 Task: Purchase e-books from Amazon and proceed to checkout.
Action: Mouse moved to (198, 226)
Screenshot: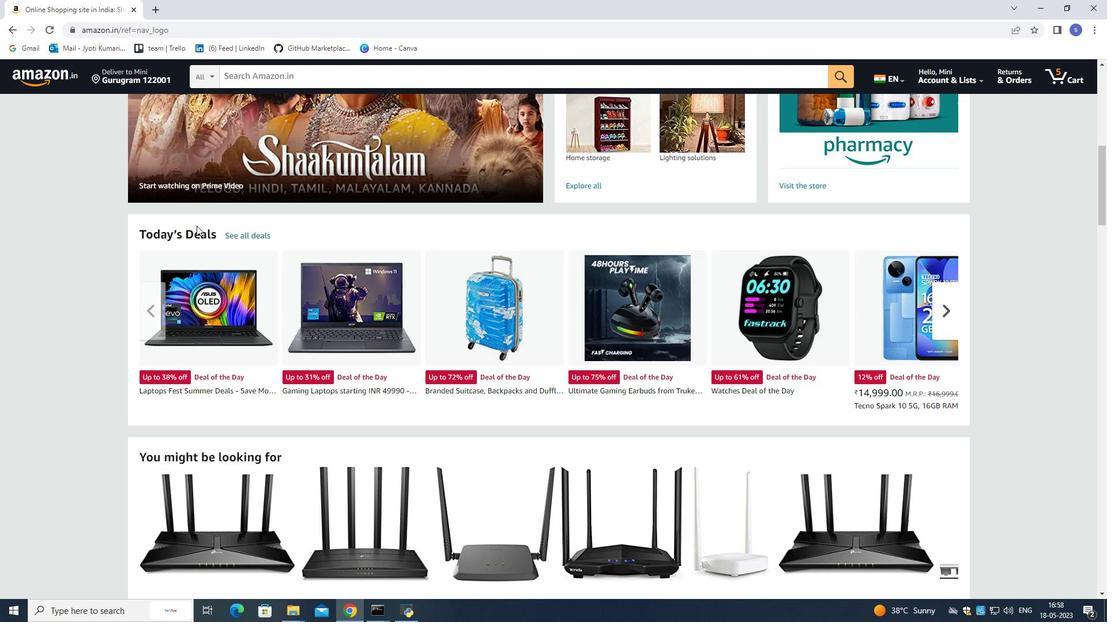 
Action: Mouse scrolled (198, 226) with delta (0, 0)
Screenshot: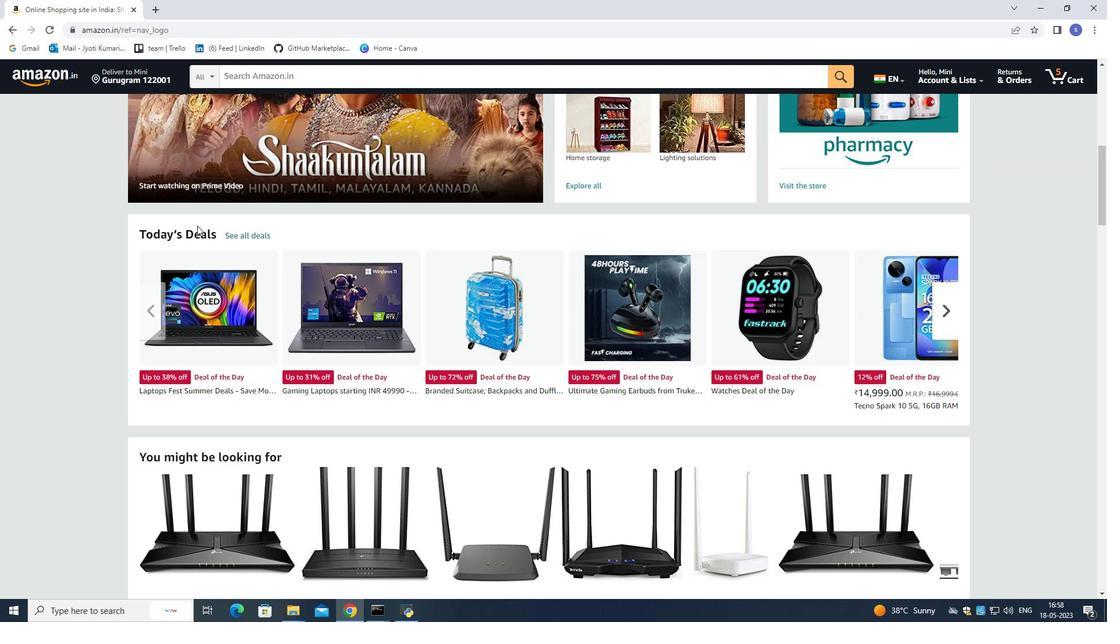 
Action: Mouse moved to (198, 226)
Screenshot: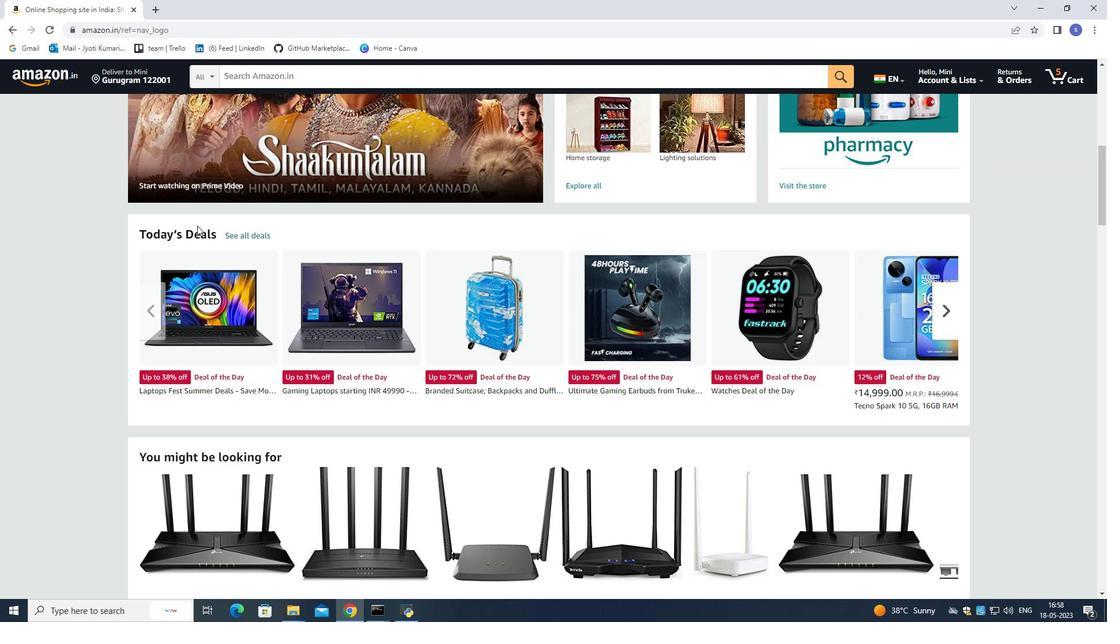
Action: Mouse scrolled (198, 226) with delta (0, 0)
Screenshot: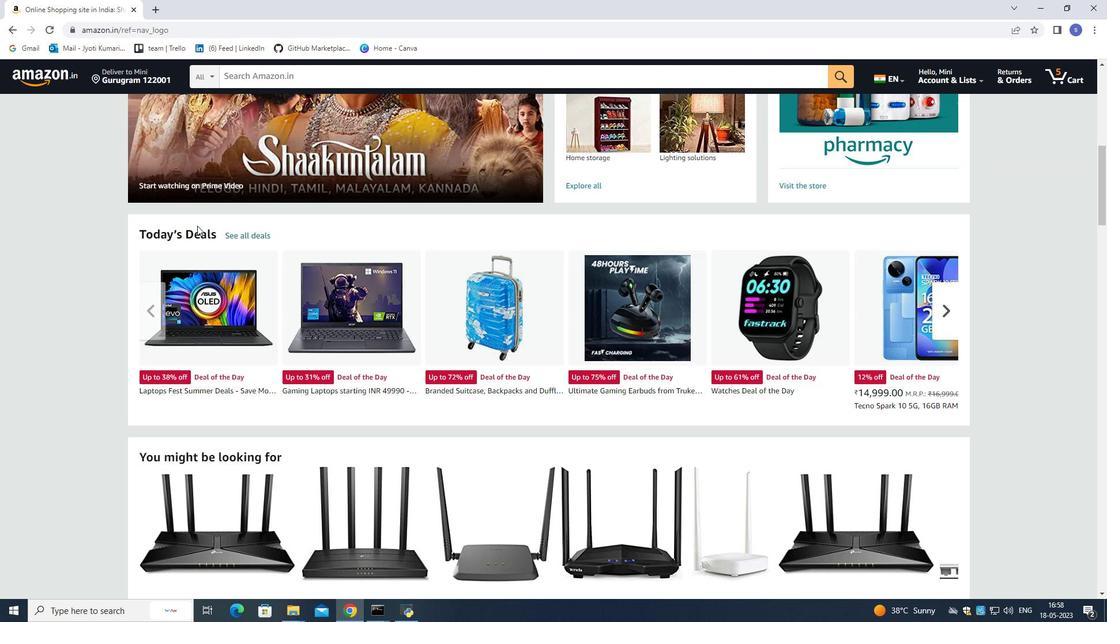 
Action: Mouse scrolled (198, 226) with delta (0, 0)
Screenshot: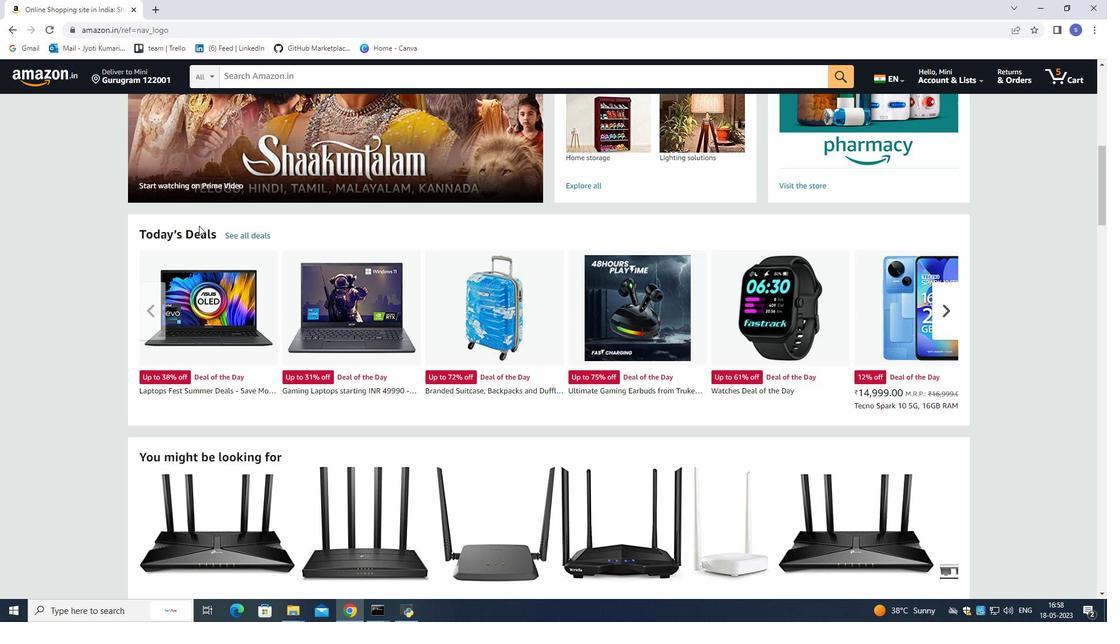 
Action: Mouse moved to (199, 225)
Screenshot: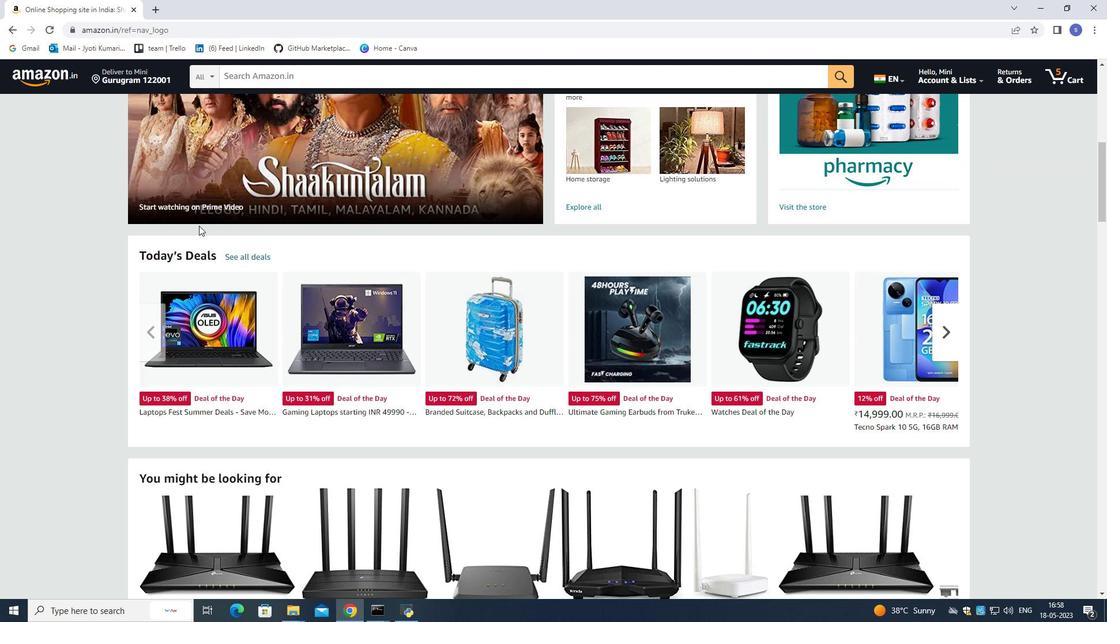 
Action: Mouse scrolled (199, 226) with delta (0, 0)
Screenshot: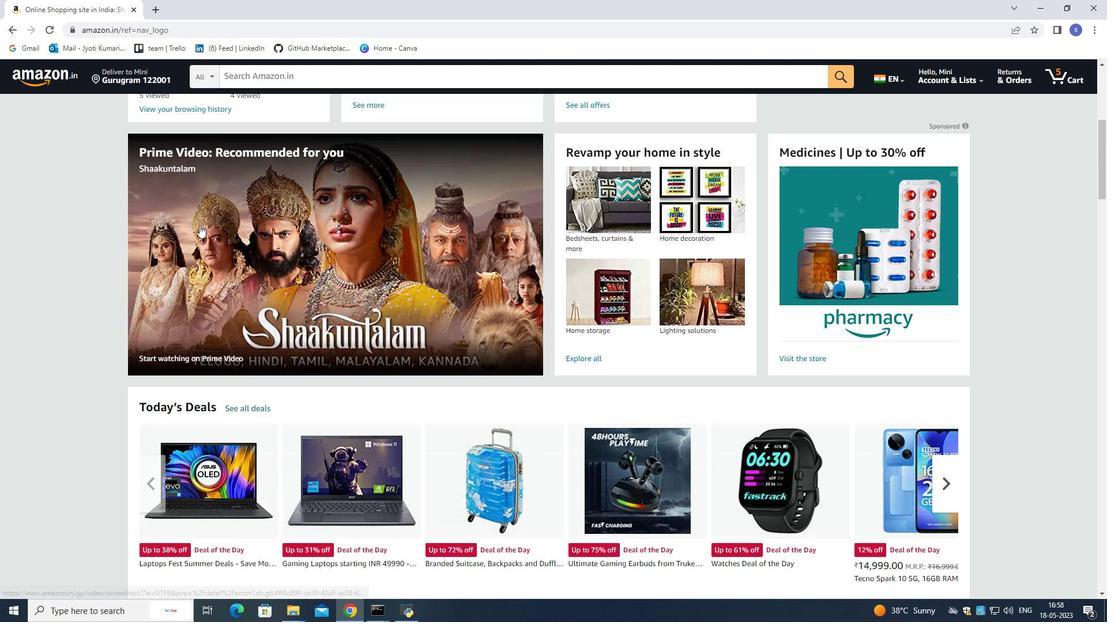
Action: Mouse moved to (200, 224)
Screenshot: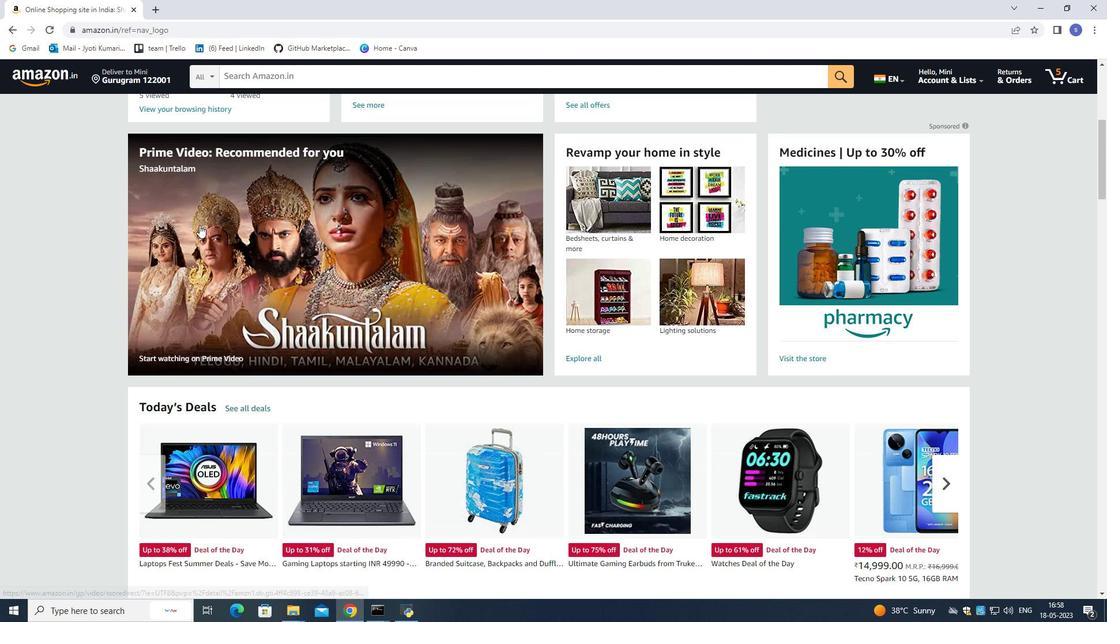 
Action: Mouse scrolled (200, 225) with delta (0, 0)
Screenshot: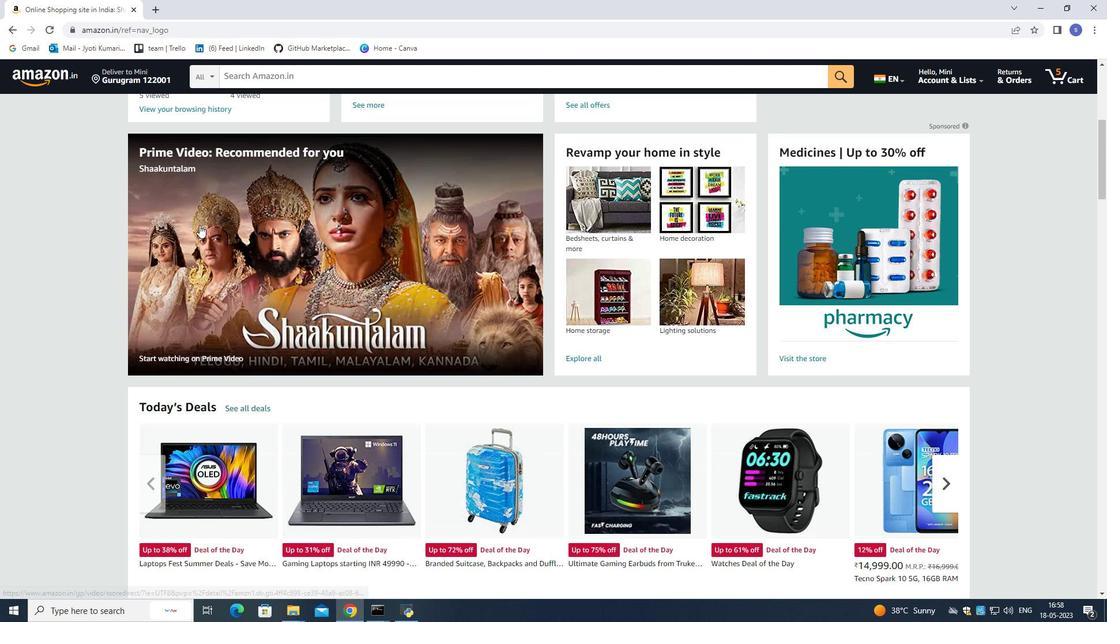 
Action: Mouse scrolled (200, 225) with delta (0, 0)
Screenshot: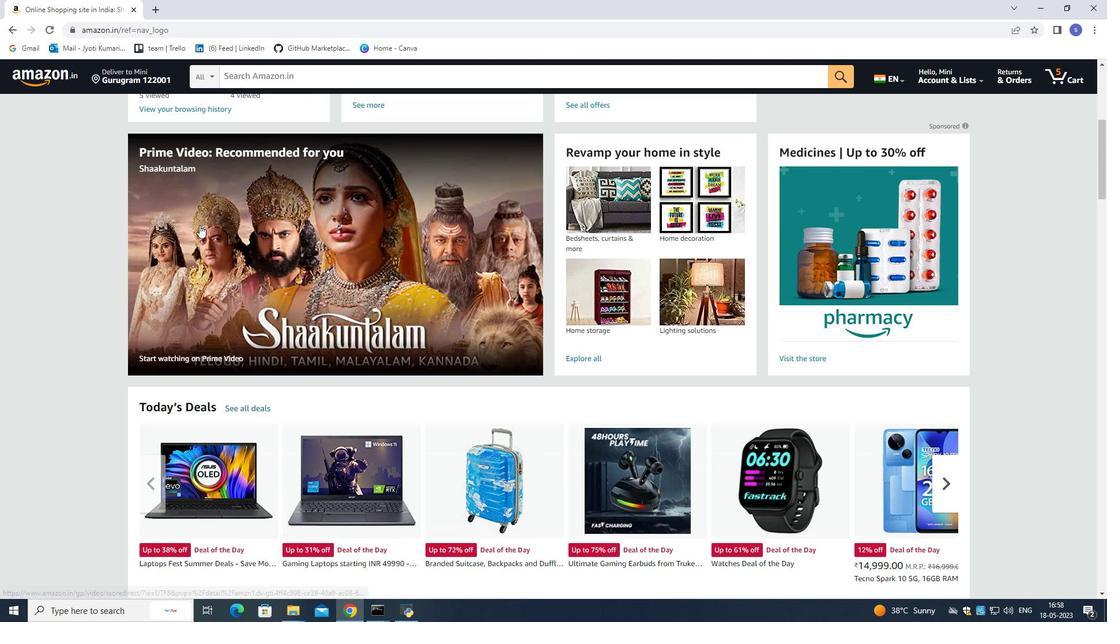 
Action: Mouse scrolled (200, 225) with delta (0, 0)
Screenshot: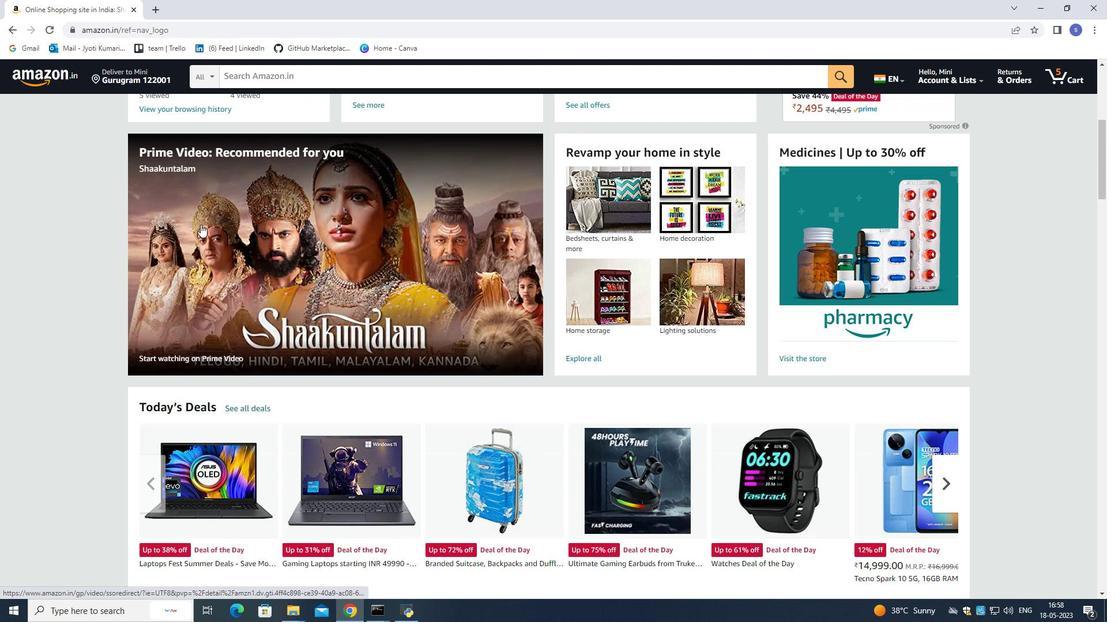 
Action: Mouse scrolled (200, 225) with delta (0, 0)
Screenshot: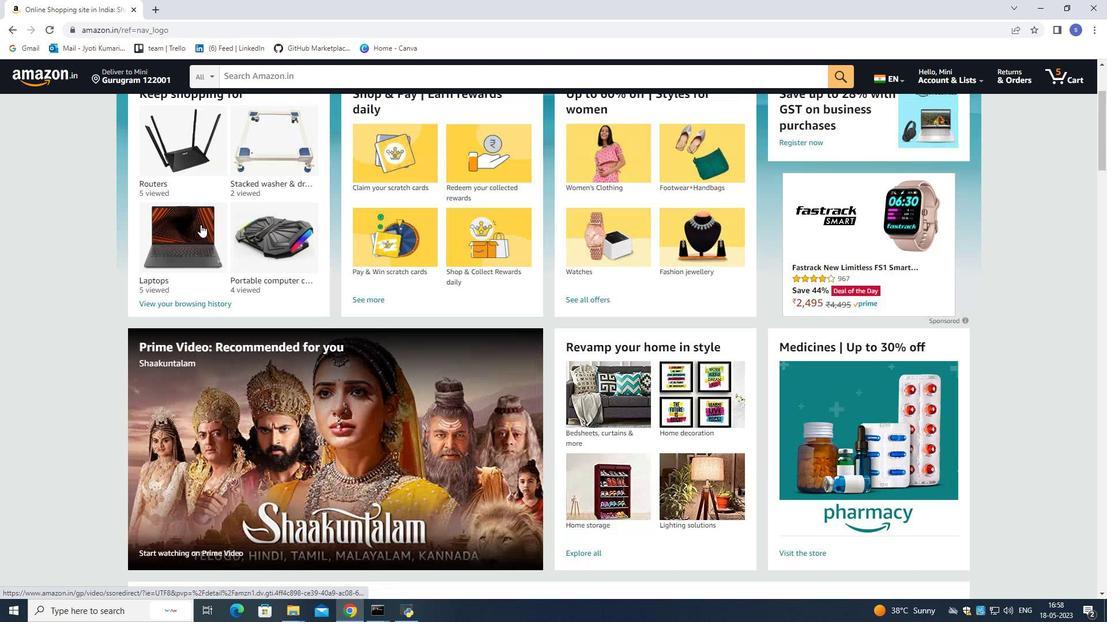 
Action: Mouse moved to (200, 224)
Screenshot: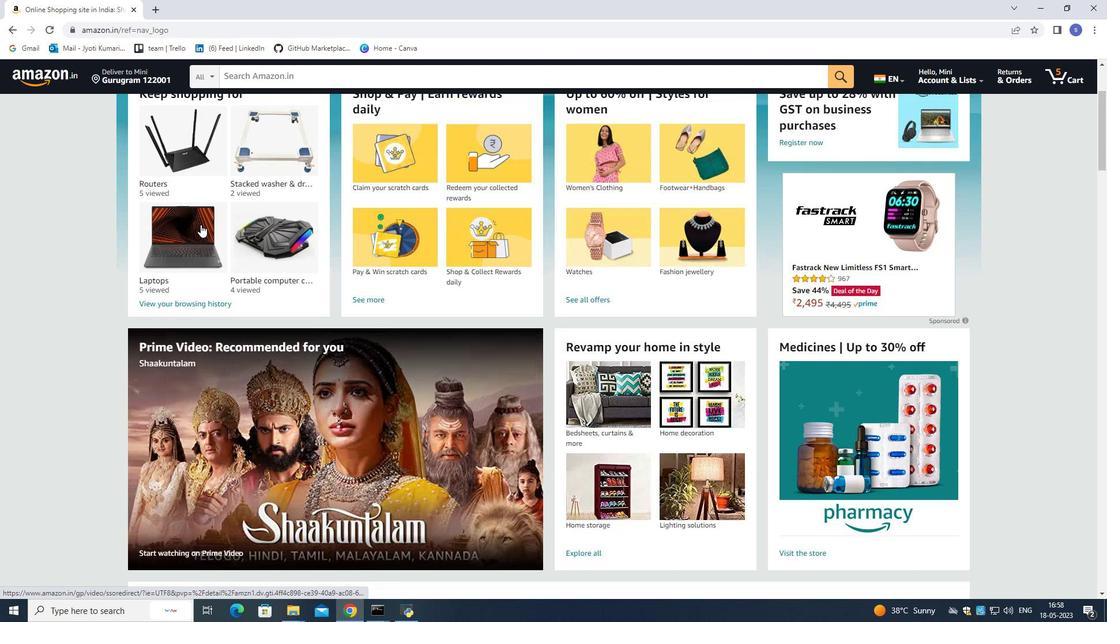 
Action: Mouse scrolled (200, 224) with delta (0, 0)
Screenshot: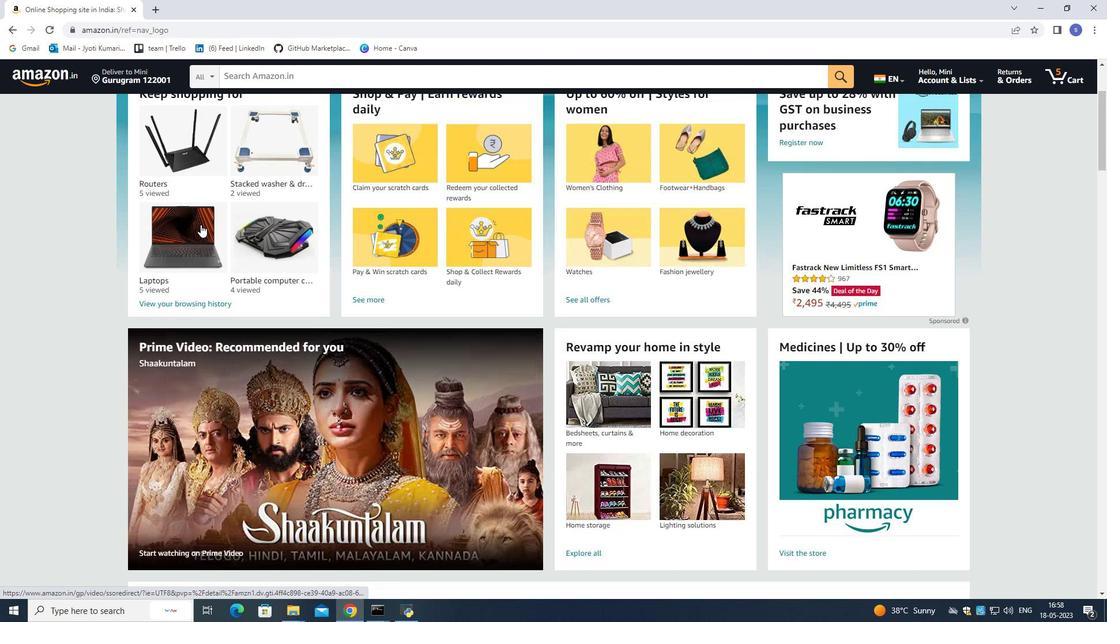 
Action: Mouse scrolled (200, 224) with delta (0, 0)
Screenshot: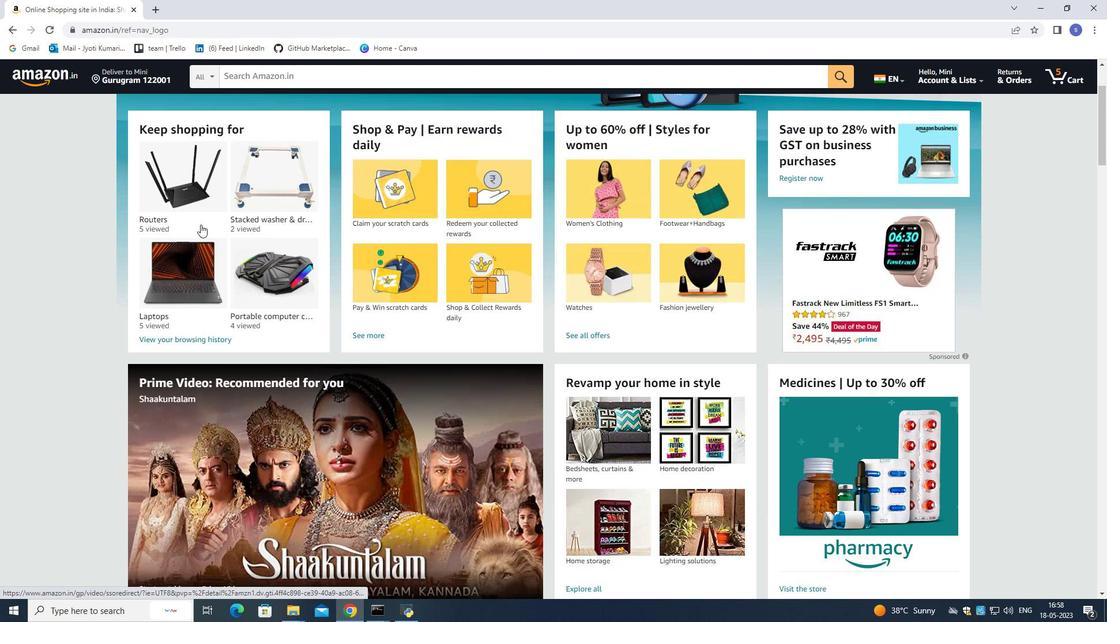 
Action: Mouse moved to (201, 223)
Screenshot: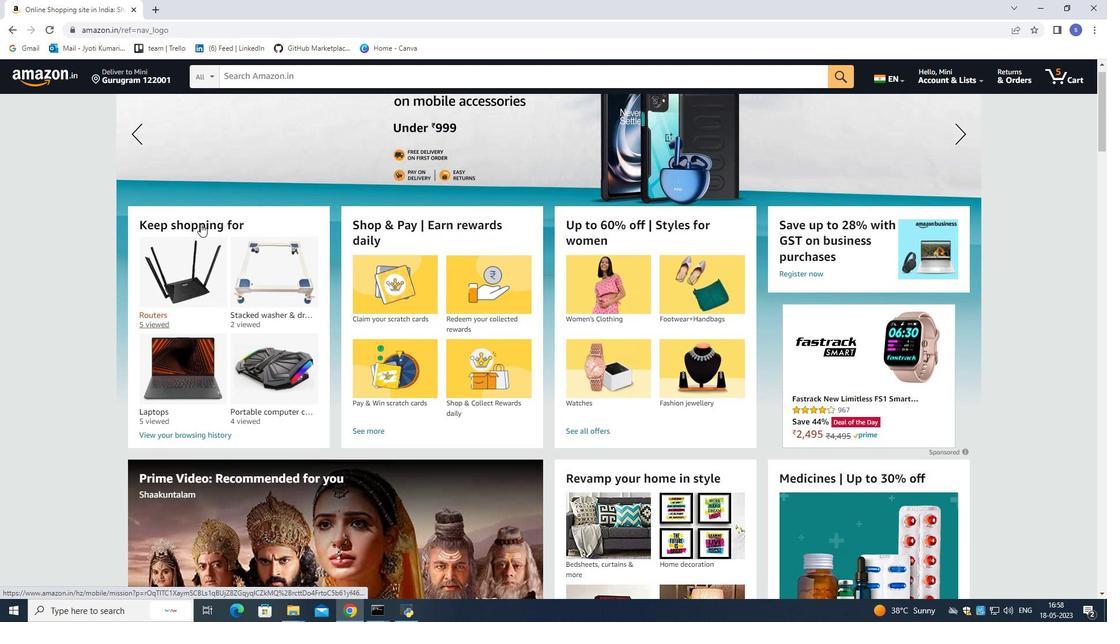 
Action: Mouse scrolled (201, 224) with delta (0, 0)
Screenshot: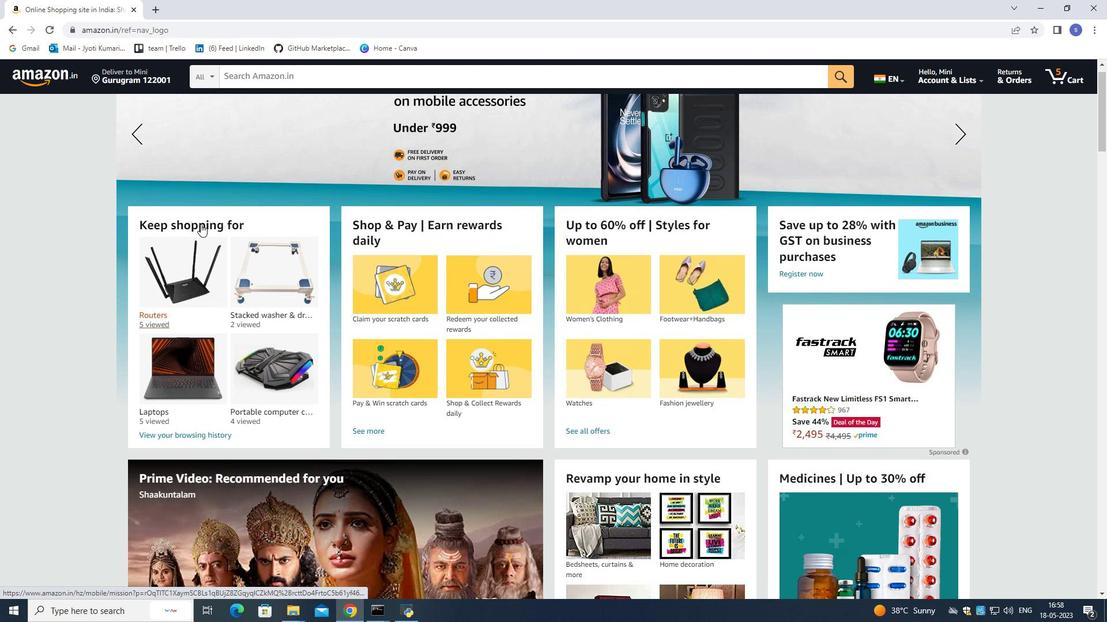 
Action: Mouse moved to (201, 222)
Screenshot: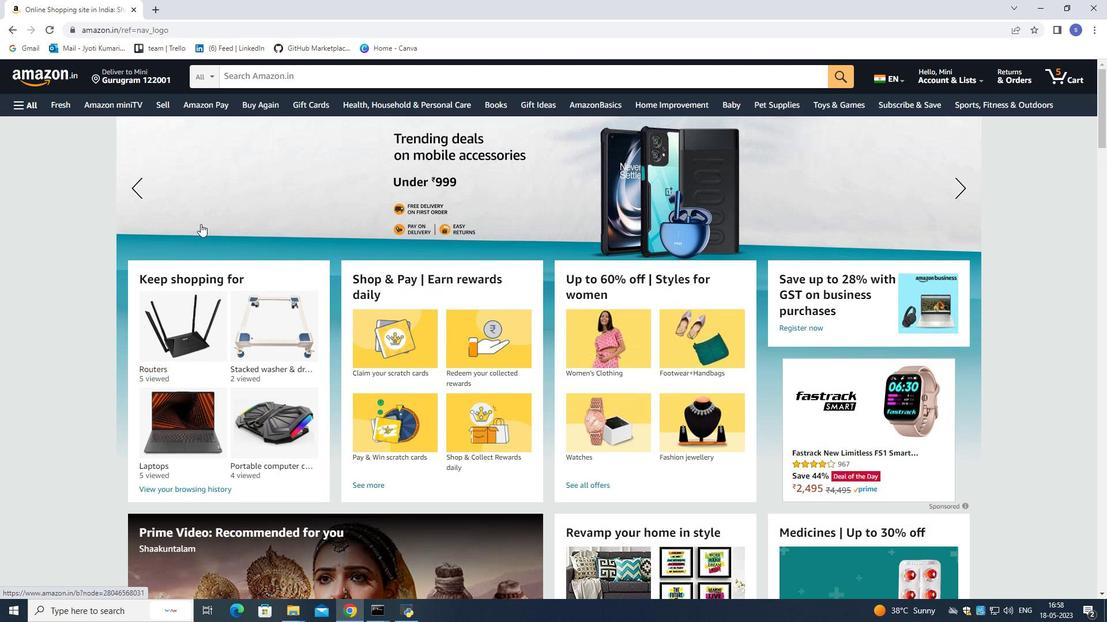 
Action: Mouse scrolled (201, 223) with delta (0, 0)
Screenshot: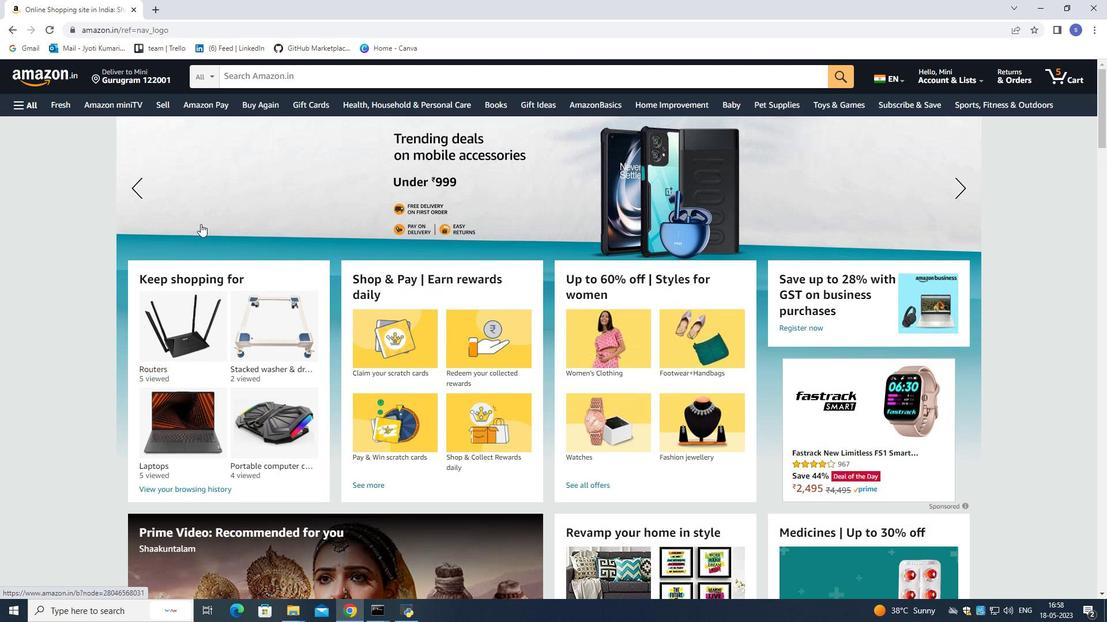 
Action: Mouse moved to (201, 220)
Screenshot: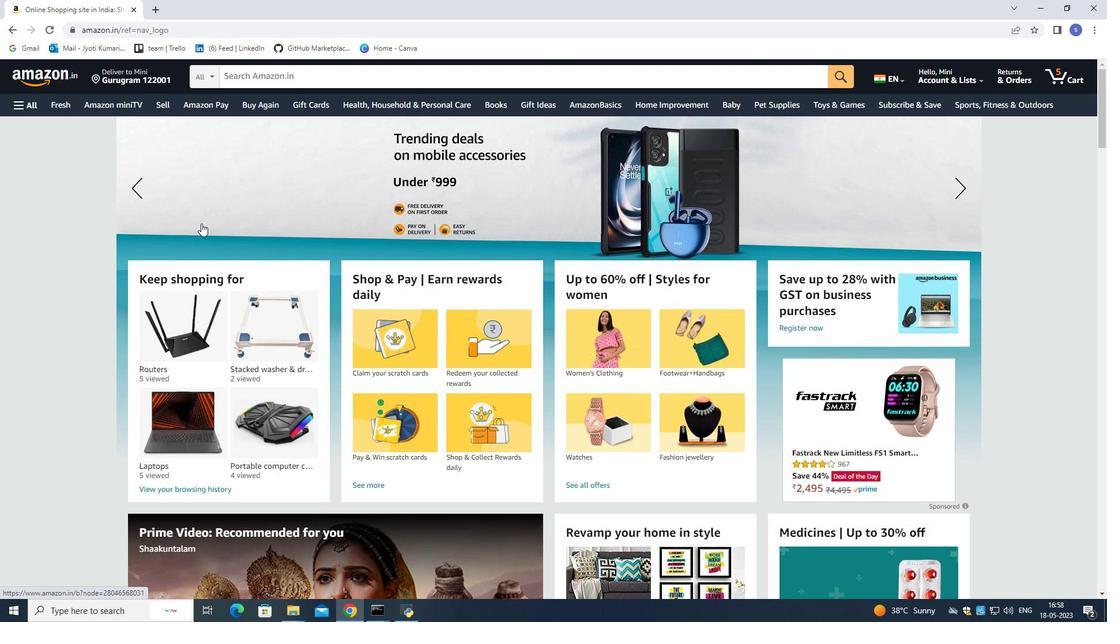
Action: Mouse scrolled (201, 221) with delta (0, 0)
Screenshot: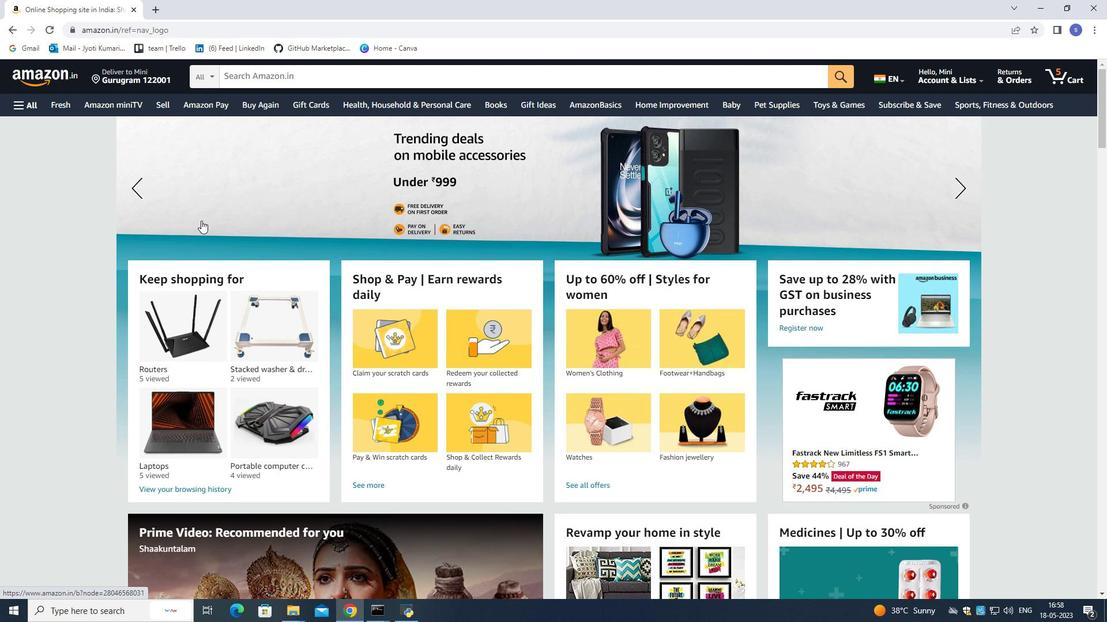 
Action: Mouse scrolled (201, 221) with delta (0, 0)
Screenshot: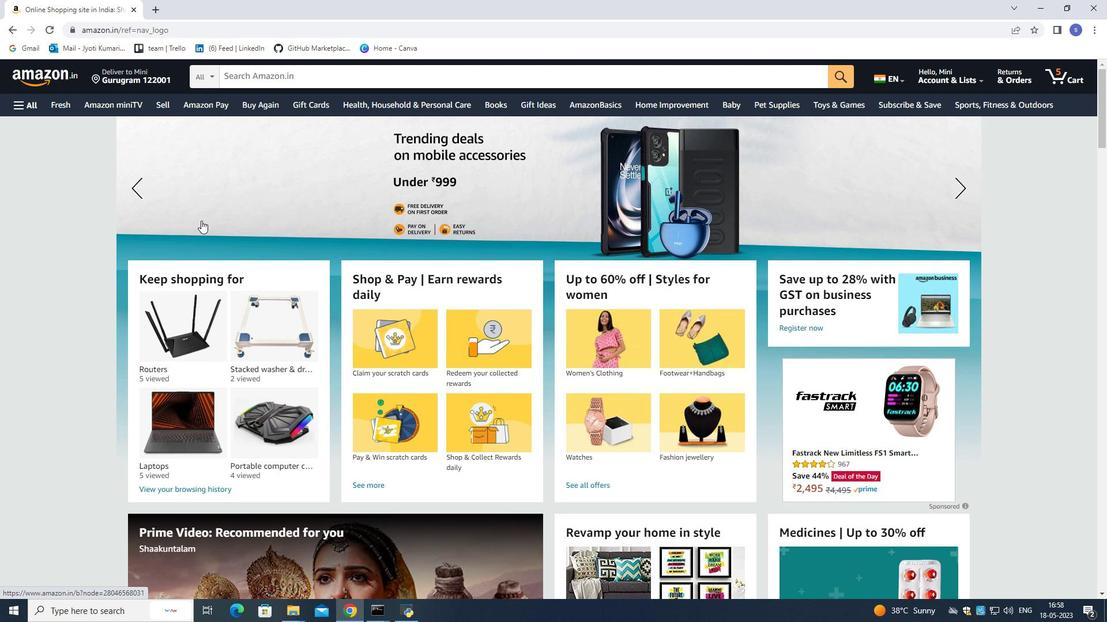 
Action: Mouse moved to (491, 102)
Screenshot: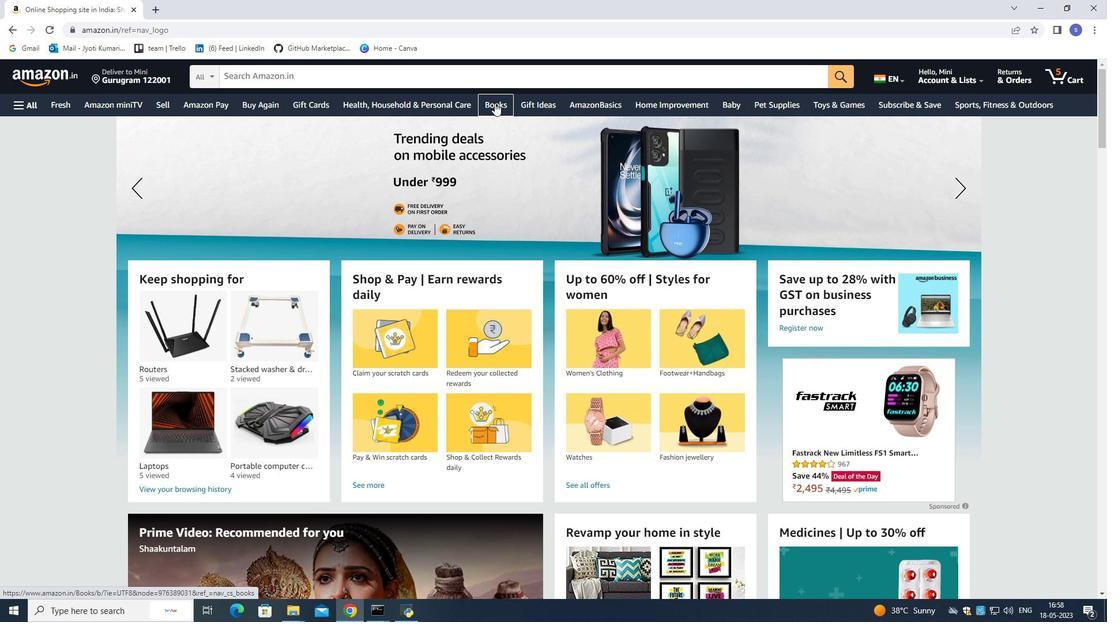 
Action: Mouse pressed left at (491, 102)
Screenshot: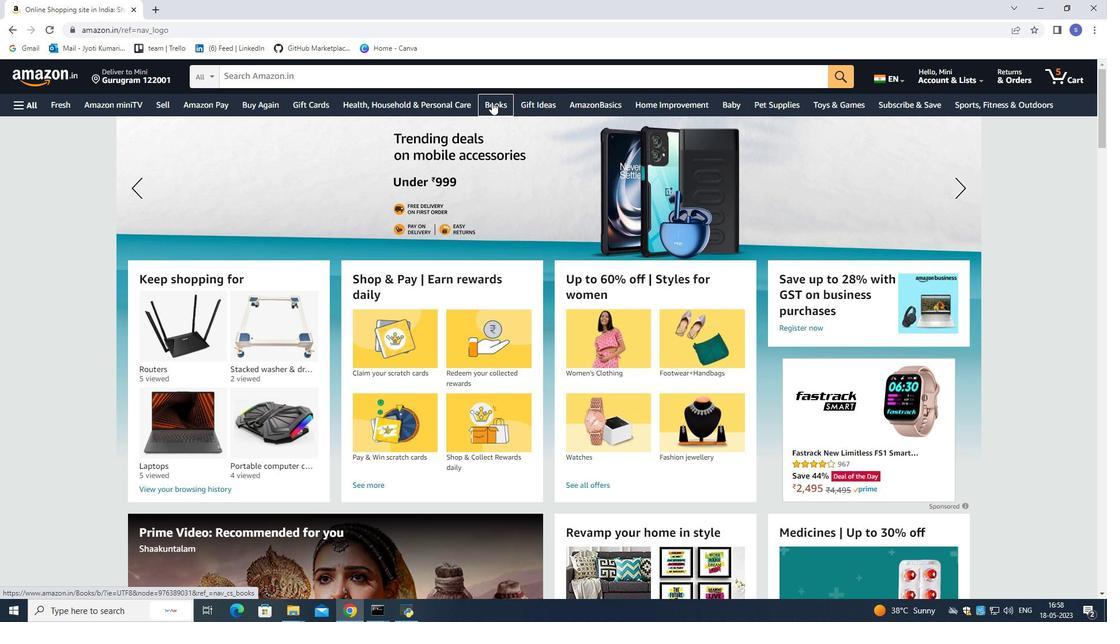 
Action: Mouse moved to (440, 324)
Screenshot: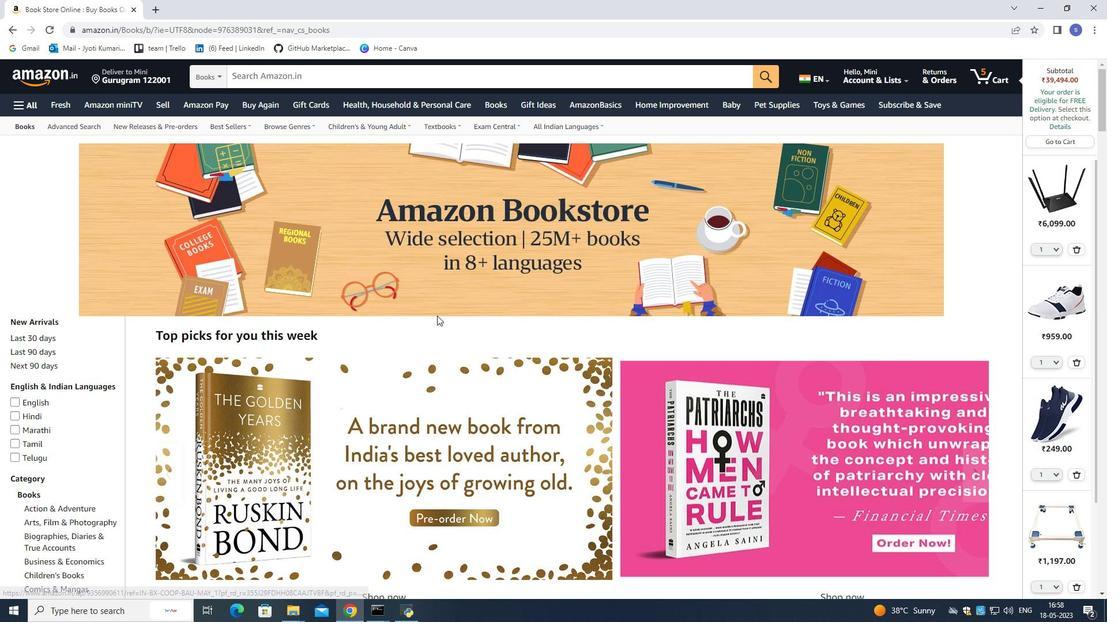 
Action: Mouse scrolled (440, 323) with delta (0, 0)
Screenshot: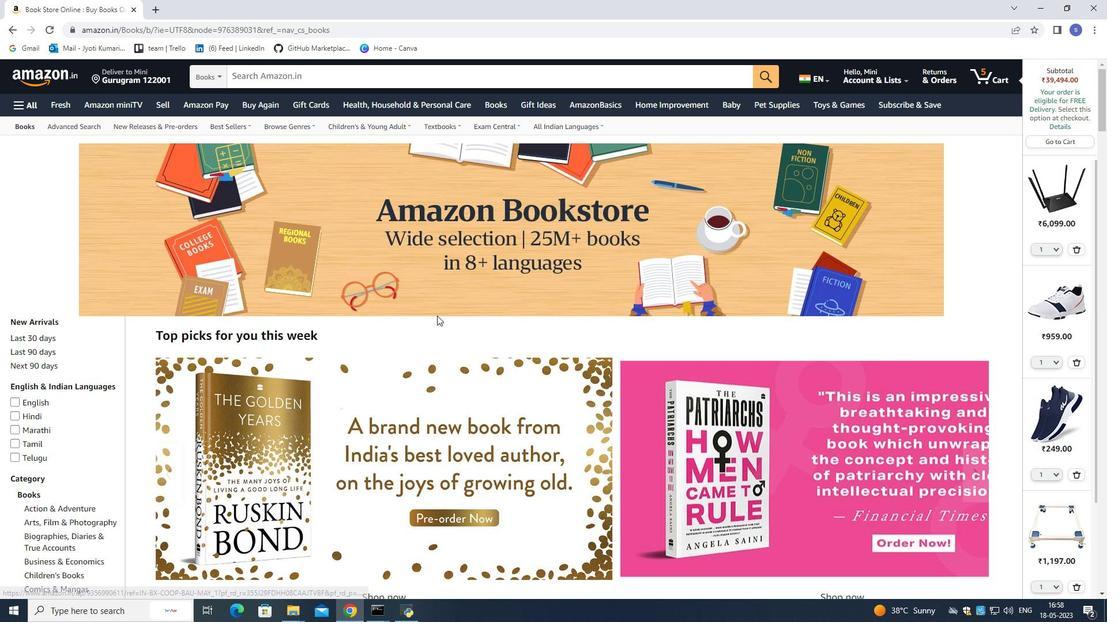 
Action: Mouse moved to (441, 326)
Screenshot: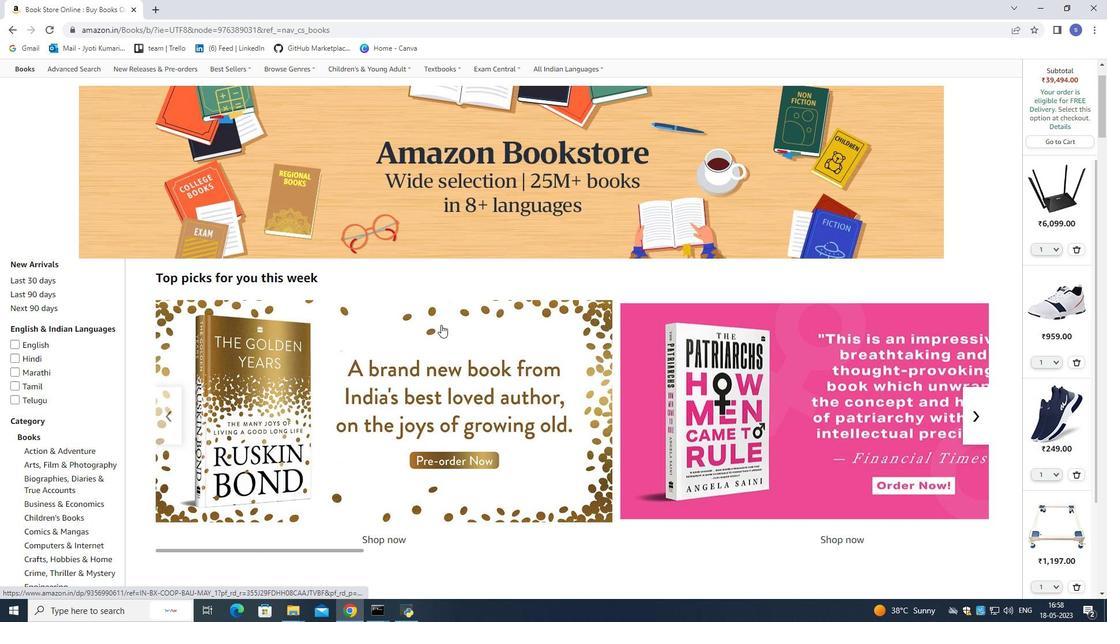 
Action: Mouse scrolled (441, 325) with delta (0, 0)
Screenshot: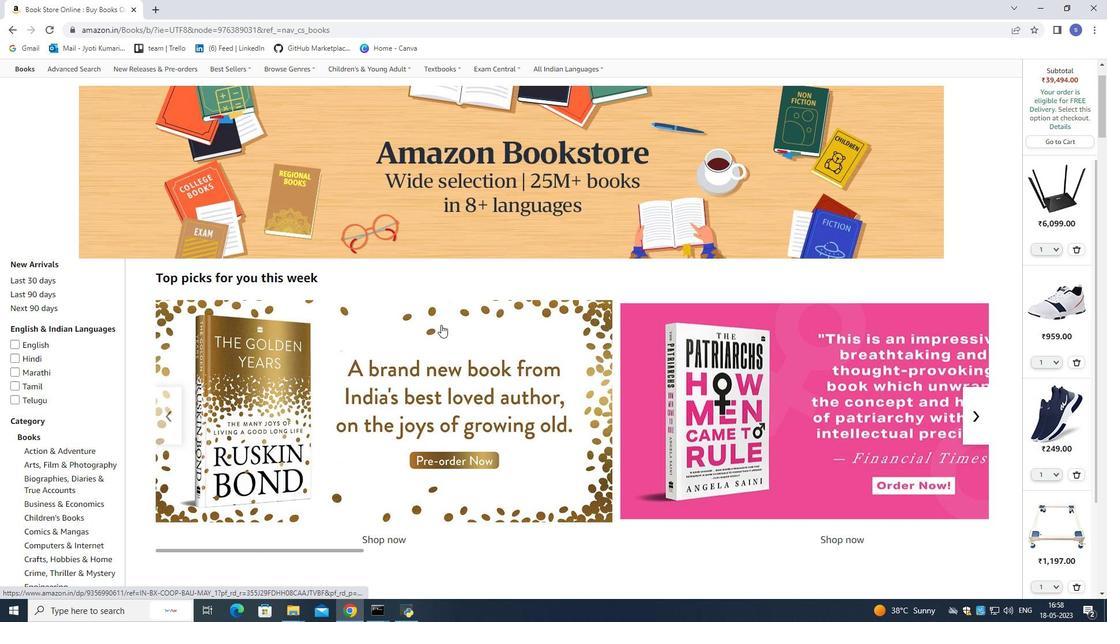 
Action: Mouse moved to (441, 326)
Screenshot: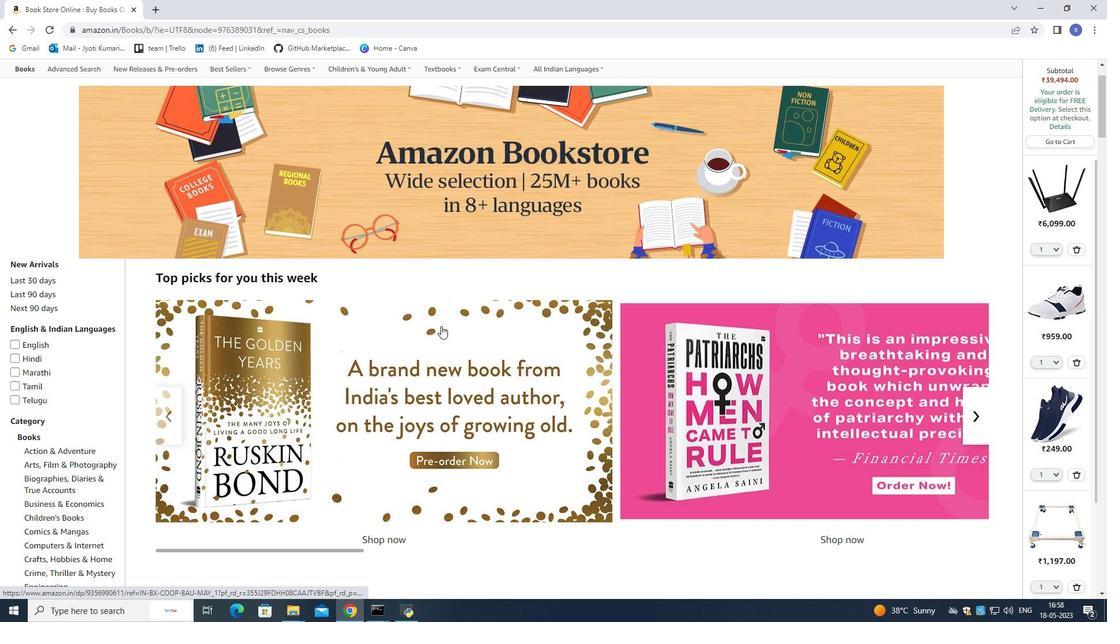 
Action: Mouse scrolled (441, 326) with delta (0, 0)
Screenshot: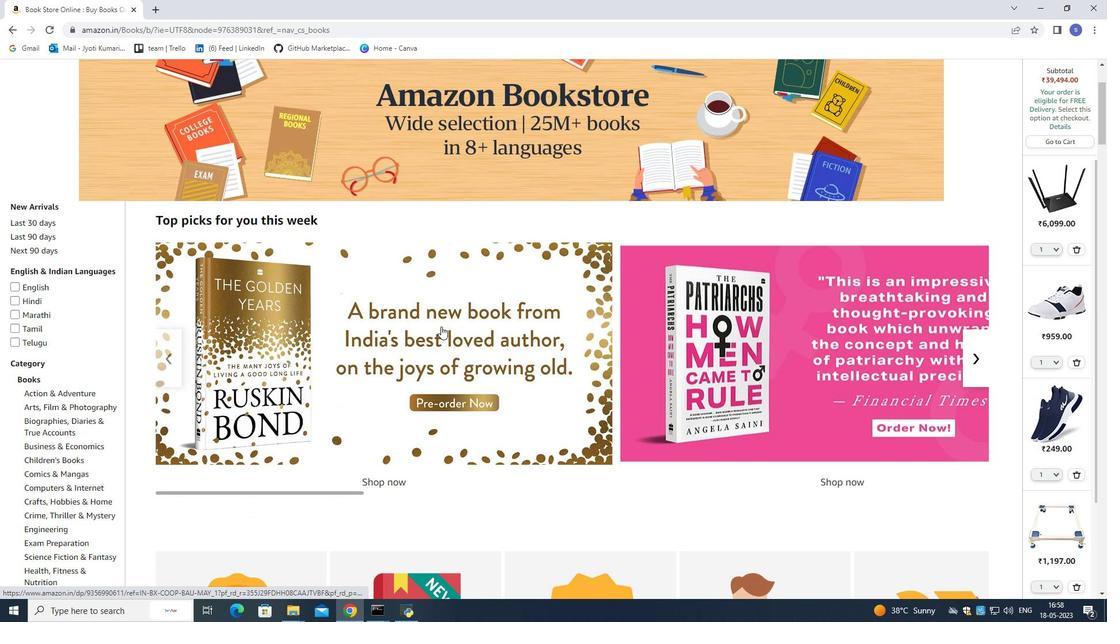 
Action: Mouse moved to (441, 327)
Screenshot: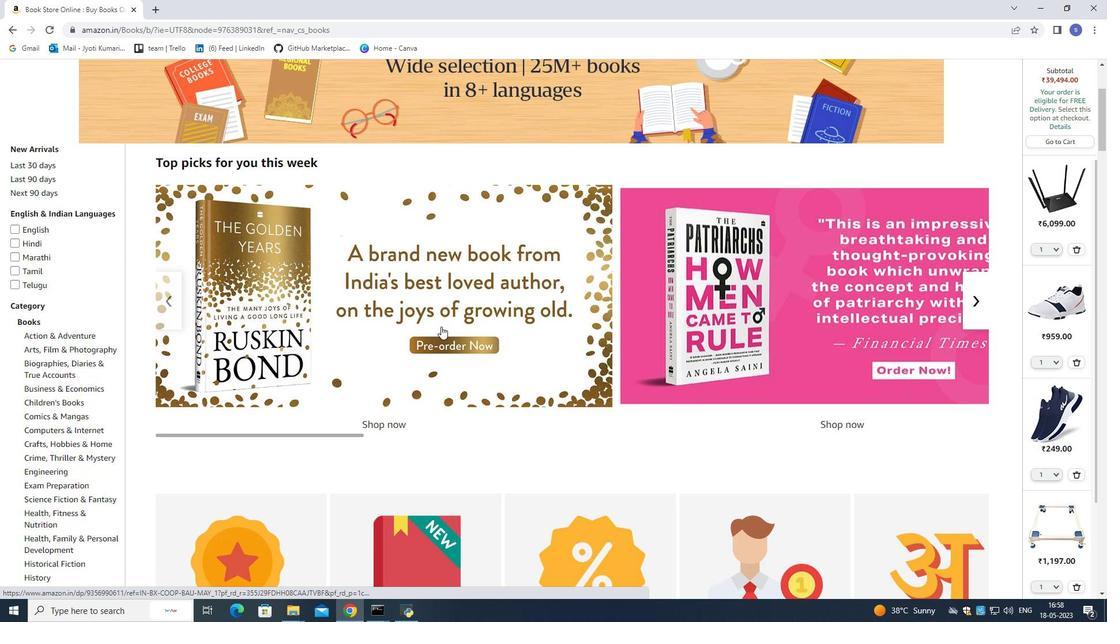 
Action: Mouse scrolled (441, 326) with delta (0, 0)
Screenshot: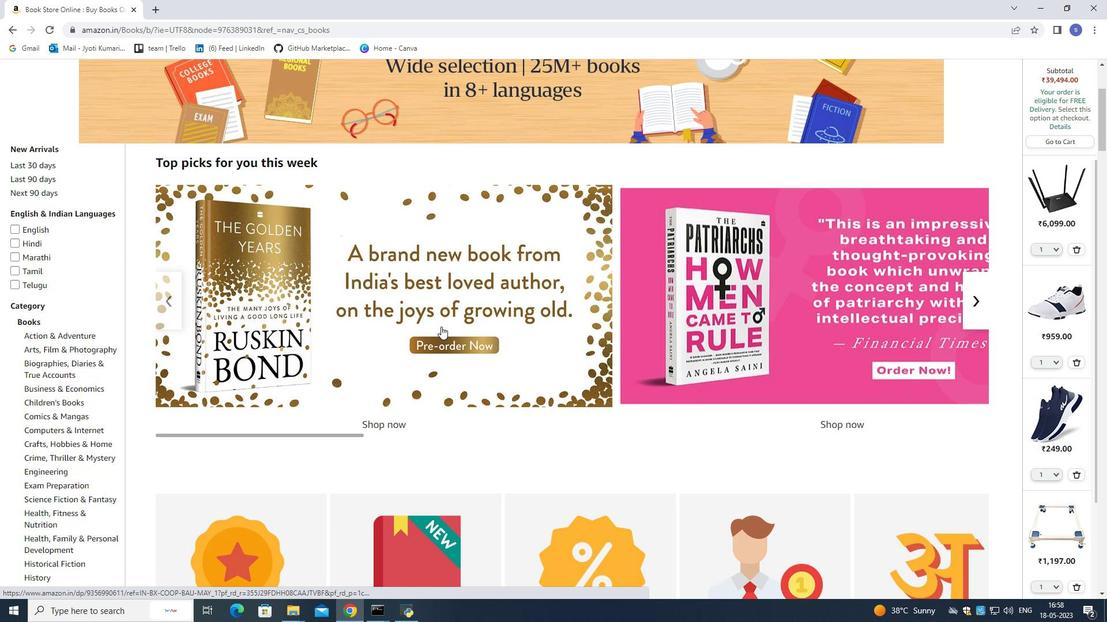 
Action: Mouse moved to (440, 345)
Screenshot: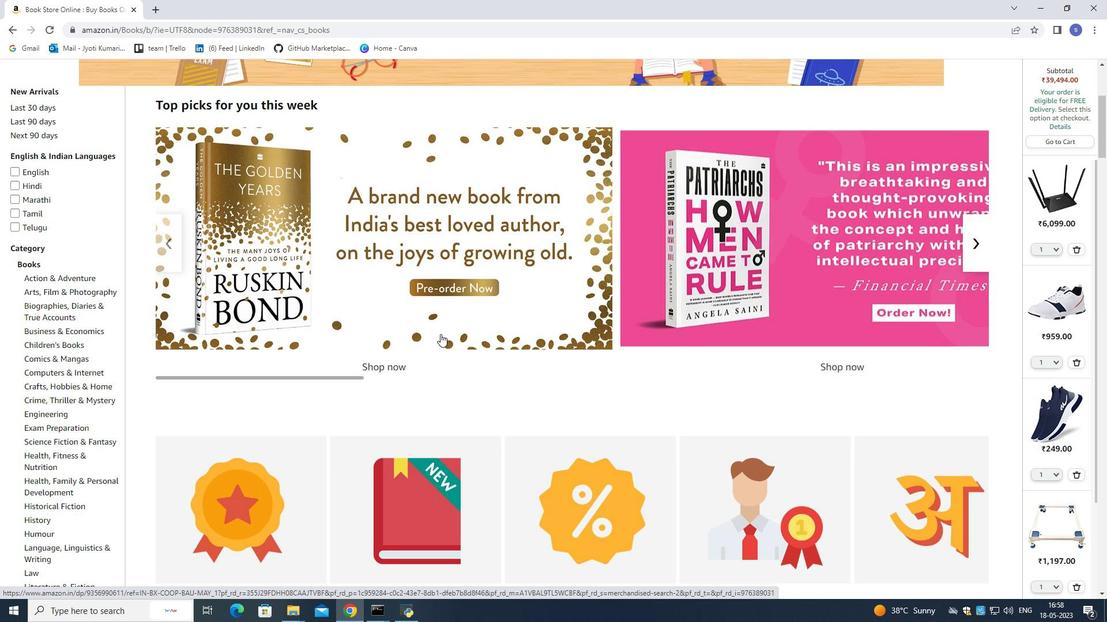 
Action: Mouse scrolled (440, 344) with delta (0, 0)
Screenshot: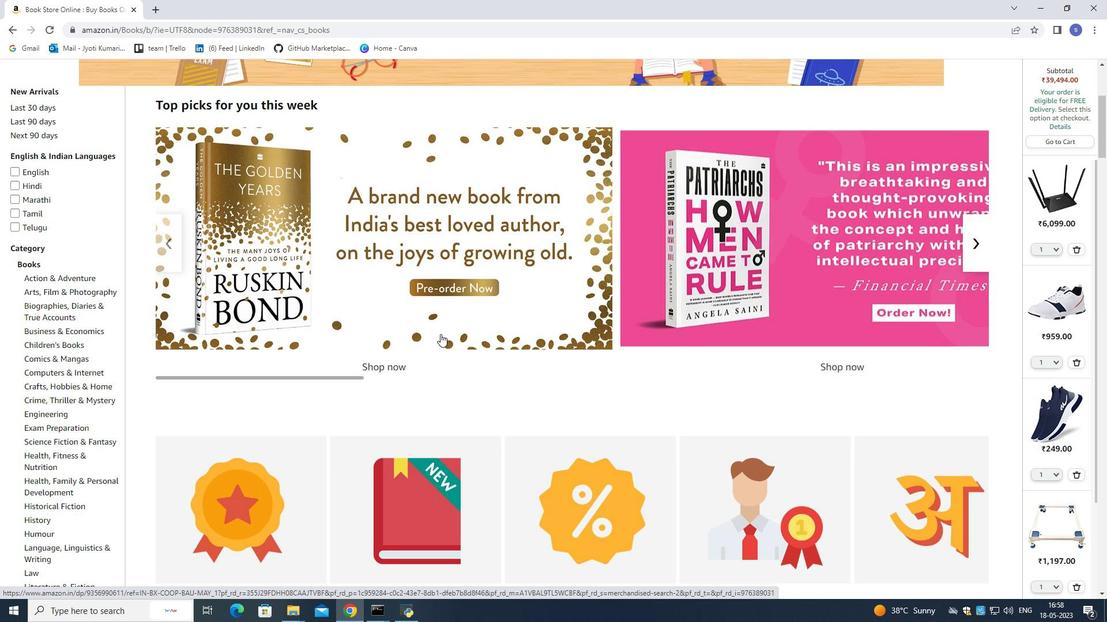 
Action: Mouse moved to (401, 352)
Screenshot: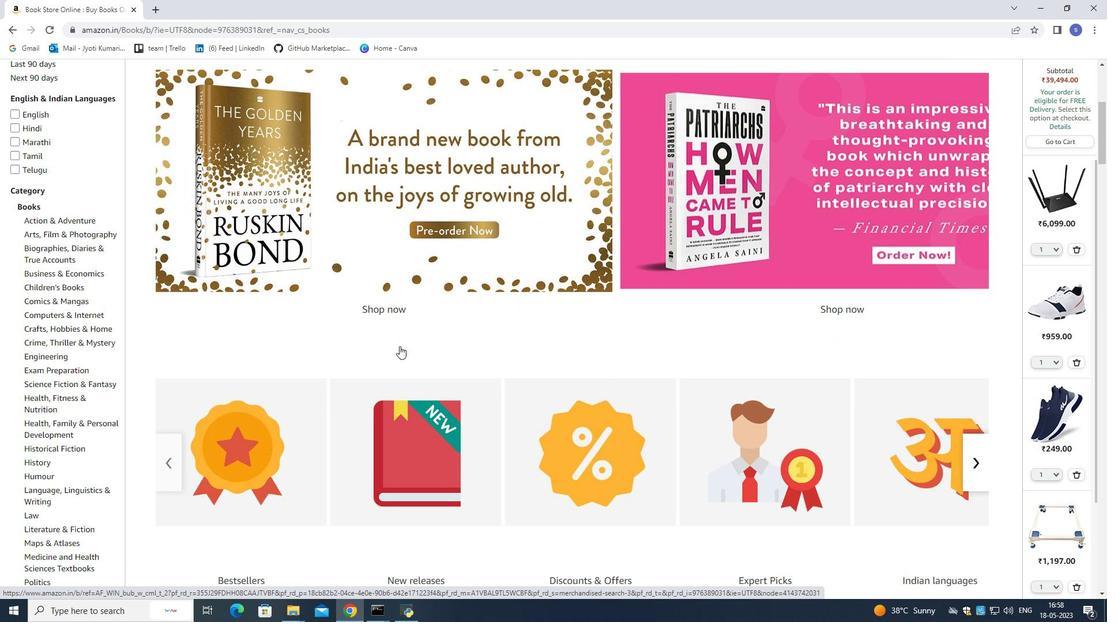
Action: Mouse scrolled (401, 351) with delta (0, 0)
Screenshot: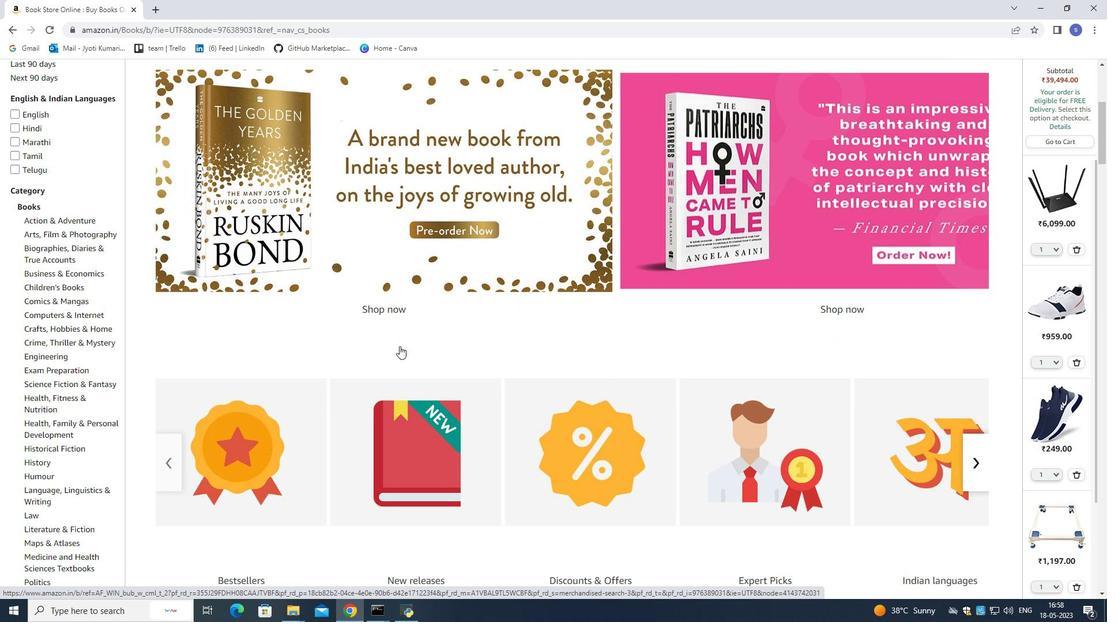 
Action: Mouse moved to (412, 360)
Screenshot: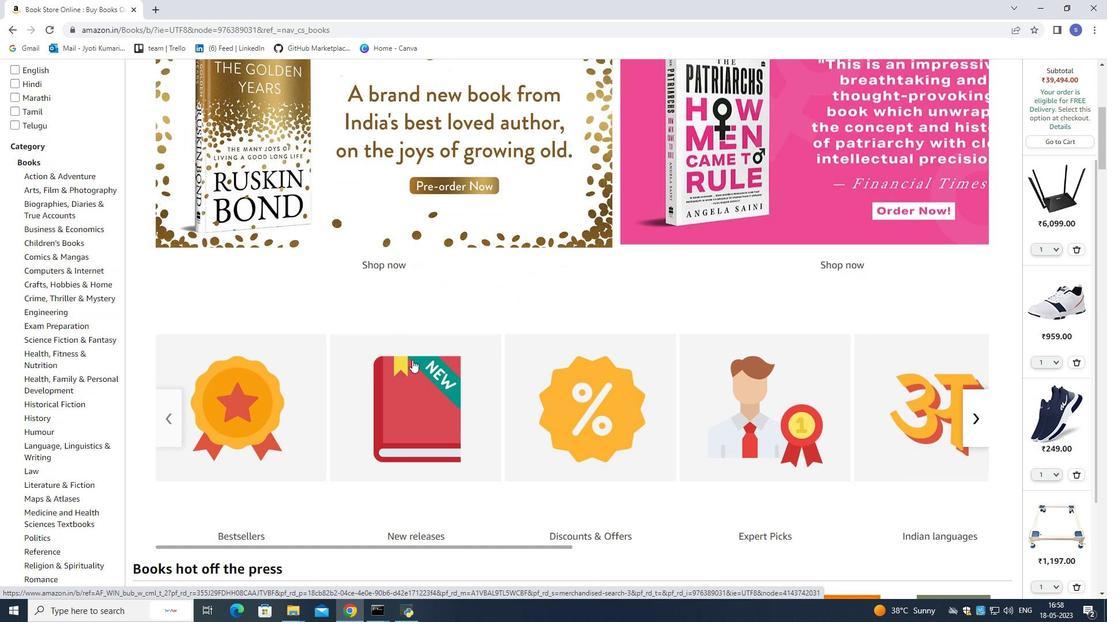 
Action: Mouse scrolled (412, 359) with delta (0, 0)
Screenshot: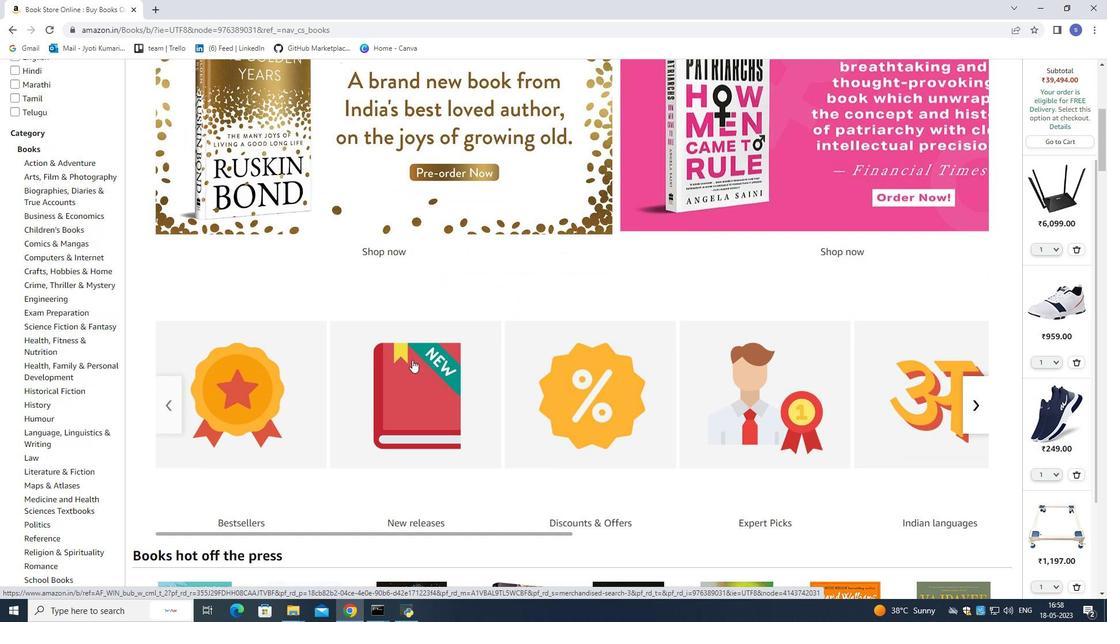 
Action: Mouse scrolled (412, 359) with delta (0, 0)
Screenshot: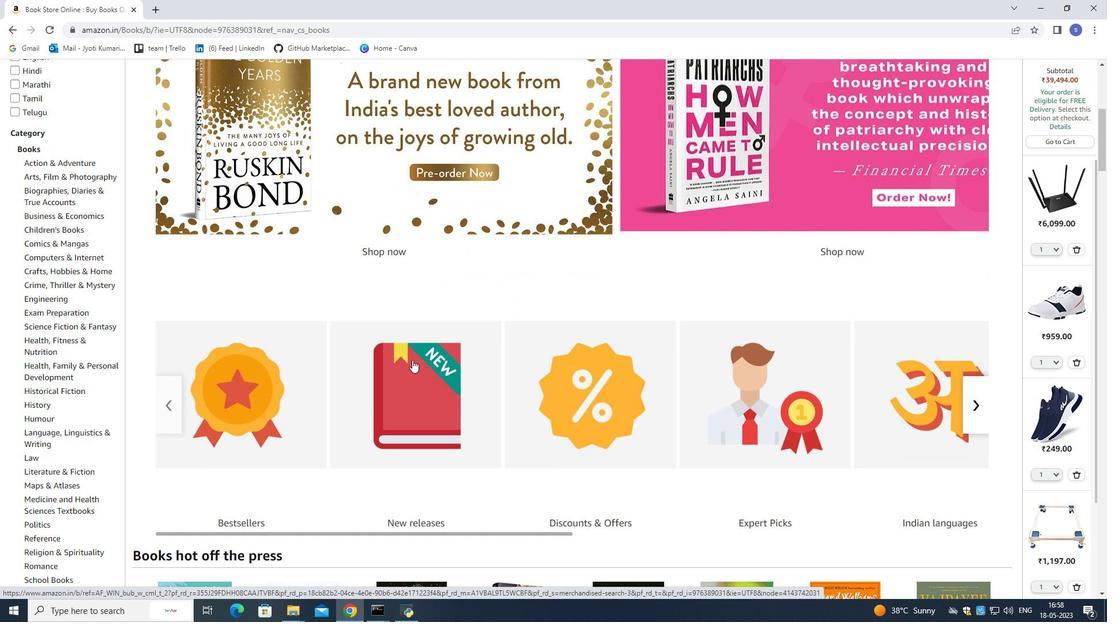 
Action: Mouse moved to (414, 360)
Screenshot: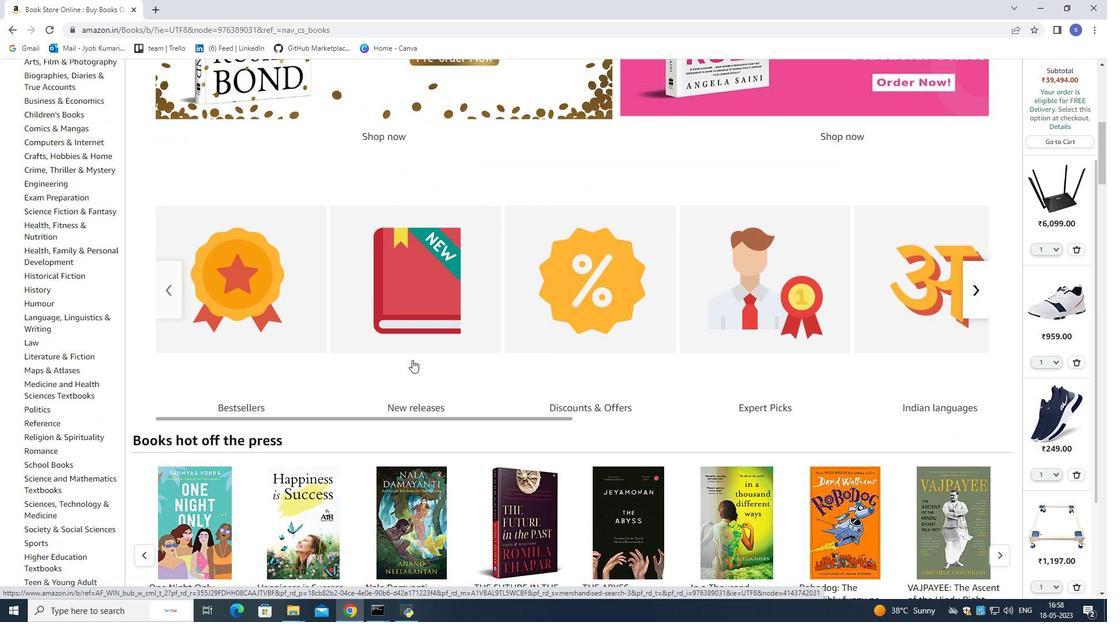 
Action: Mouse scrolled (414, 359) with delta (0, 0)
Screenshot: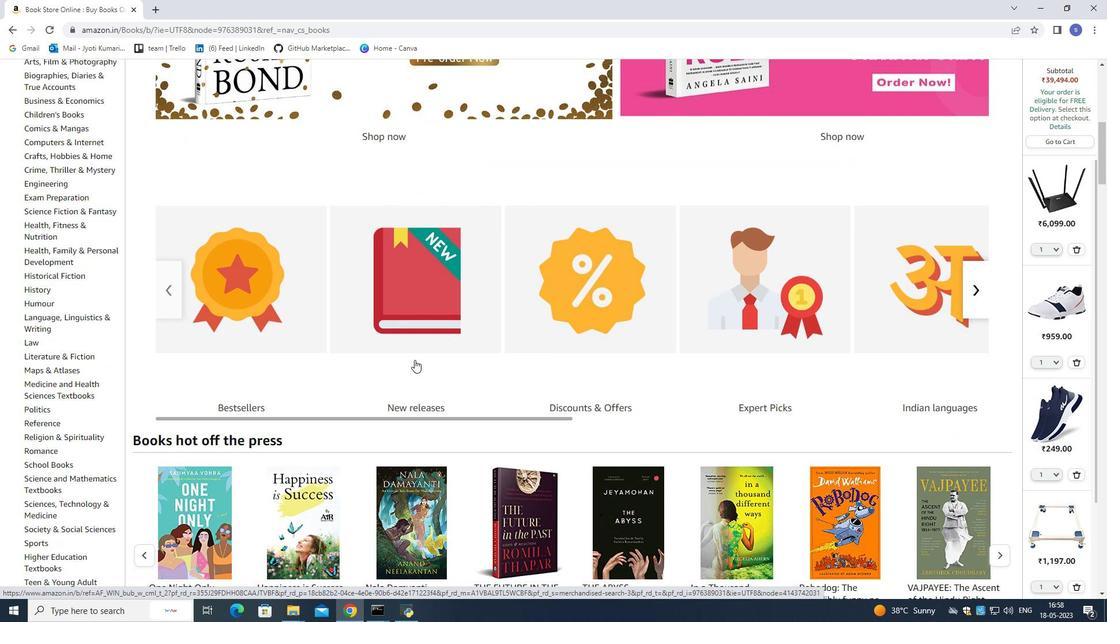 
Action: Mouse scrolled (414, 359) with delta (0, 0)
Screenshot: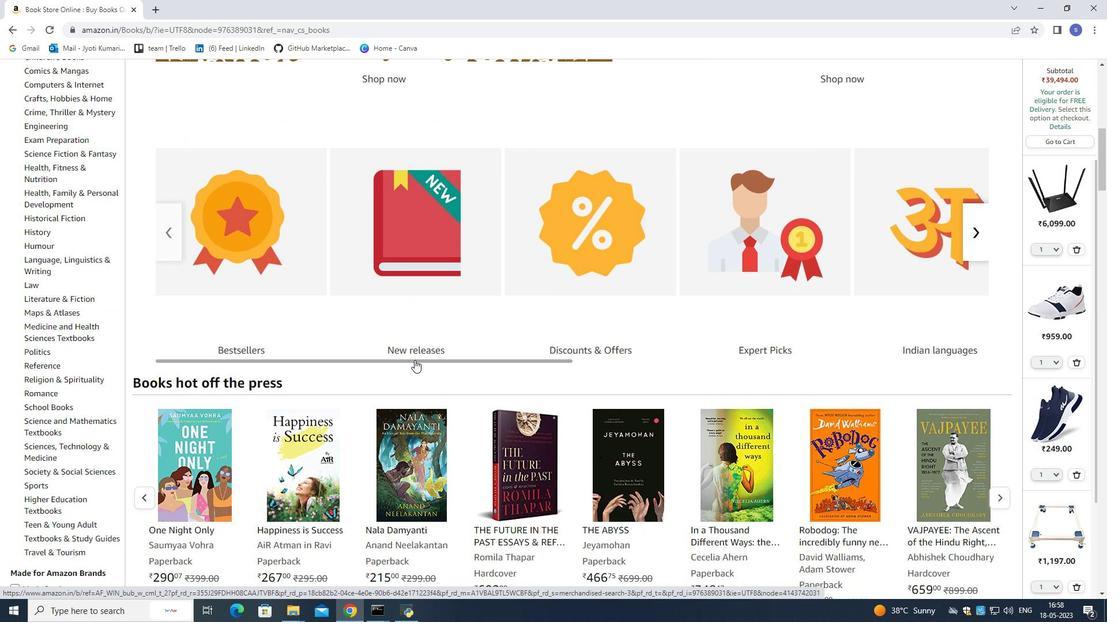 
Action: Mouse scrolled (414, 359) with delta (0, 0)
Screenshot: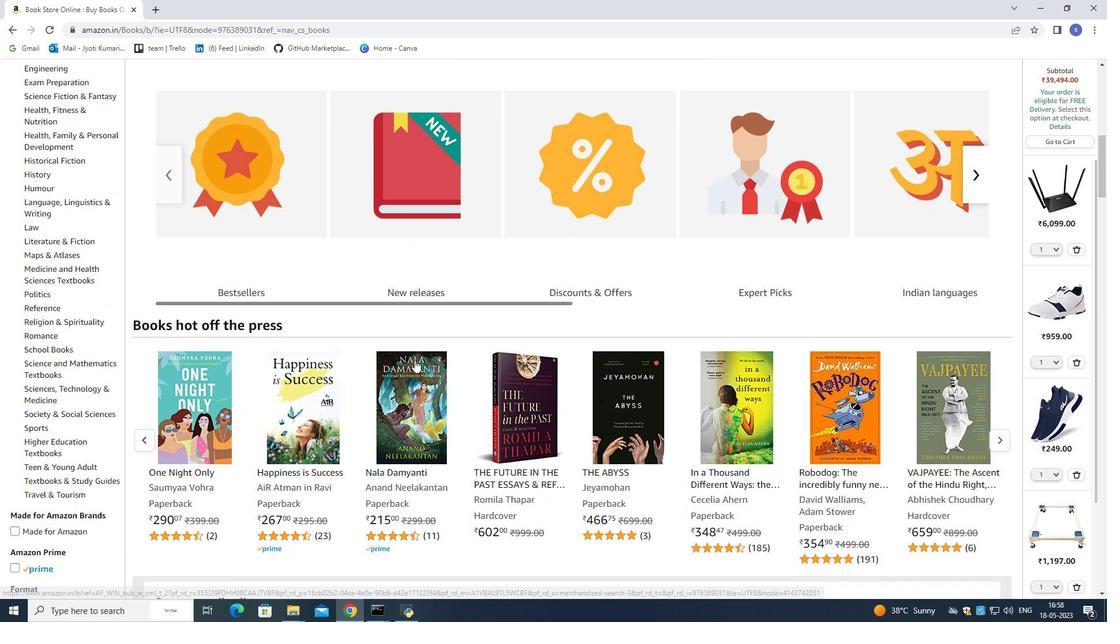 
Action: Mouse scrolled (414, 359) with delta (0, 0)
Screenshot: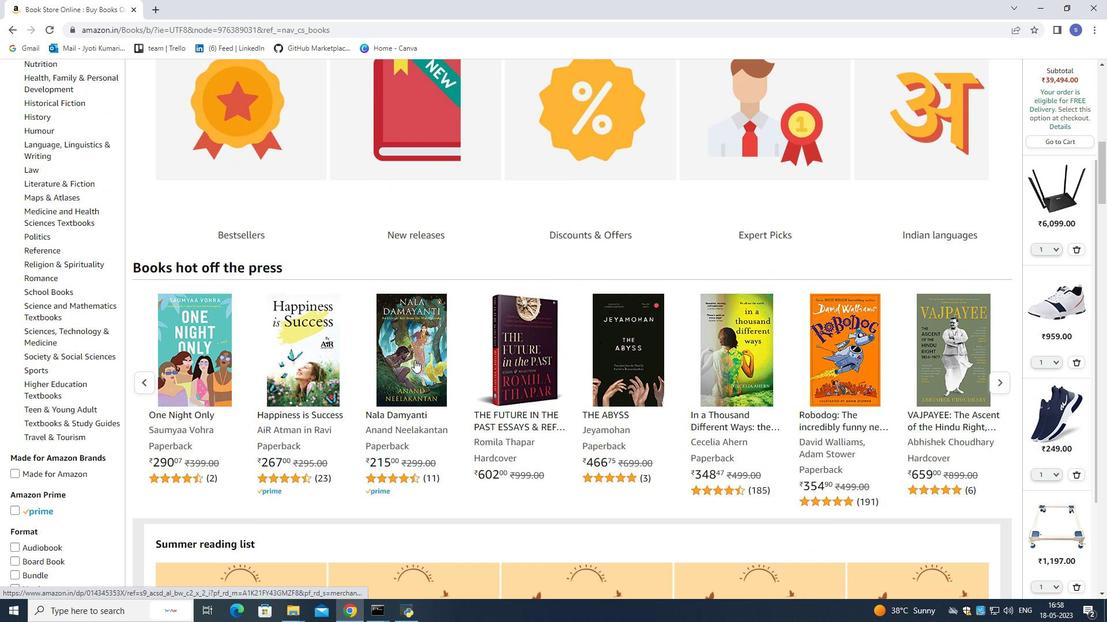 
Action: Mouse scrolled (414, 361) with delta (0, 0)
Screenshot: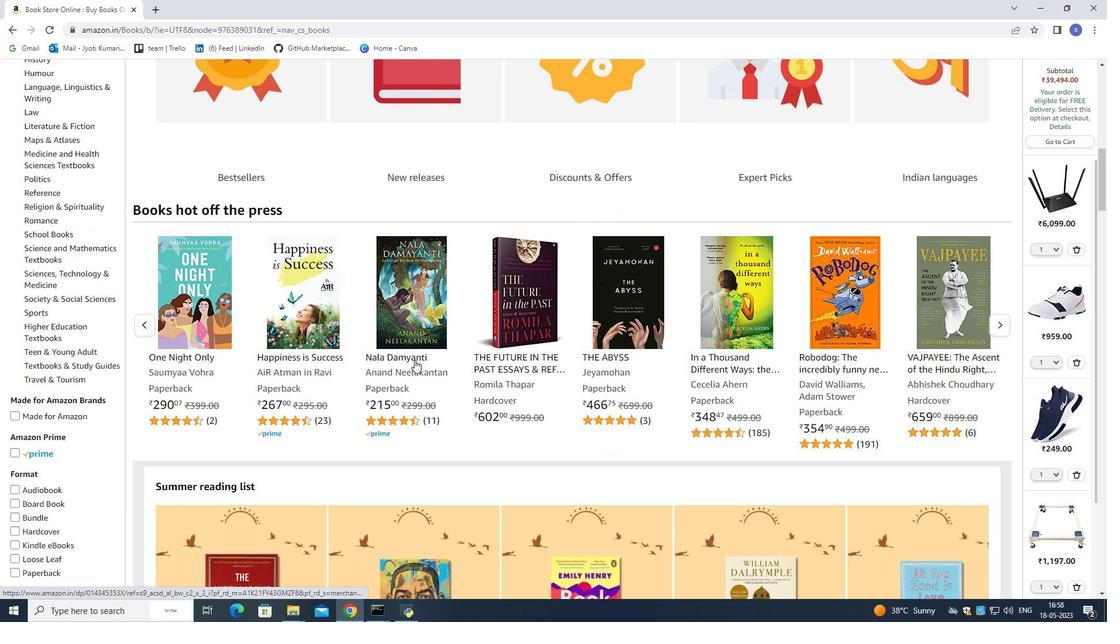 
Action: Mouse scrolled (414, 361) with delta (0, 0)
Screenshot: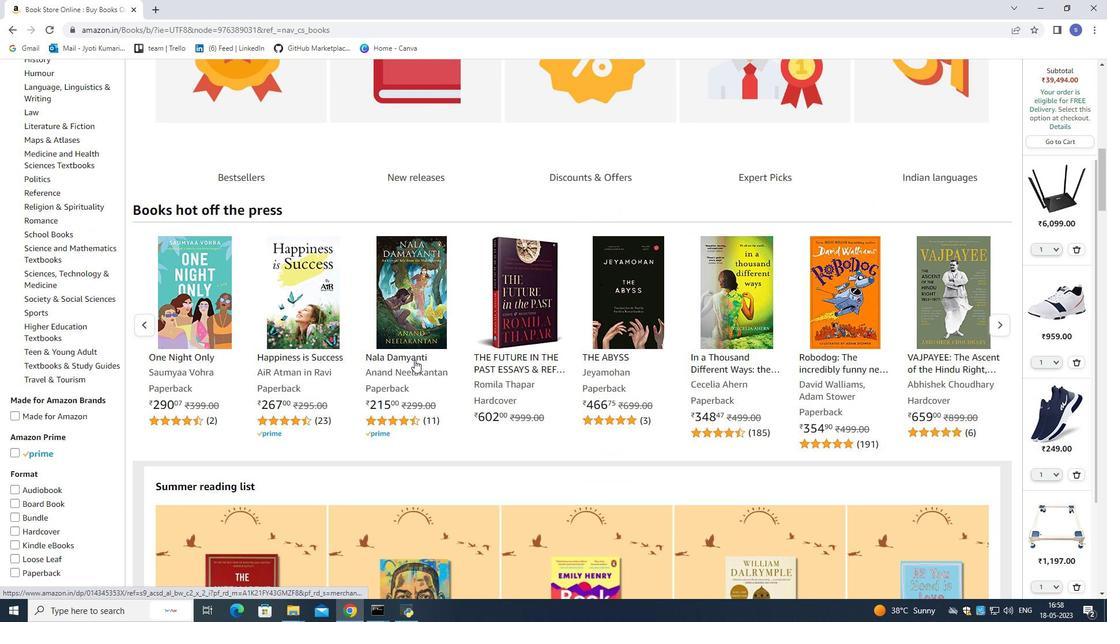 
Action: Mouse scrolled (414, 361) with delta (0, 0)
Screenshot: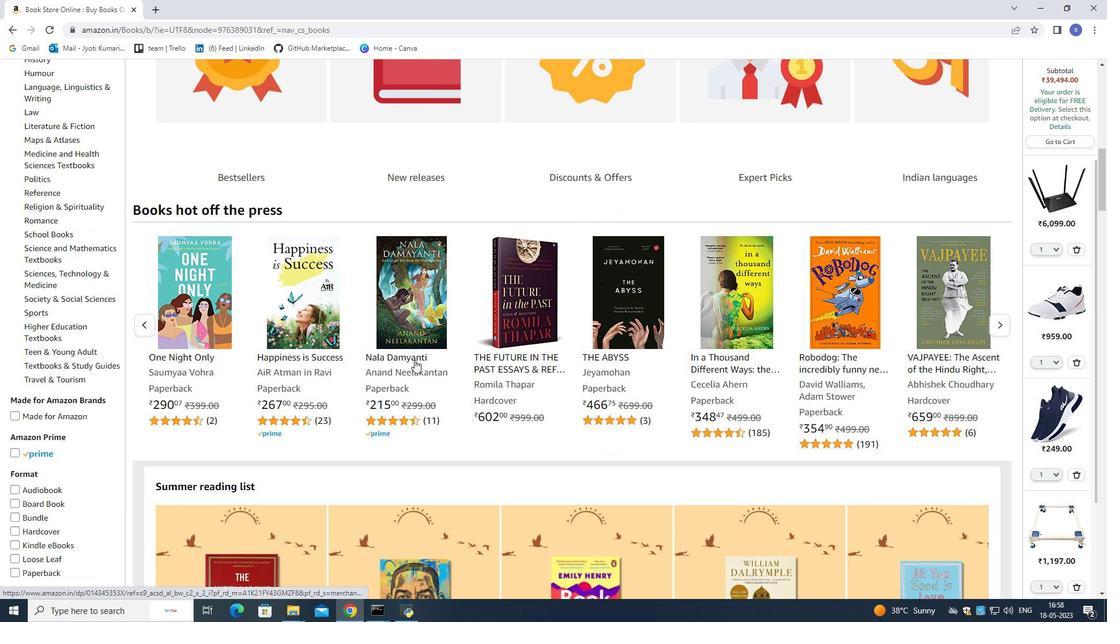 
Action: Mouse moved to (414, 359)
Screenshot: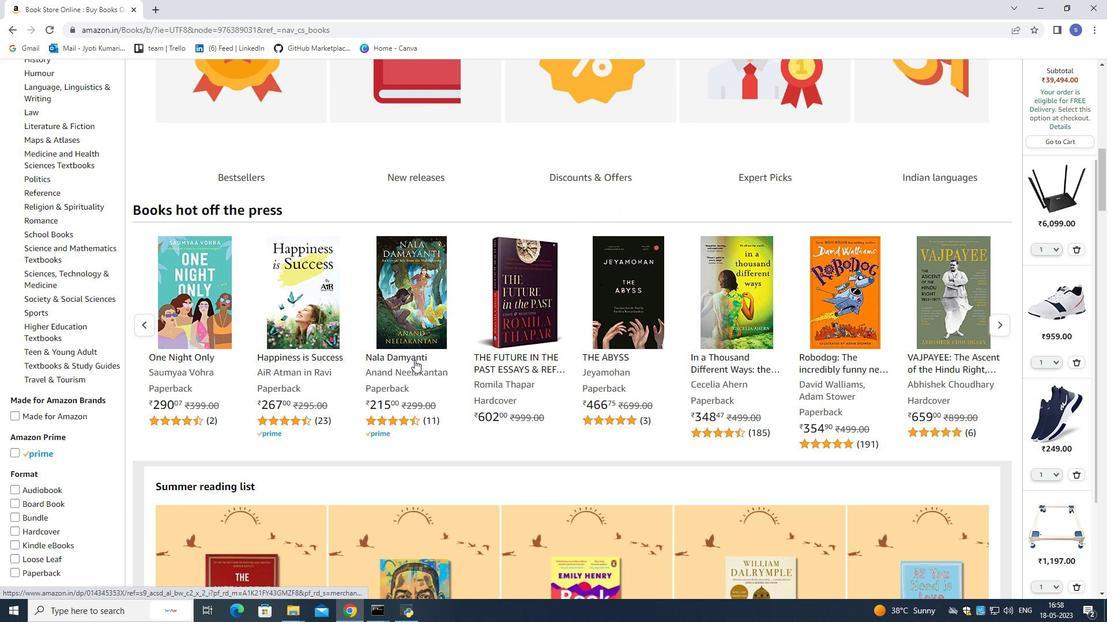 
Action: Mouse scrolled (414, 360) with delta (0, 0)
Screenshot: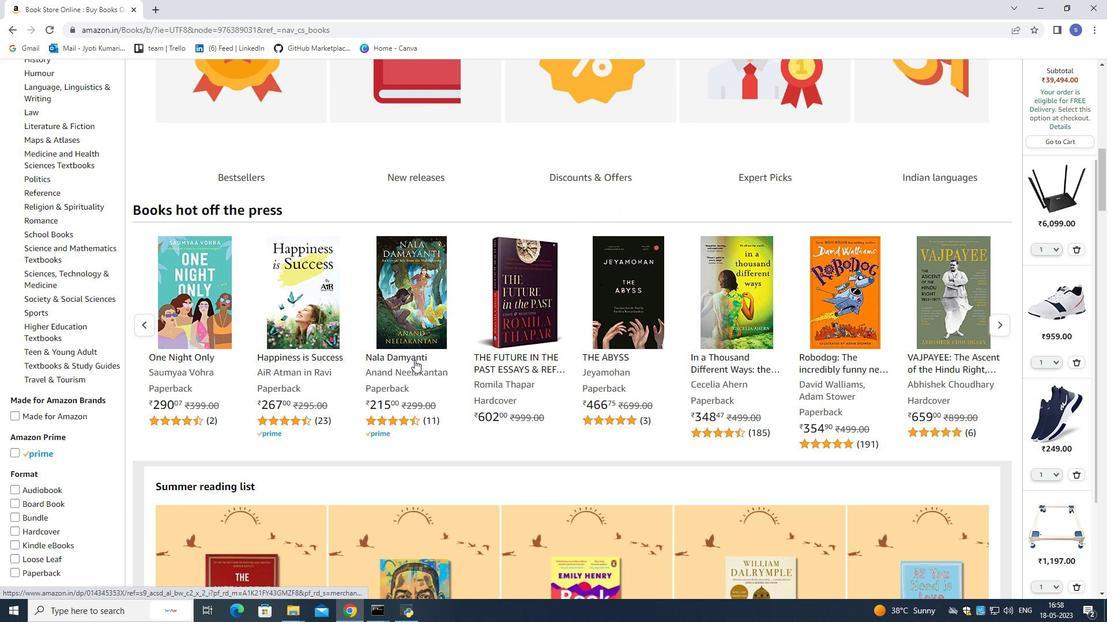 
Action: Mouse moved to (415, 358)
Screenshot: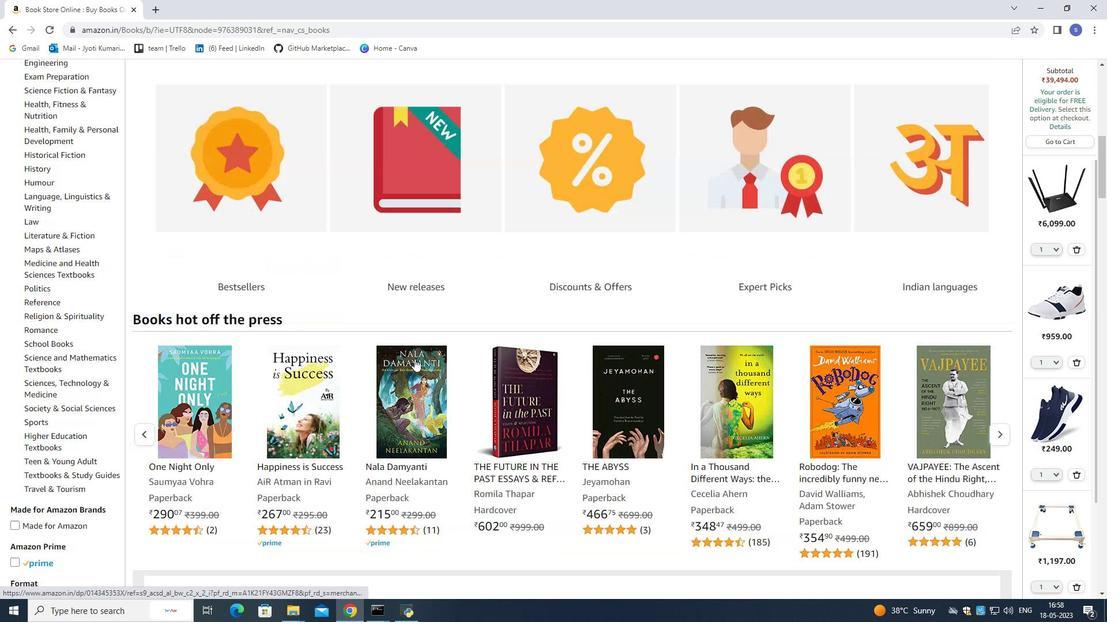 
Action: Mouse scrolled (415, 359) with delta (0, 0)
Screenshot: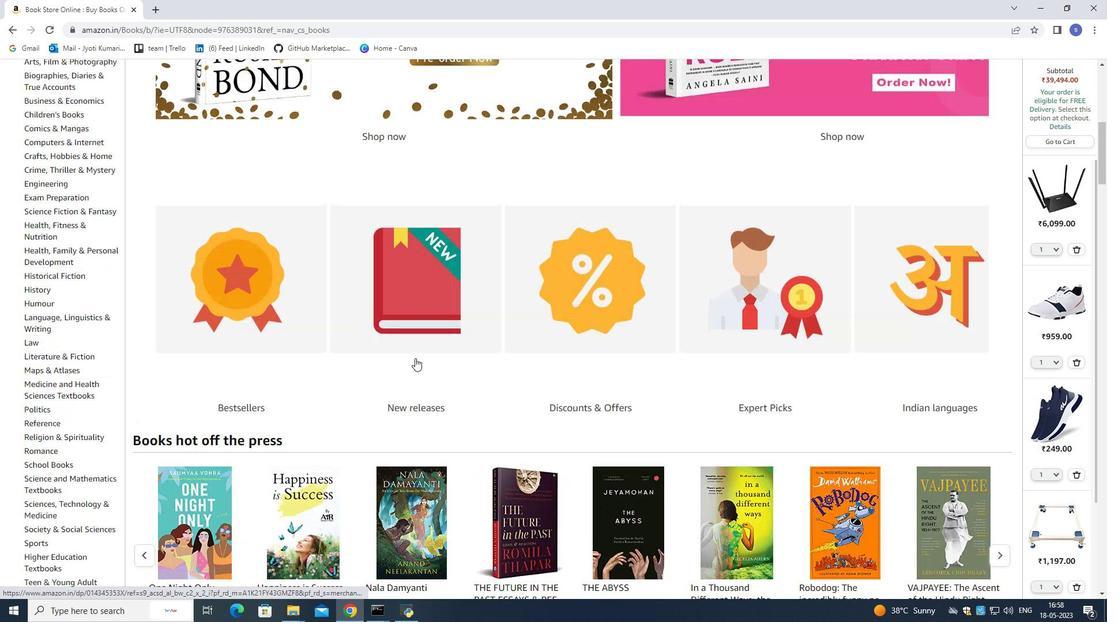 
Action: Mouse scrolled (415, 359) with delta (0, 0)
Screenshot: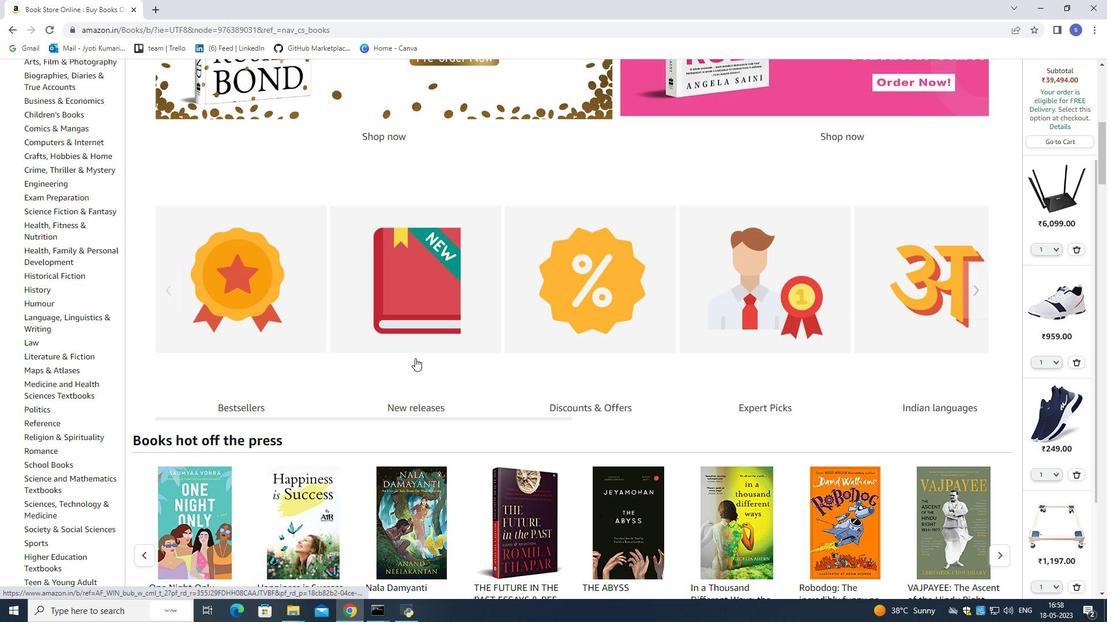 
Action: Mouse scrolled (415, 359) with delta (0, 0)
Screenshot: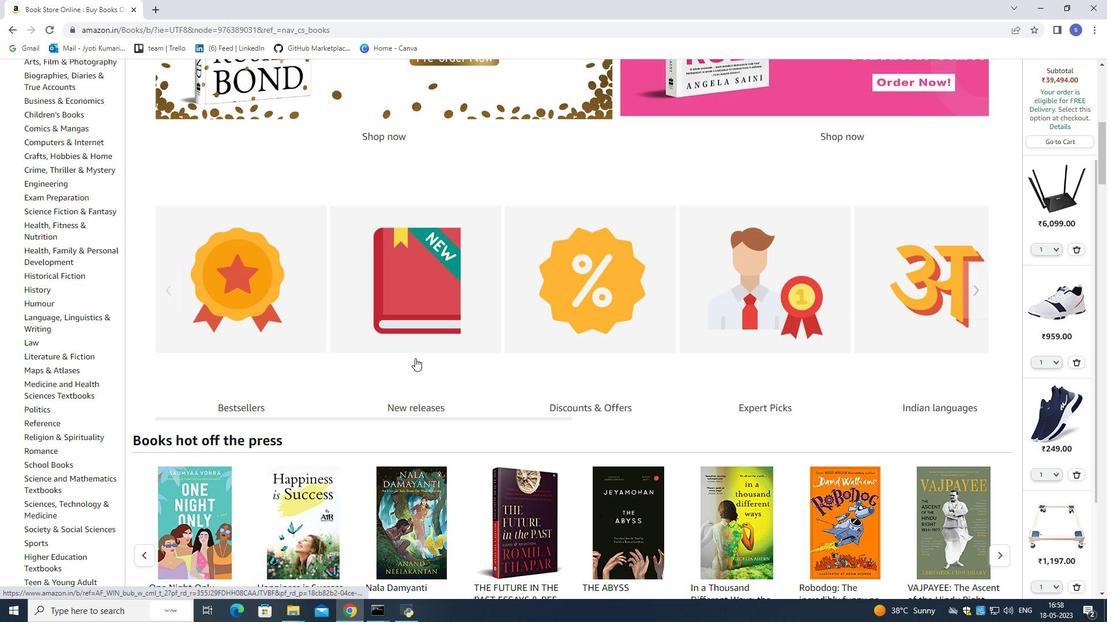 
Action: Mouse scrolled (415, 359) with delta (0, 0)
Screenshot: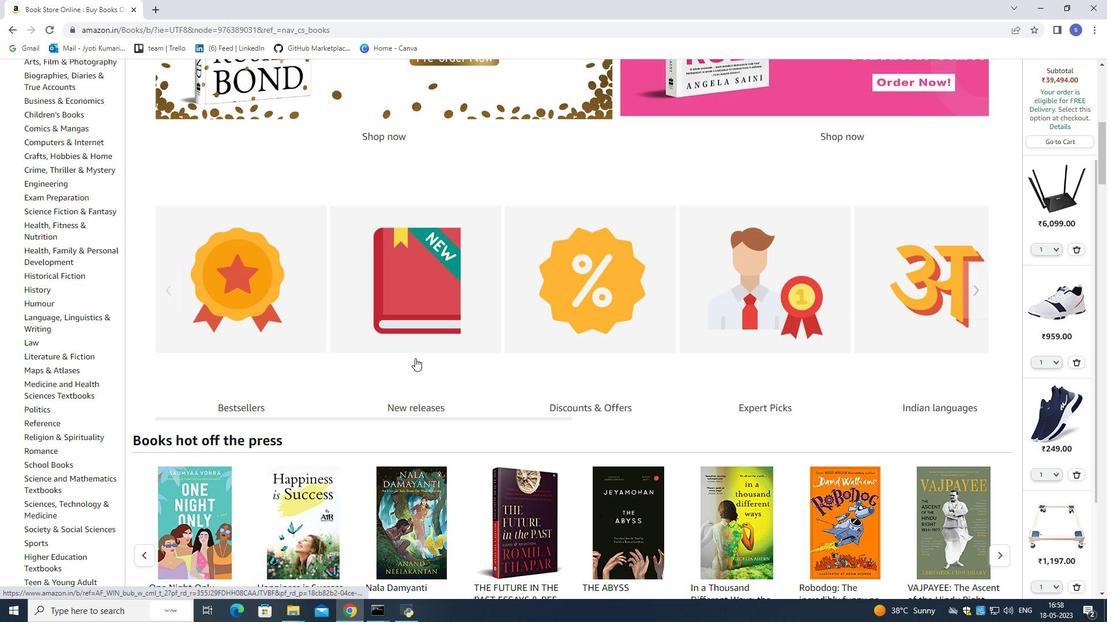 
Action: Mouse scrolled (415, 359) with delta (0, 0)
Screenshot: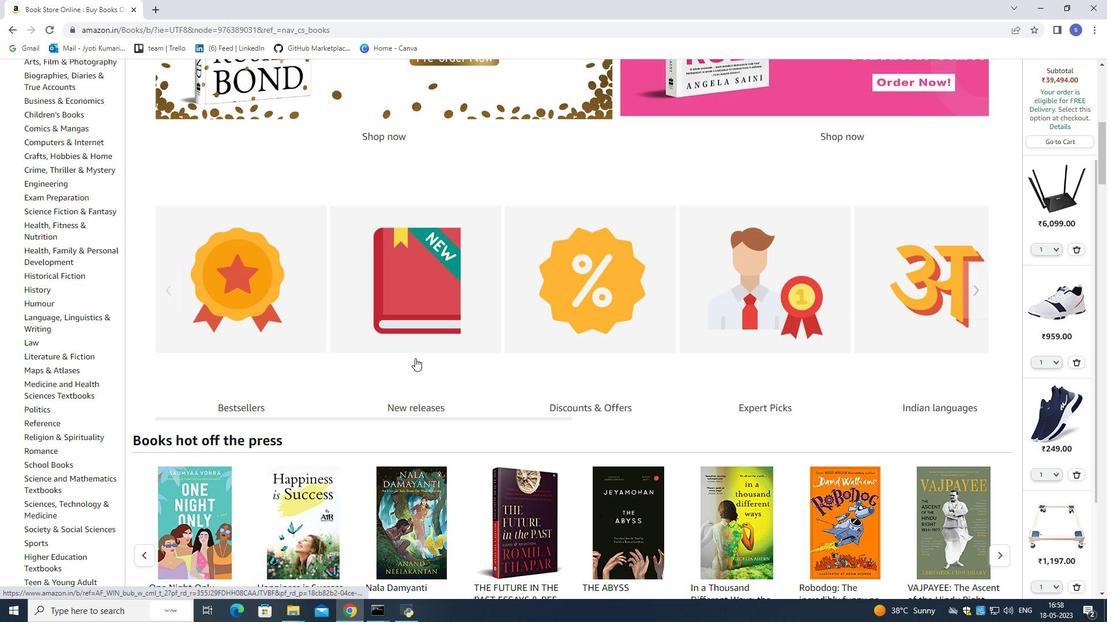 
Action: Mouse moved to (415, 358)
Screenshot: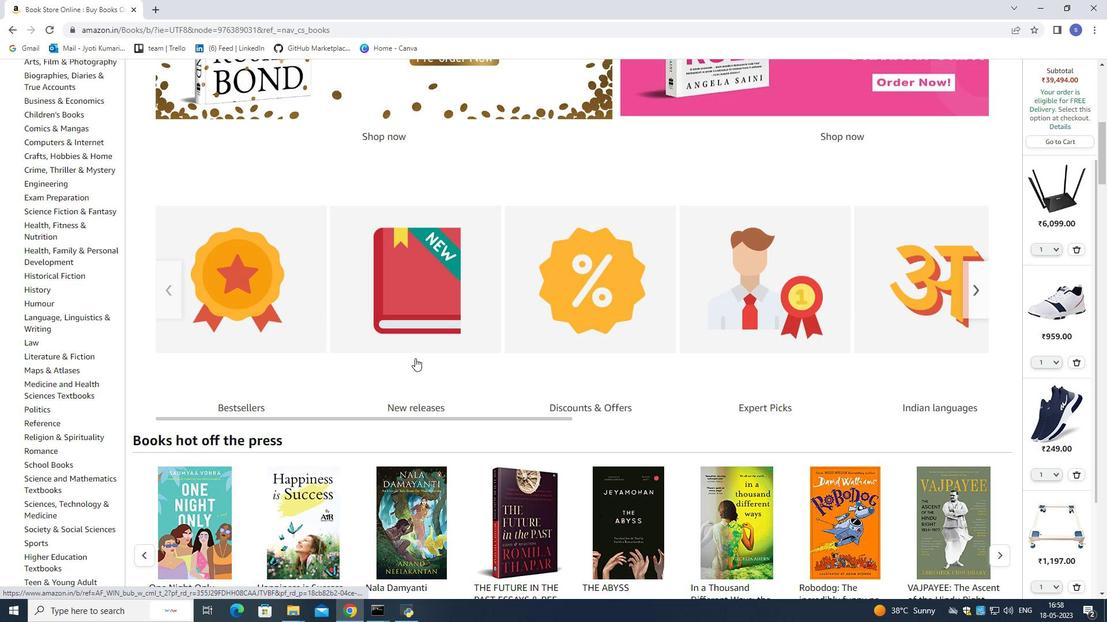 
Action: Mouse scrolled (415, 358) with delta (0, 0)
Screenshot: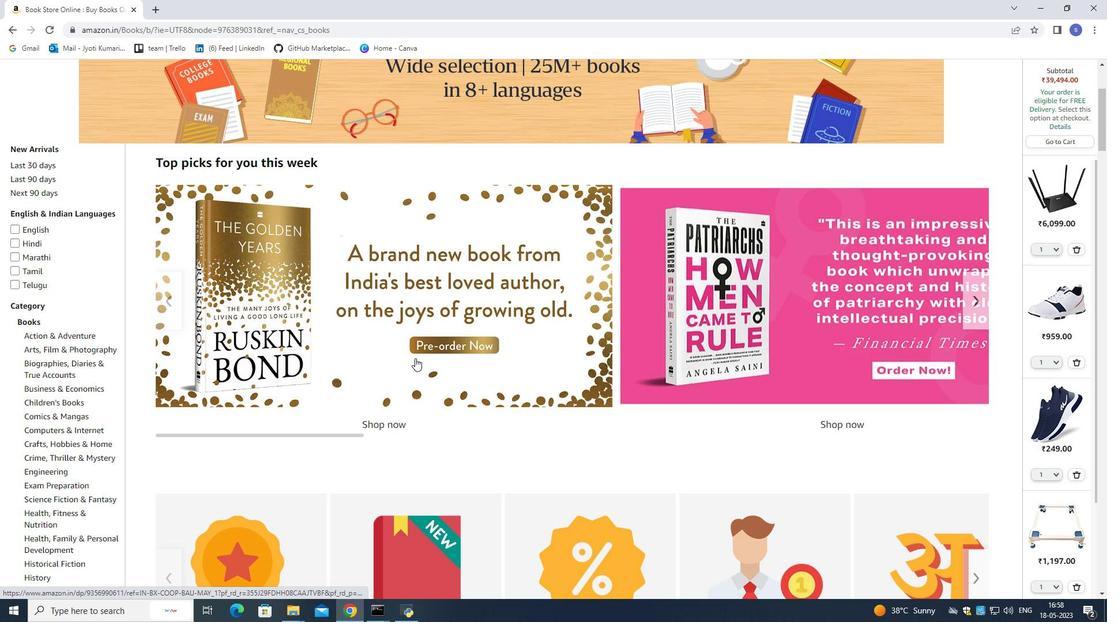 
Action: Mouse scrolled (415, 358) with delta (0, 0)
Screenshot: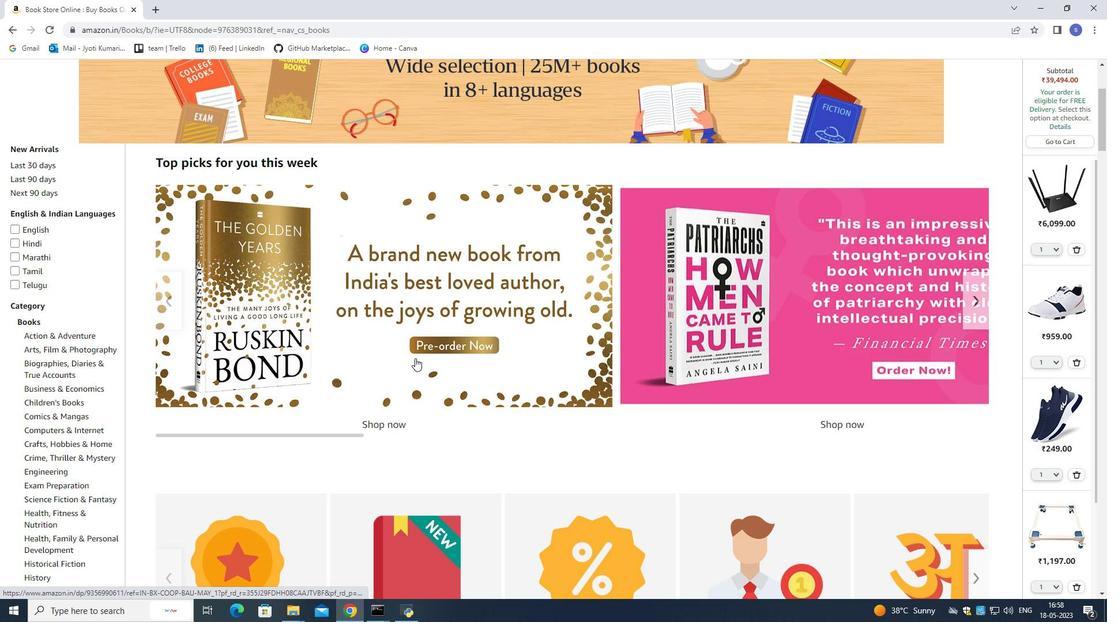 
Action: Mouse scrolled (415, 358) with delta (0, 0)
Screenshot: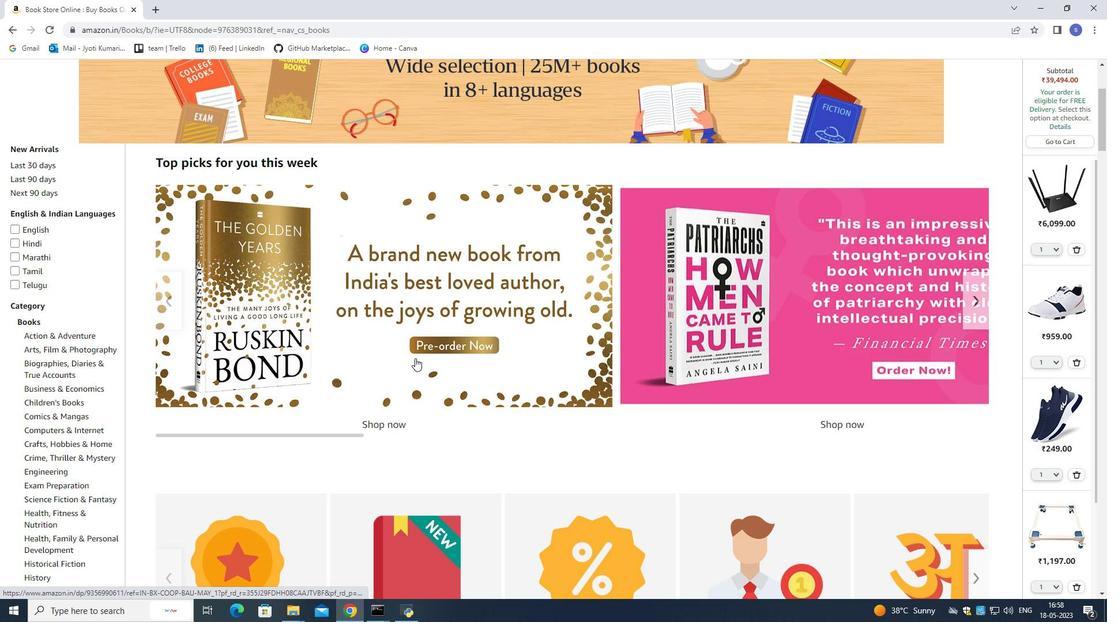 
Action: Mouse scrolled (415, 358) with delta (0, 0)
Screenshot: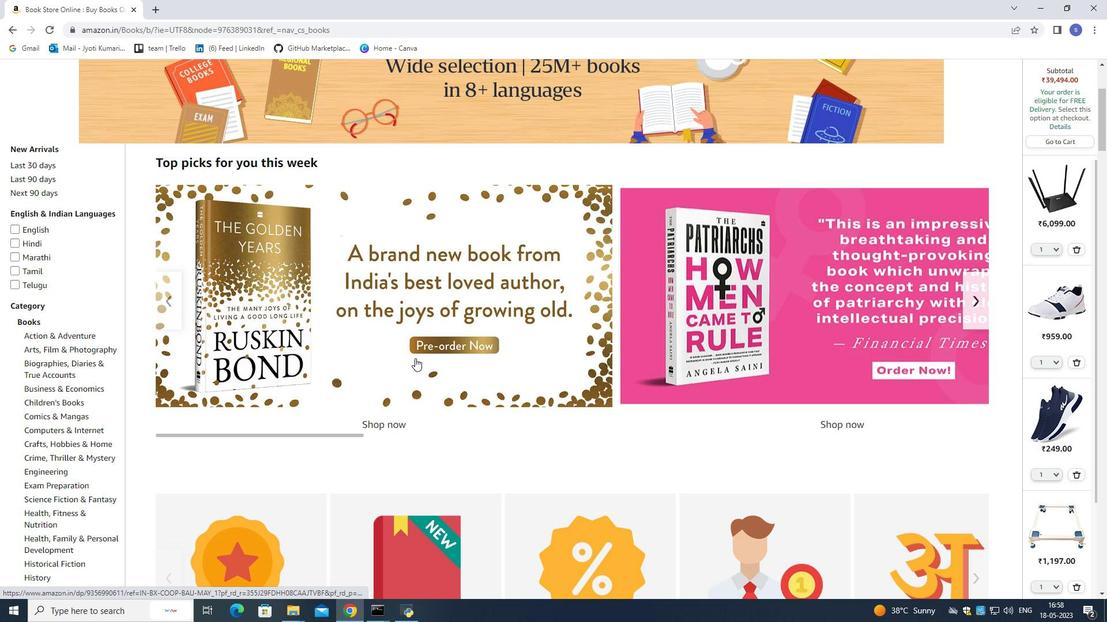 
Action: Mouse scrolled (415, 358) with delta (0, 0)
Screenshot: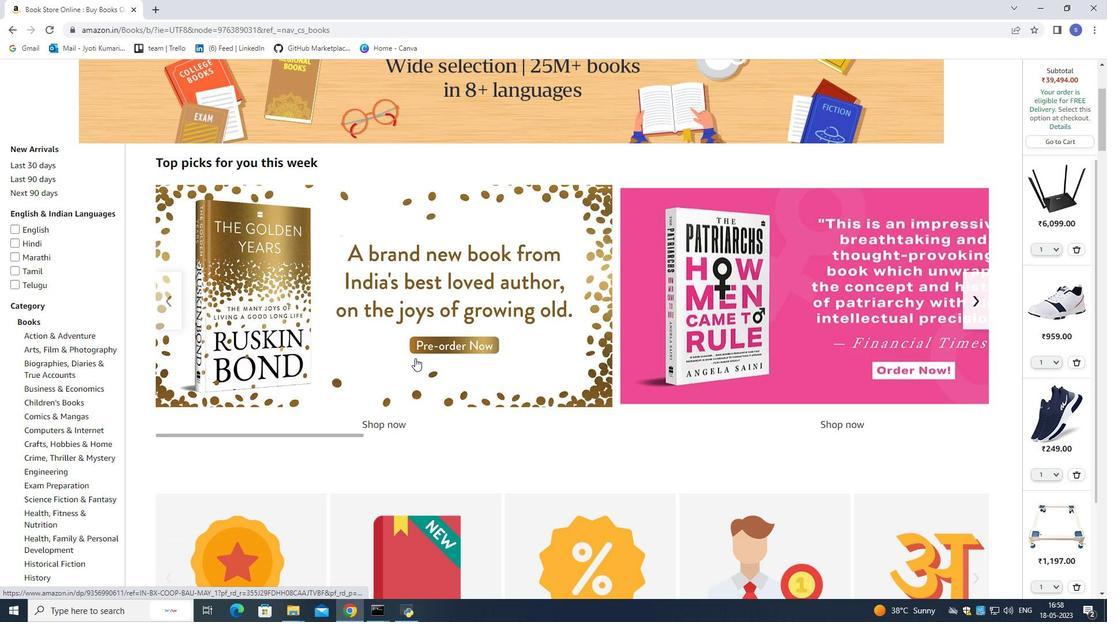 
Action: Mouse moved to (415, 357)
Screenshot: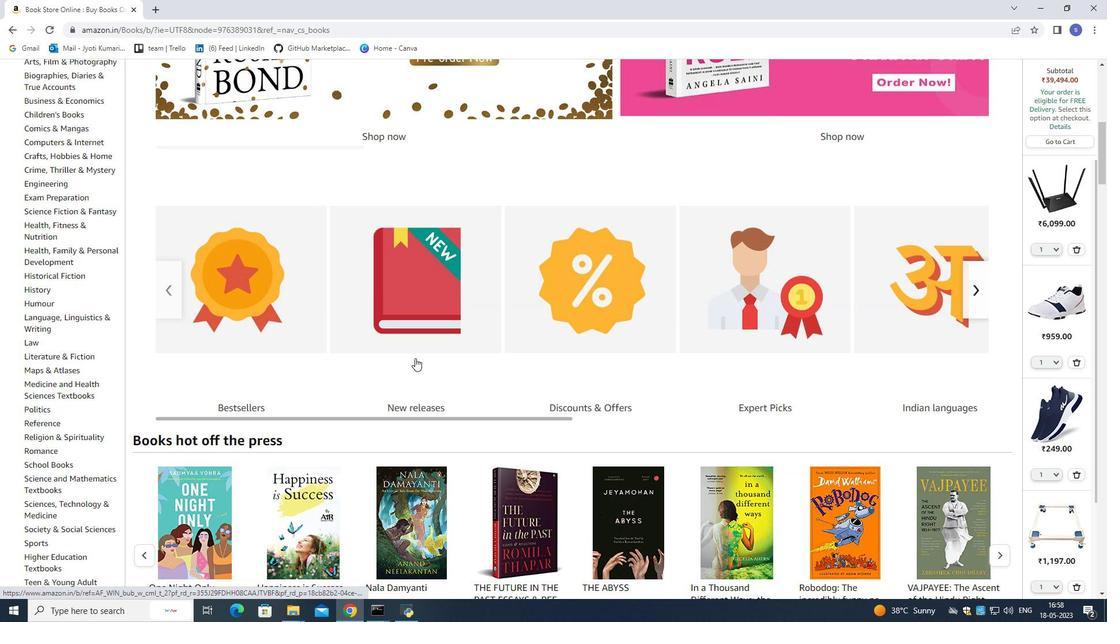 
Action: Mouse scrolled (415, 356) with delta (0, 0)
Screenshot: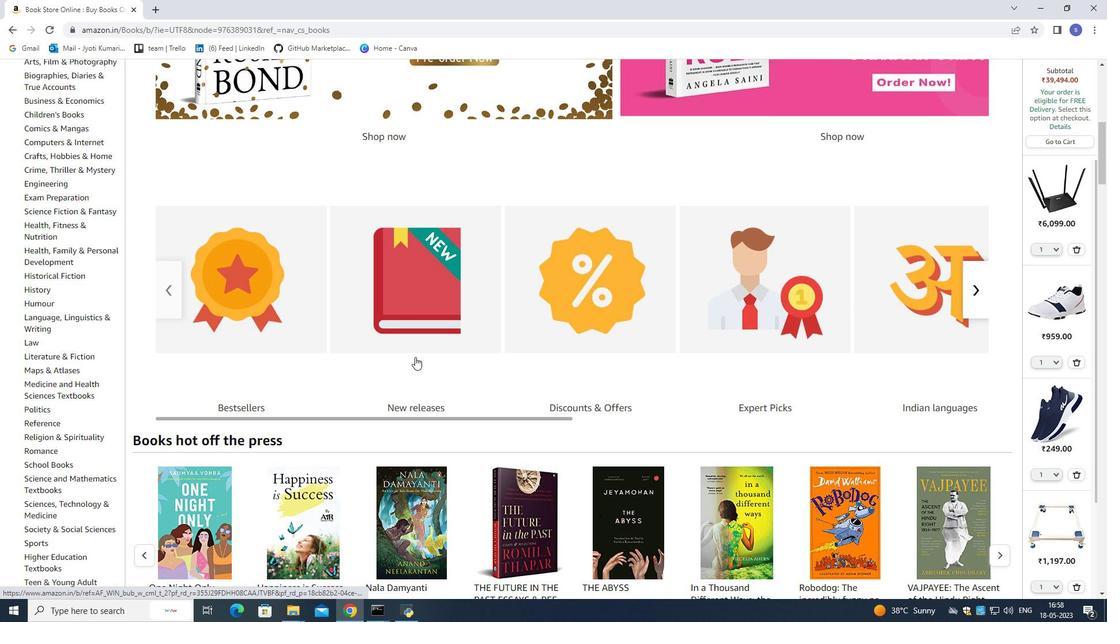 
Action: Mouse scrolled (415, 356) with delta (0, 0)
Screenshot: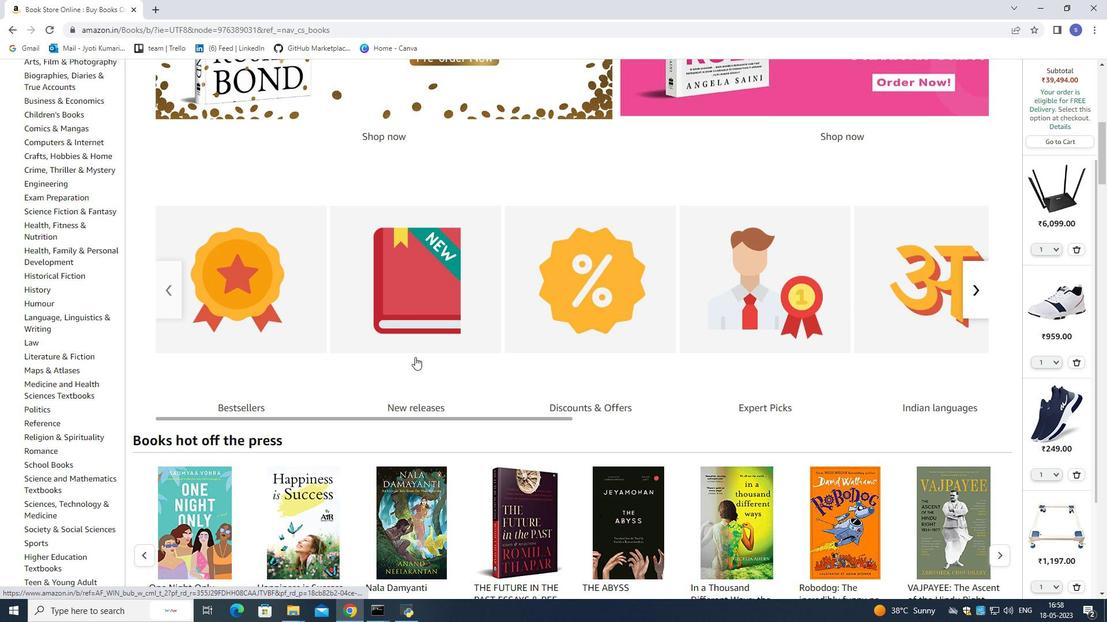 
Action: Mouse scrolled (415, 356) with delta (0, 0)
Screenshot: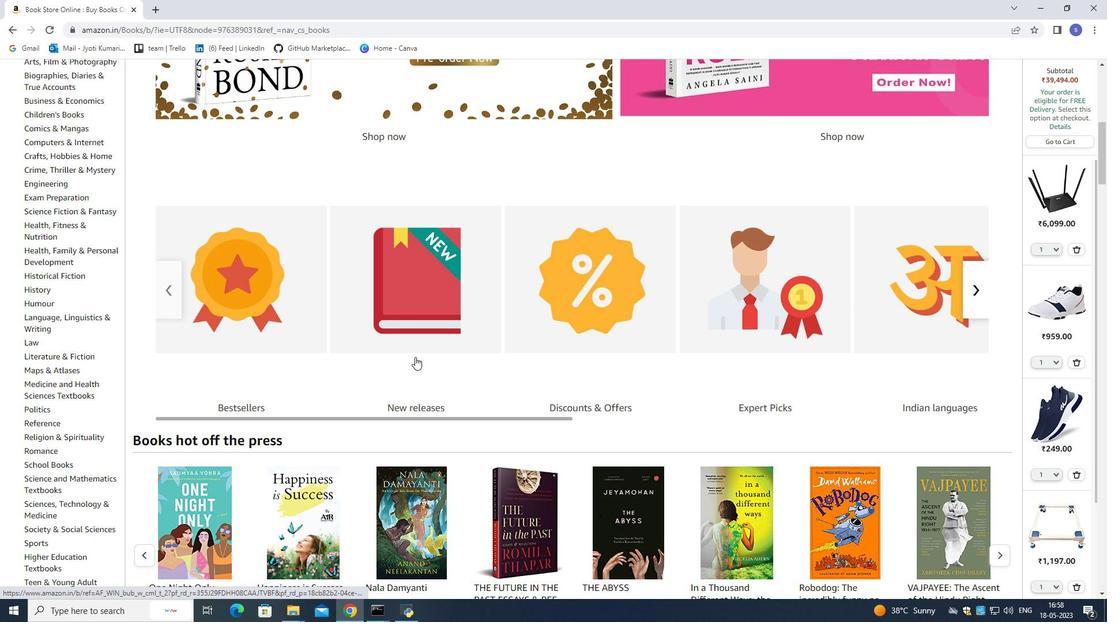
Action: Mouse scrolled (415, 356) with delta (0, 0)
Screenshot: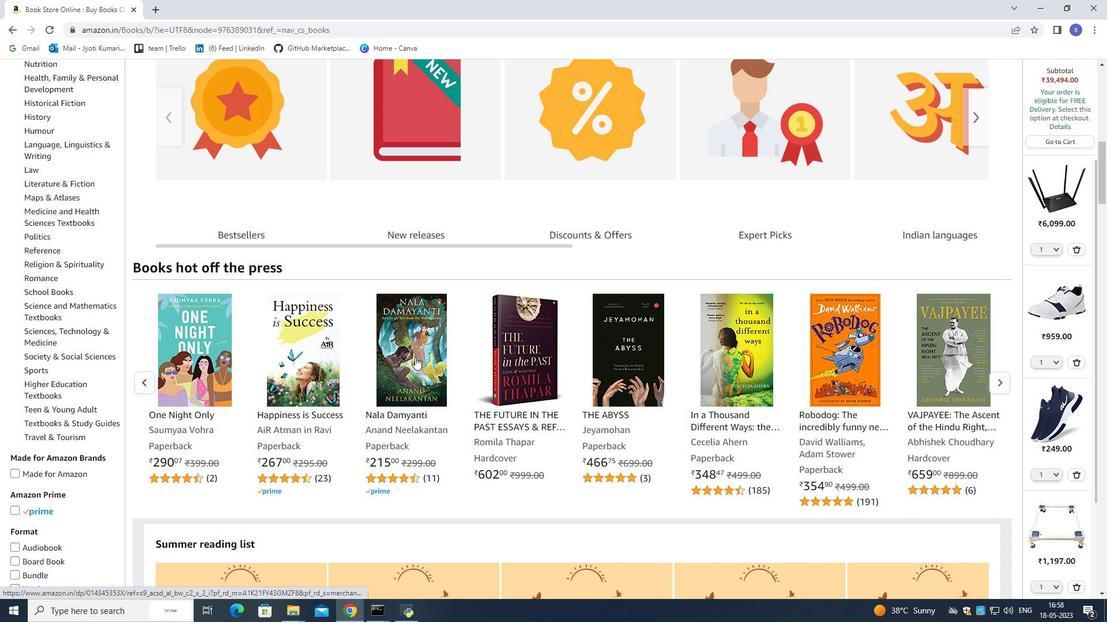 
Action: Mouse scrolled (415, 356) with delta (0, 0)
Screenshot: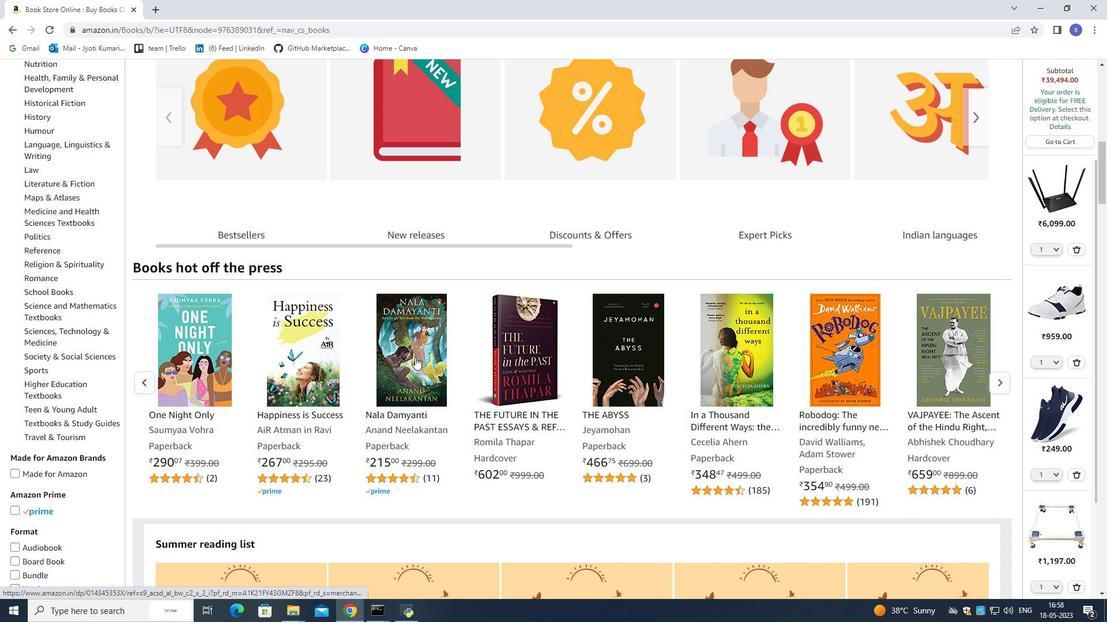 
Action: Mouse scrolled (415, 356) with delta (0, 0)
Screenshot: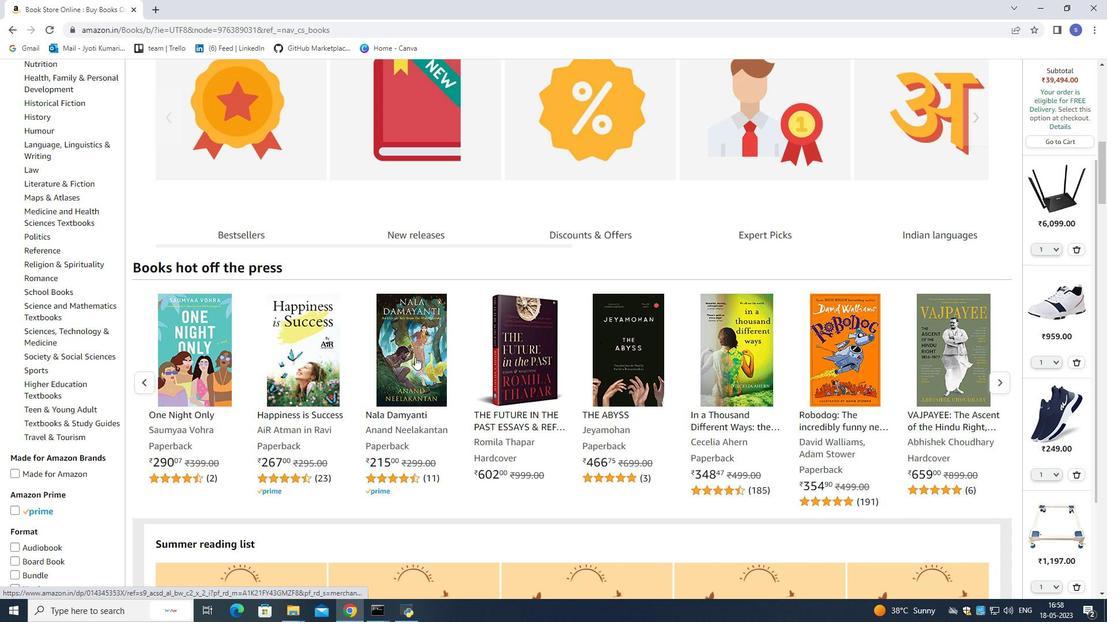 
Action: Mouse moved to (416, 359)
Screenshot: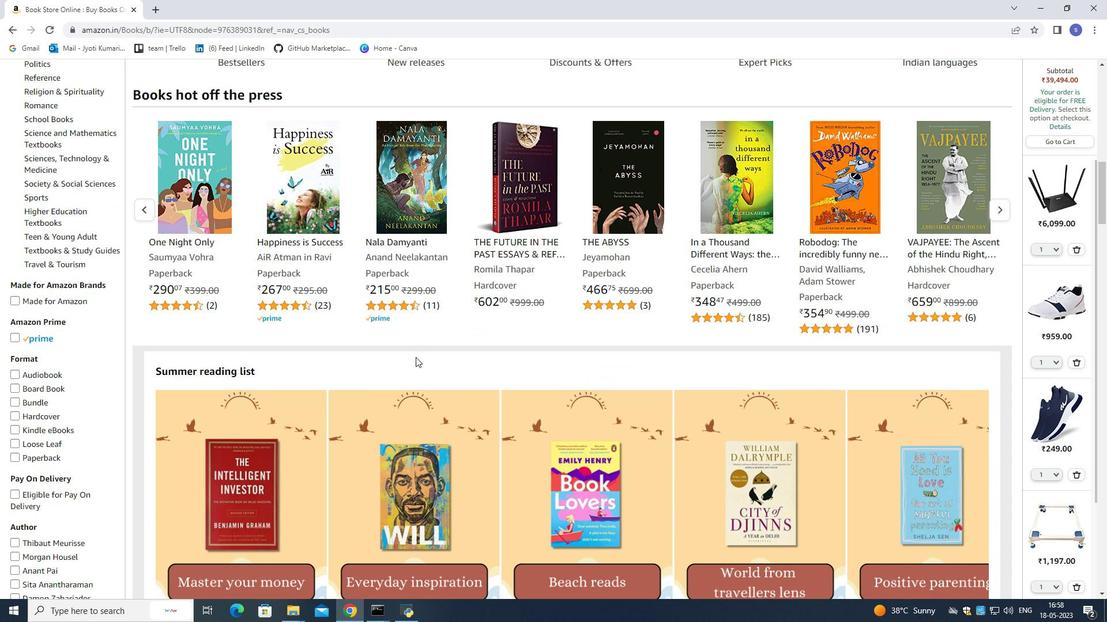 
Action: Mouse scrolled (416, 359) with delta (0, 0)
Screenshot: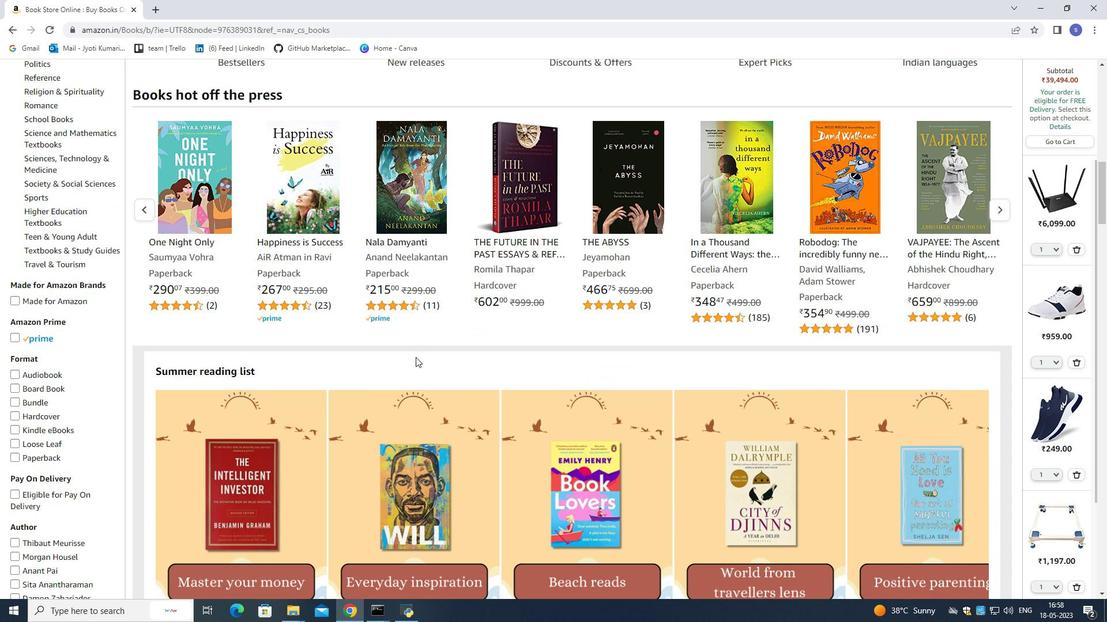 
Action: Mouse moved to (416, 360)
Screenshot: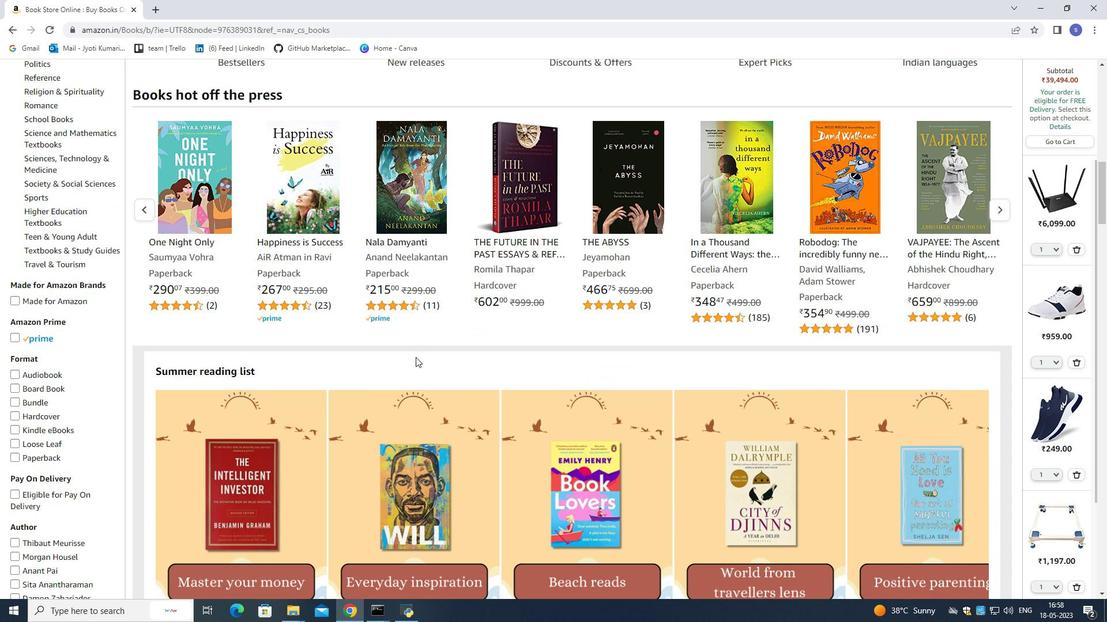 
Action: Mouse scrolled (416, 359) with delta (0, 0)
Screenshot: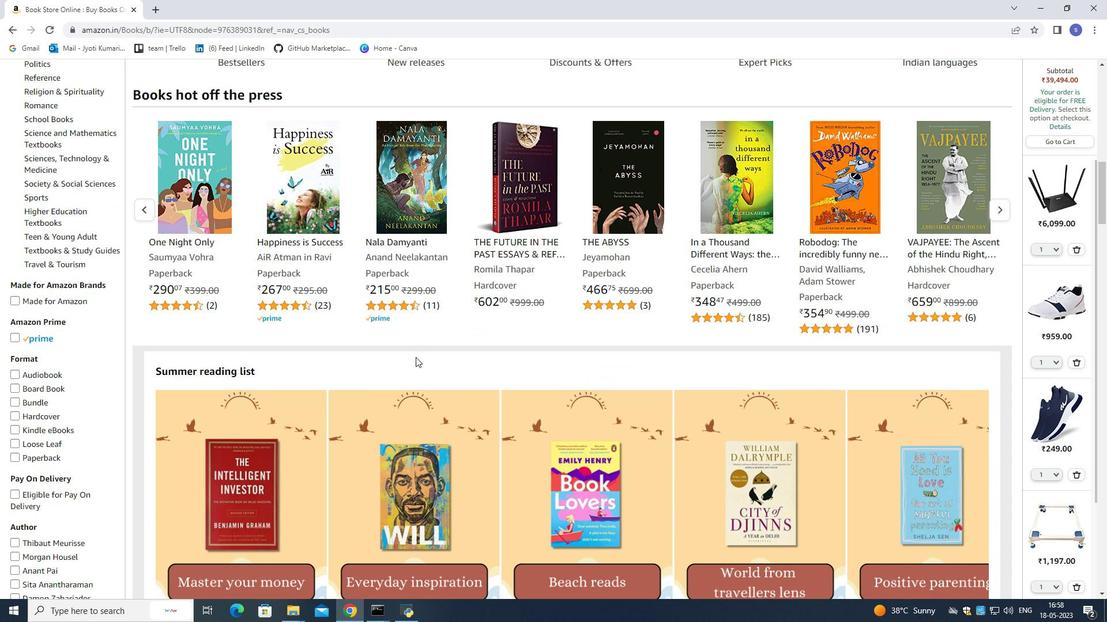 
Action: Mouse scrolled (416, 359) with delta (0, 0)
Screenshot: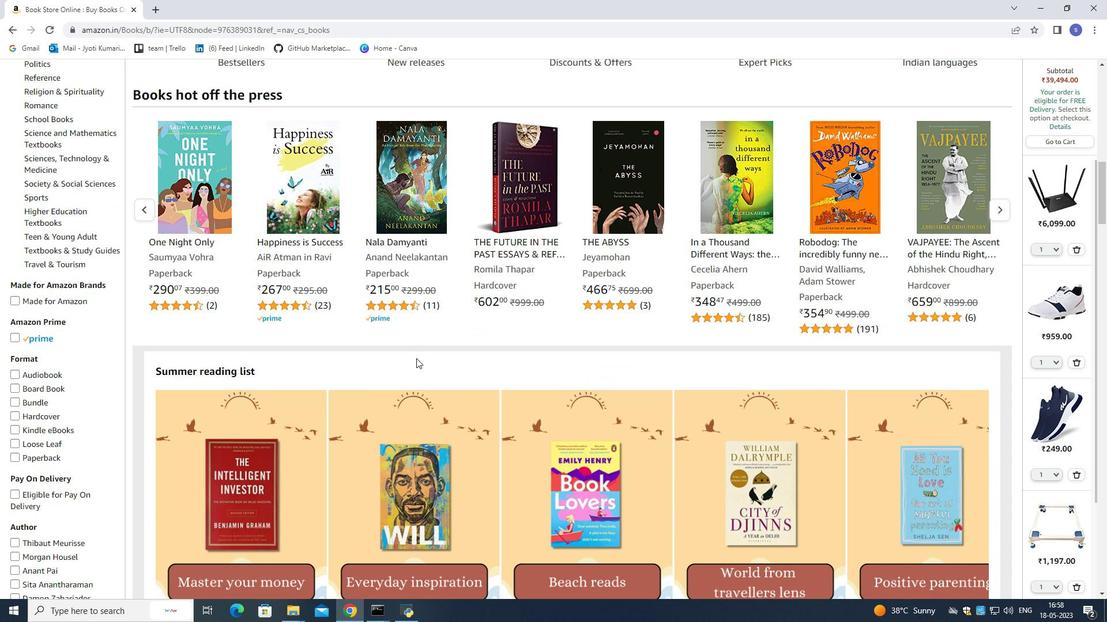 
Action: Mouse moved to (416, 360)
Screenshot: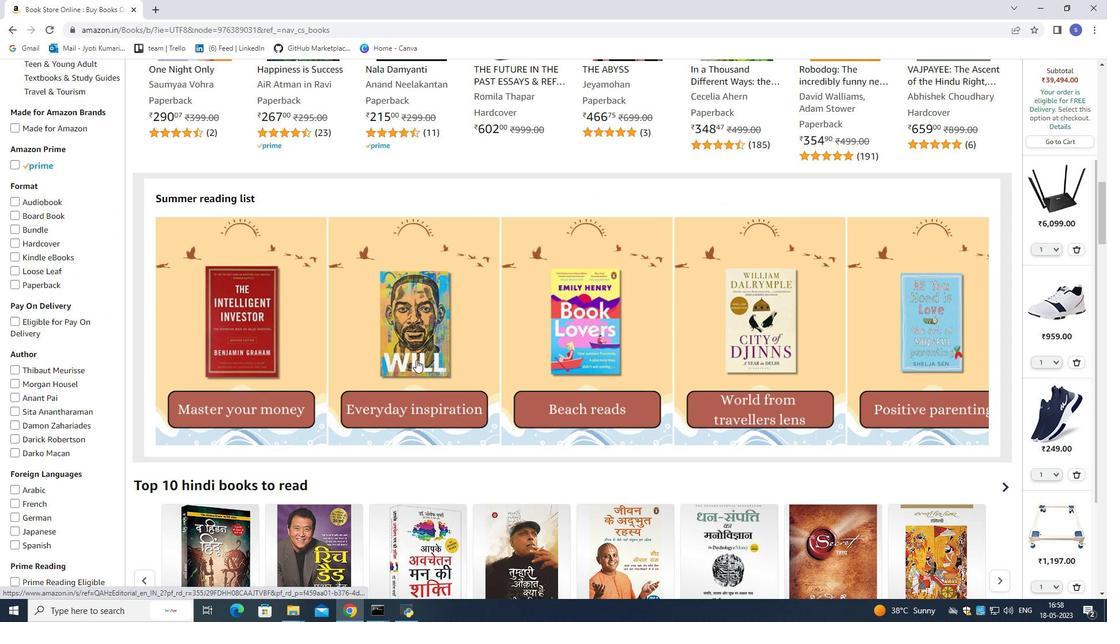 
Action: Mouse scrolled (416, 359) with delta (0, 0)
Screenshot: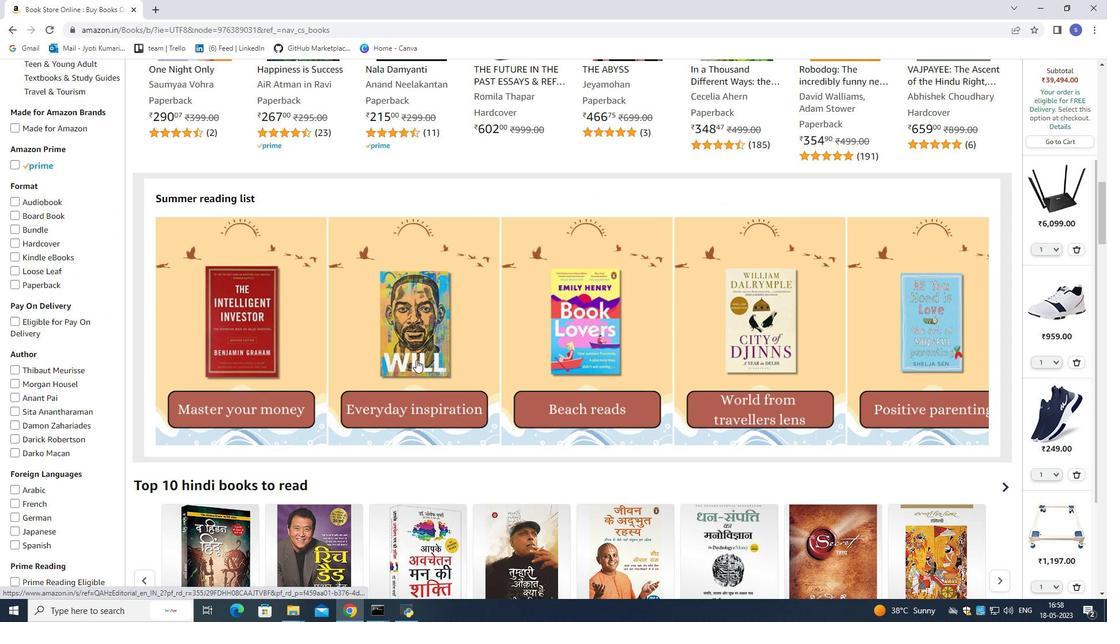 
Action: Mouse scrolled (416, 359) with delta (0, 0)
Screenshot: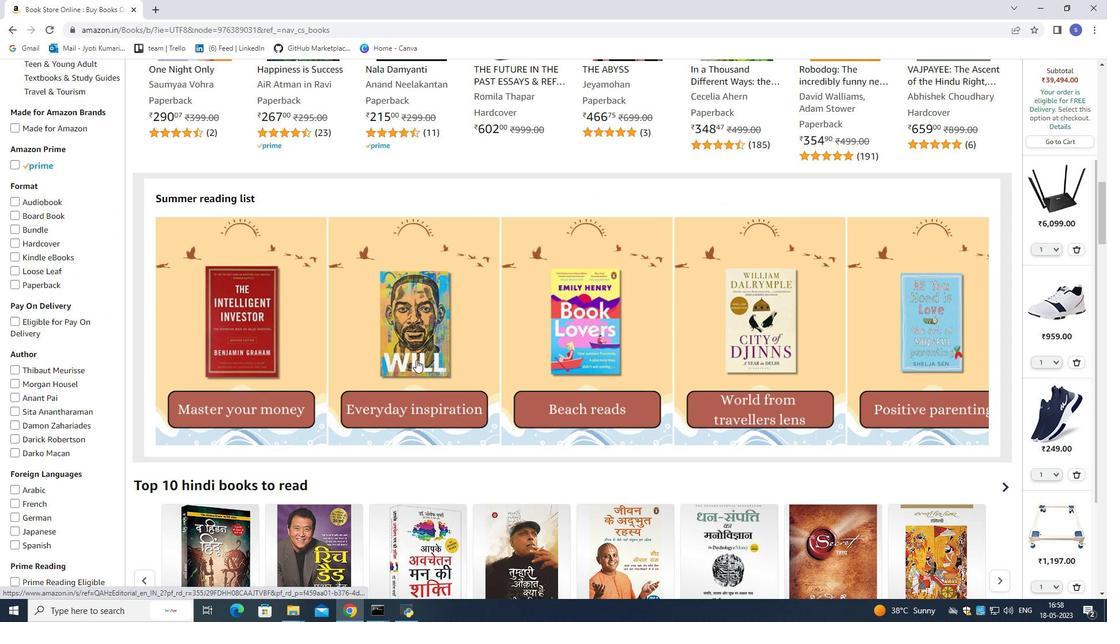 
Action: Mouse scrolled (416, 359) with delta (0, 0)
Screenshot: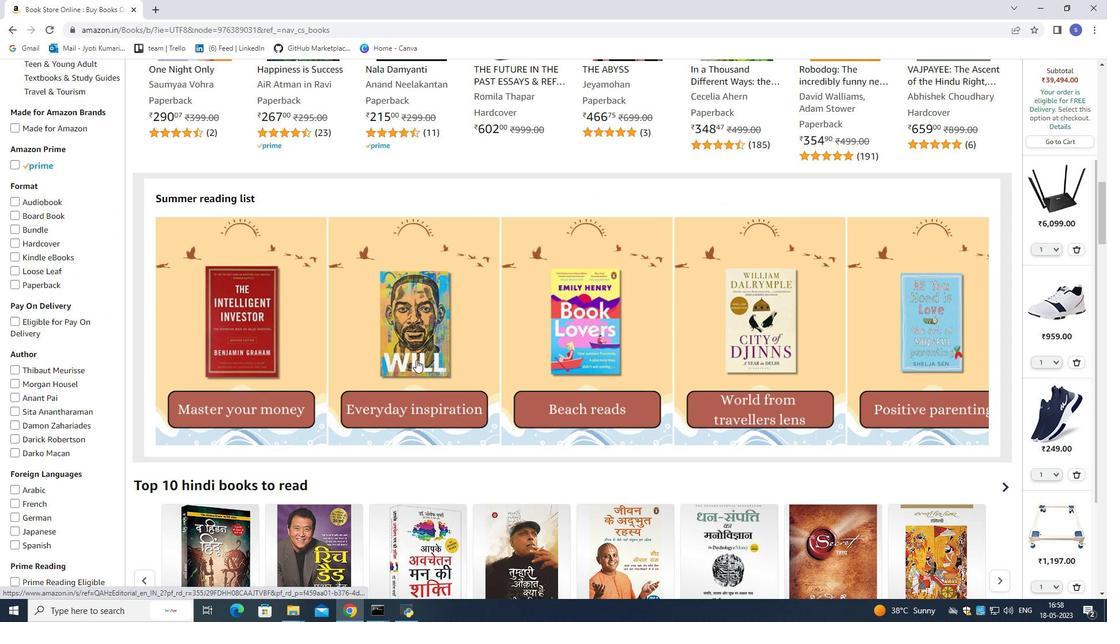 
Action: Mouse scrolled (416, 359) with delta (0, 0)
Screenshot: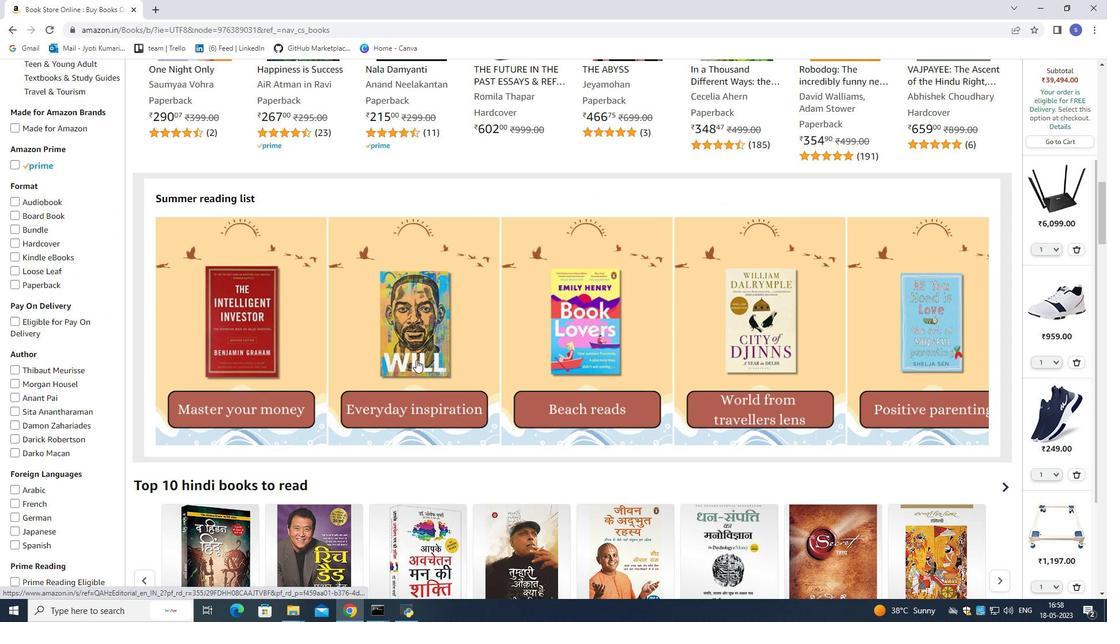 
Action: Mouse moved to (418, 355)
Screenshot: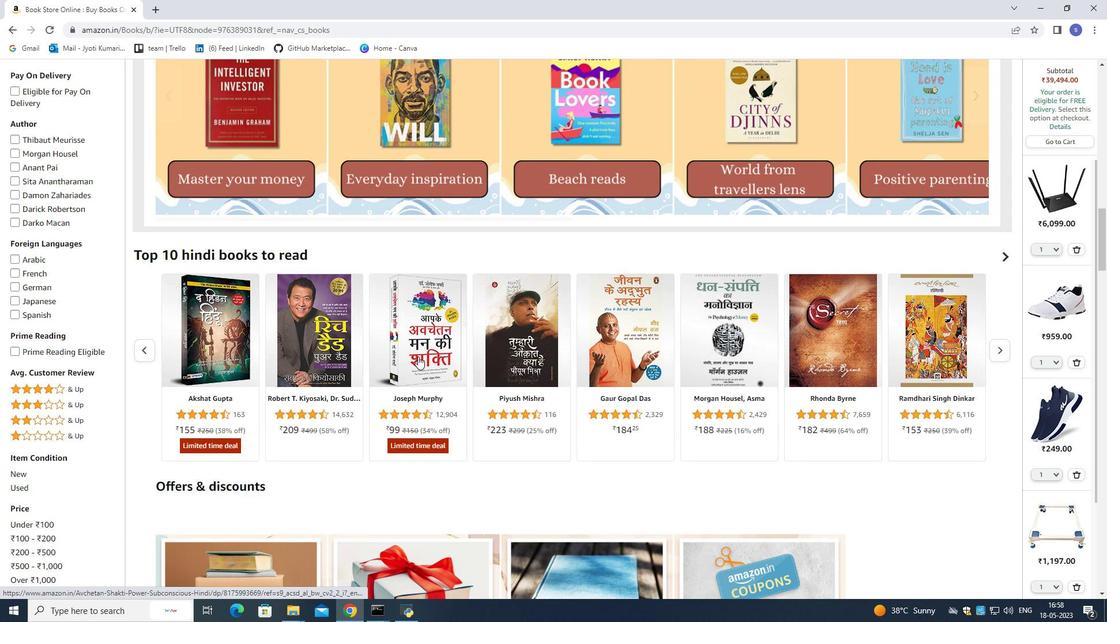
Action: Mouse scrolled (418, 355) with delta (0, 0)
Screenshot: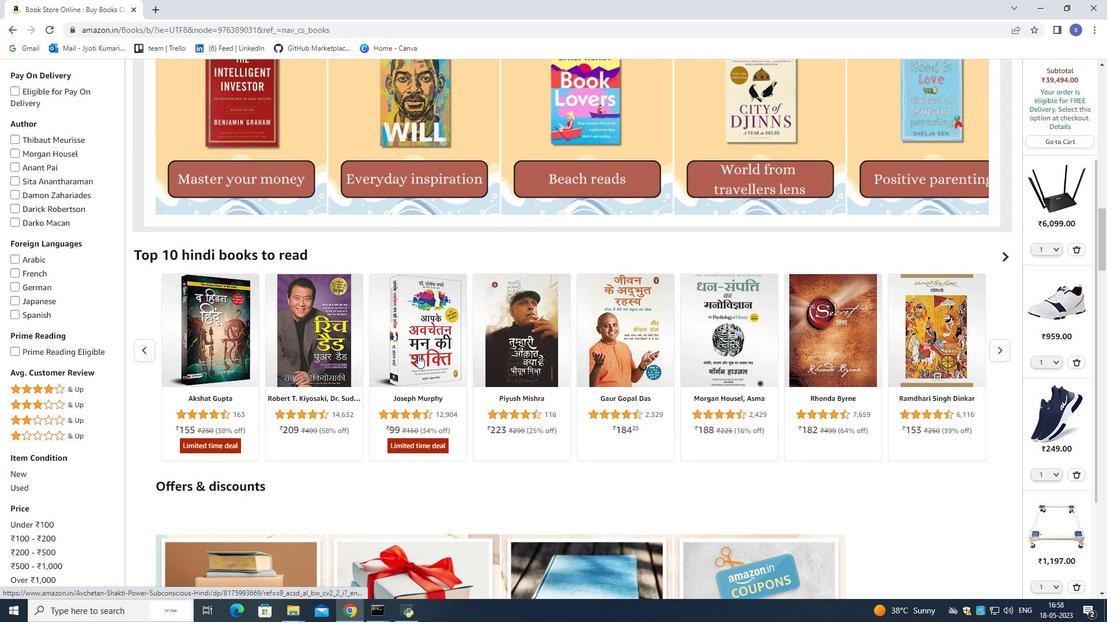 
Action: Mouse moved to (419, 355)
Screenshot: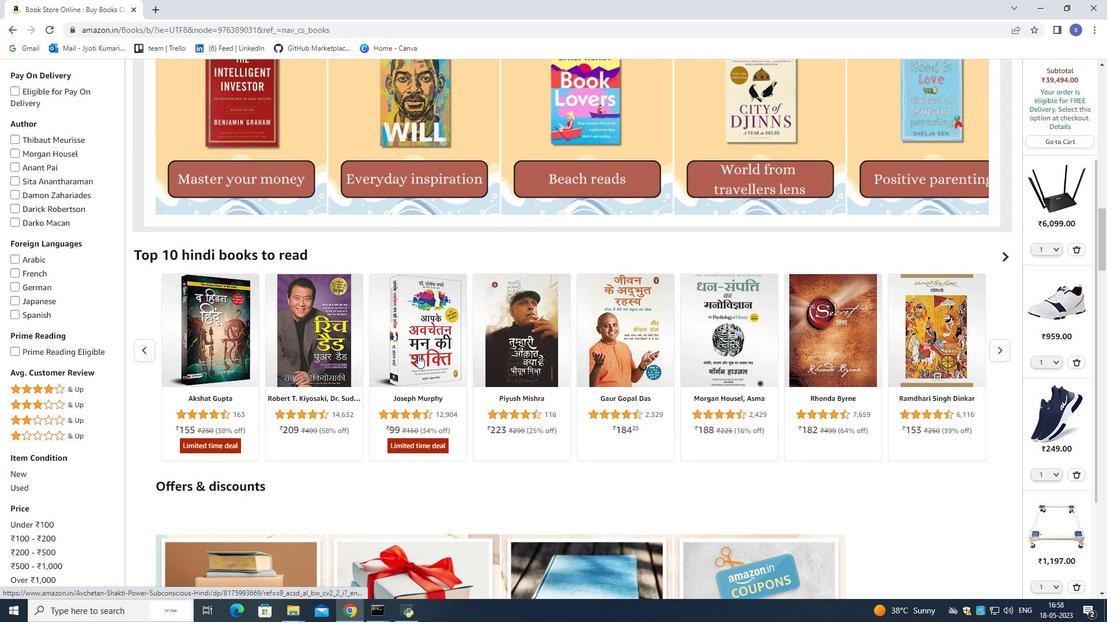 
Action: Mouse scrolled (419, 355) with delta (0, 0)
Screenshot: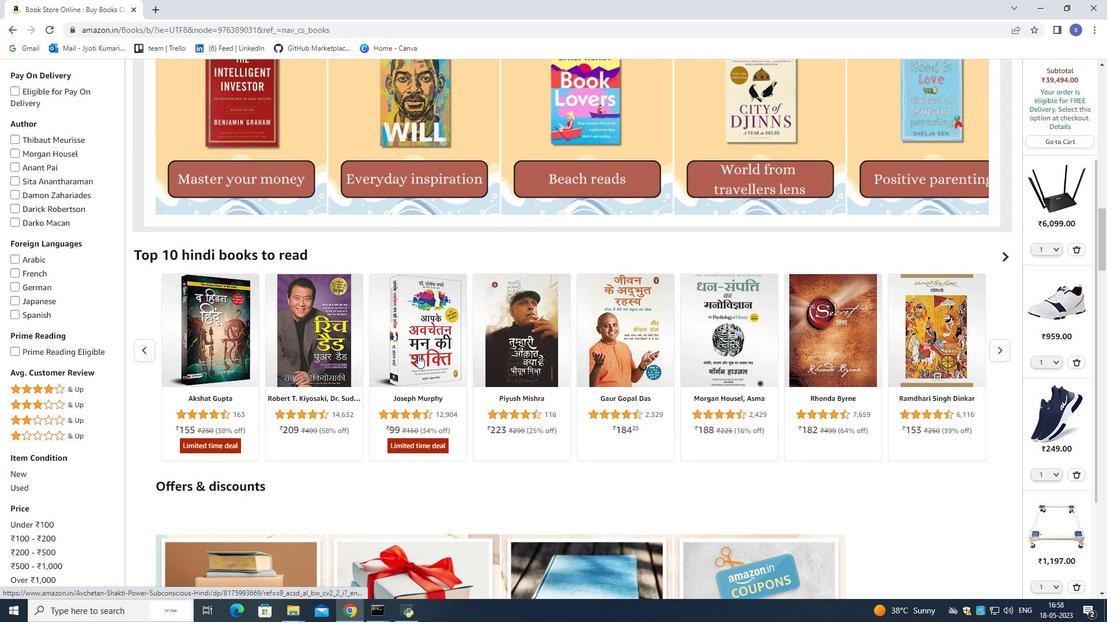 
Action: Mouse moved to (422, 360)
Screenshot: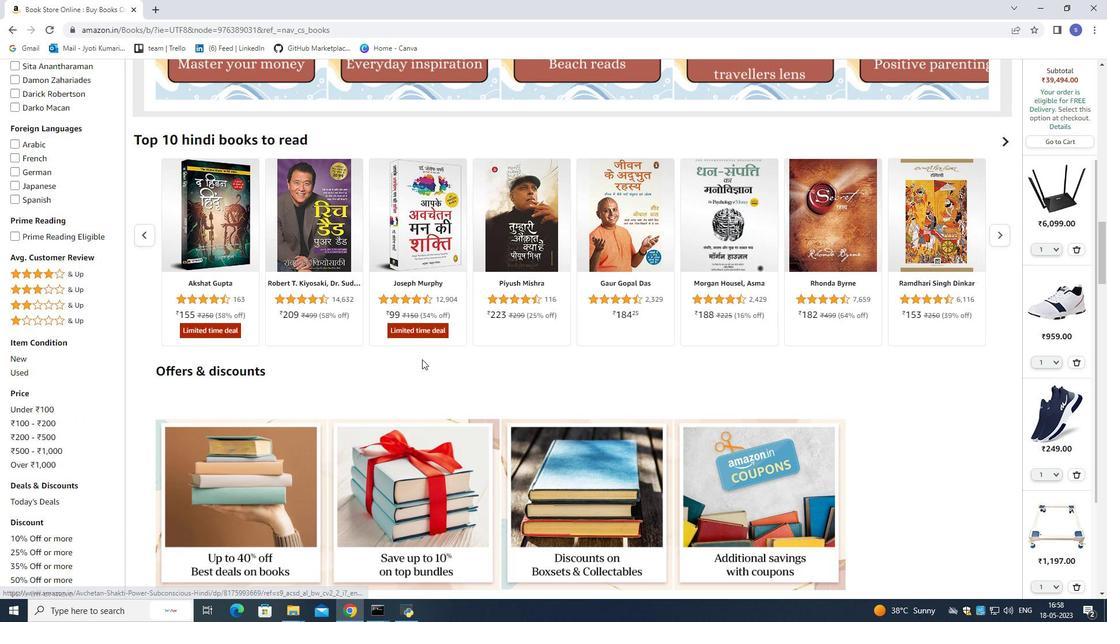 
Action: Mouse scrolled (422, 359) with delta (0, 0)
Screenshot: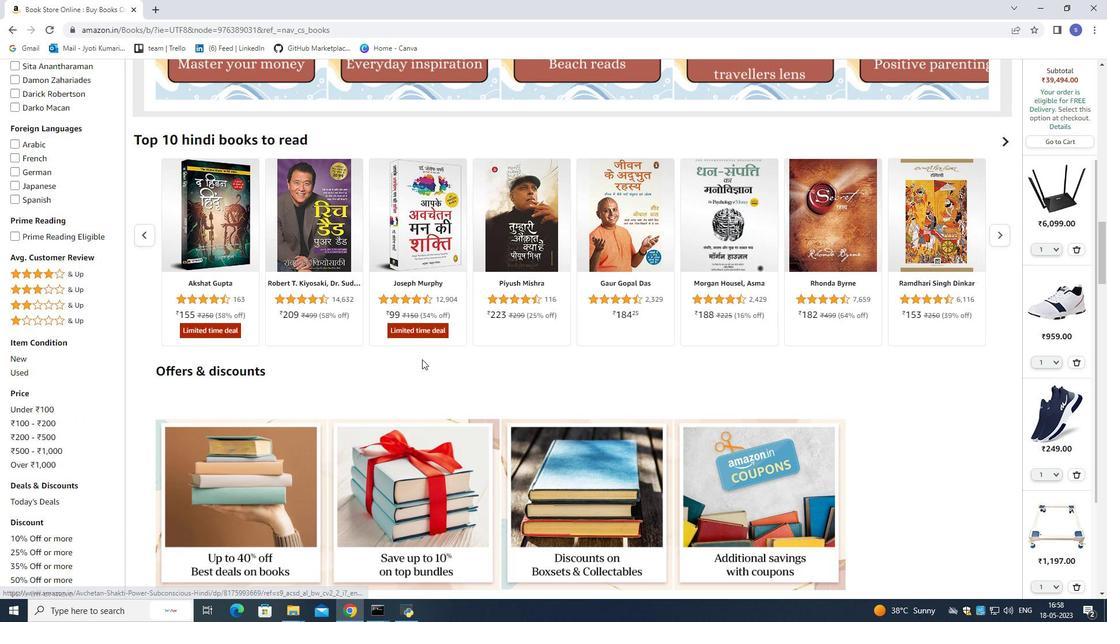 
Action: Mouse moved to (422, 361)
Screenshot: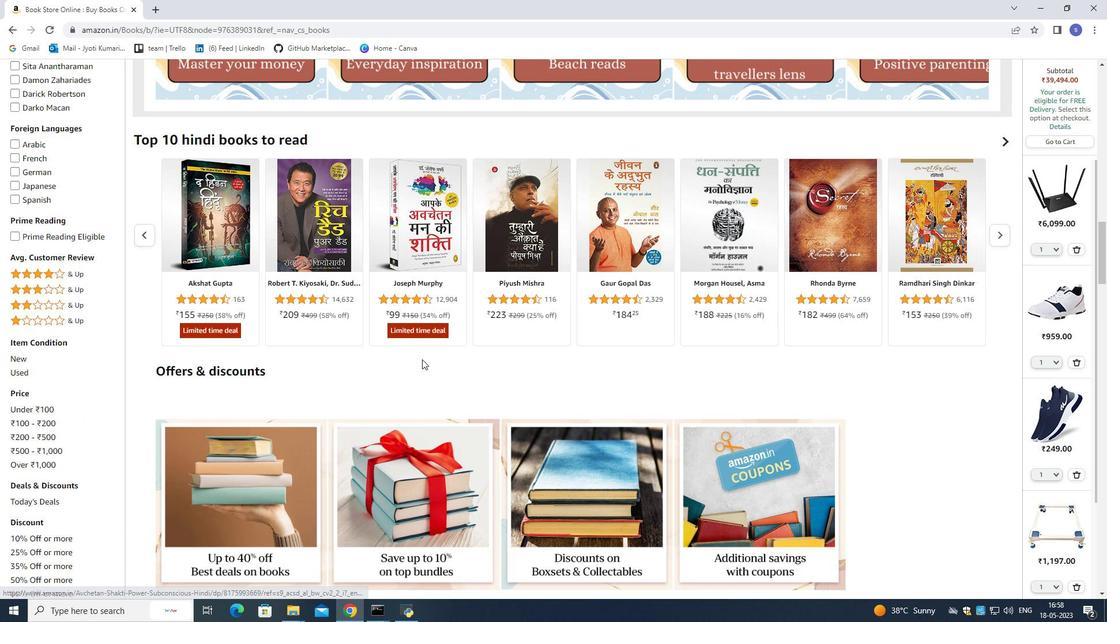 
Action: Mouse scrolled (422, 360) with delta (0, 0)
Screenshot: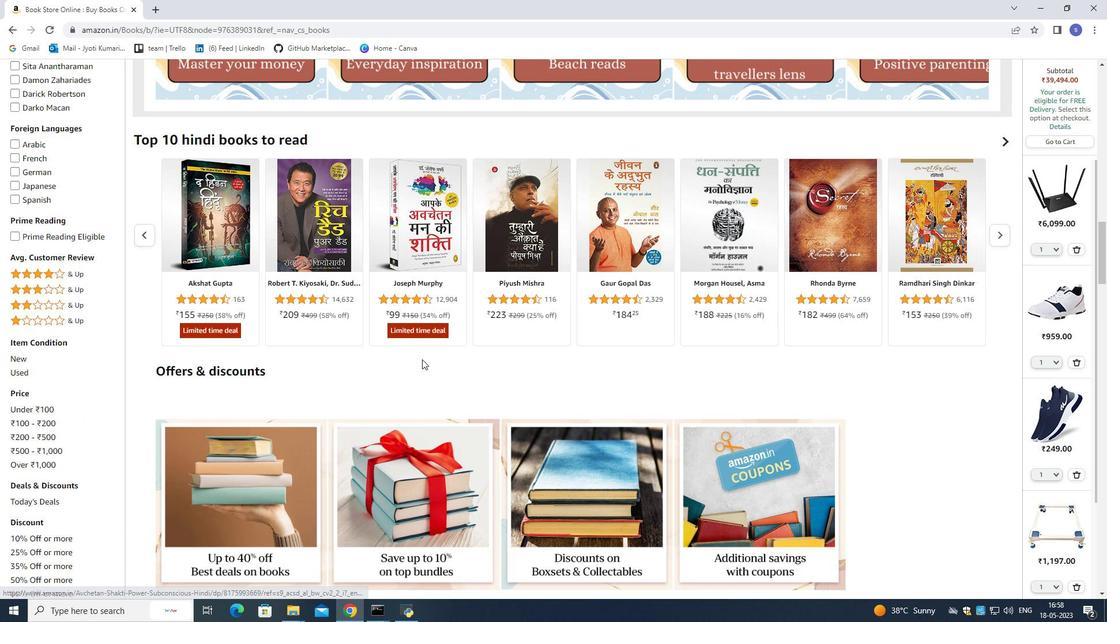 
Action: Mouse moved to (423, 362)
Screenshot: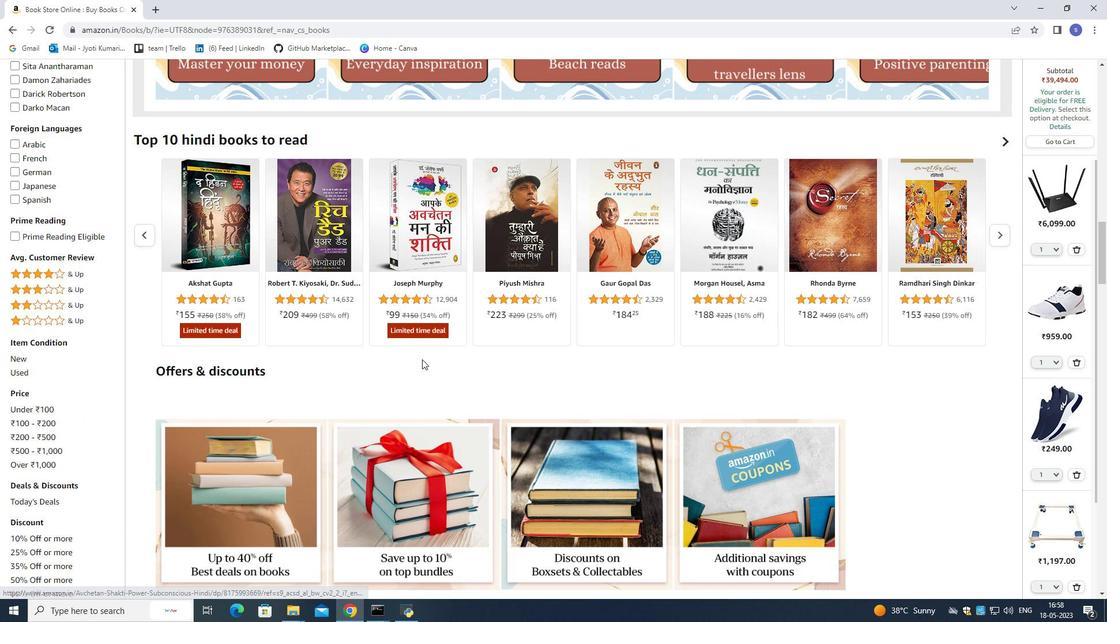 
Action: Mouse scrolled (423, 362) with delta (0, 0)
Screenshot: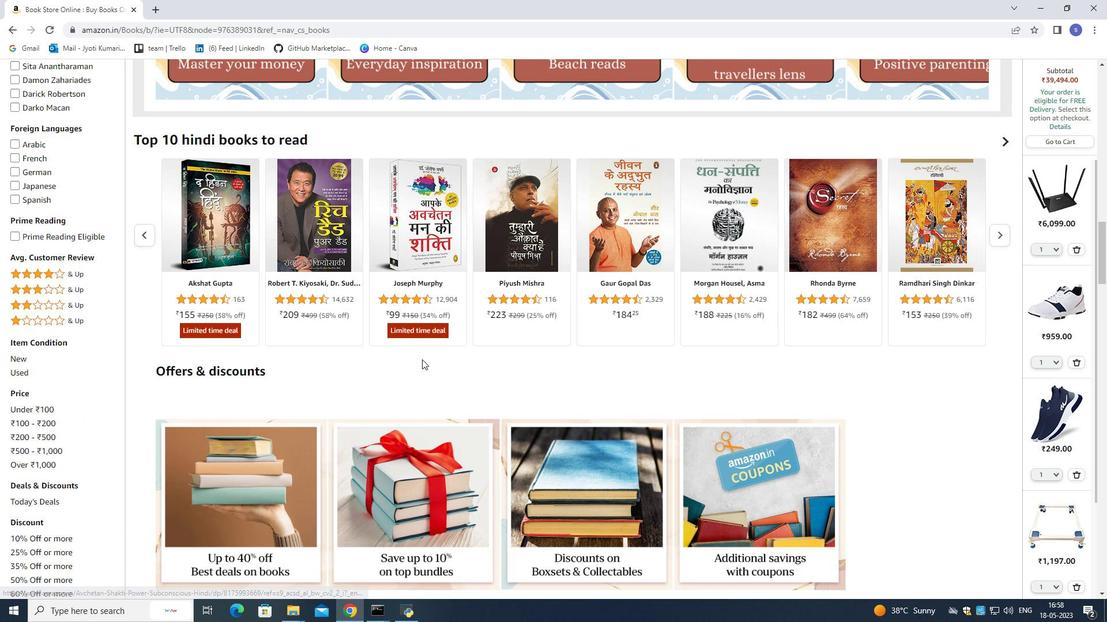 
Action: Mouse moved to (425, 377)
Screenshot: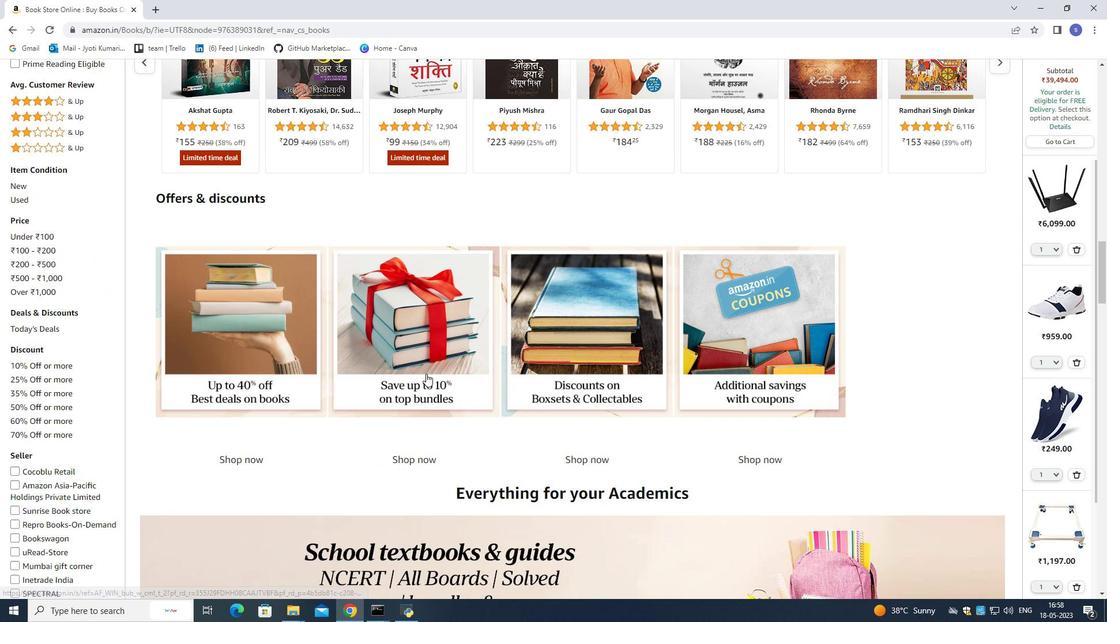 
Action: Mouse scrolled (425, 376) with delta (0, 0)
Screenshot: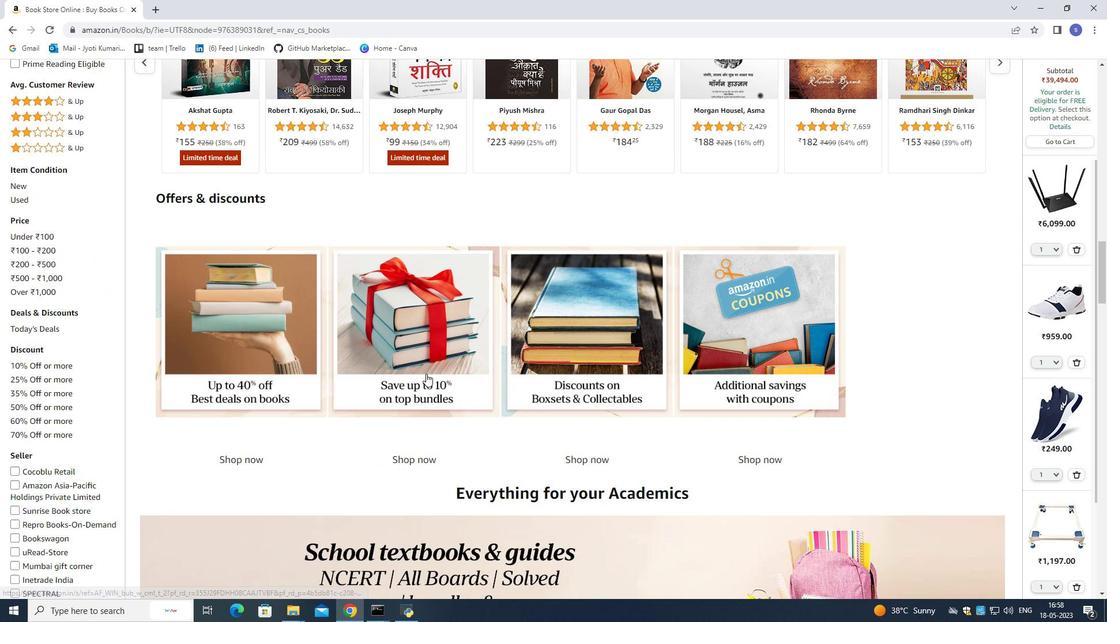 
Action: Mouse moved to (425, 377)
Screenshot: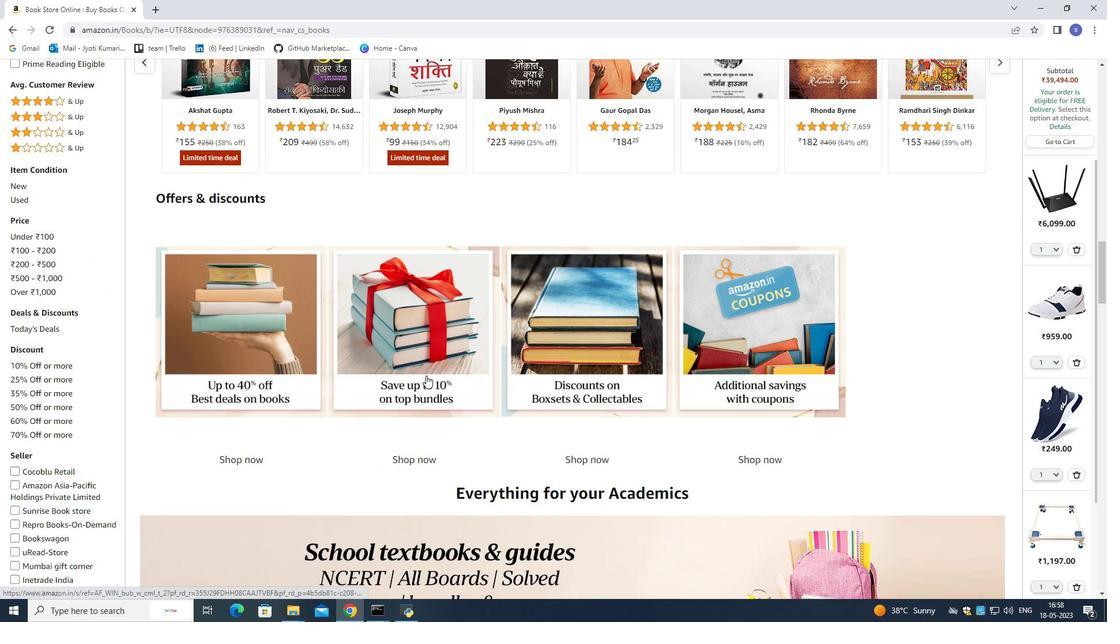 
Action: Mouse scrolled (425, 377) with delta (0, 0)
Screenshot: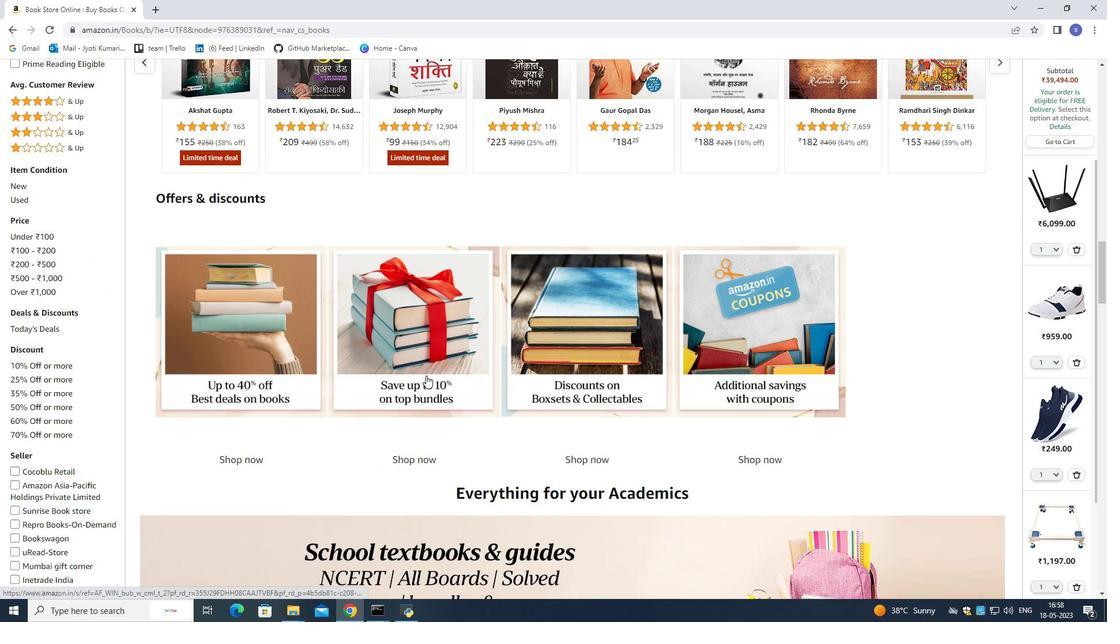 
Action: Mouse moved to (423, 381)
Screenshot: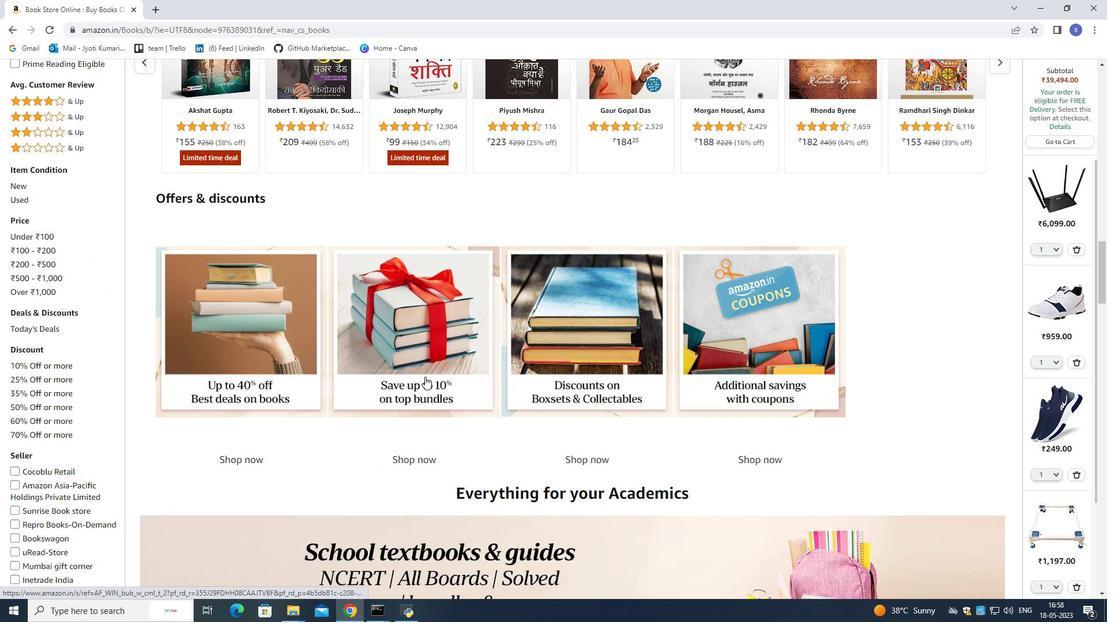 
Action: Mouse scrolled (423, 380) with delta (0, 0)
Screenshot: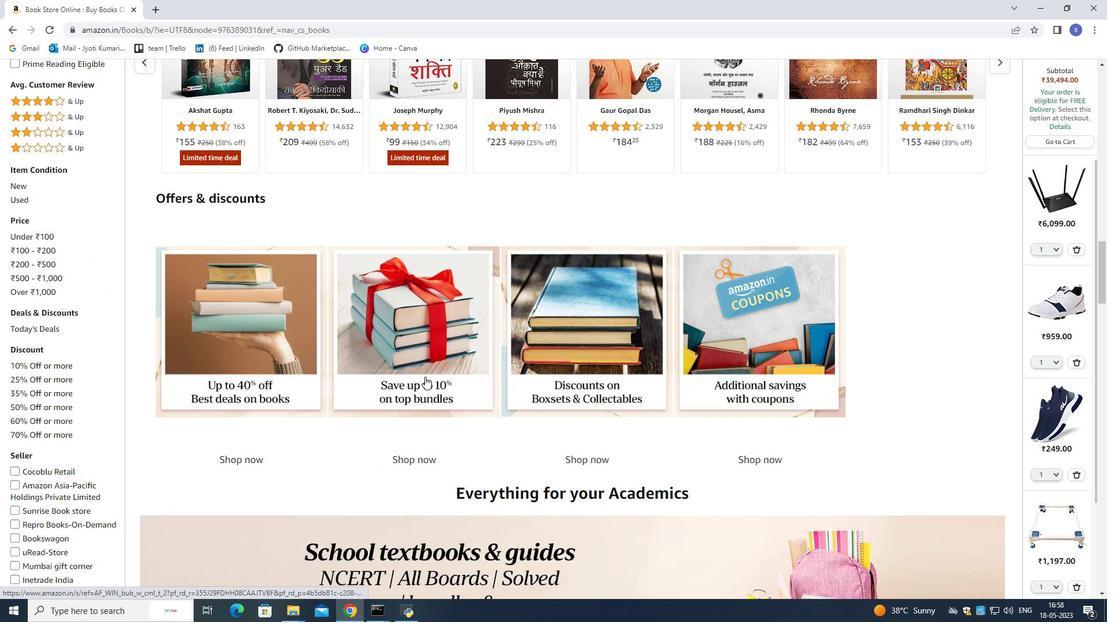 
Action: Mouse moved to (423, 390)
Screenshot: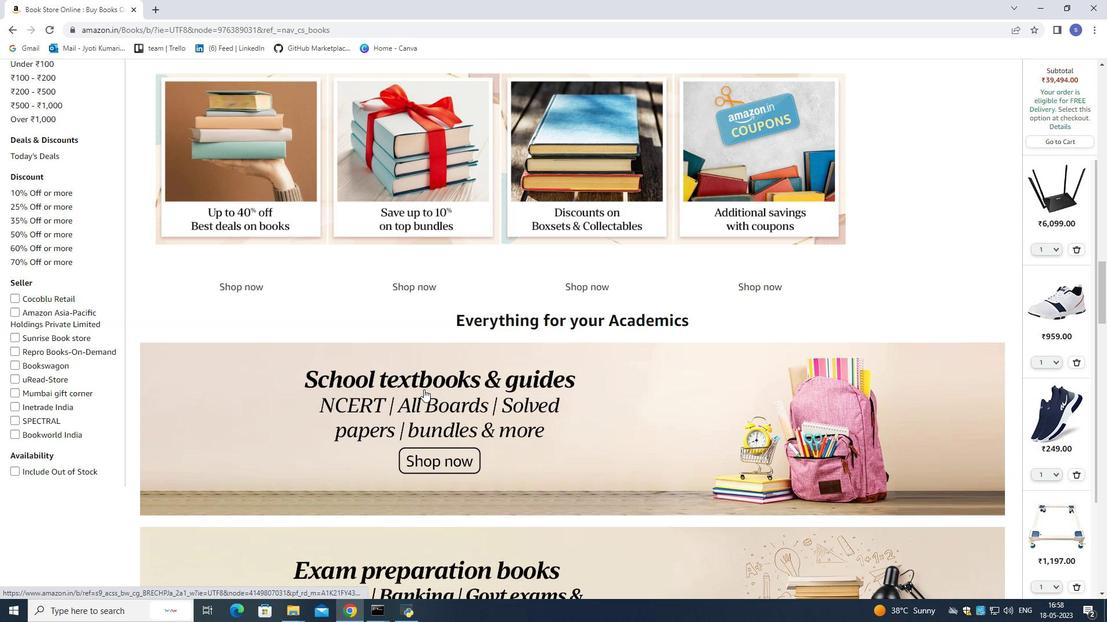 
Action: Mouse scrolled (423, 389) with delta (0, 0)
Screenshot: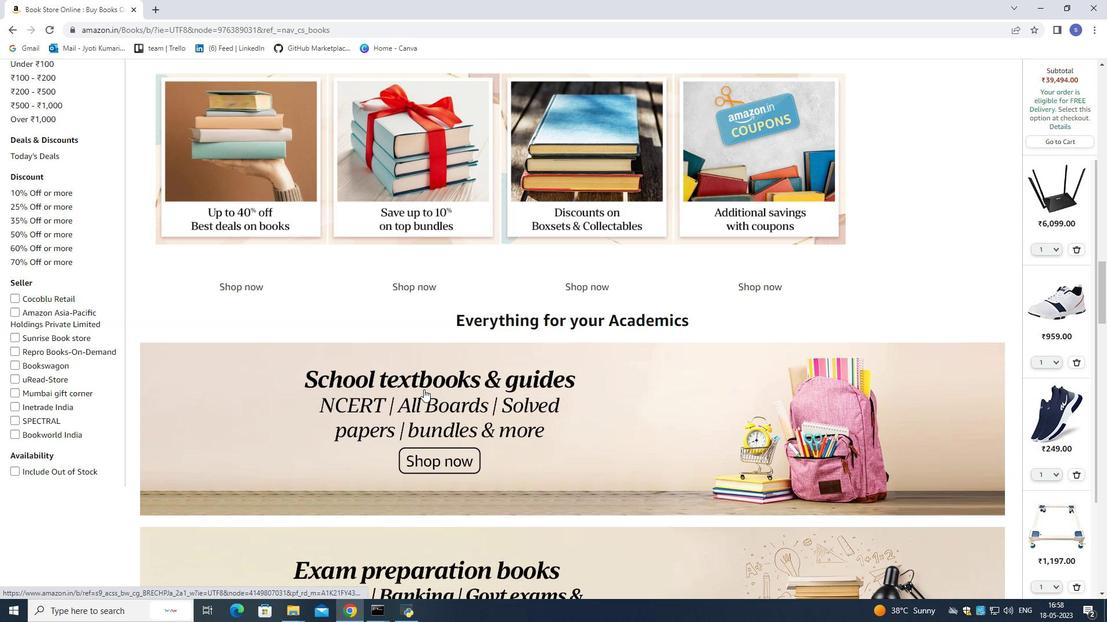 
Action: Mouse moved to (423, 390)
Screenshot: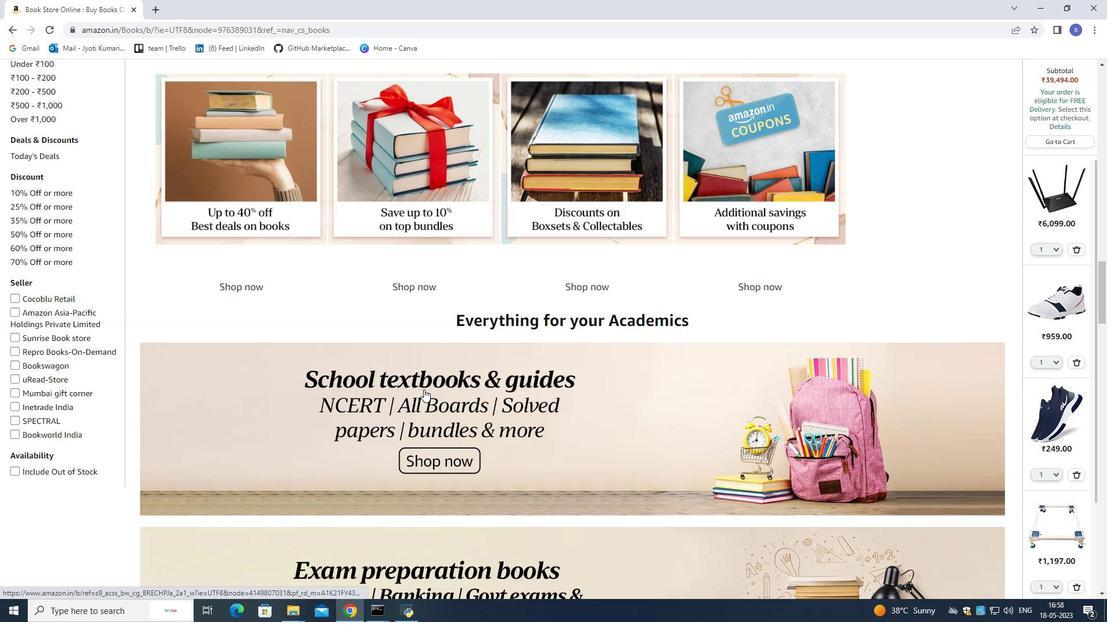 
Action: Mouse scrolled (423, 389) with delta (0, 0)
Screenshot: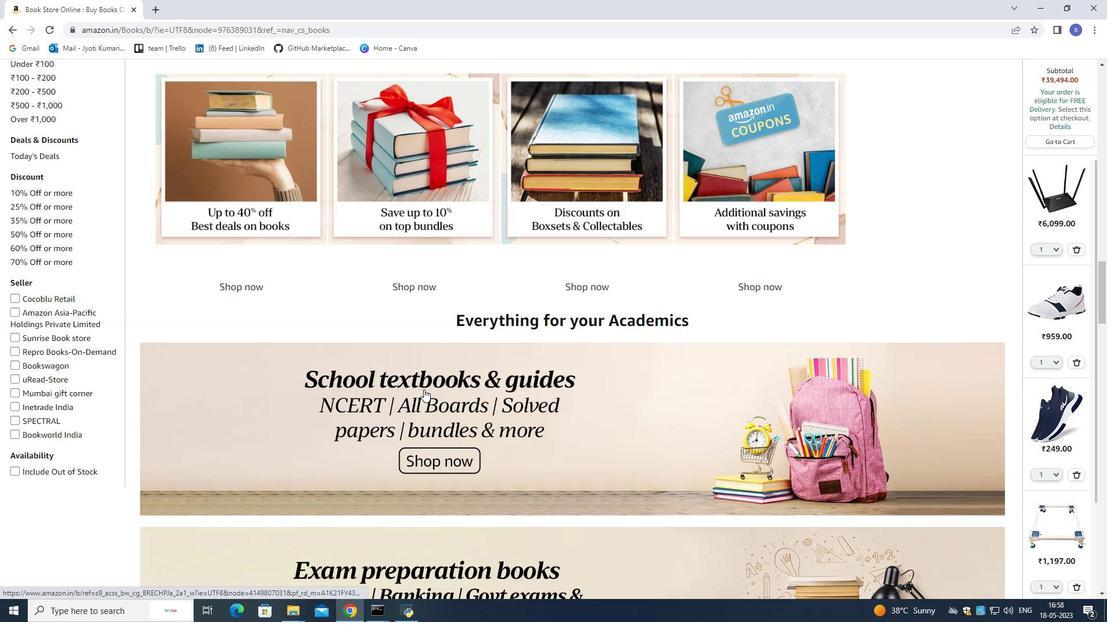 
Action: Mouse moved to (421, 379)
Screenshot: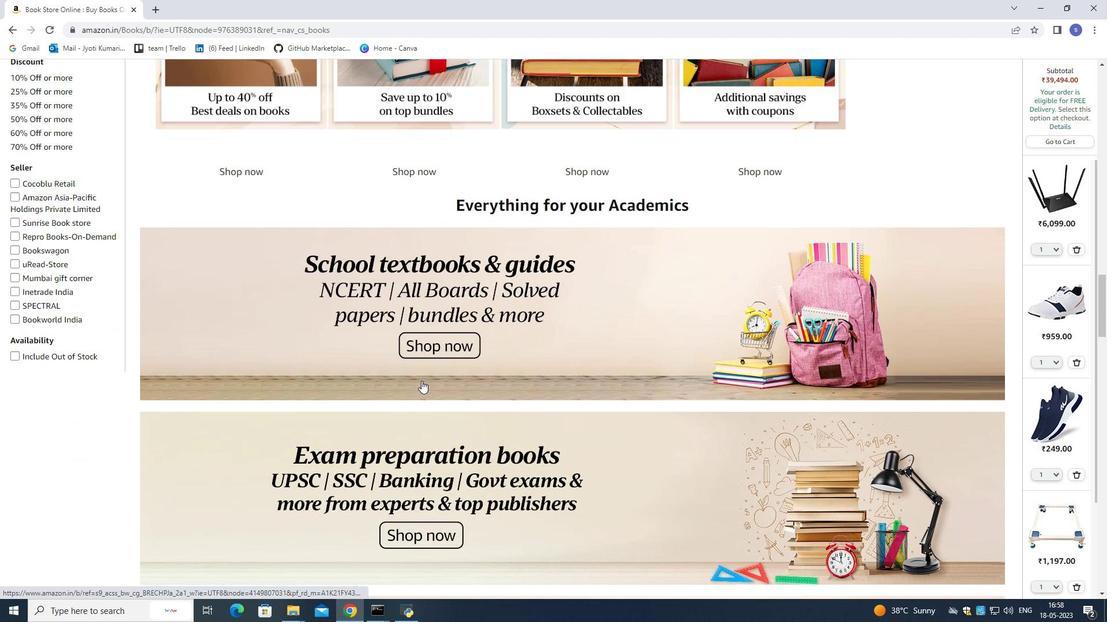 
Action: Mouse scrolled (421, 378) with delta (0, 0)
Screenshot: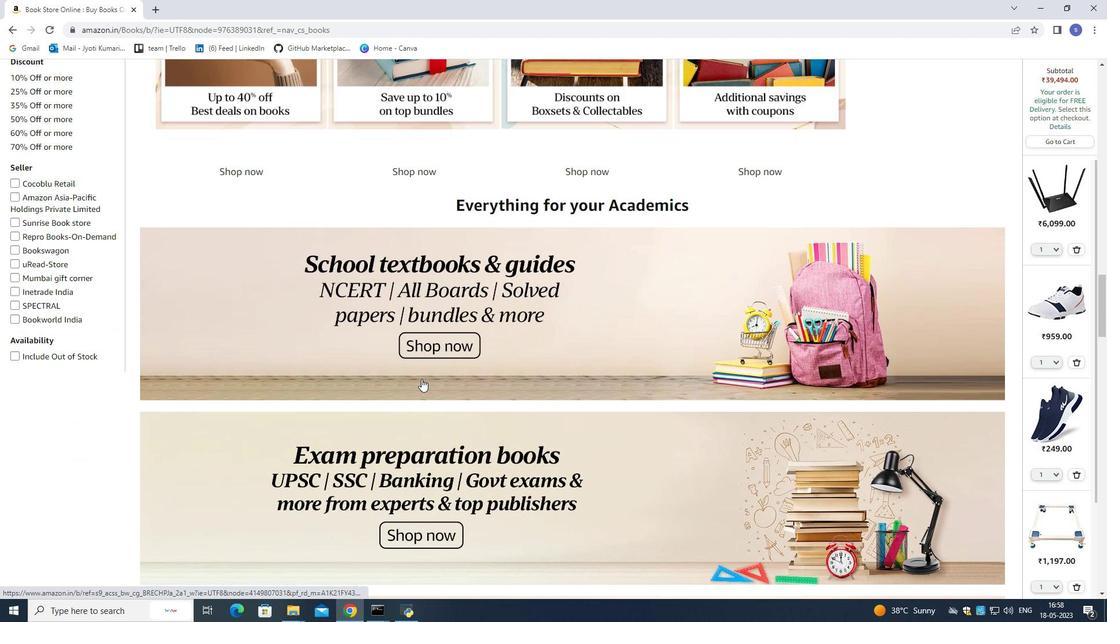
Action: Mouse scrolled (421, 378) with delta (0, 0)
Screenshot: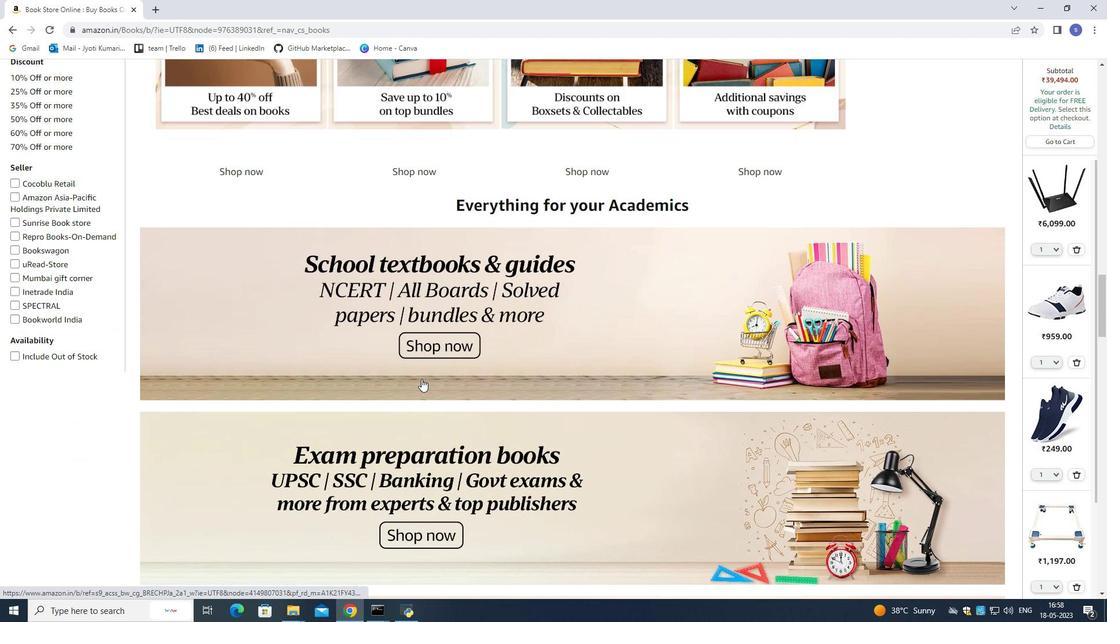 
Action: Mouse moved to (416, 379)
Screenshot: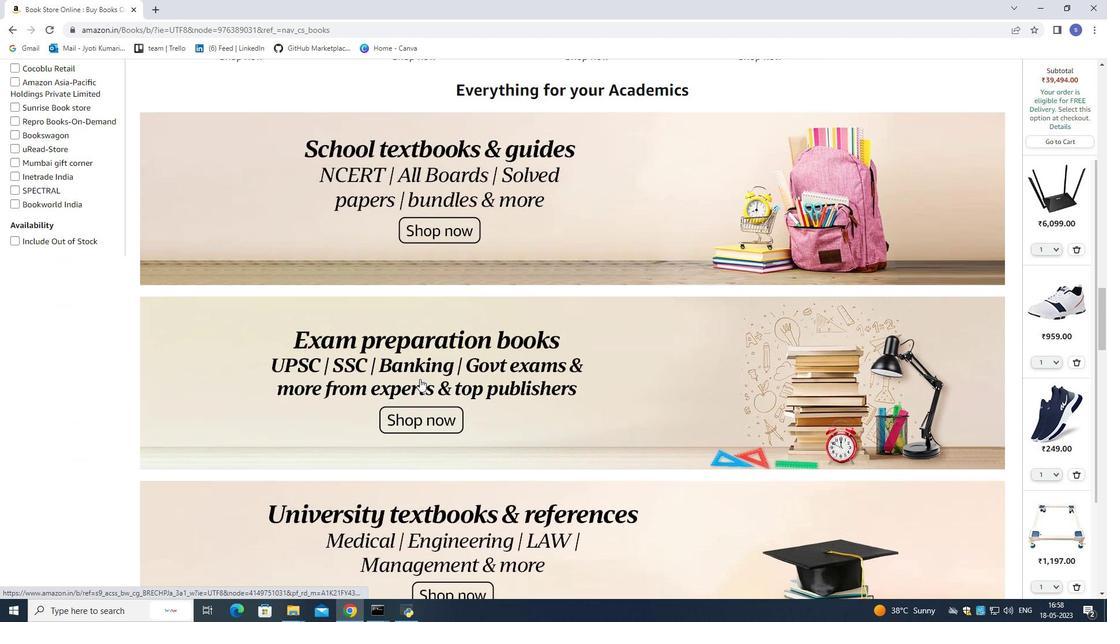 
Action: Mouse scrolled (416, 378) with delta (0, 0)
Screenshot: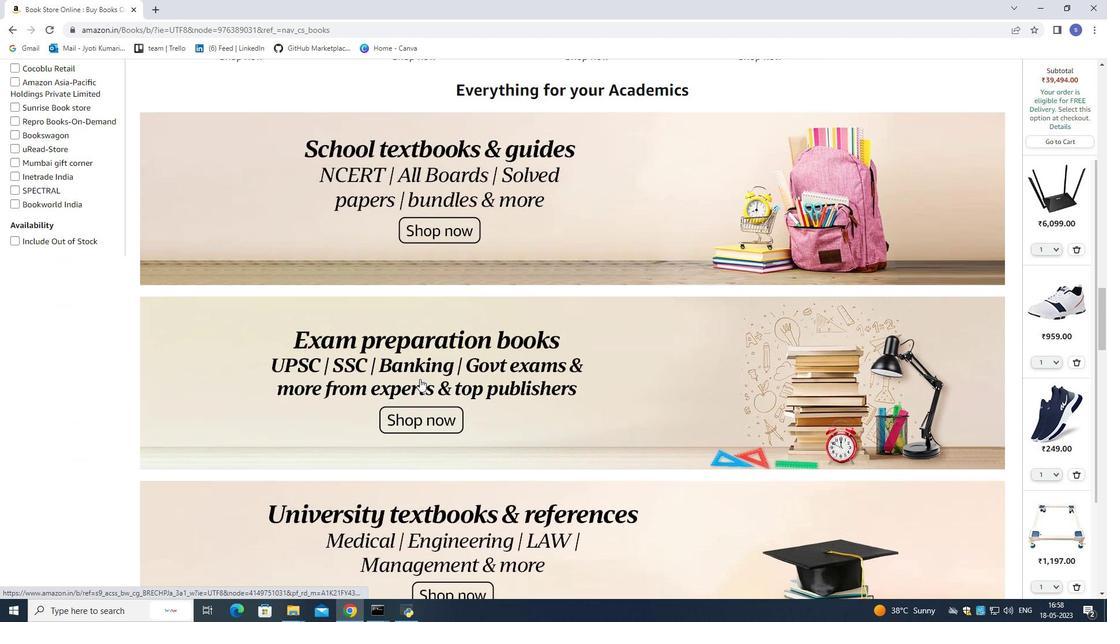 
Action: Mouse scrolled (416, 378) with delta (0, 0)
Screenshot: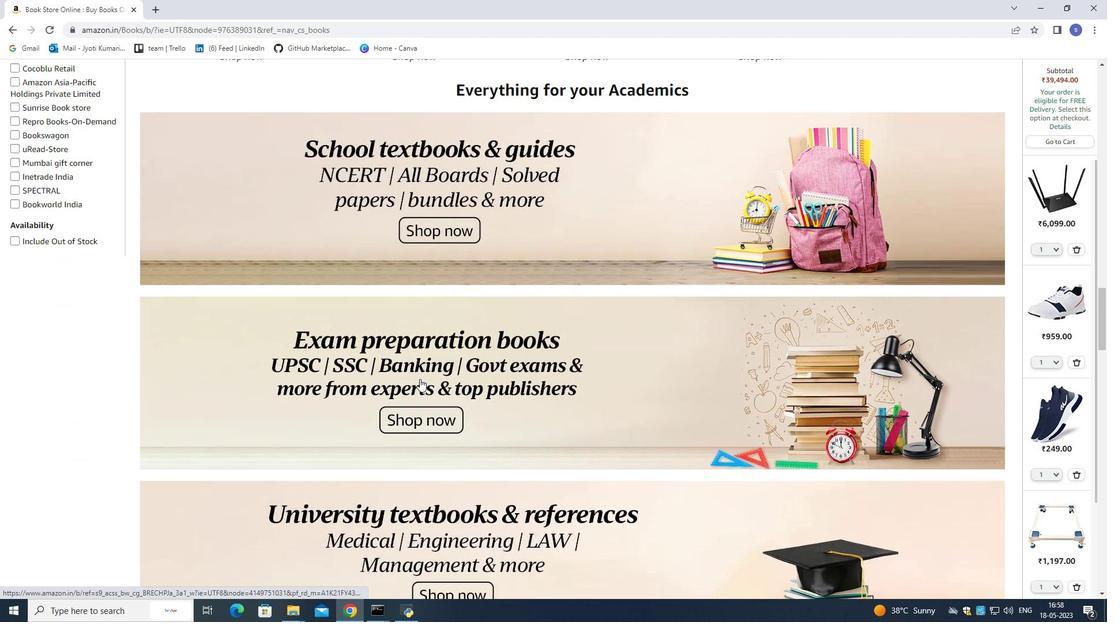 
Action: Mouse scrolled (416, 378) with delta (0, 0)
Screenshot: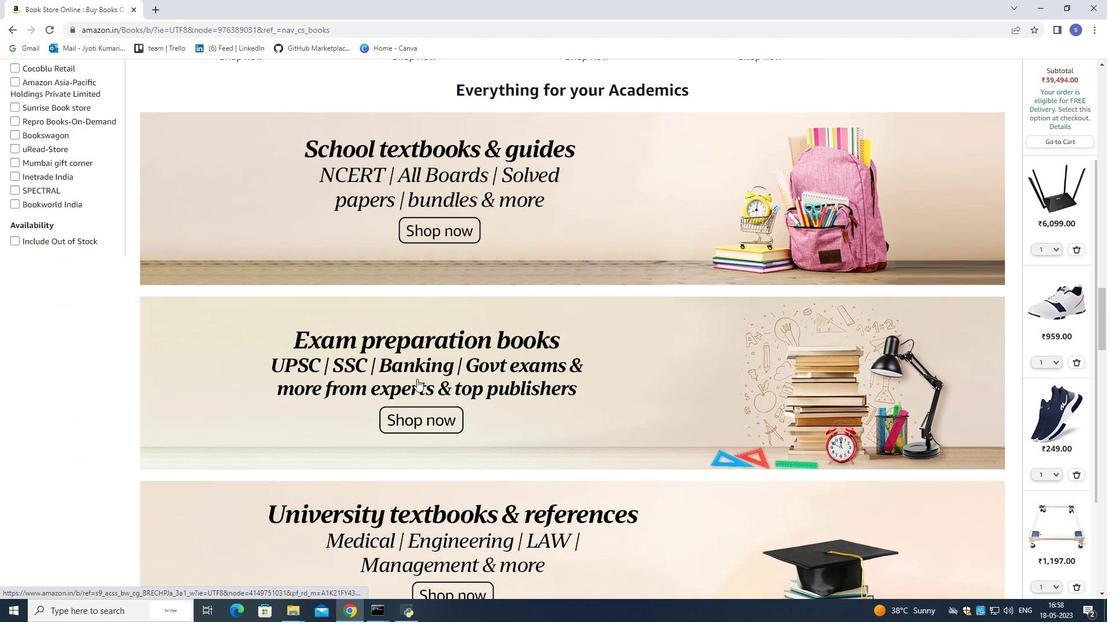 
Action: Mouse moved to (415, 378)
Screenshot: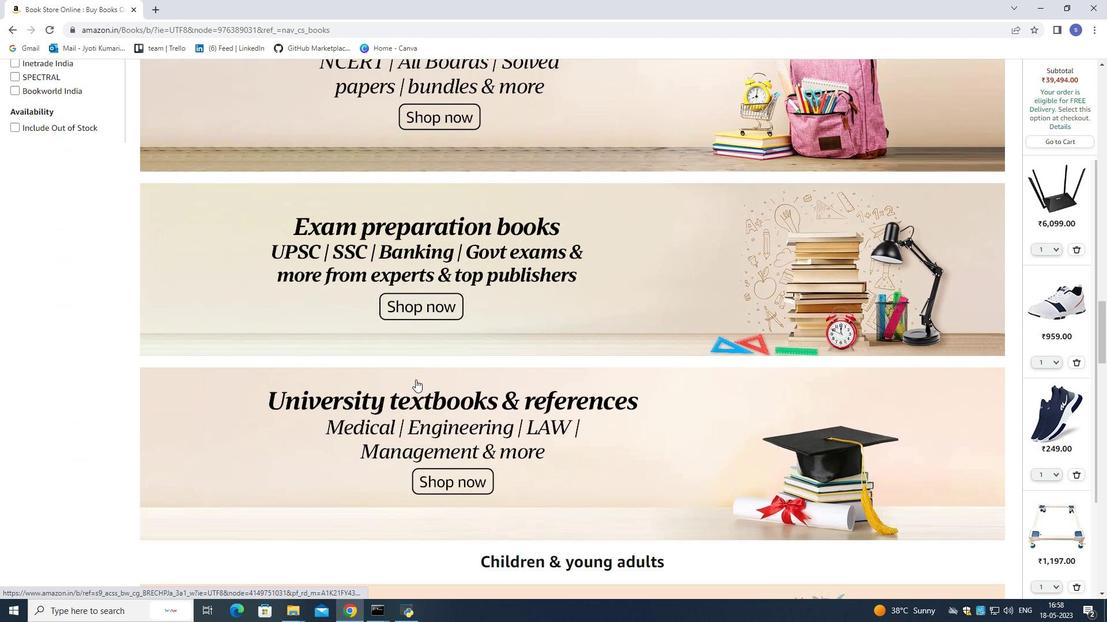 
Action: Mouse scrolled (415, 378) with delta (0, 0)
Screenshot: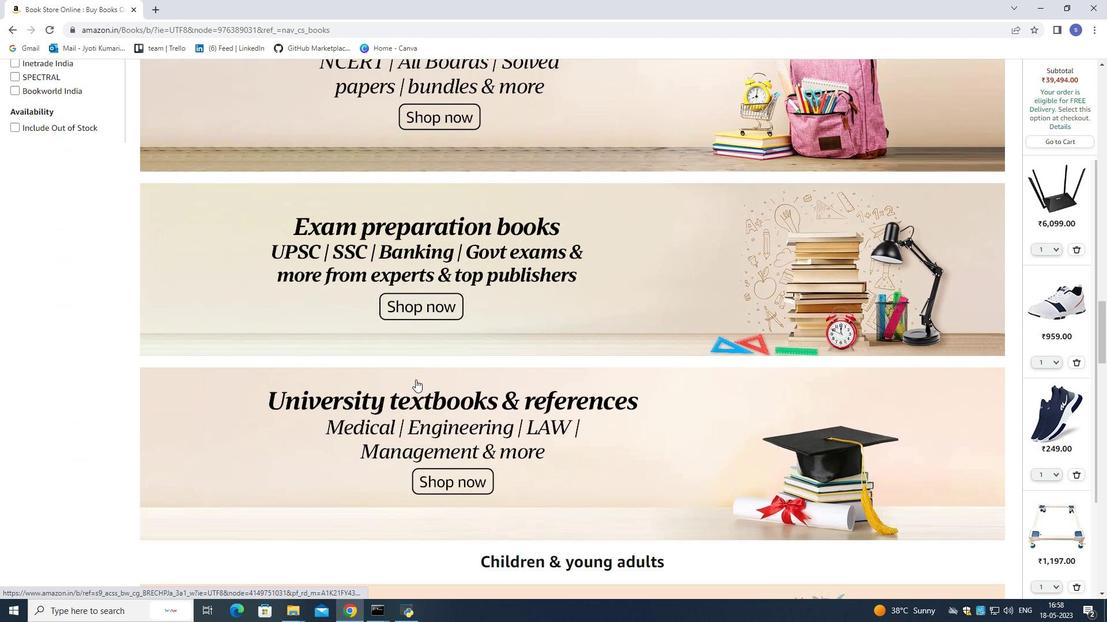 
Action: Mouse scrolled (415, 378) with delta (0, 0)
Screenshot: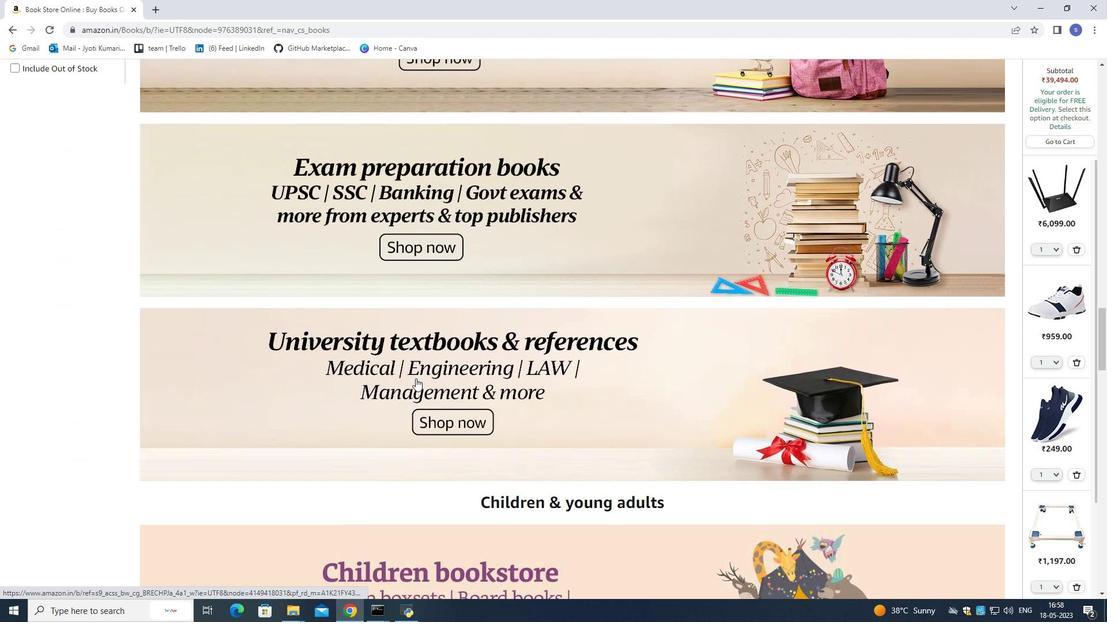 
Action: Mouse moved to (414, 378)
Screenshot: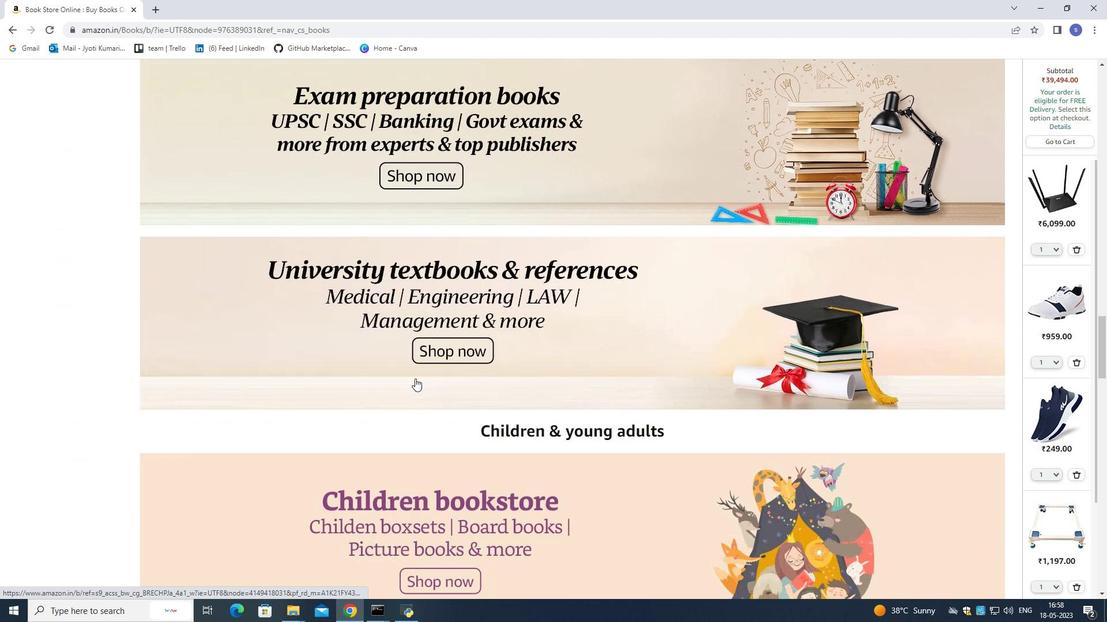 
Action: Mouse scrolled (414, 377) with delta (0, 0)
Screenshot: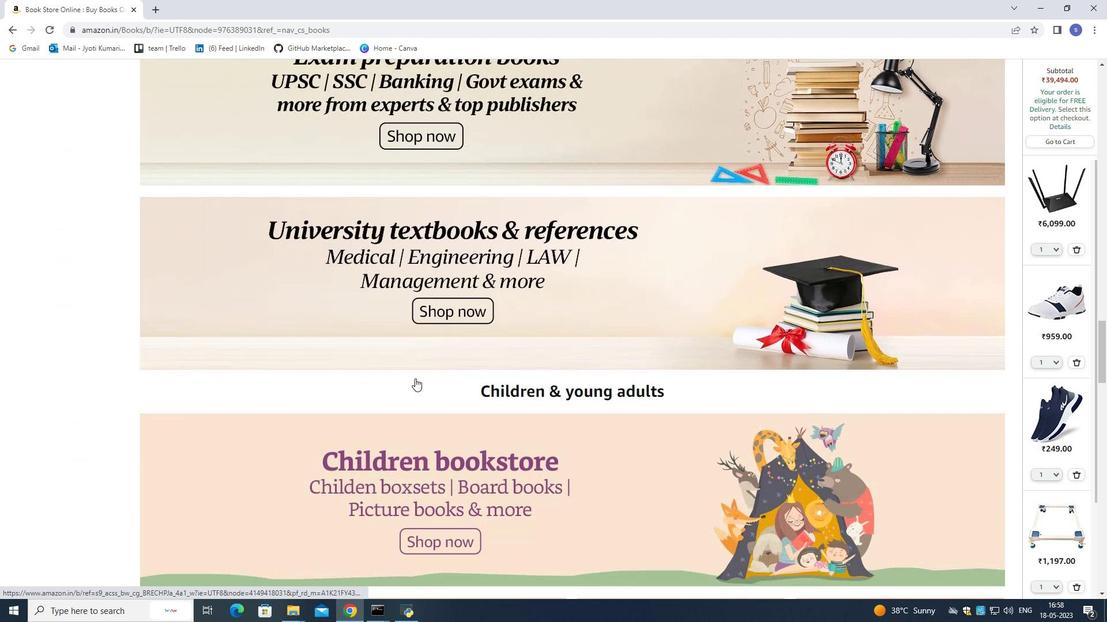 
Action: Mouse moved to (410, 376)
Screenshot: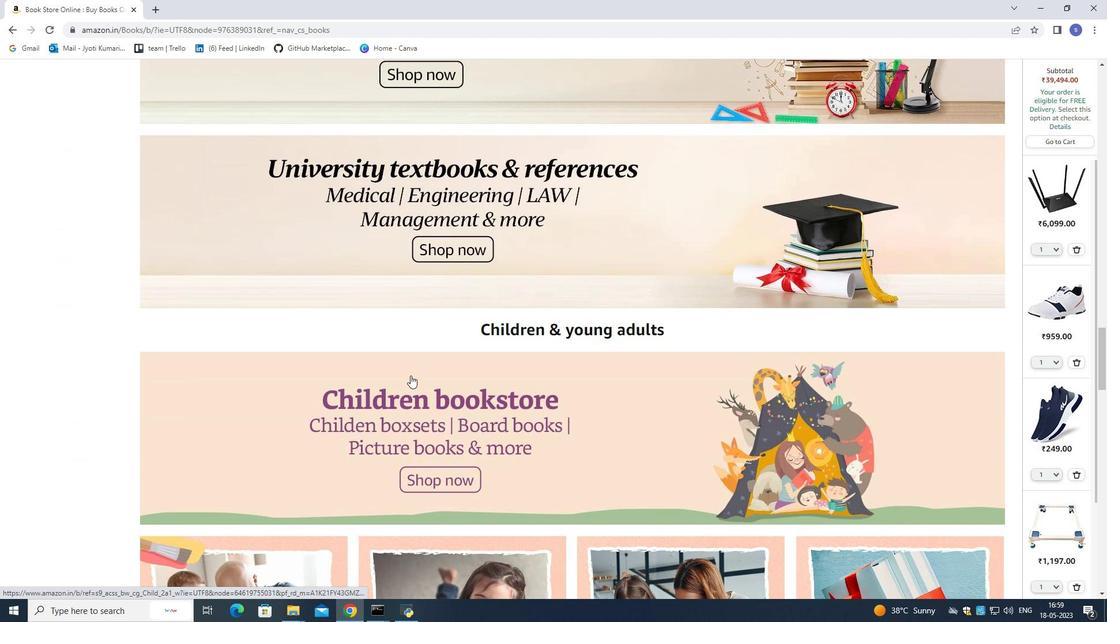 
Action: Mouse scrolled (410, 375) with delta (0, 0)
Screenshot: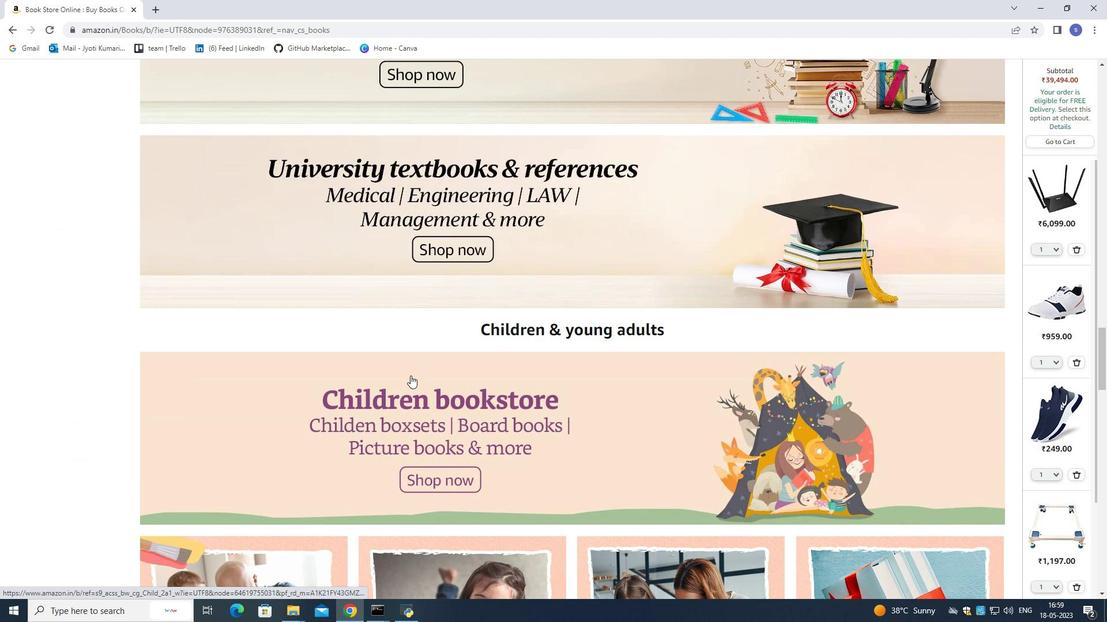 
Action: Mouse scrolled (410, 375) with delta (0, 0)
Screenshot: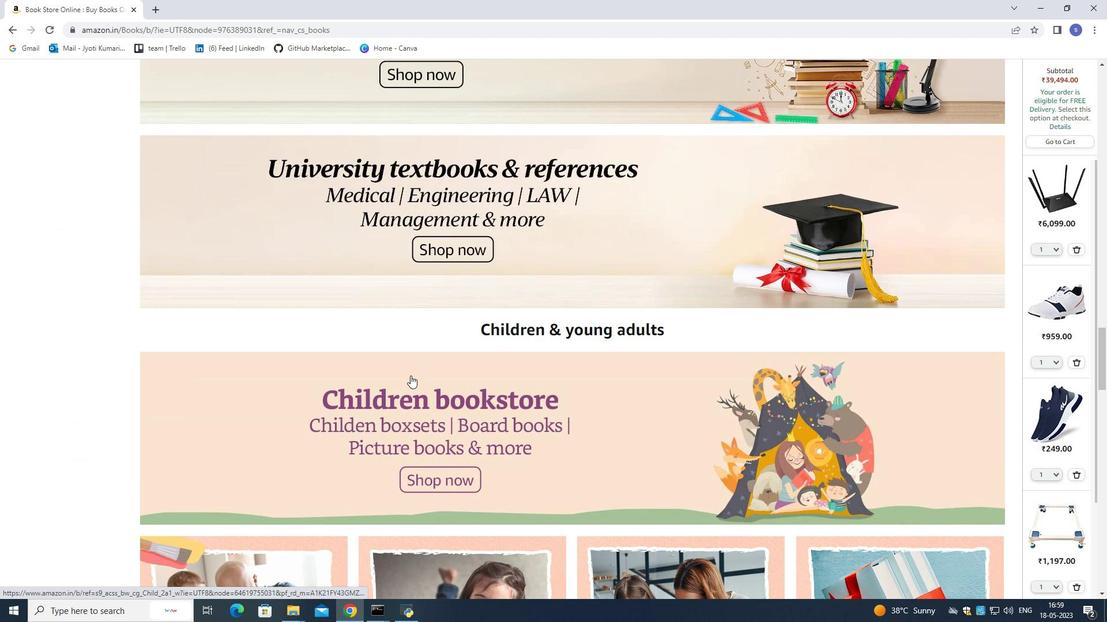 
Action: Mouse scrolled (410, 375) with delta (0, 0)
Screenshot: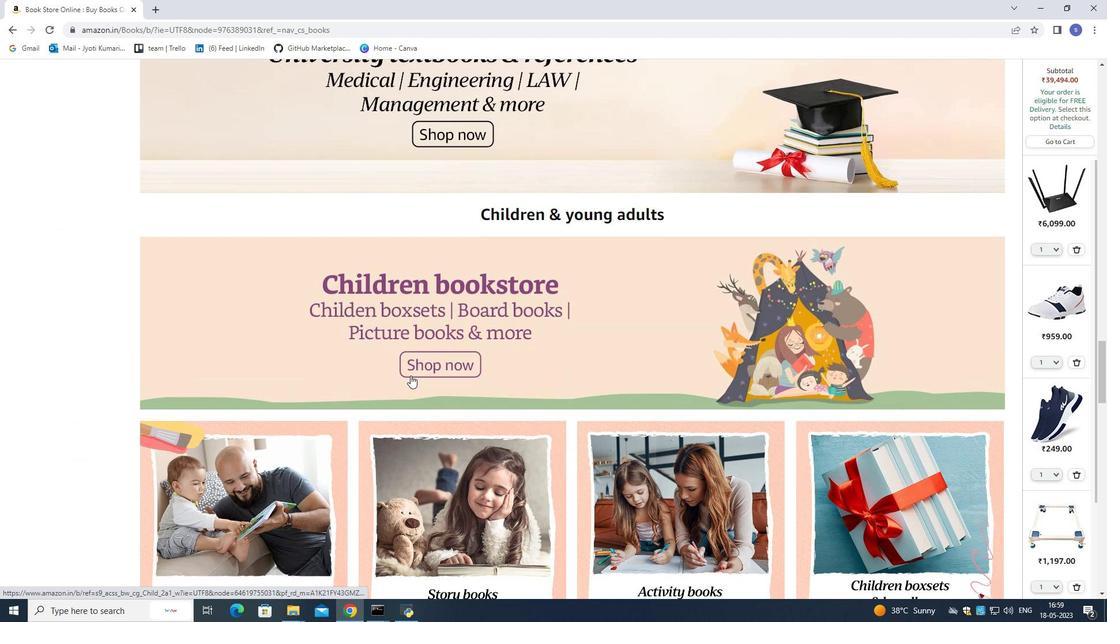 
Action: Mouse scrolled (410, 375) with delta (0, 0)
Screenshot: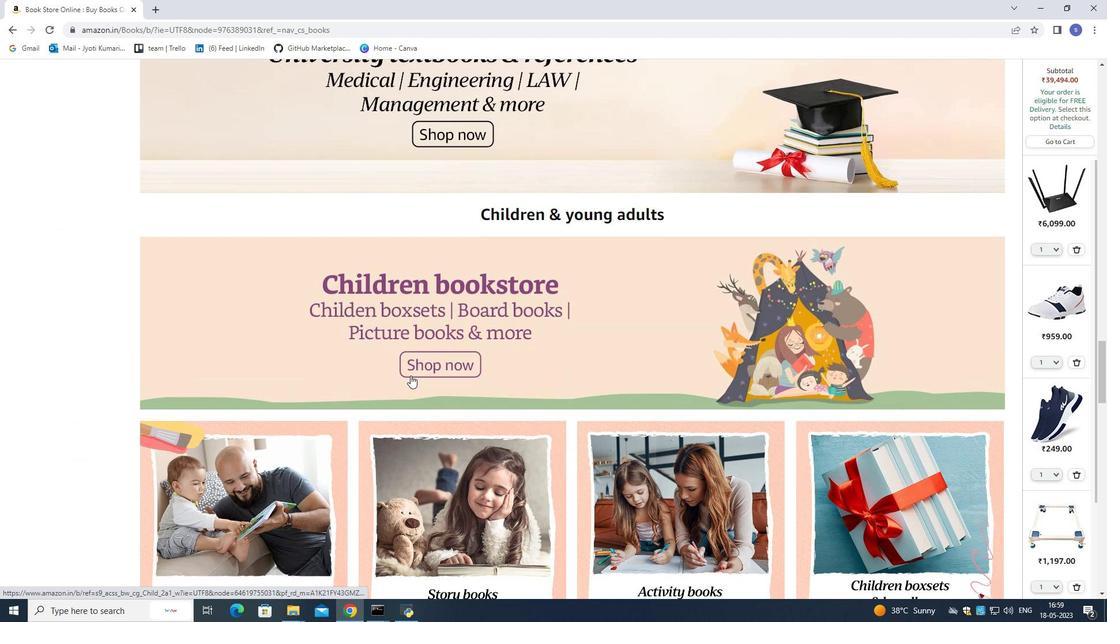 
Action: Mouse moved to (409, 376)
Screenshot: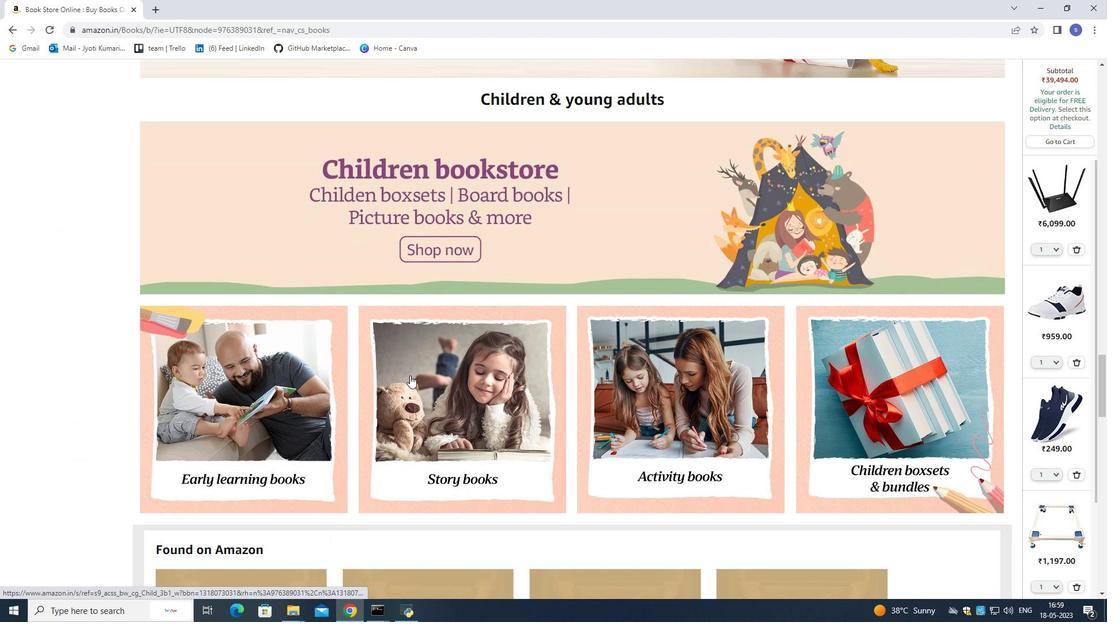 
Action: Mouse scrolled (409, 375) with delta (0, 0)
Screenshot: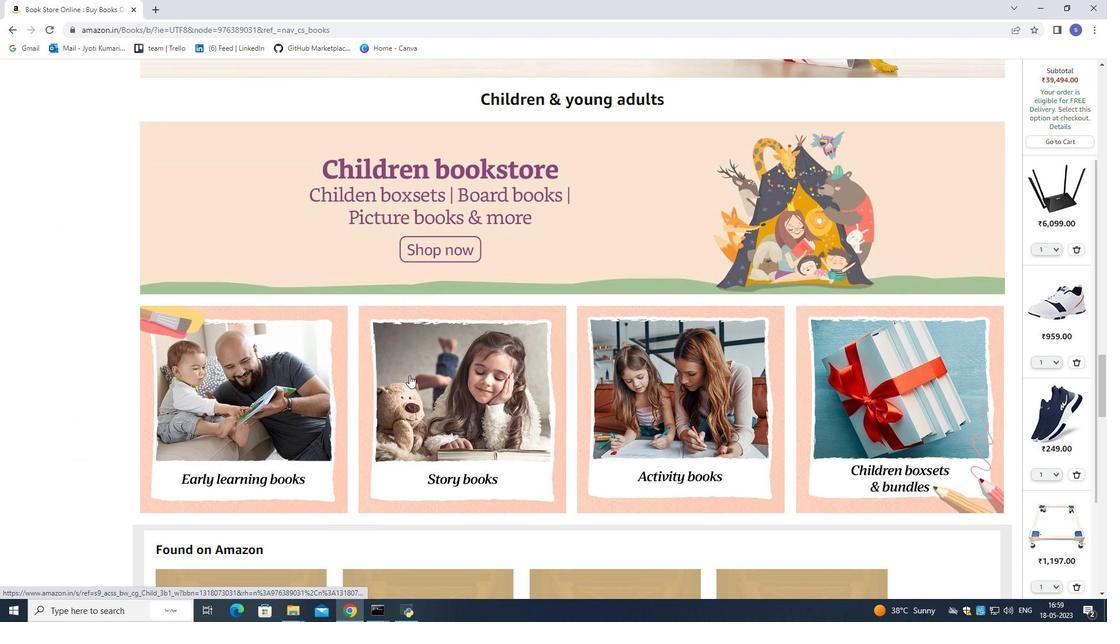 
Action: Mouse scrolled (409, 375) with delta (0, 0)
Screenshot: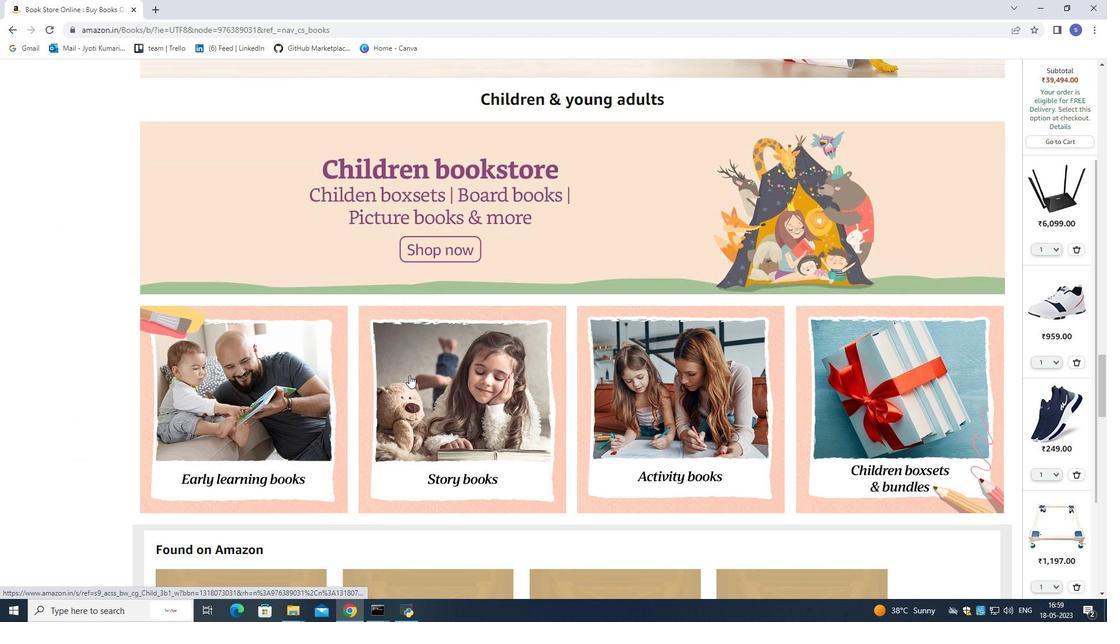 
Action: Mouse moved to (409, 377)
Screenshot: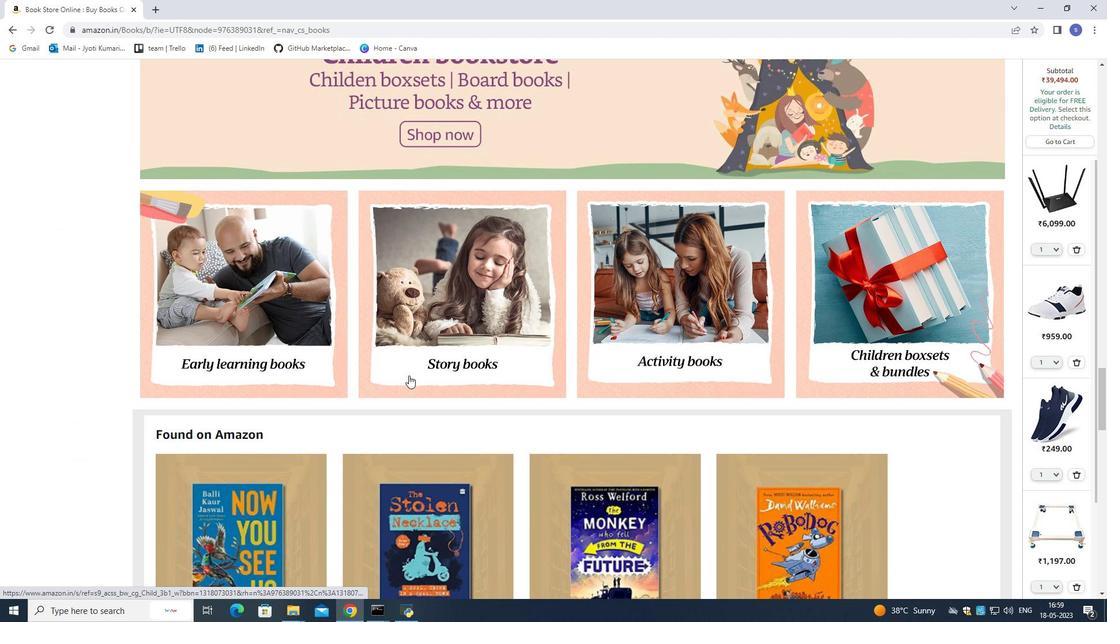 
Action: Mouse scrolled (409, 376) with delta (0, 0)
Screenshot: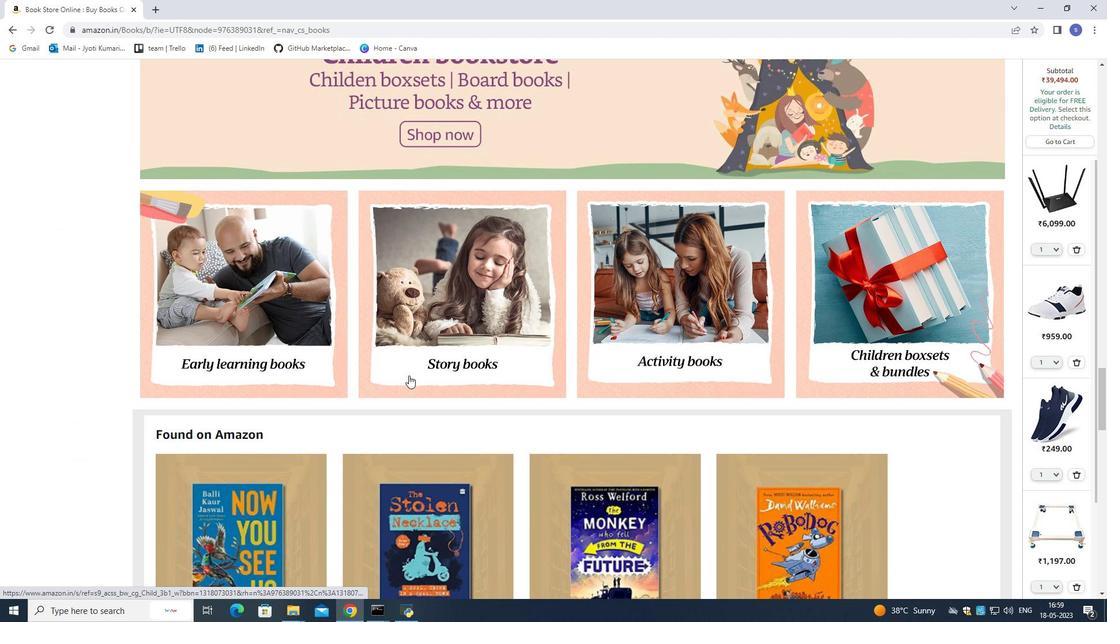 
Action: Mouse moved to (409, 378)
Screenshot: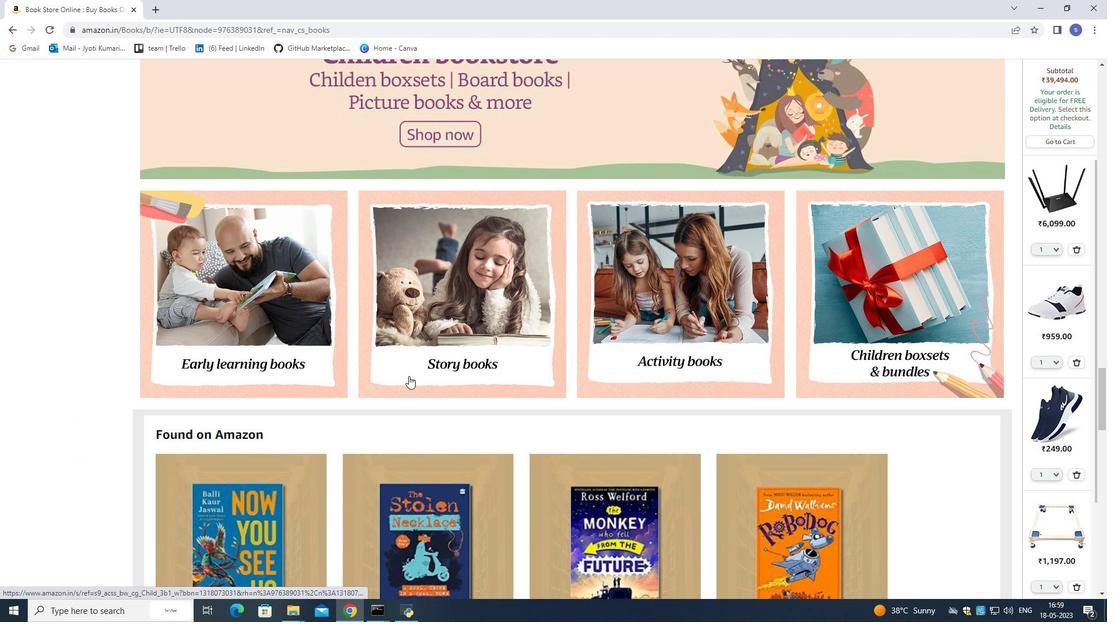 
Action: Mouse scrolled (409, 377) with delta (0, 0)
Screenshot: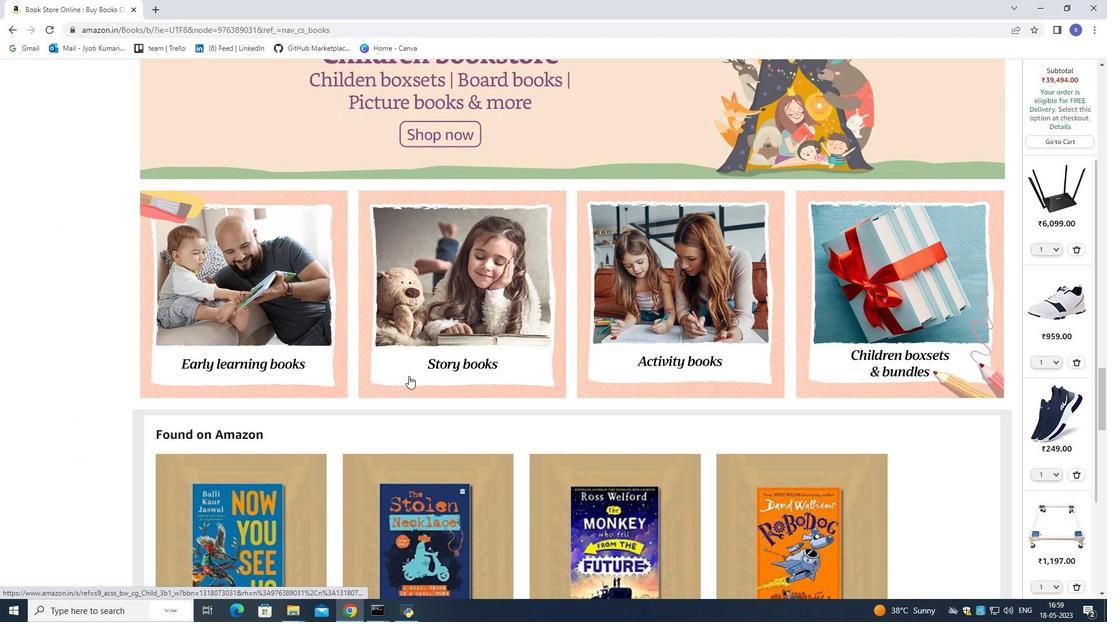 
Action: Mouse moved to (414, 381)
Screenshot: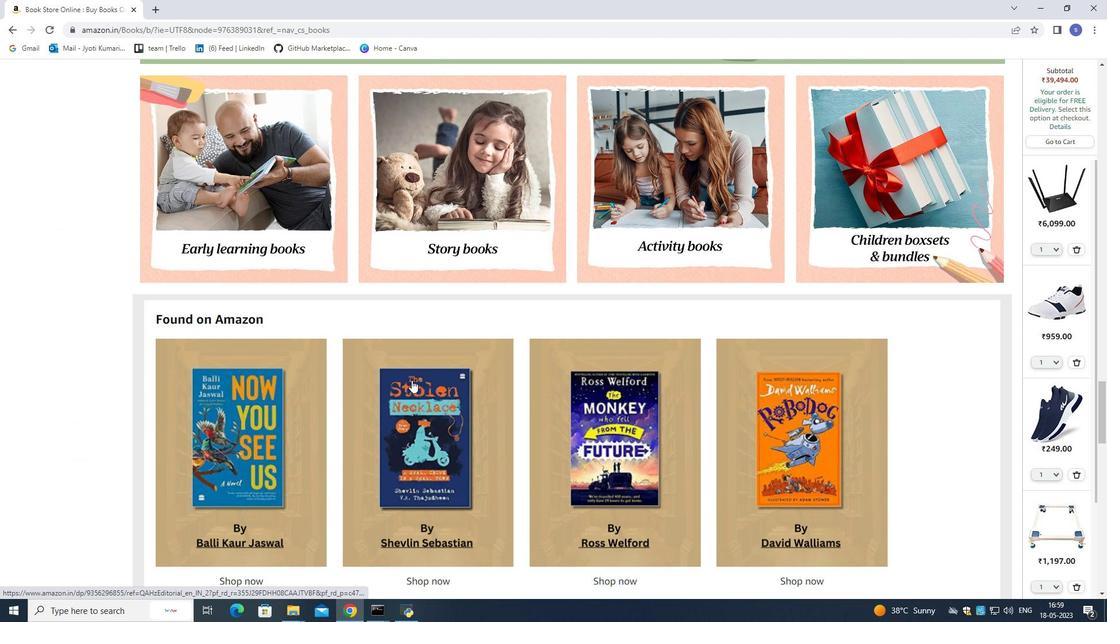 
Action: Mouse scrolled (414, 381) with delta (0, 0)
Screenshot: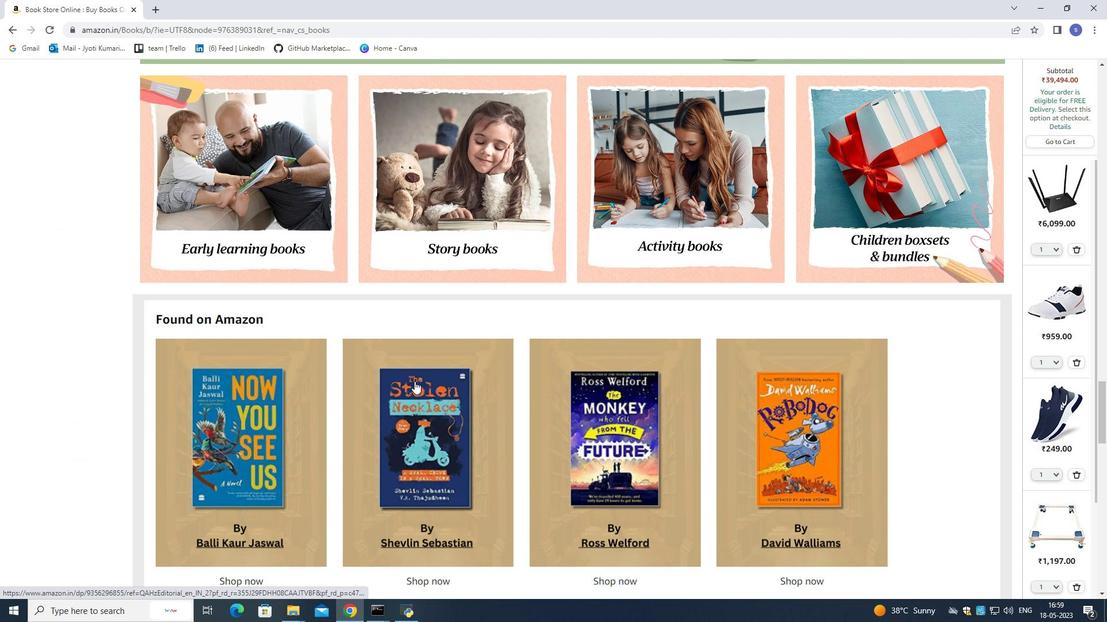 
Action: Mouse moved to (414, 381)
Screenshot: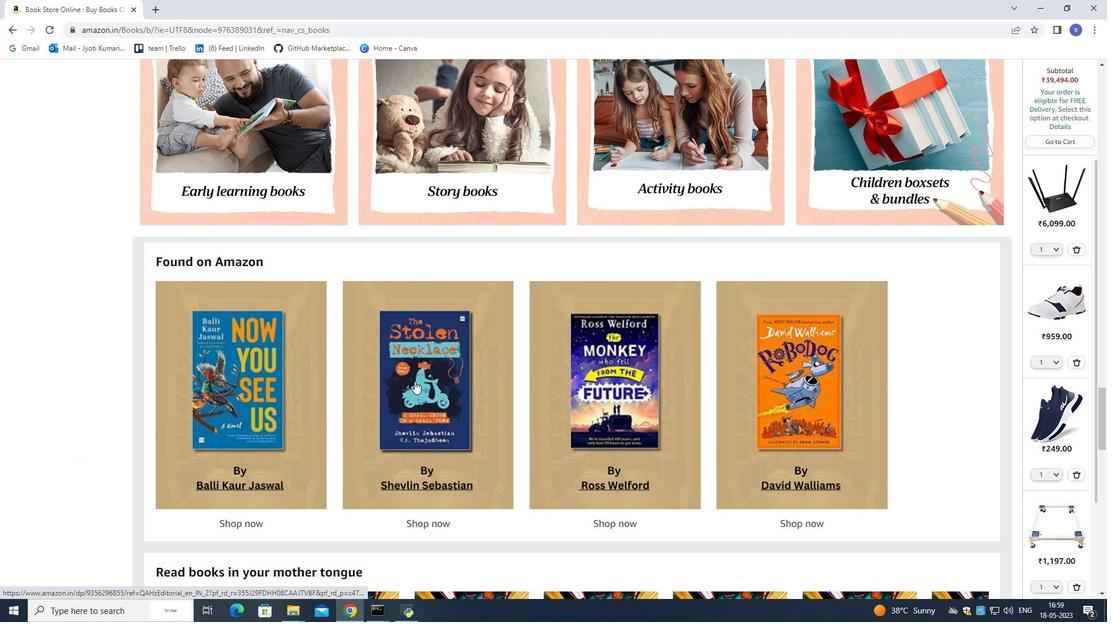 
Action: Mouse scrolled (414, 381) with delta (0, 0)
Screenshot: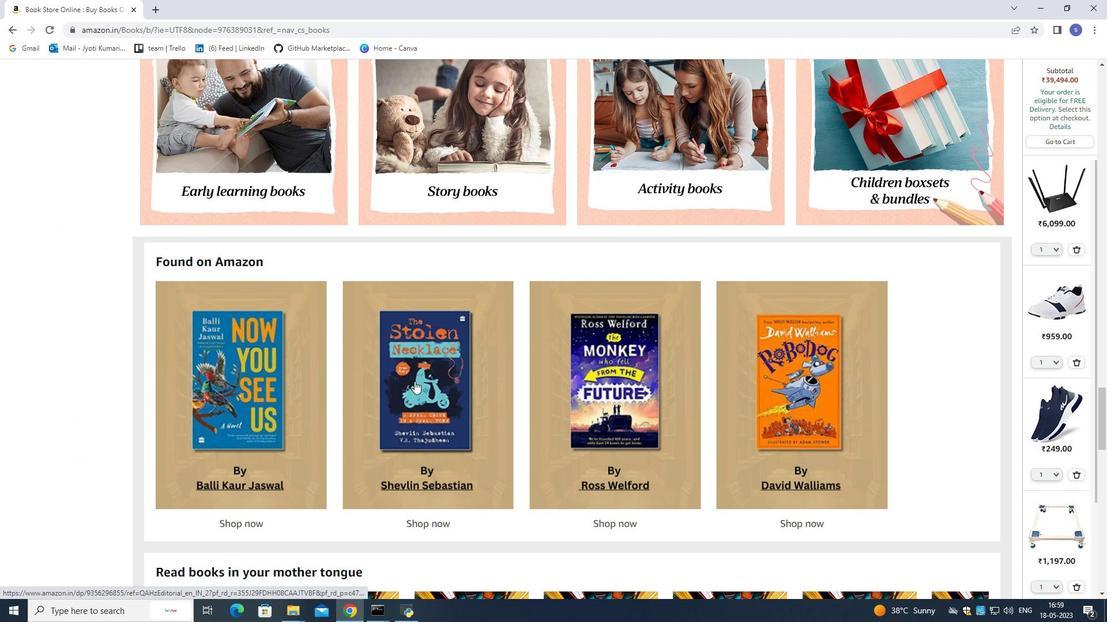 
Action: Mouse scrolled (414, 381) with delta (0, 0)
Screenshot: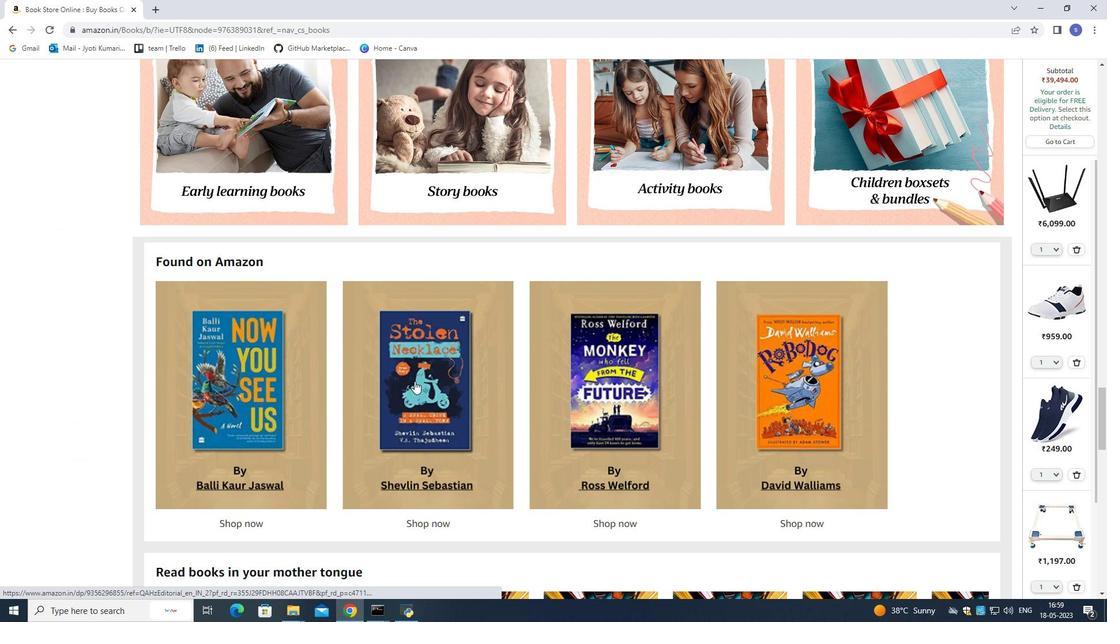 
Action: Mouse scrolled (414, 381) with delta (0, 0)
Screenshot: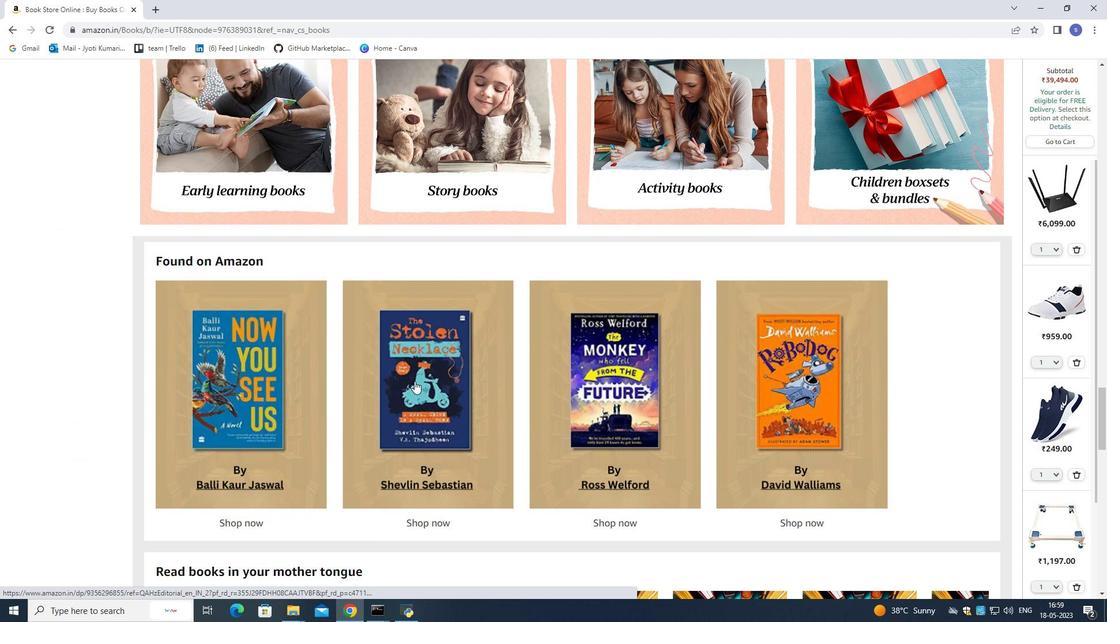 
Action: Mouse scrolled (414, 381) with delta (0, 0)
Screenshot: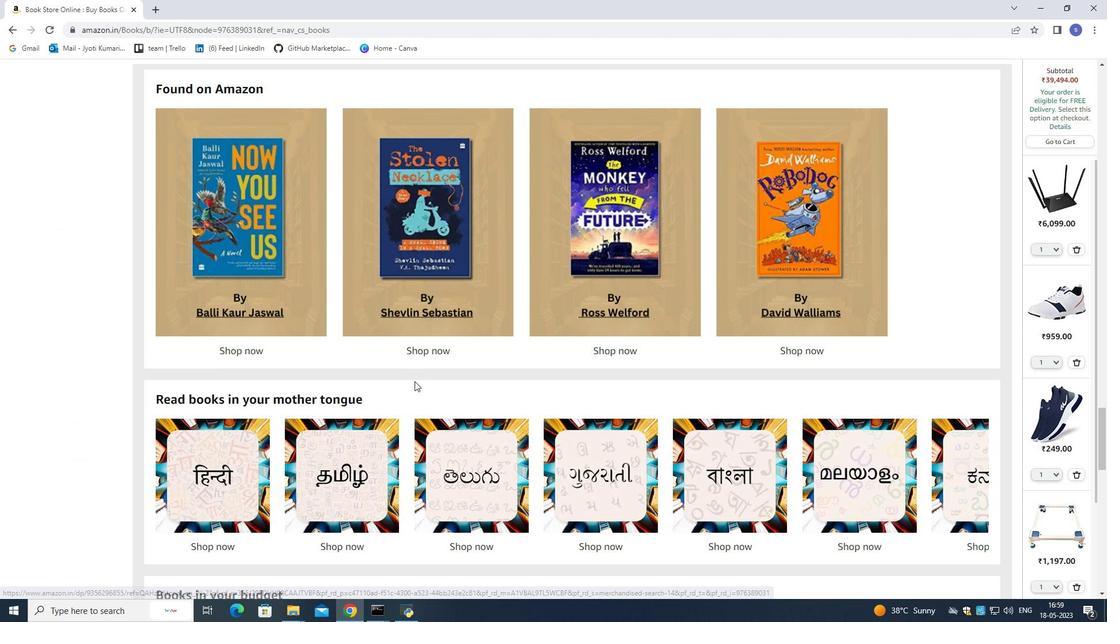 
Action: Mouse scrolled (414, 381) with delta (0, 0)
Screenshot: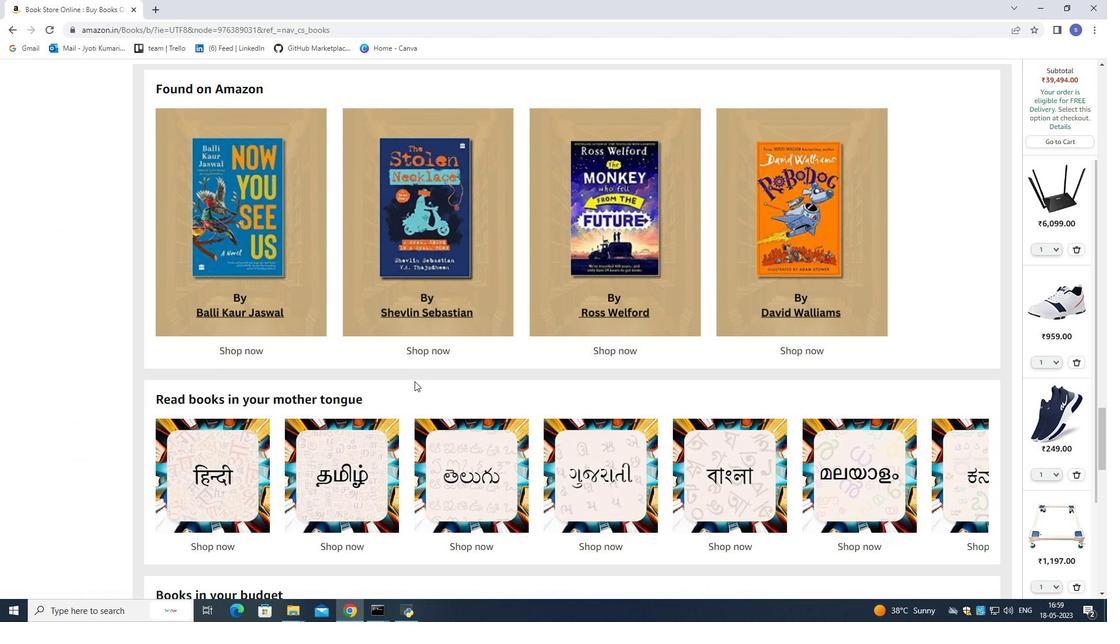 
Action: Mouse moved to (414, 377)
Screenshot: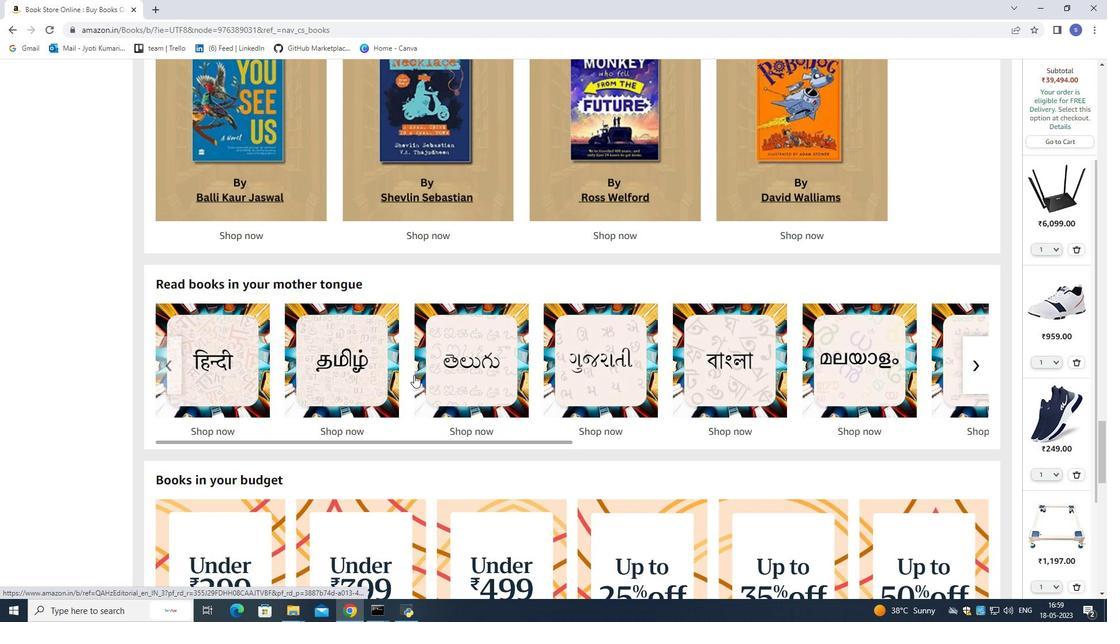 
Action: Mouse scrolled (414, 376) with delta (0, 0)
Screenshot: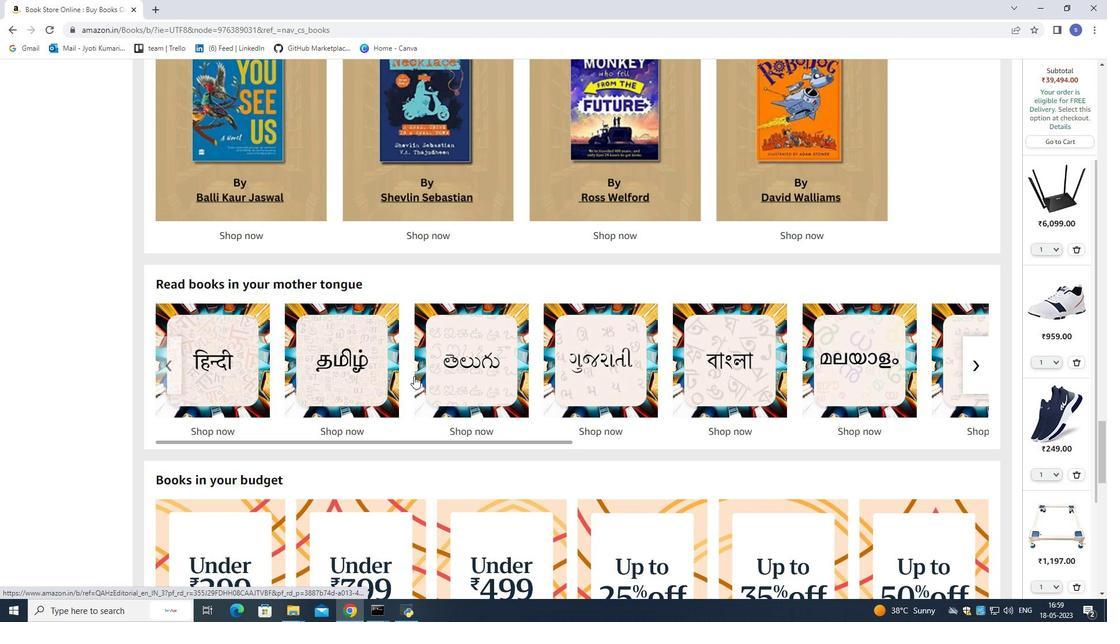 
Action: Mouse moved to (985, 314)
Screenshot: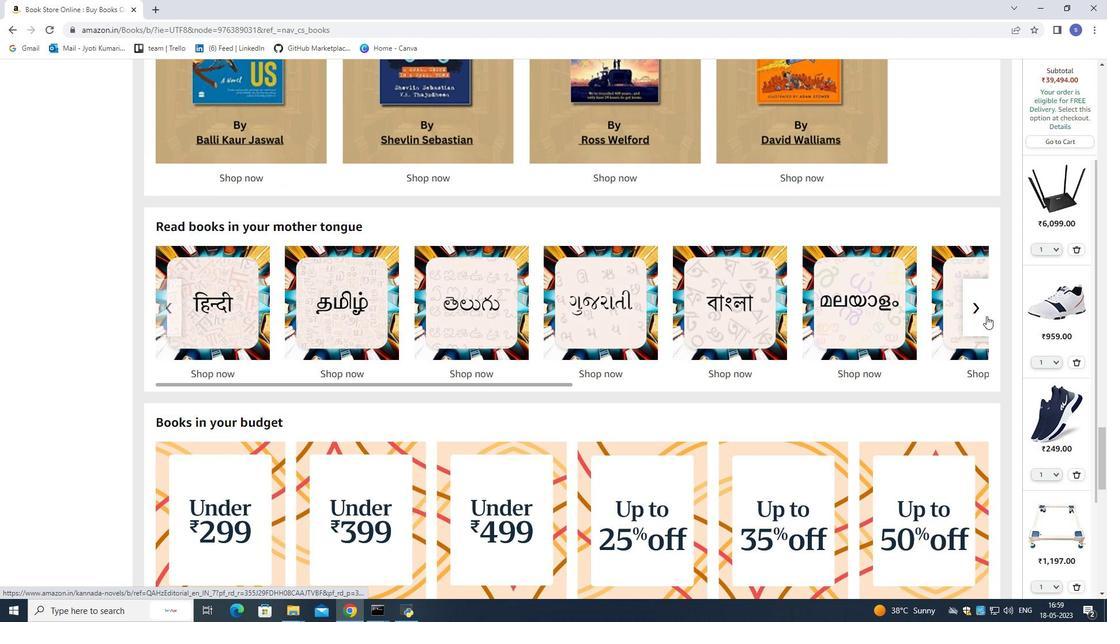 
Action: Mouse pressed left at (985, 314)
Screenshot: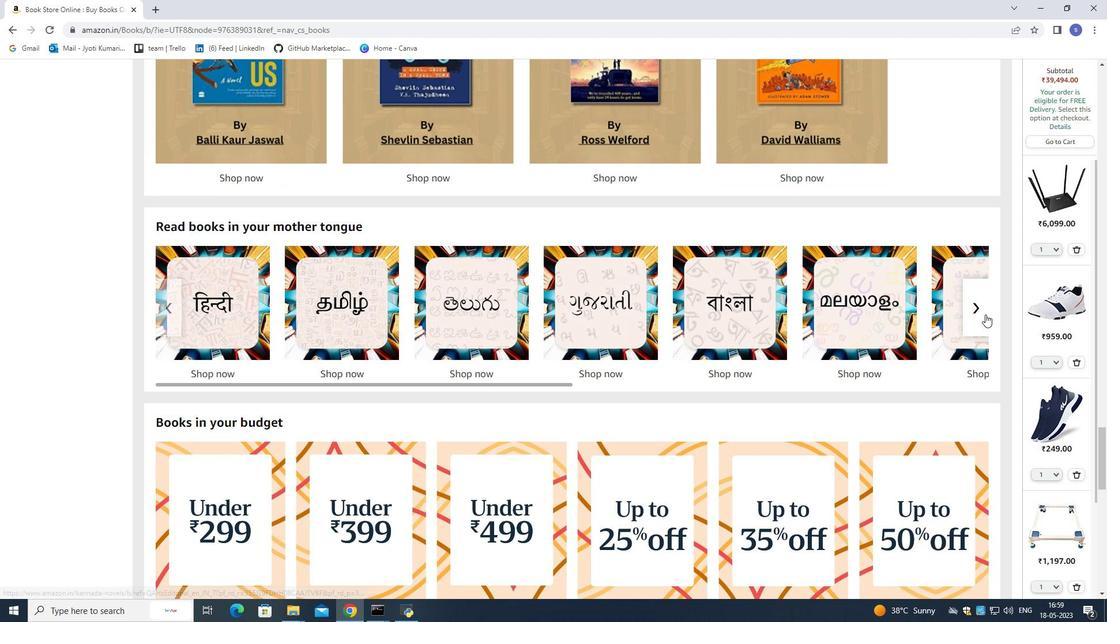 
Action: Mouse moved to (979, 311)
Screenshot: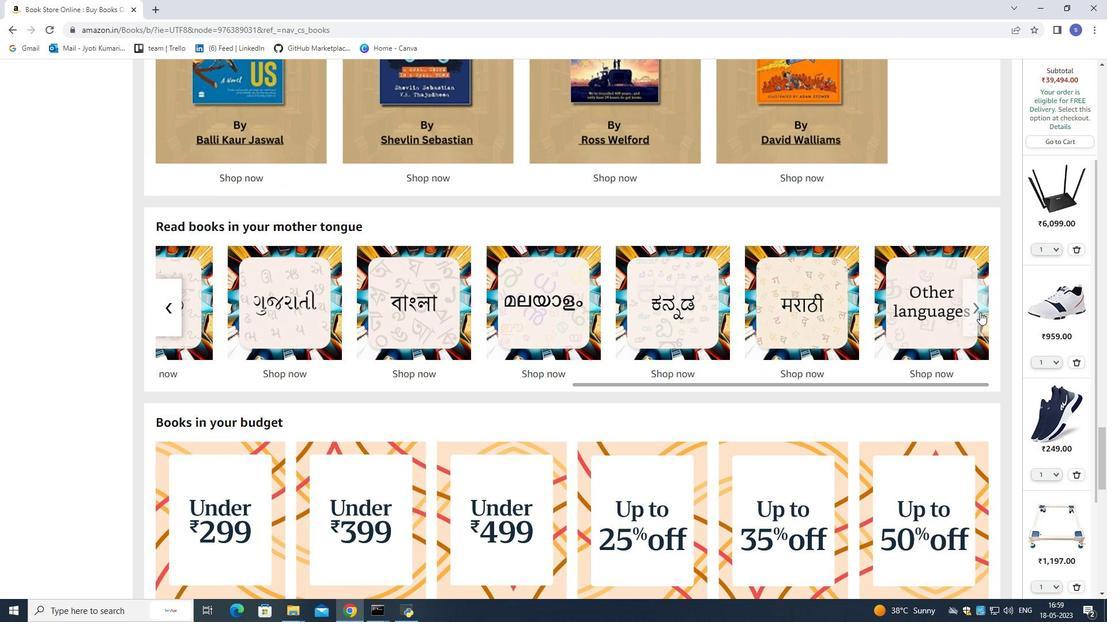 
Action: Mouse pressed left at (979, 311)
Screenshot: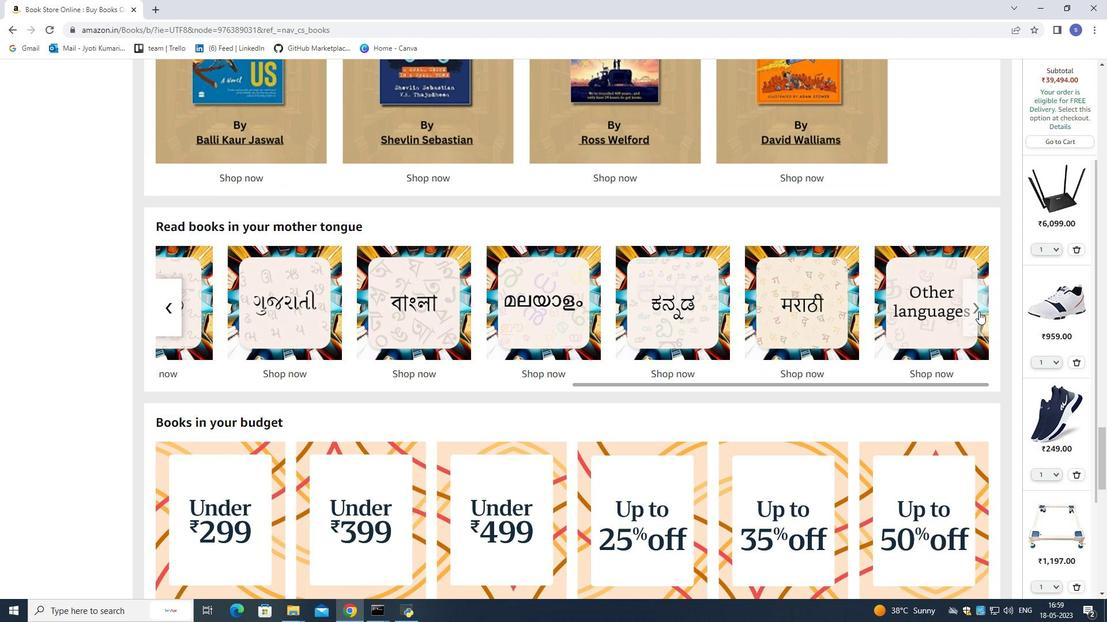 
Action: Mouse moved to (168, 310)
Screenshot: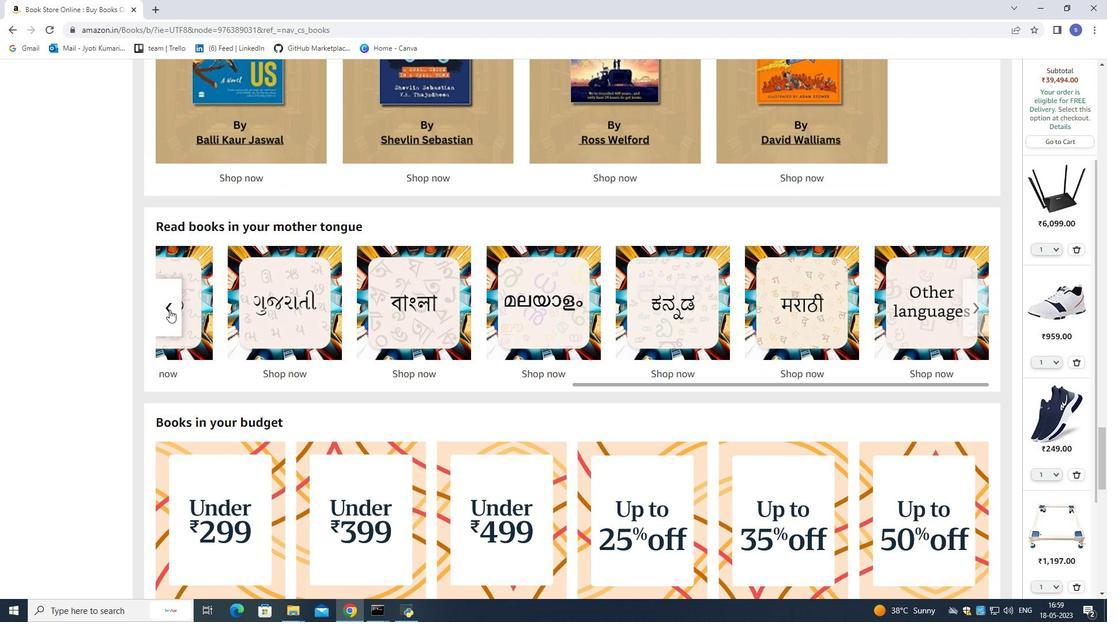 
Action: Mouse pressed left at (168, 310)
Screenshot: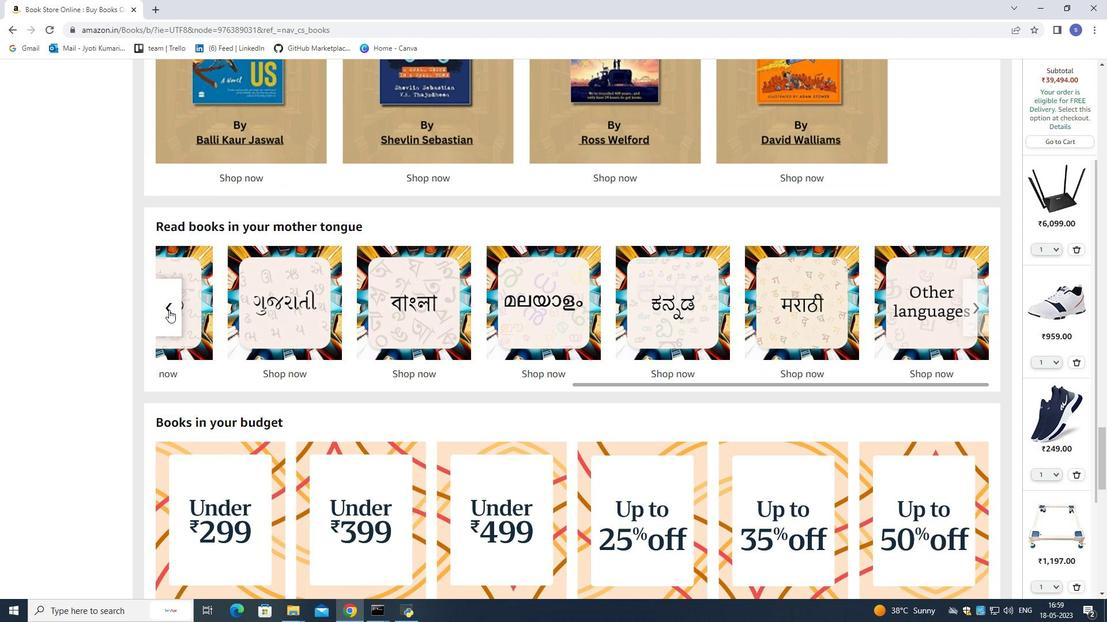 
Action: Mouse moved to (462, 395)
Screenshot: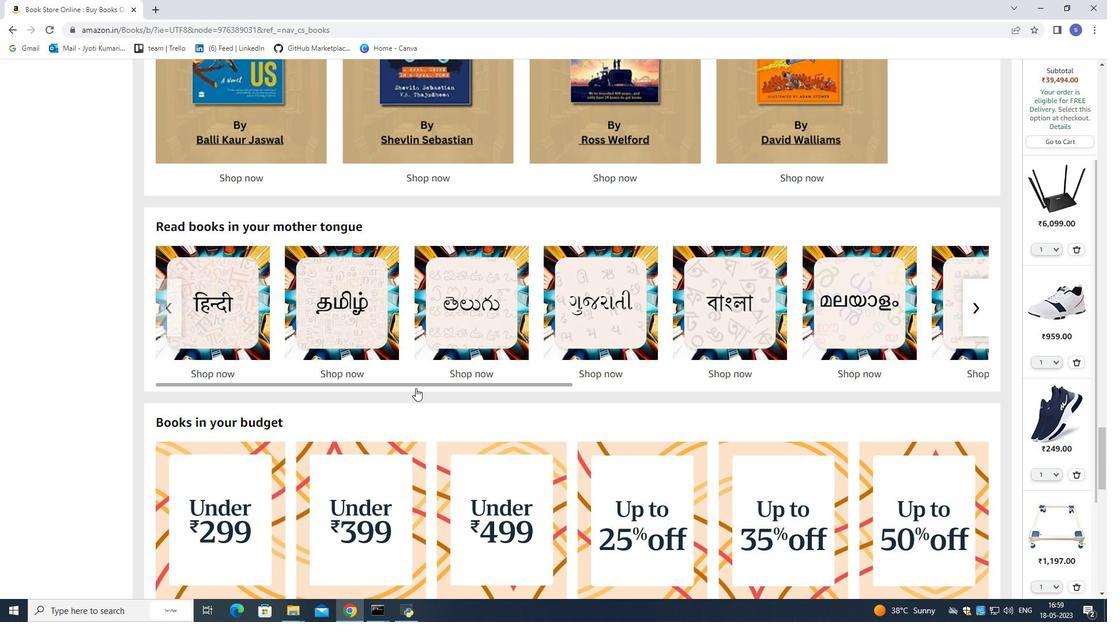 
Action: Mouse scrolled (462, 395) with delta (0, 0)
Screenshot: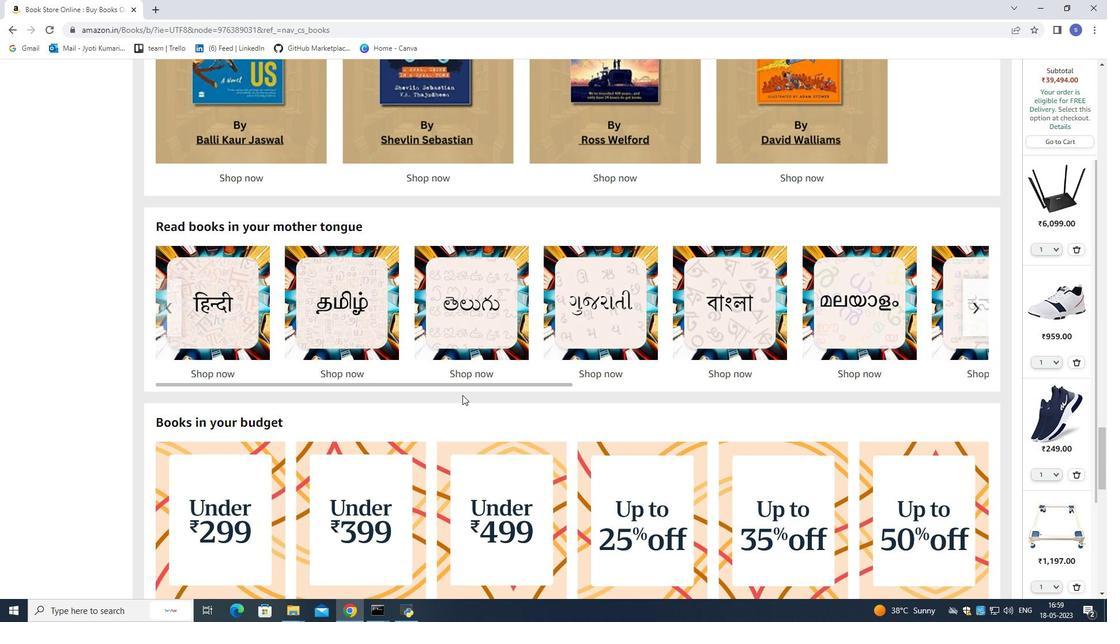
Action: Mouse moved to (463, 397)
Screenshot: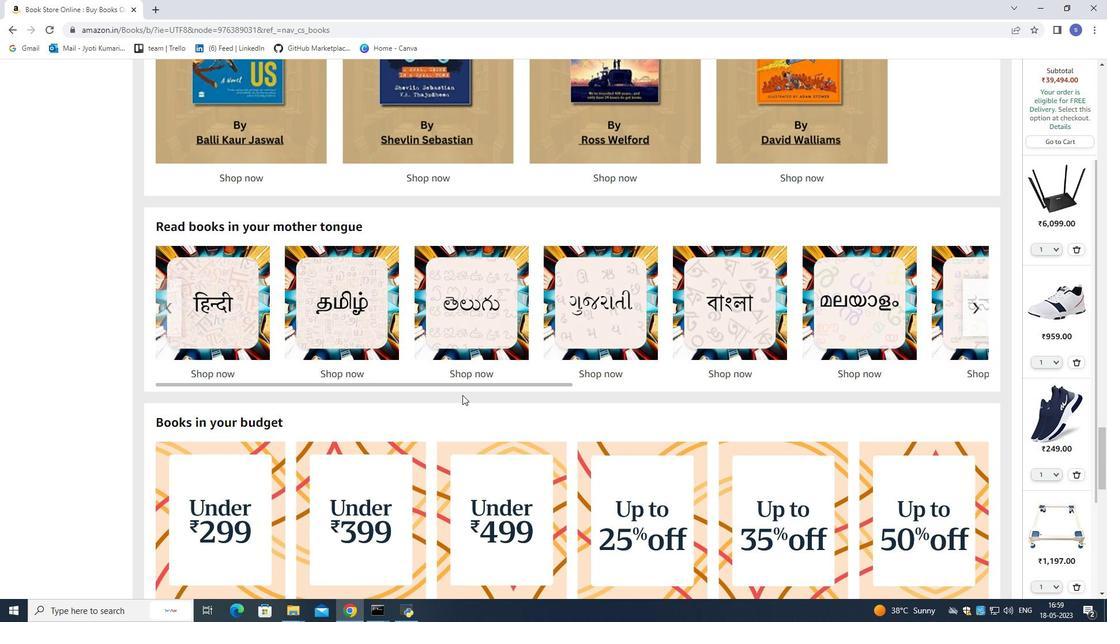 
Action: Mouse scrolled (463, 396) with delta (0, 0)
Screenshot: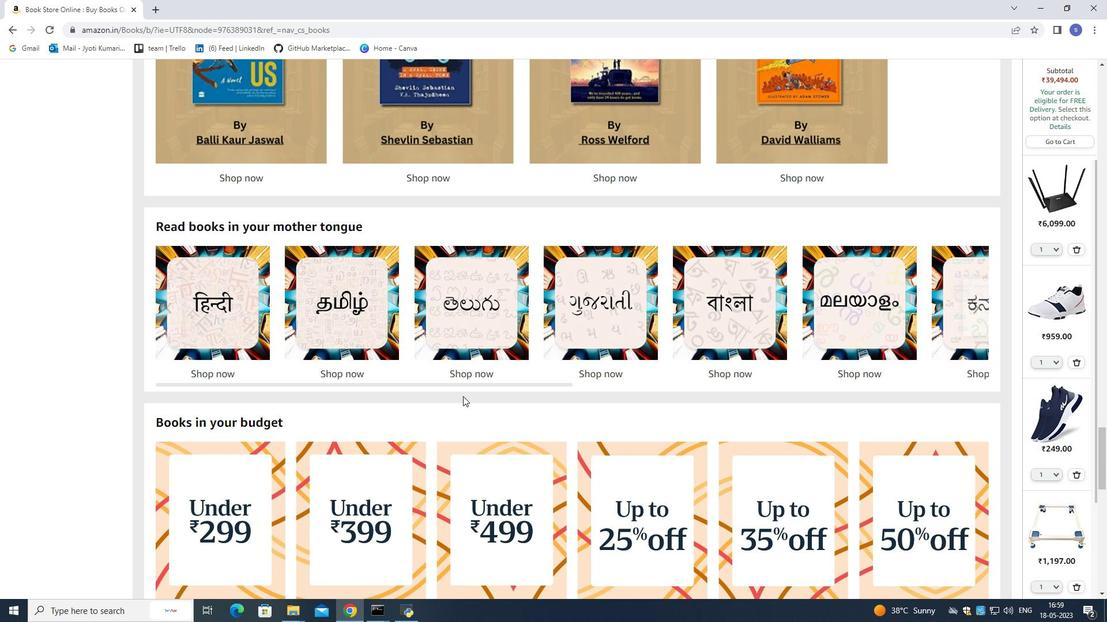 
Action: Mouse moved to (464, 397)
Screenshot: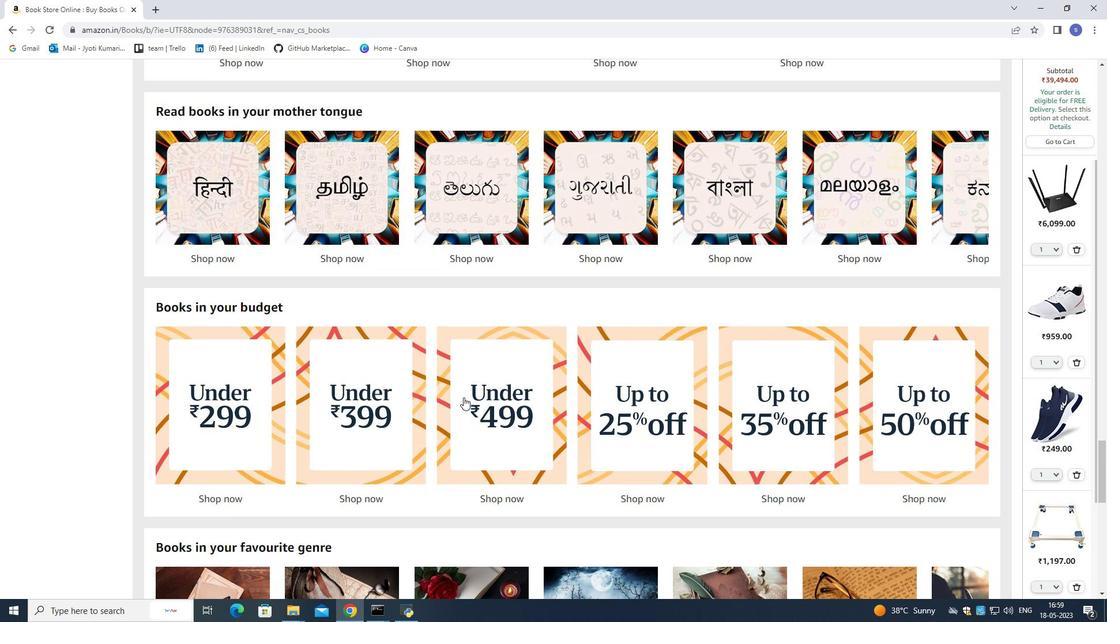 
Action: Mouse scrolled (464, 397) with delta (0, 0)
Screenshot: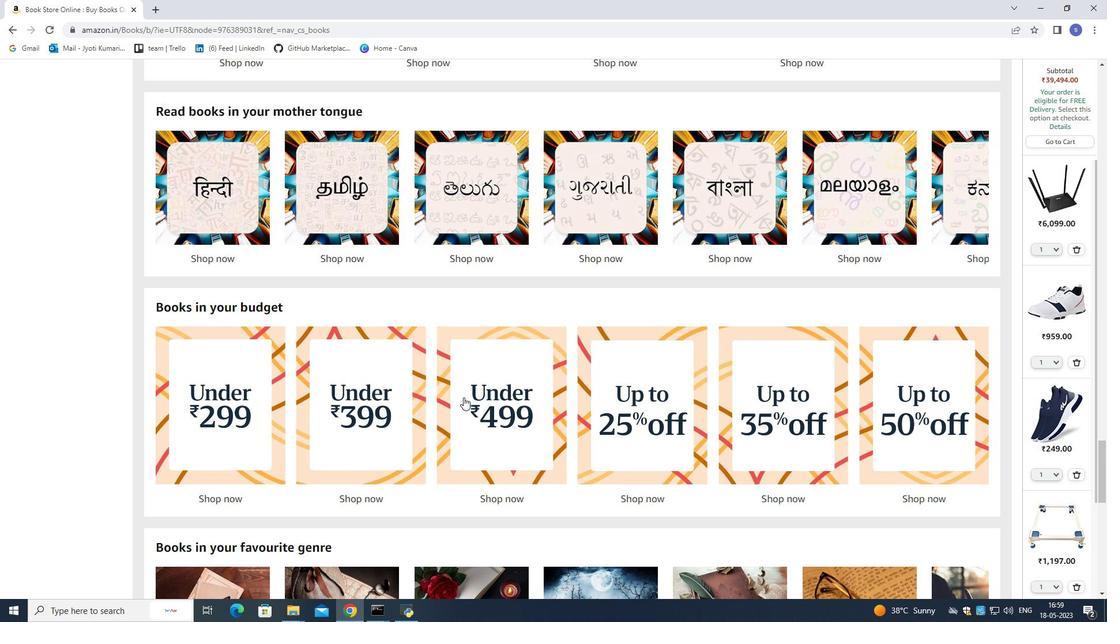 
Action: Mouse moved to (774, 364)
Screenshot: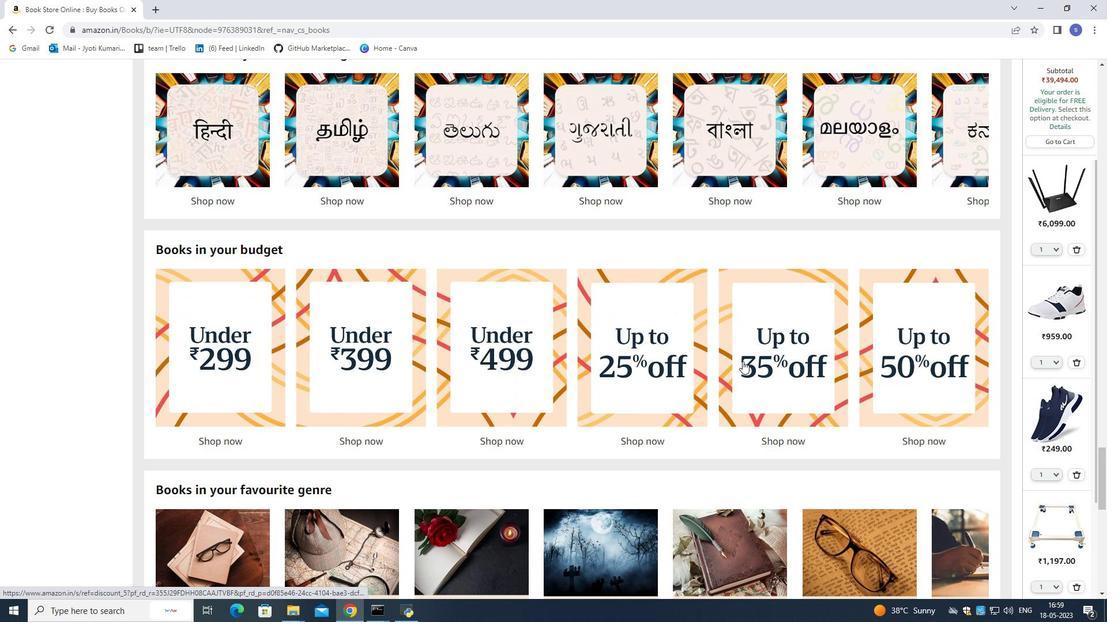 
Action: Mouse pressed left at (774, 364)
Screenshot: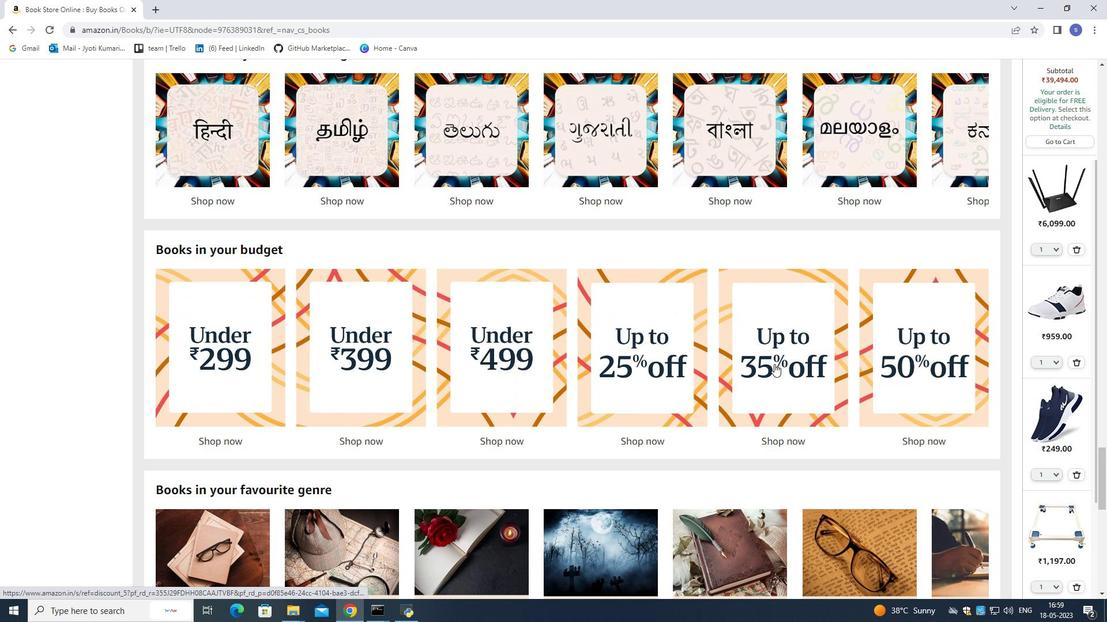 
Action: Mouse moved to (62, 421)
Screenshot: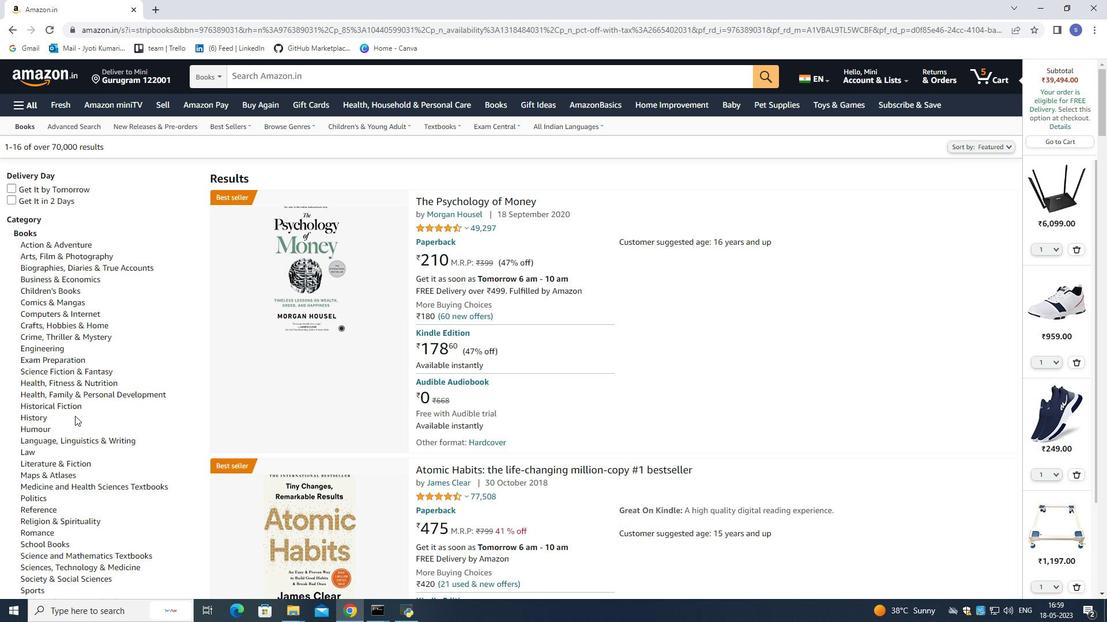 
Action: Mouse scrolled (62, 420) with delta (0, 0)
Screenshot: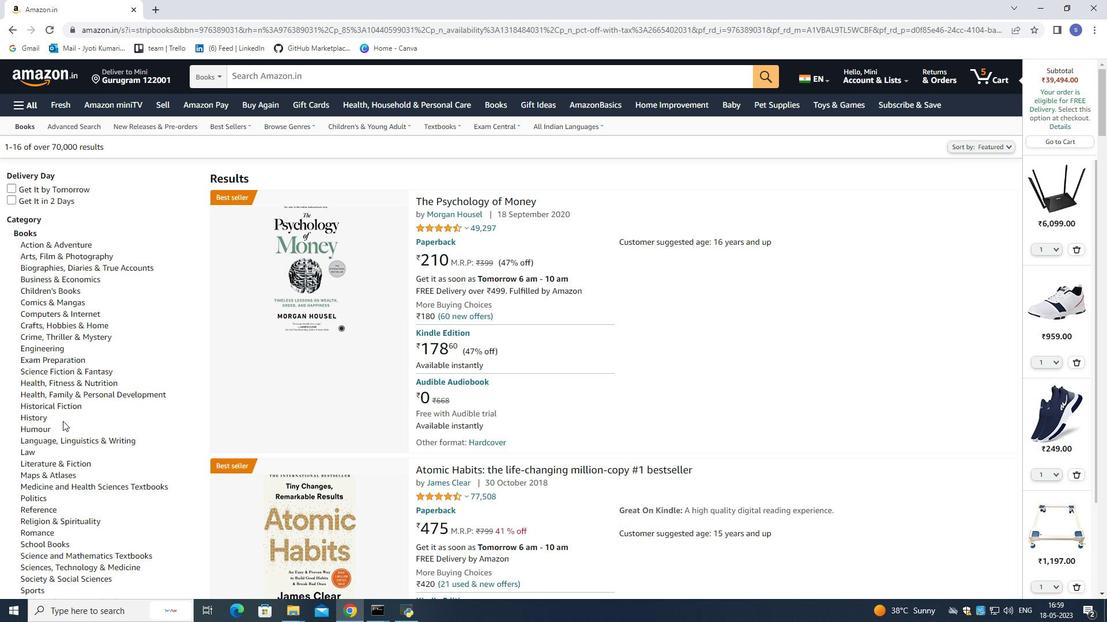 
Action: Mouse scrolled (62, 420) with delta (0, 0)
Screenshot: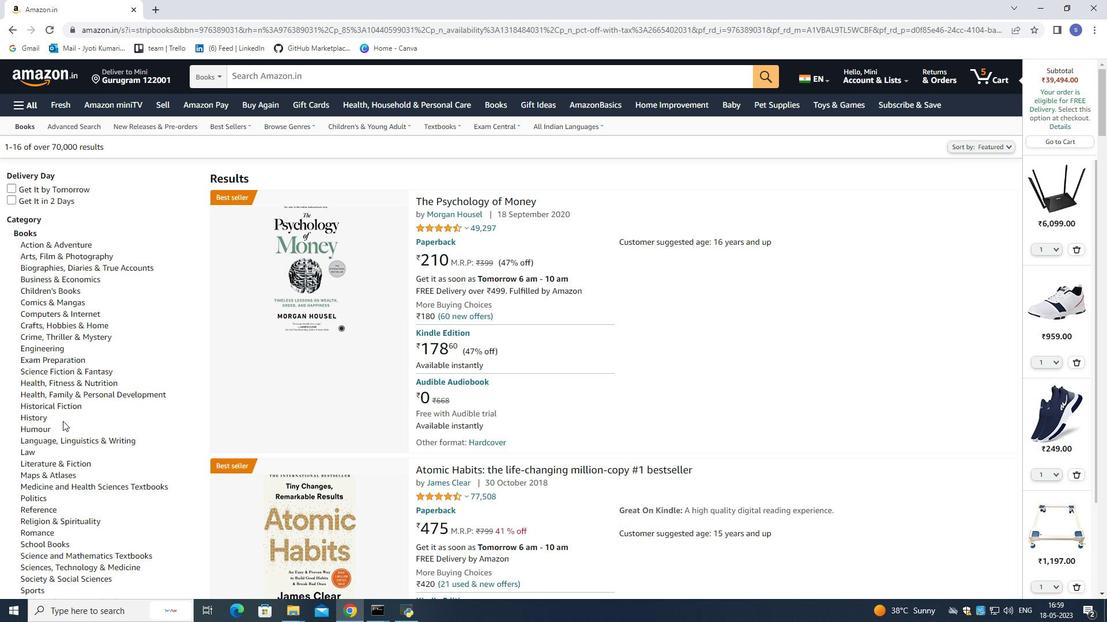 
Action: Mouse scrolled (62, 420) with delta (0, 0)
Screenshot: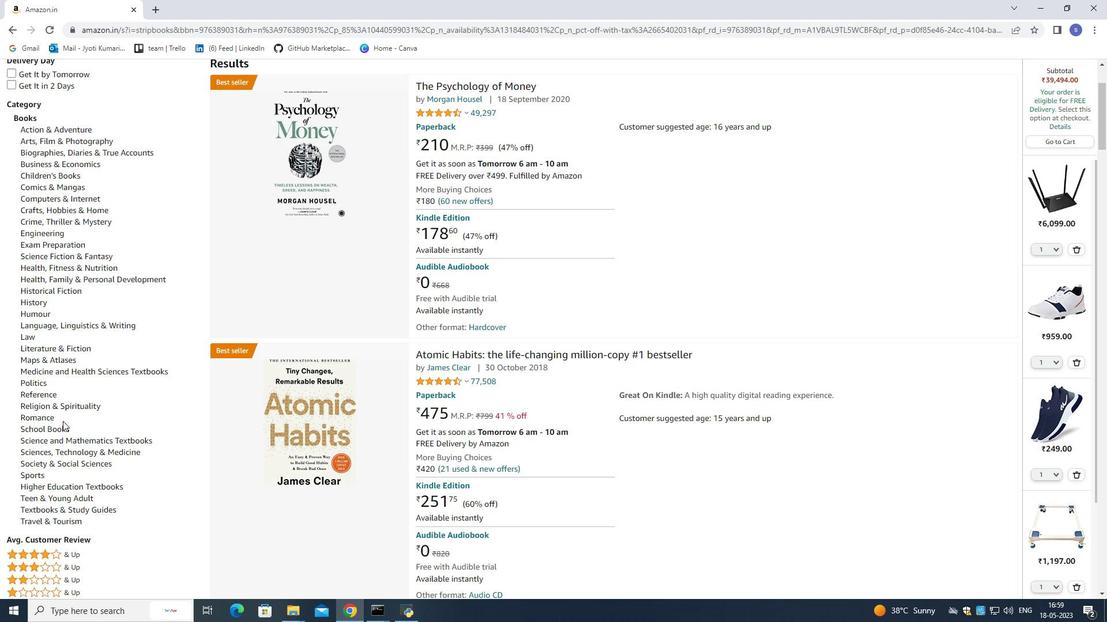 
Action: Mouse scrolled (62, 420) with delta (0, 0)
Screenshot: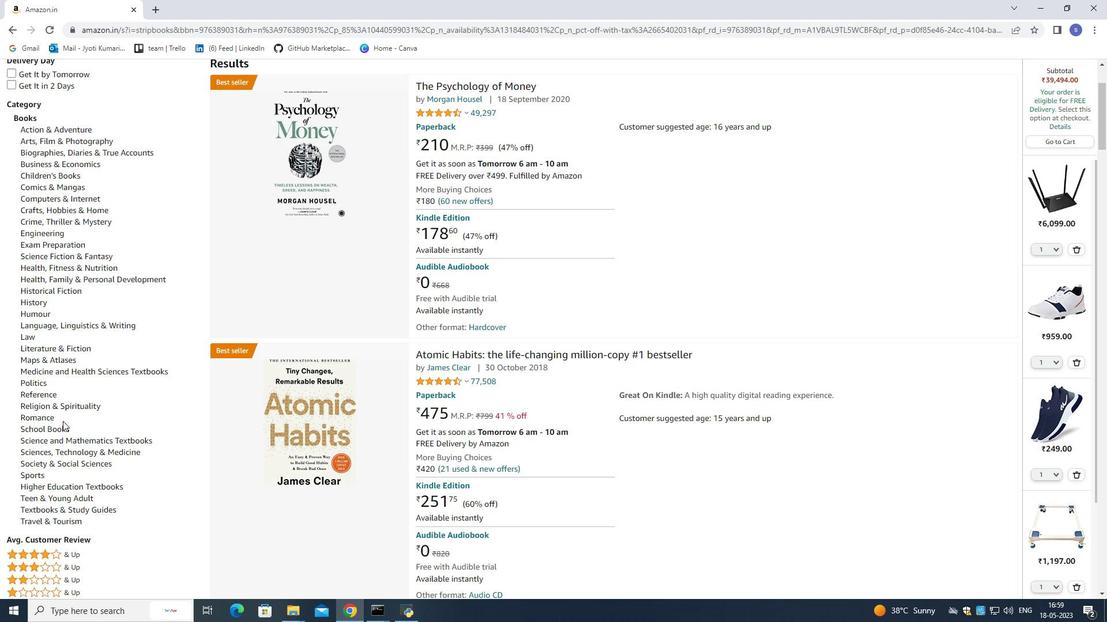 
Action: Mouse scrolled (62, 420) with delta (0, 0)
Screenshot: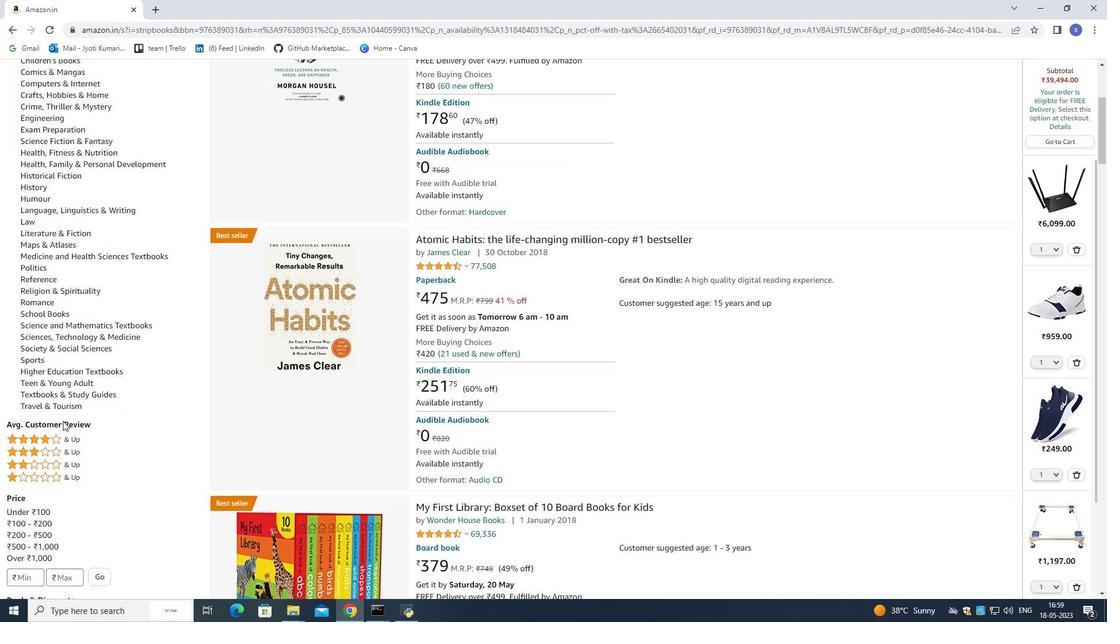 
Action: Mouse scrolled (62, 420) with delta (0, 0)
Screenshot: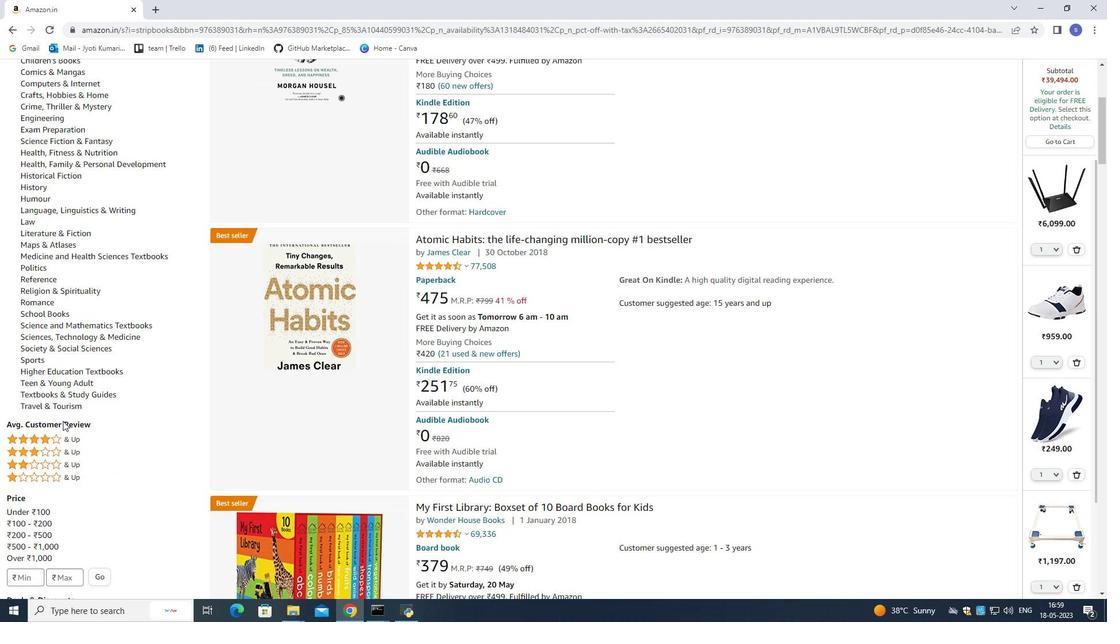 
Action: Mouse scrolled (62, 420) with delta (0, 0)
Screenshot: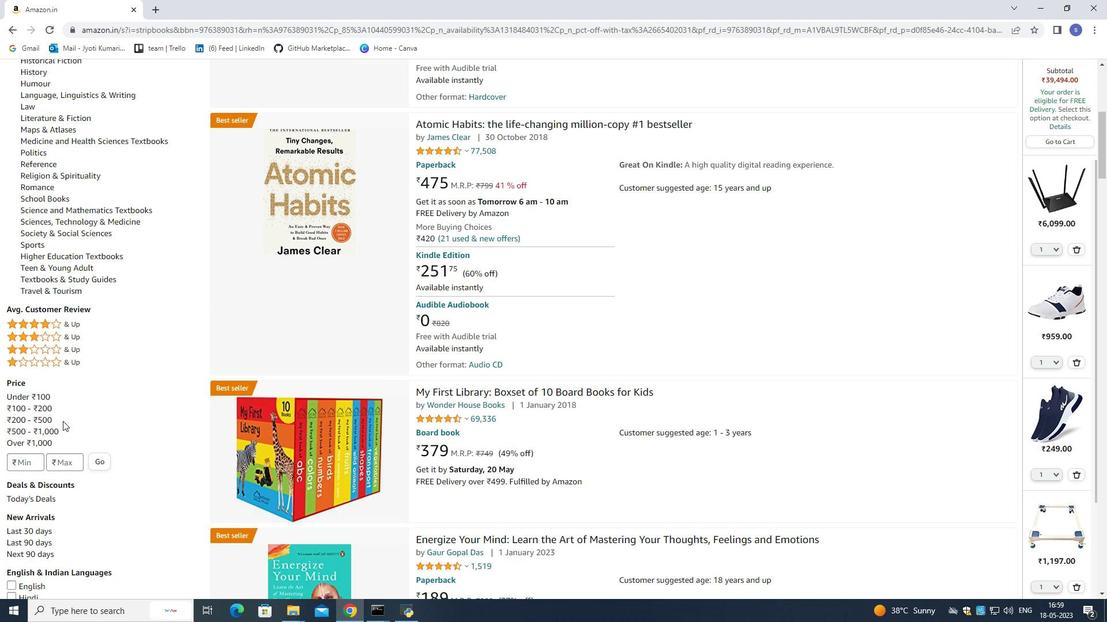 
Action: Mouse moved to (62, 420)
Screenshot: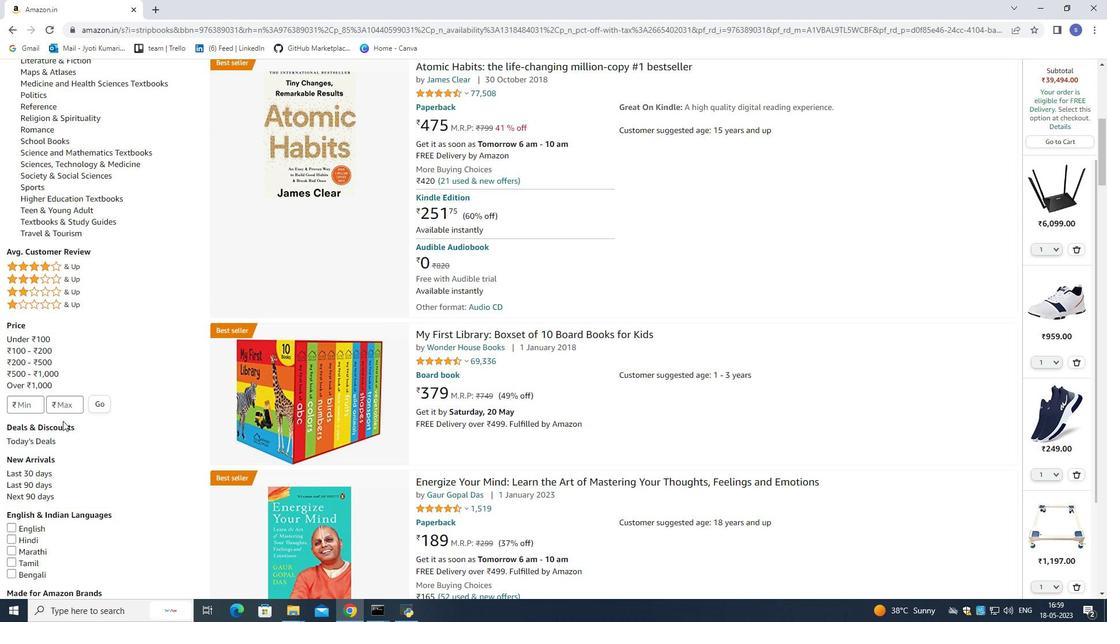 
Action: Mouse scrolled (62, 421) with delta (0, 0)
Screenshot: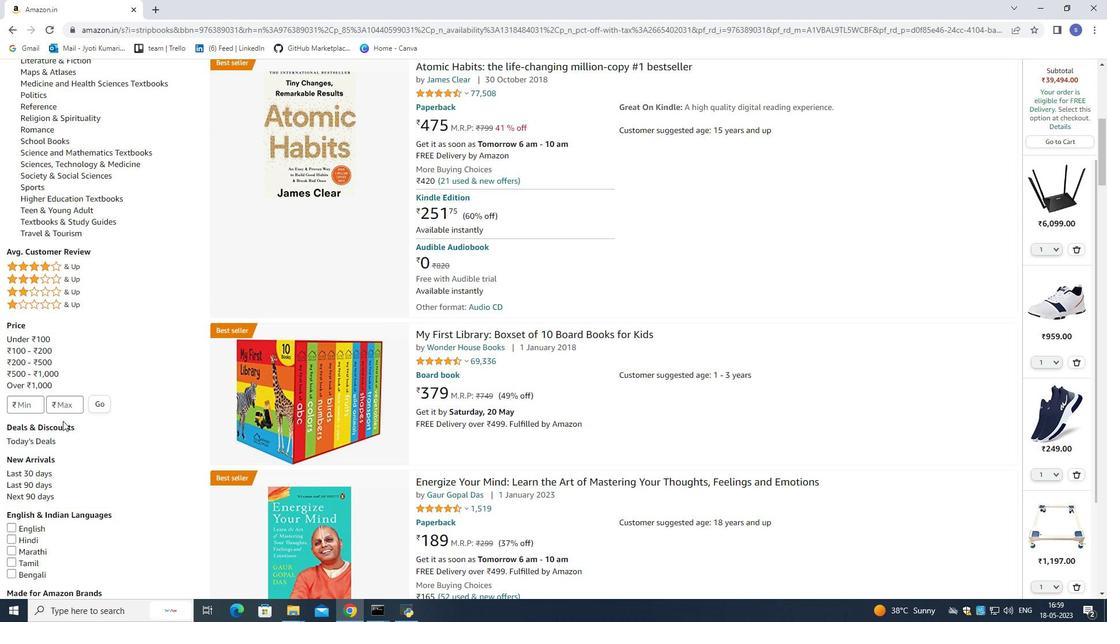 
Action: Mouse moved to (62, 420)
Screenshot: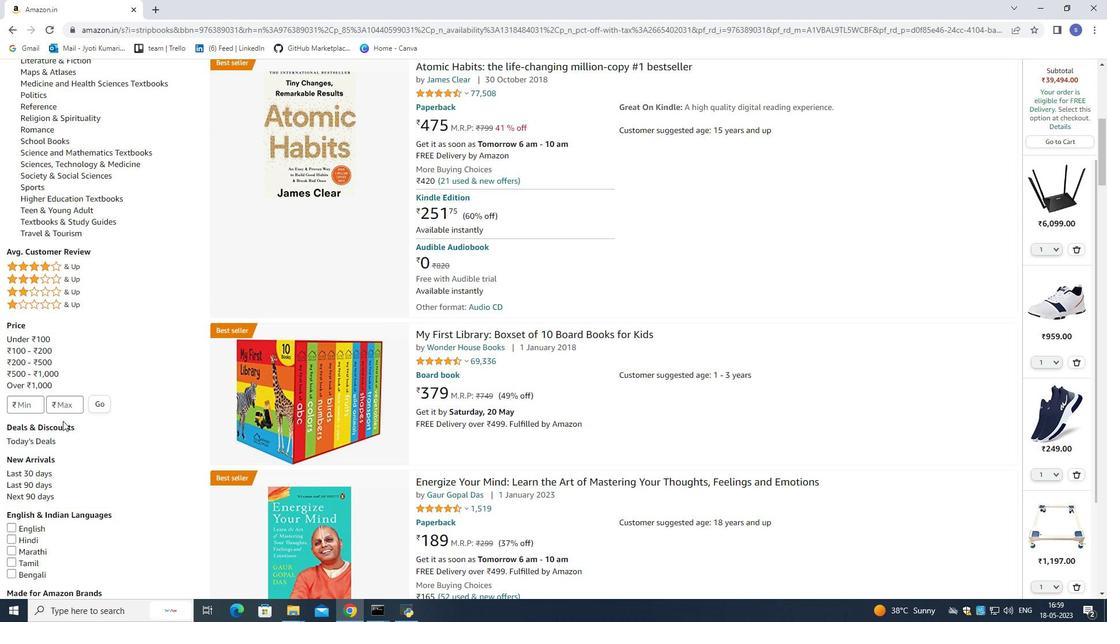 
Action: Mouse scrolled (62, 421) with delta (0, 0)
Screenshot: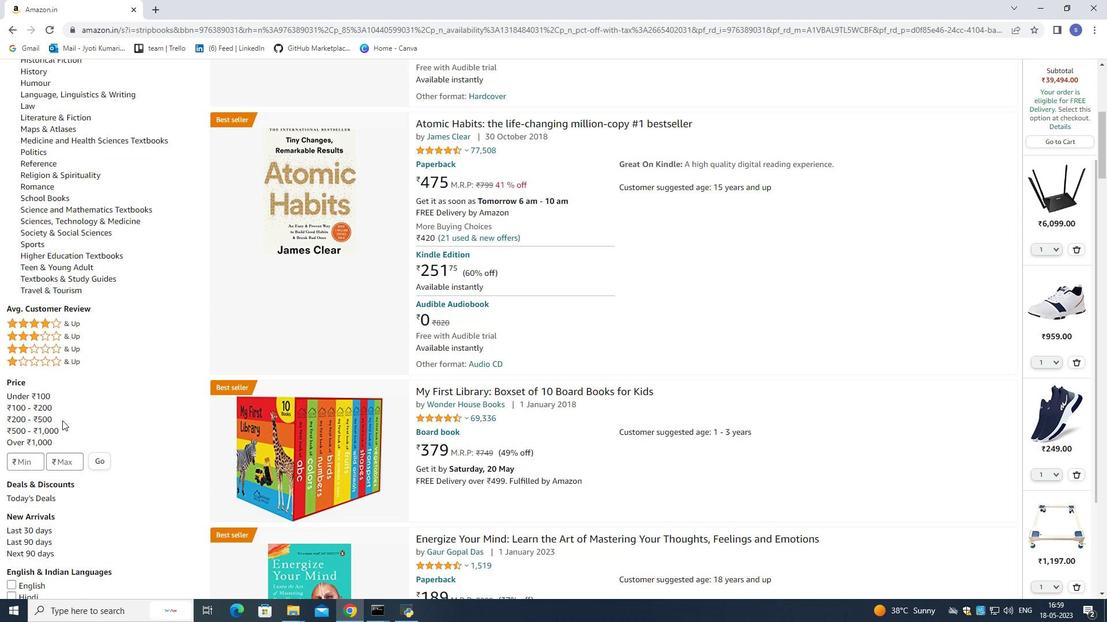 
Action: Mouse scrolled (62, 421) with delta (0, 0)
Screenshot: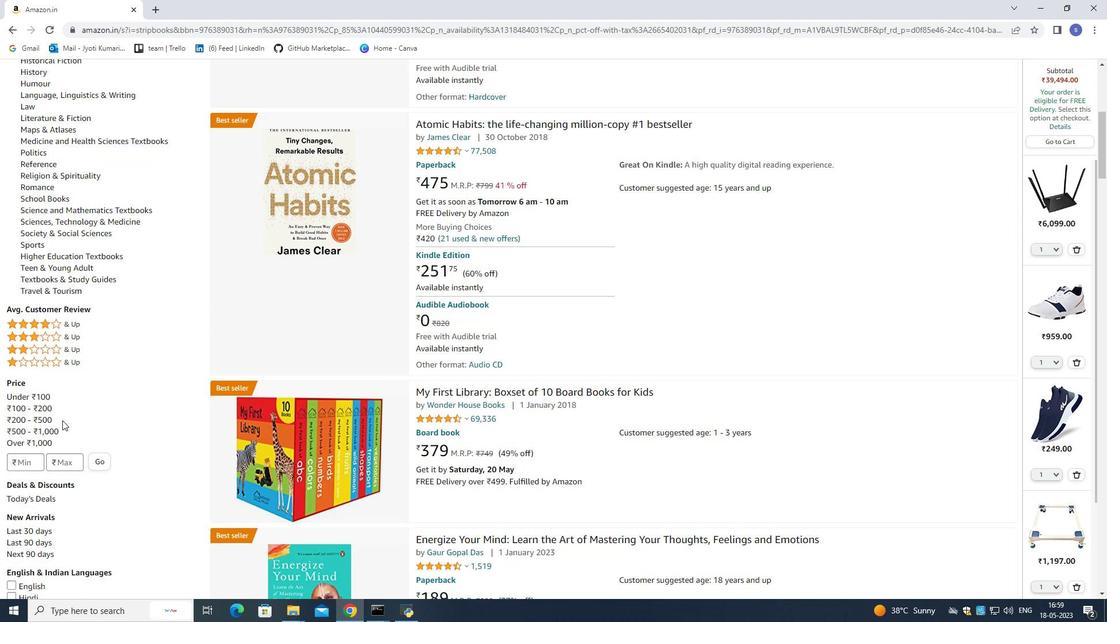 
Action: Mouse scrolled (62, 421) with delta (0, 0)
Screenshot: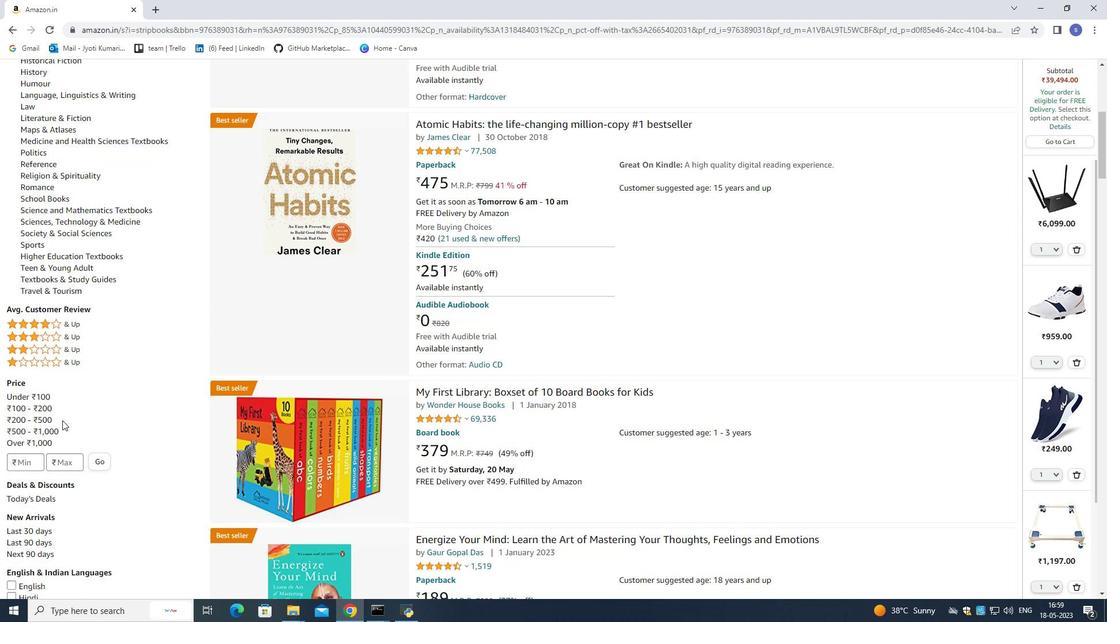 
Action: Mouse scrolled (62, 421) with delta (0, 0)
Screenshot: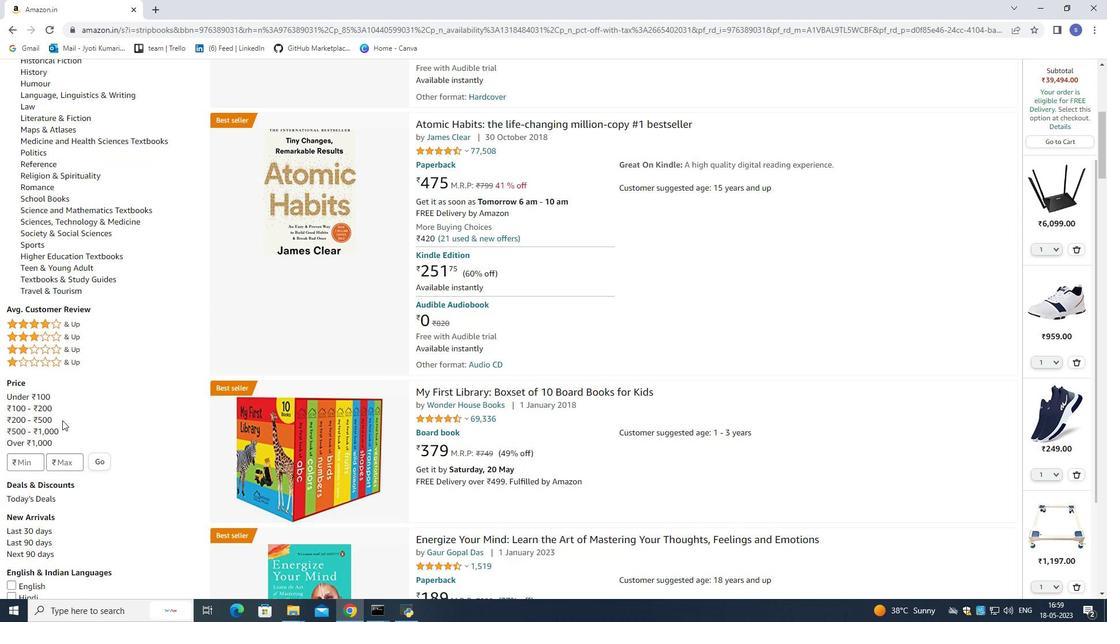 
Action: Mouse moved to (62, 420)
Screenshot: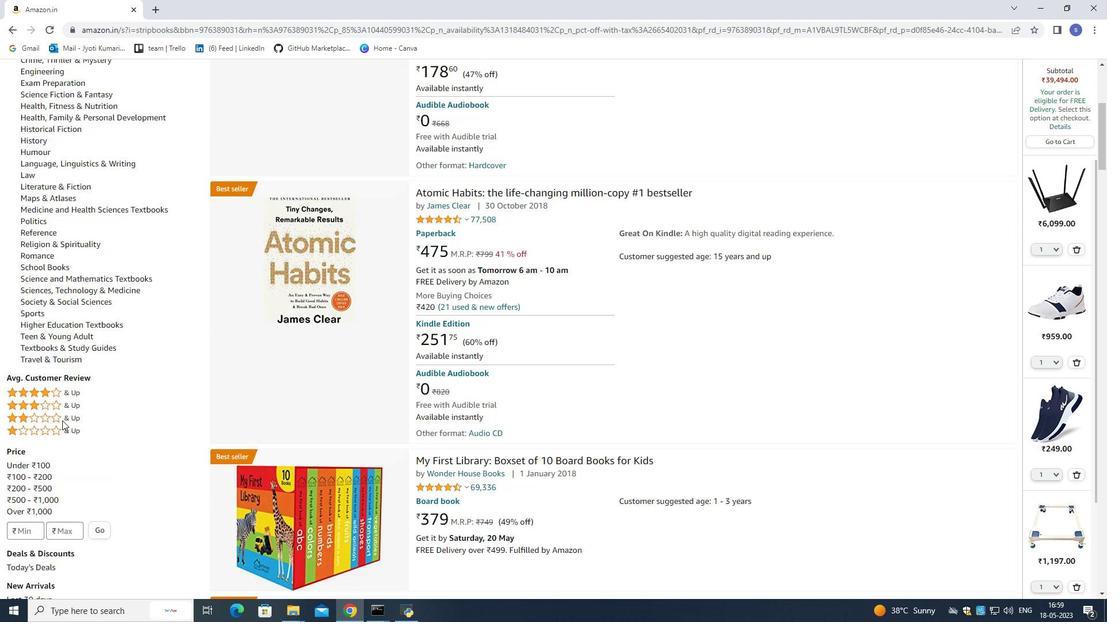 
Action: Mouse scrolled (62, 420) with delta (0, 0)
Screenshot: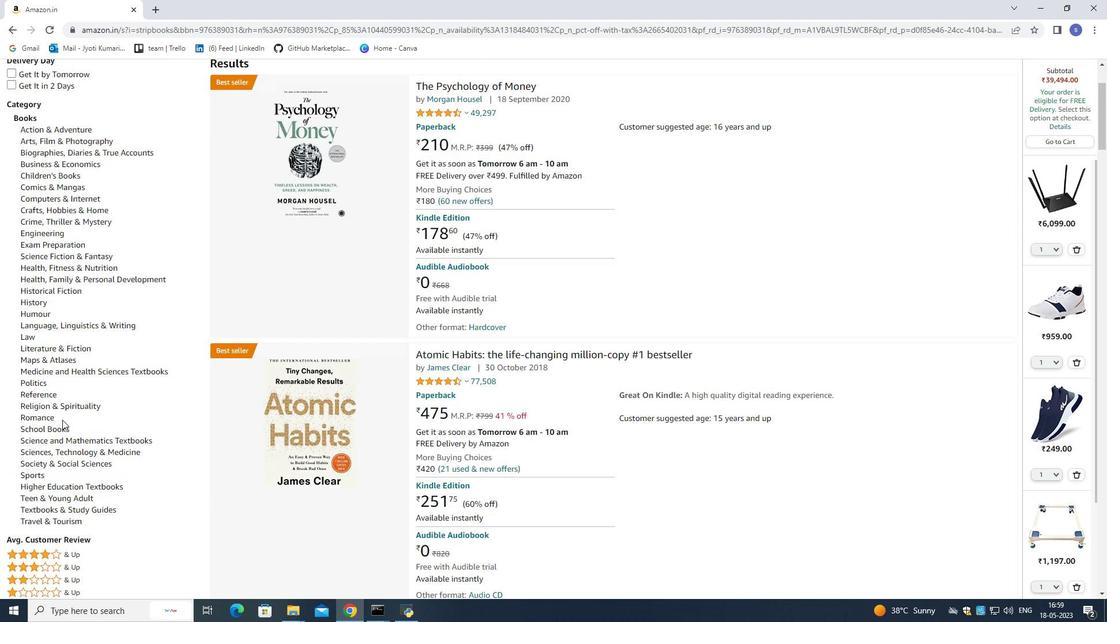 
Action: Mouse scrolled (62, 420) with delta (0, 0)
Screenshot: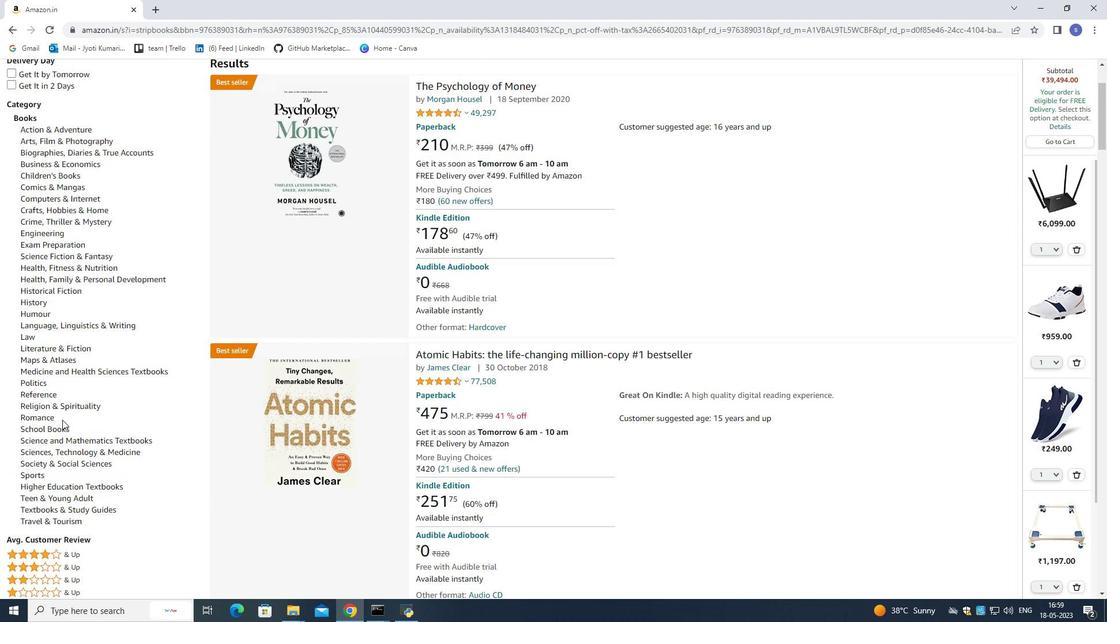 
Action: Mouse scrolled (62, 420) with delta (0, 0)
Screenshot: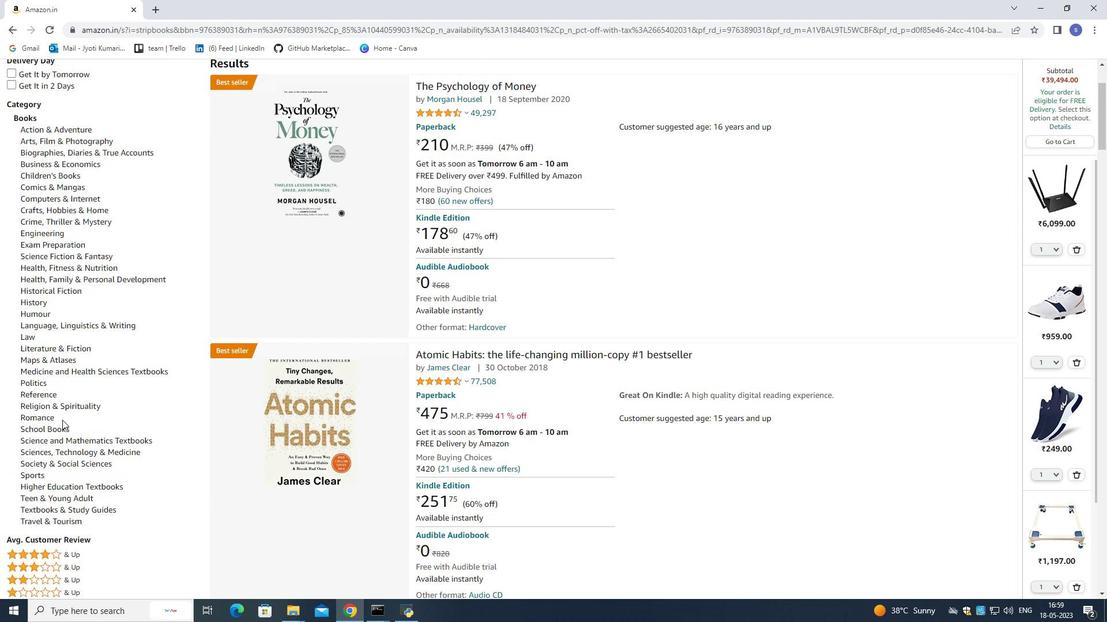 
Action: Mouse scrolled (62, 420) with delta (0, 0)
Screenshot: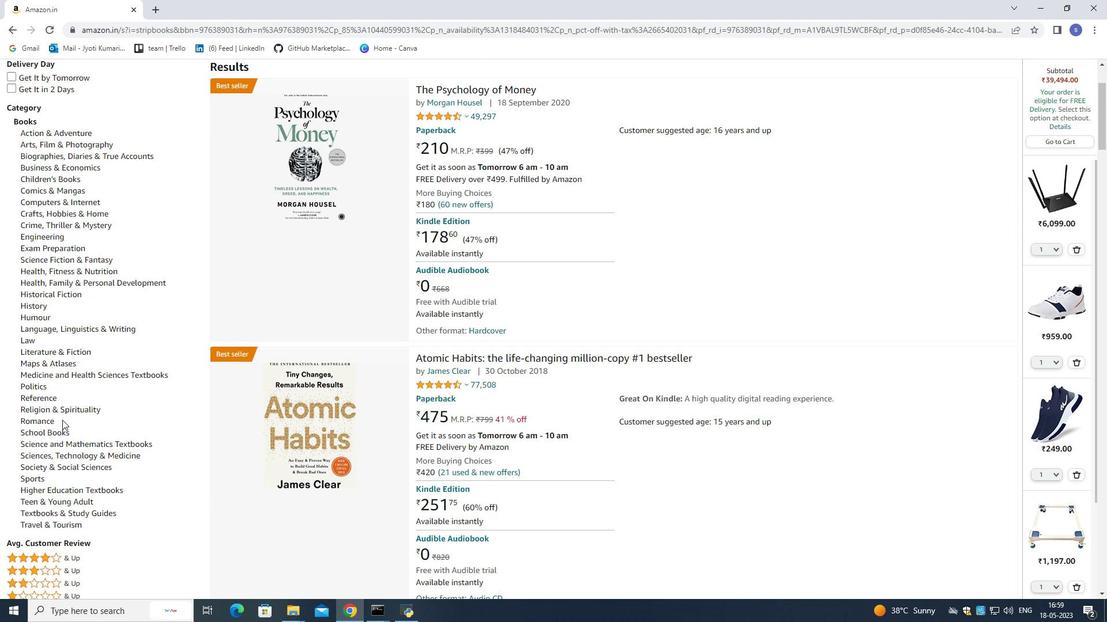 
Action: Mouse moved to (123, 566)
Screenshot: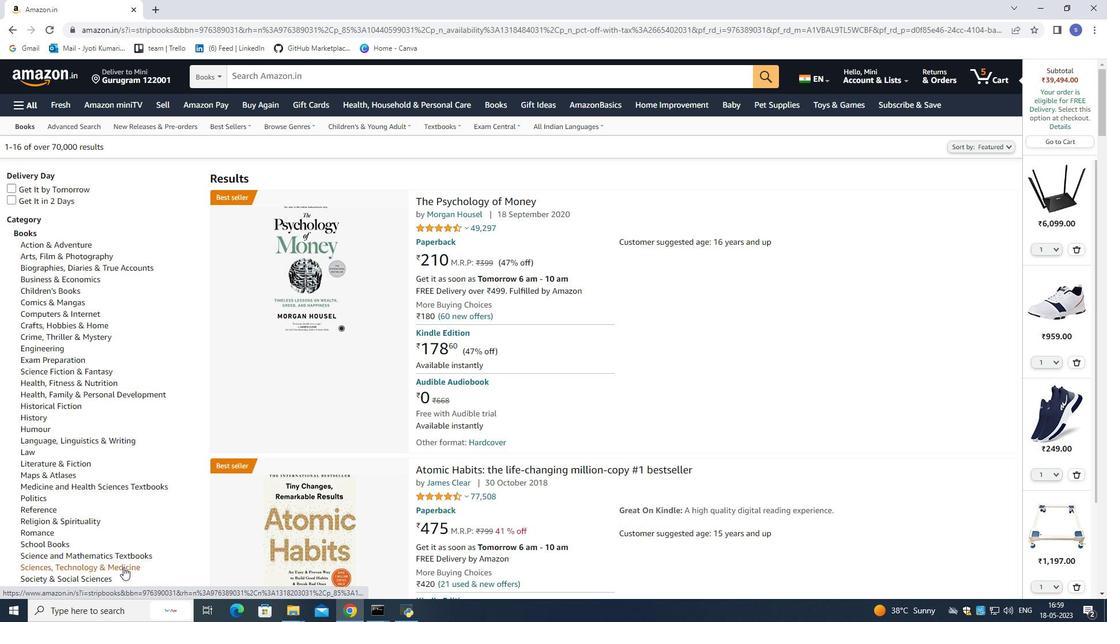 
Action: Mouse pressed left at (123, 566)
Screenshot: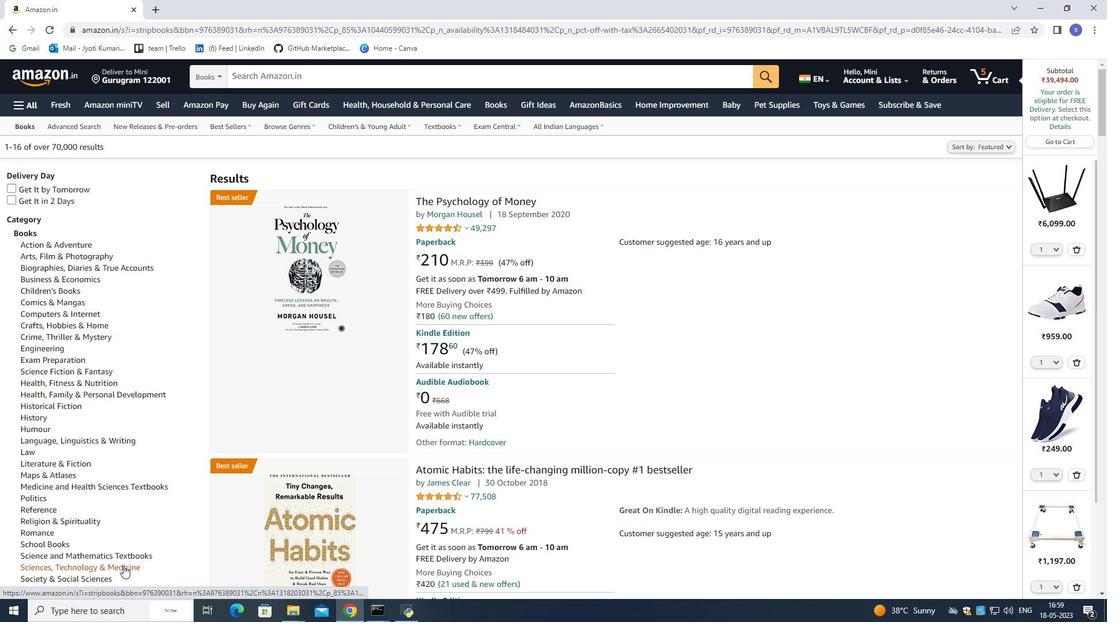 
Action: Mouse moved to (316, 294)
Screenshot: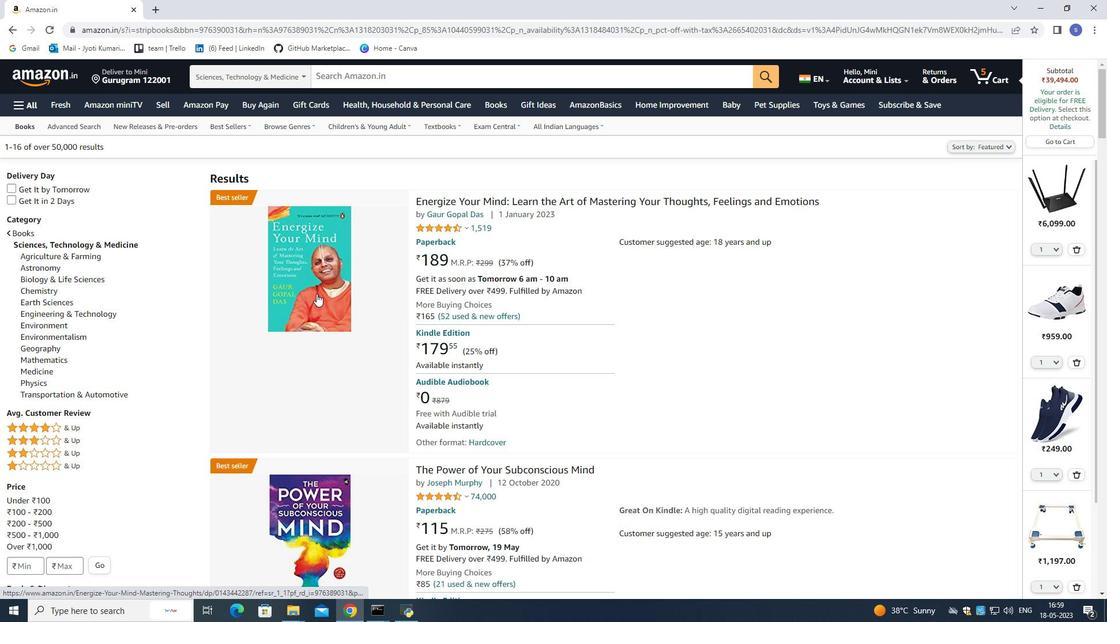 
Action: Mouse pressed left at (316, 294)
Screenshot: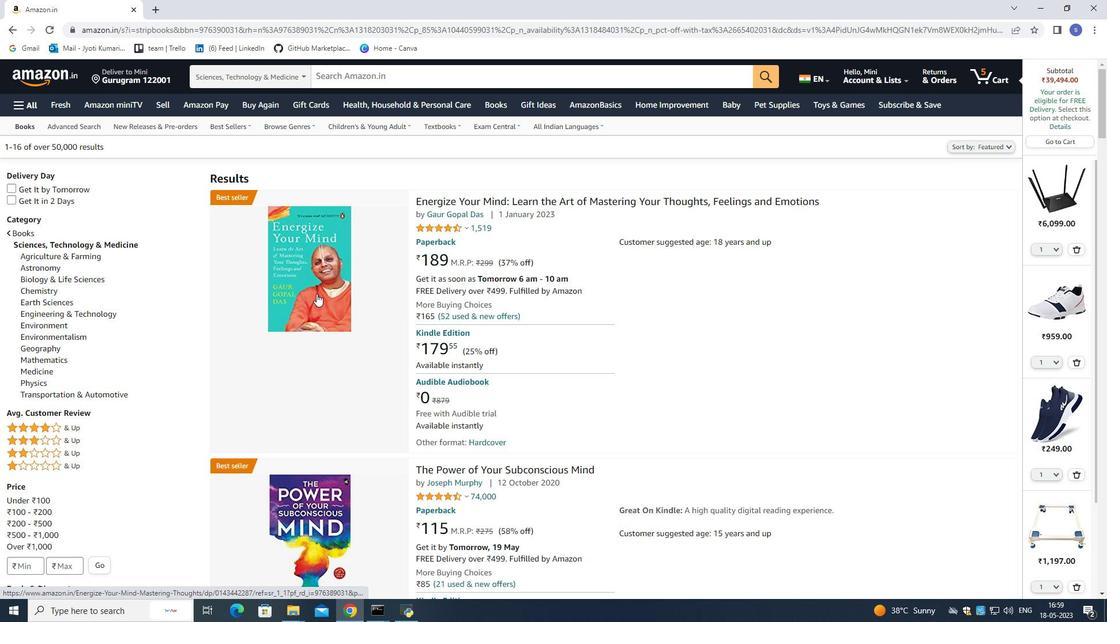 
Action: Mouse moved to (357, 432)
Screenshot: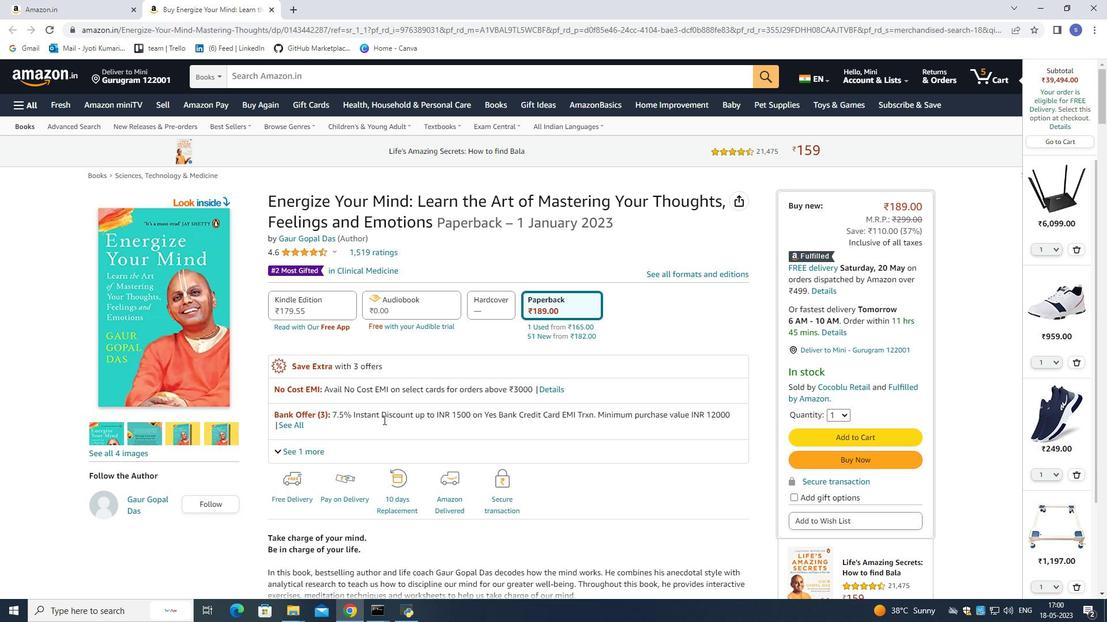 
Action: Mouse scrolled (357, 431) with delta (0, 0)
Screenshot: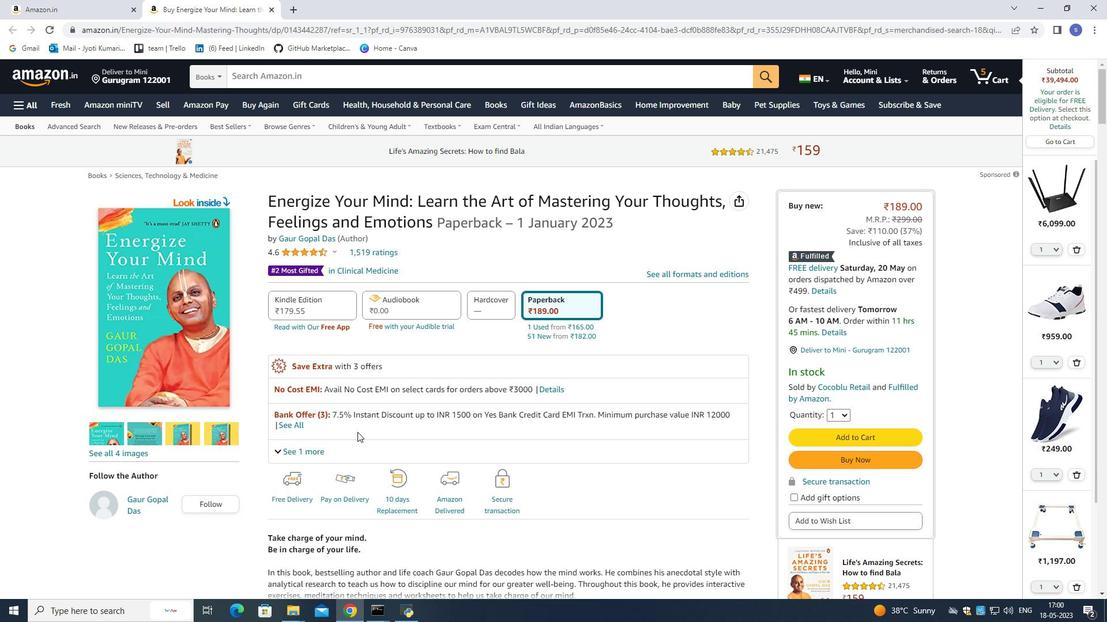 
Action: Mouse scrolled (357, 431) with delta (0, 0)
Screenshot: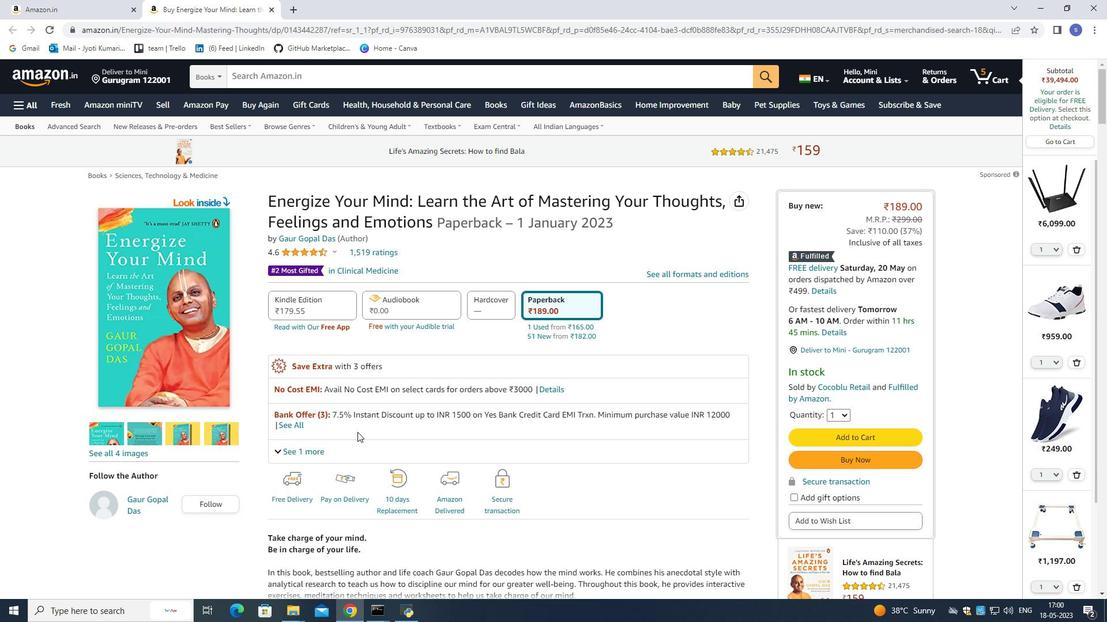 
Action: Mouse scrolled (357, 431) with delta (0, 0)
Screenshot: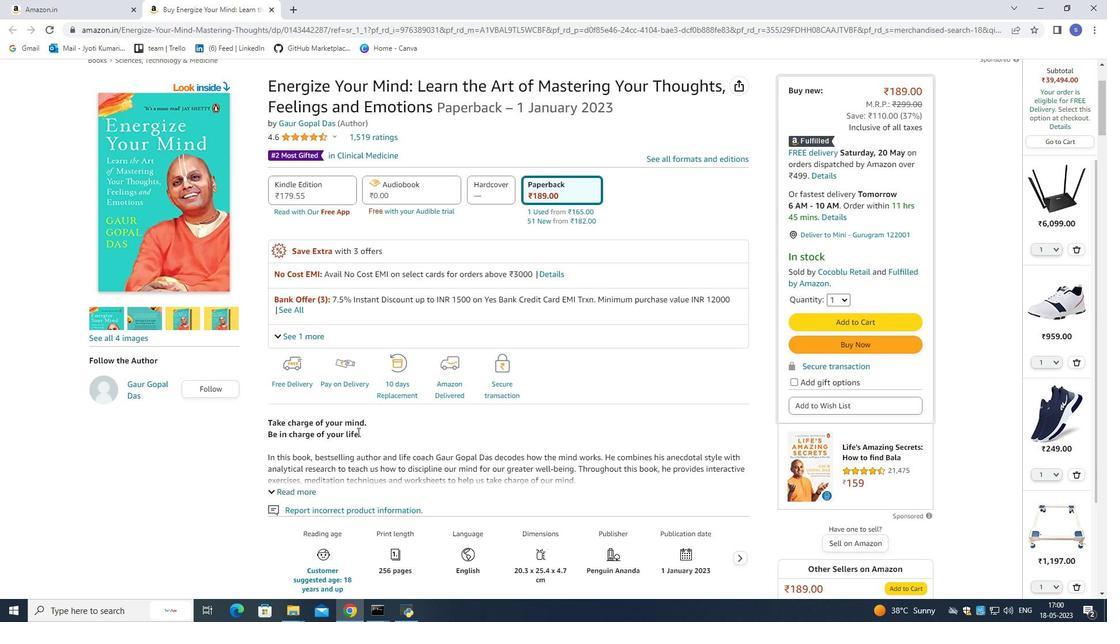 
Action: Mouse scrolled (357, 431) with delta (0, 0)
Screenshot: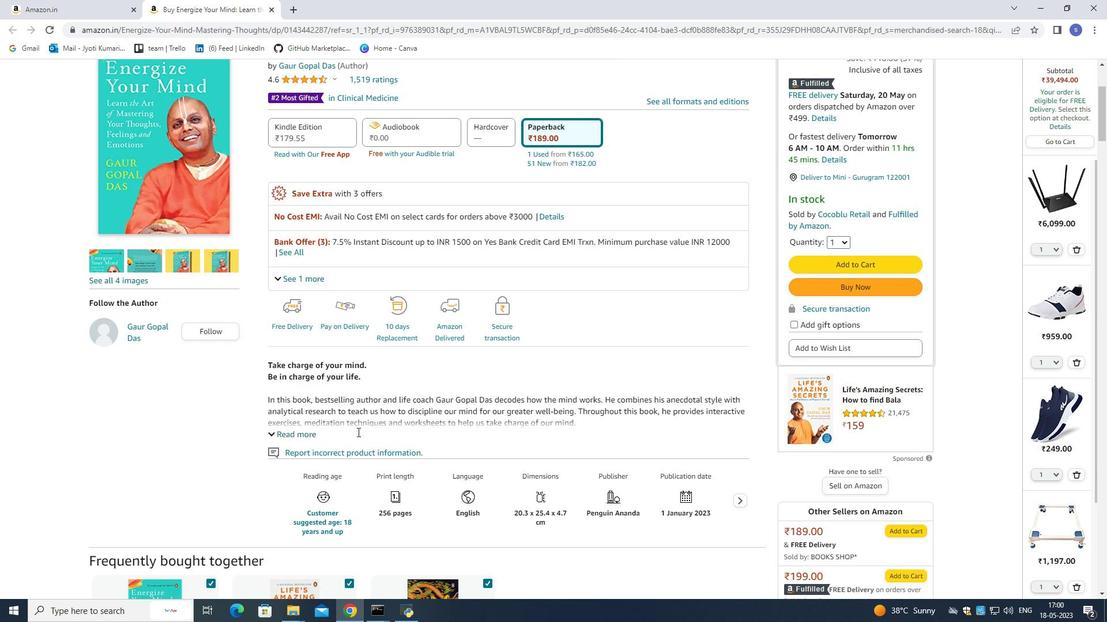 
Action: Mouse moved to (801, 207)
Screenshot: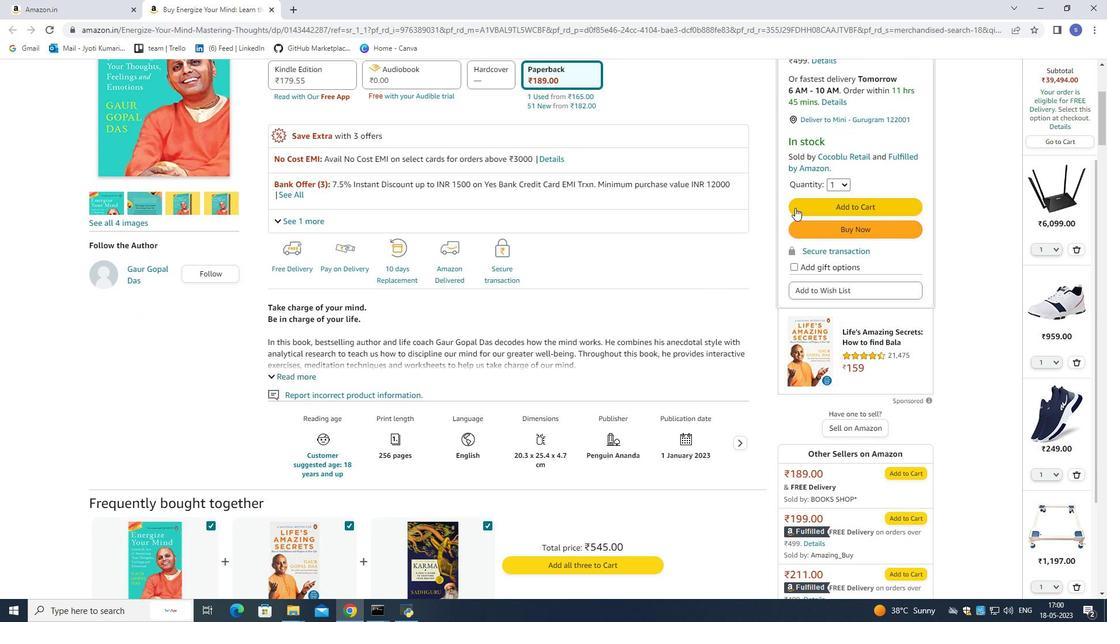
Action: Mouse pressed left at (801, 207)
Screenshot: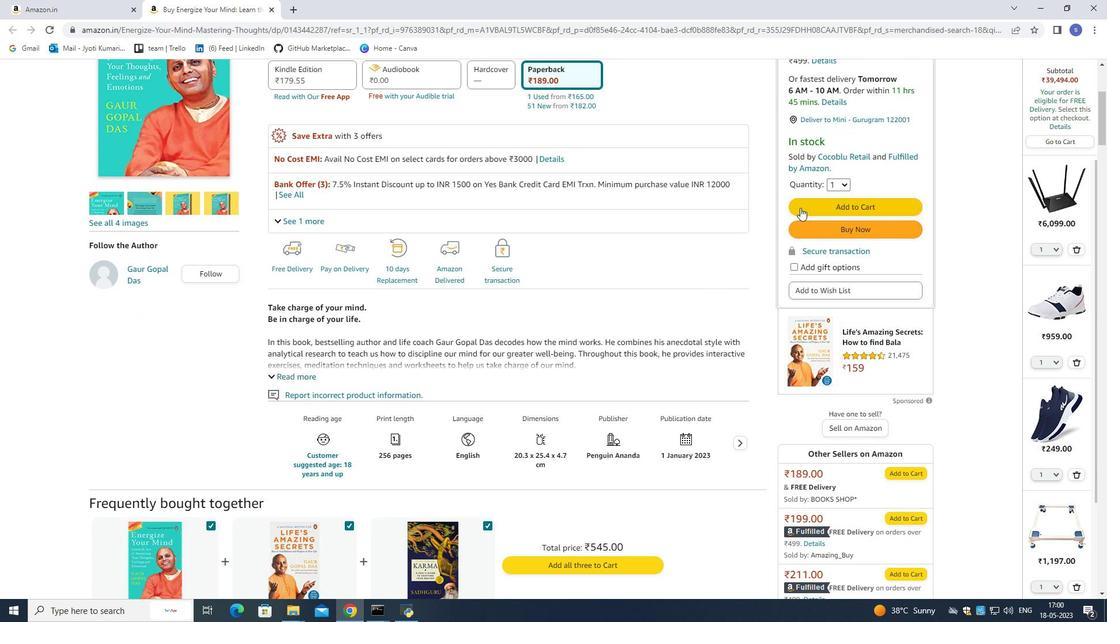 
Action: Mouse moved to (456, 369)
Screenshot: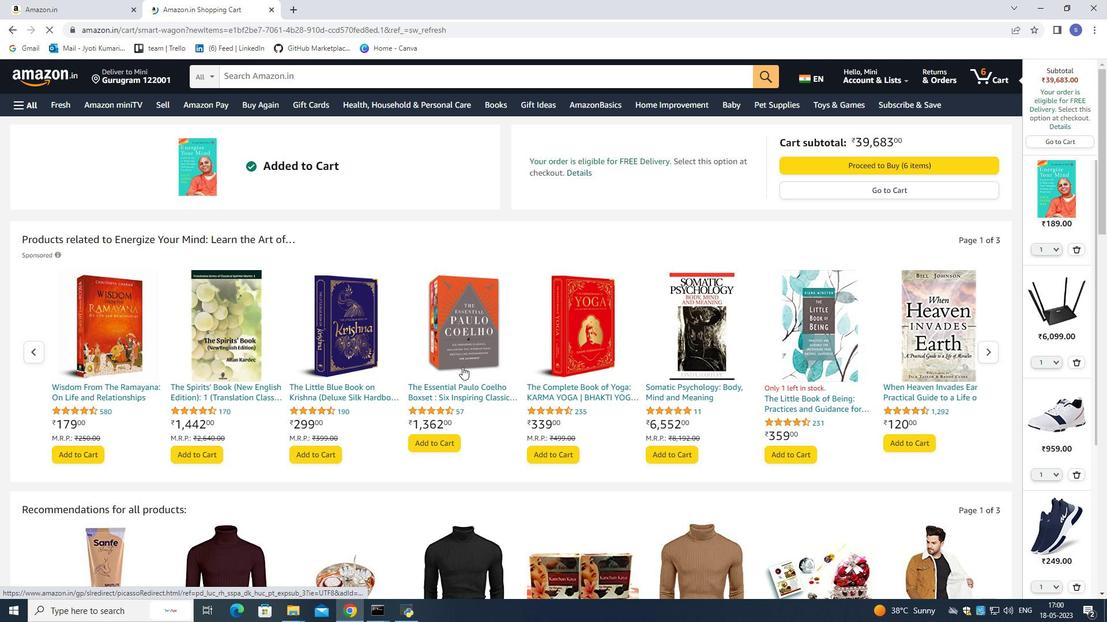
Action: Mouse scrolled (456, 368) with delta (0, 0)
Screenshot: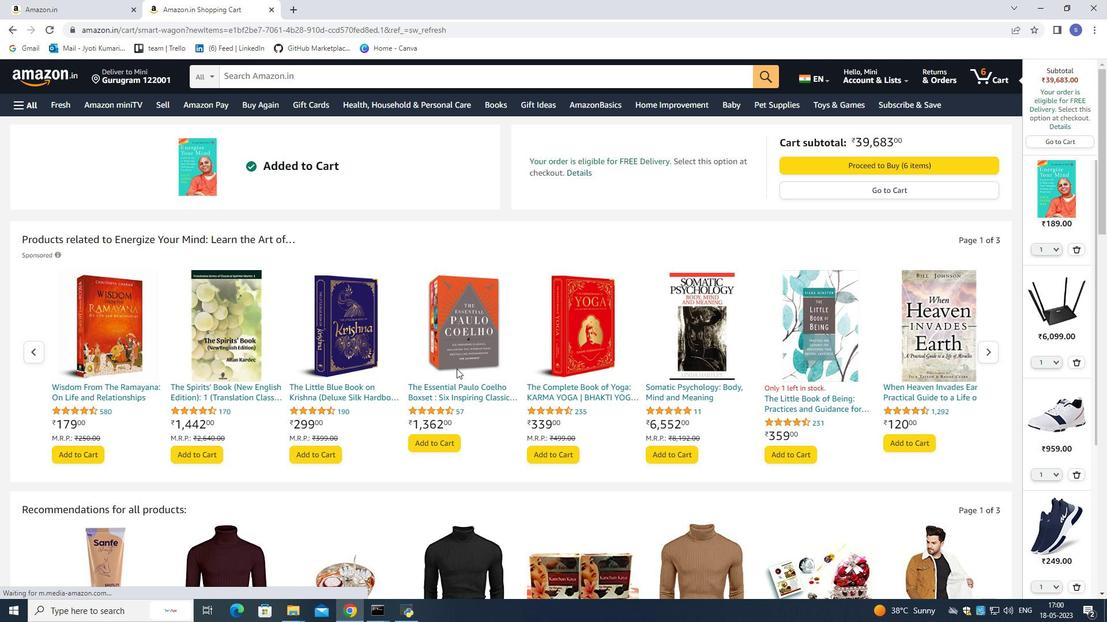 
Action: Mouse moved to (455, 369)
Screenshot: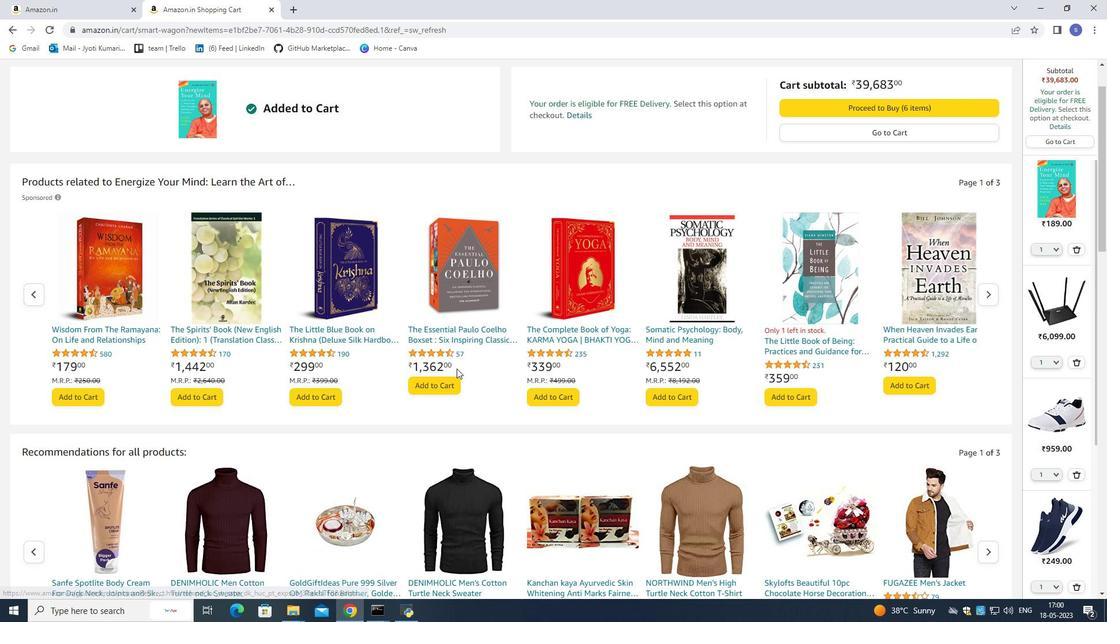 
Action: Mouse scrolled (455, 369) with delta (0, 0)
Screenshot: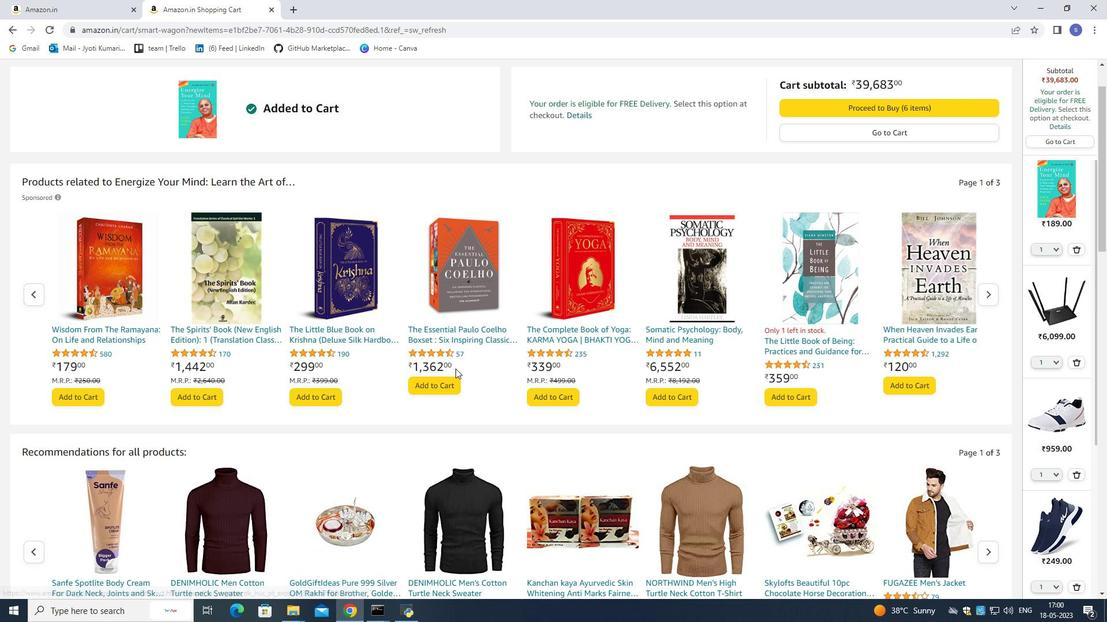 
Action: Mouse moved to (454, 367)
Screenshot: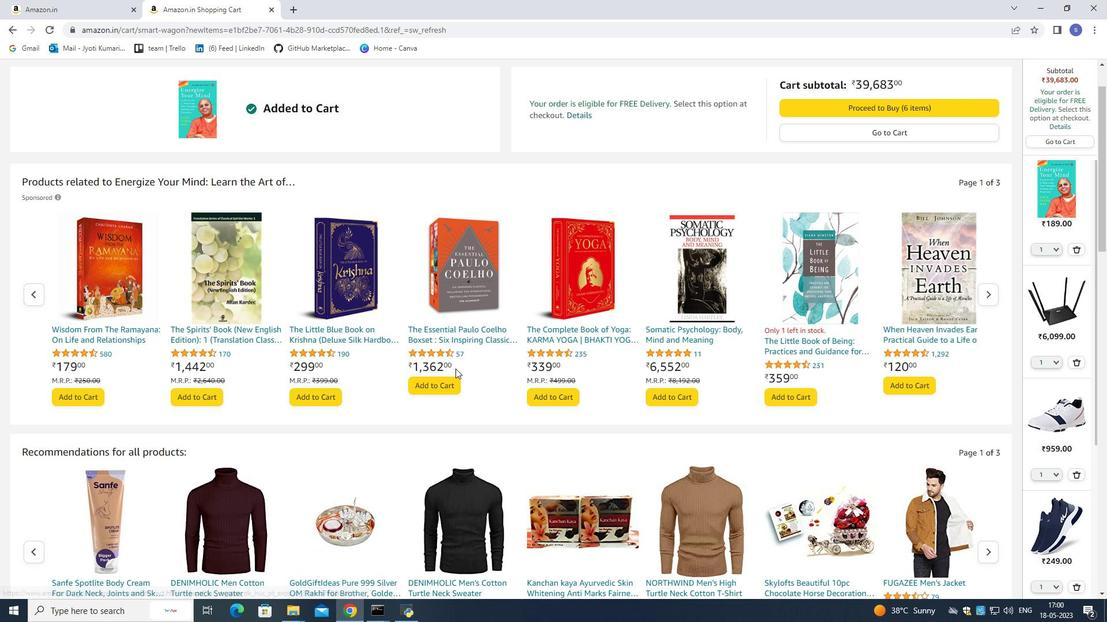 
Action: Mouse scrolled (454, 367) with delta (0, 0)
Screenshot: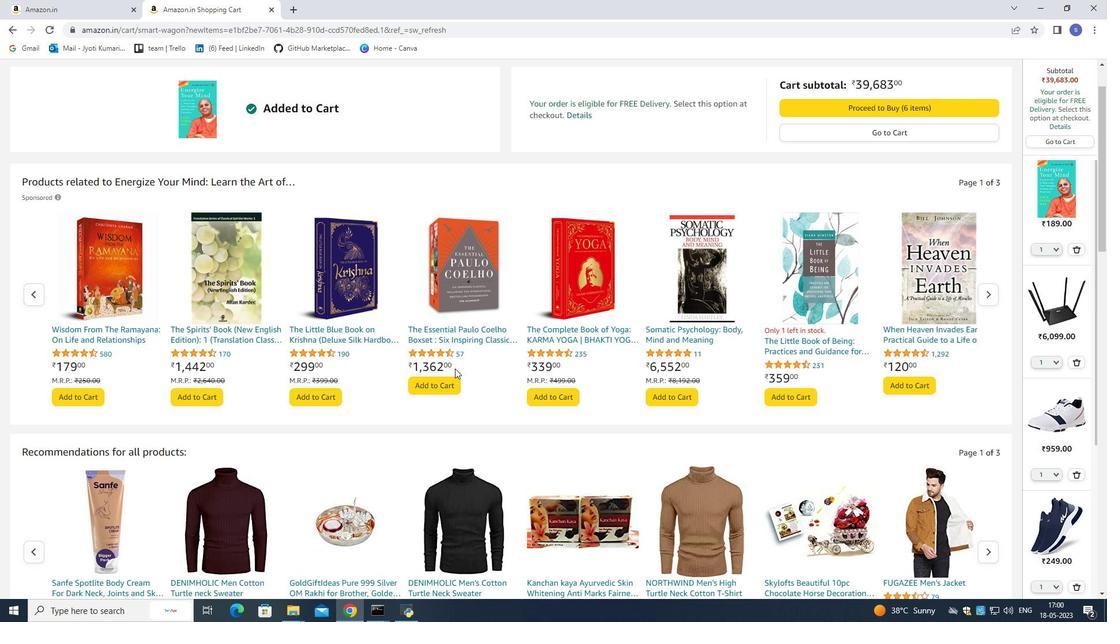 
Action: Mouse moved to (453, 367)
Screenshot: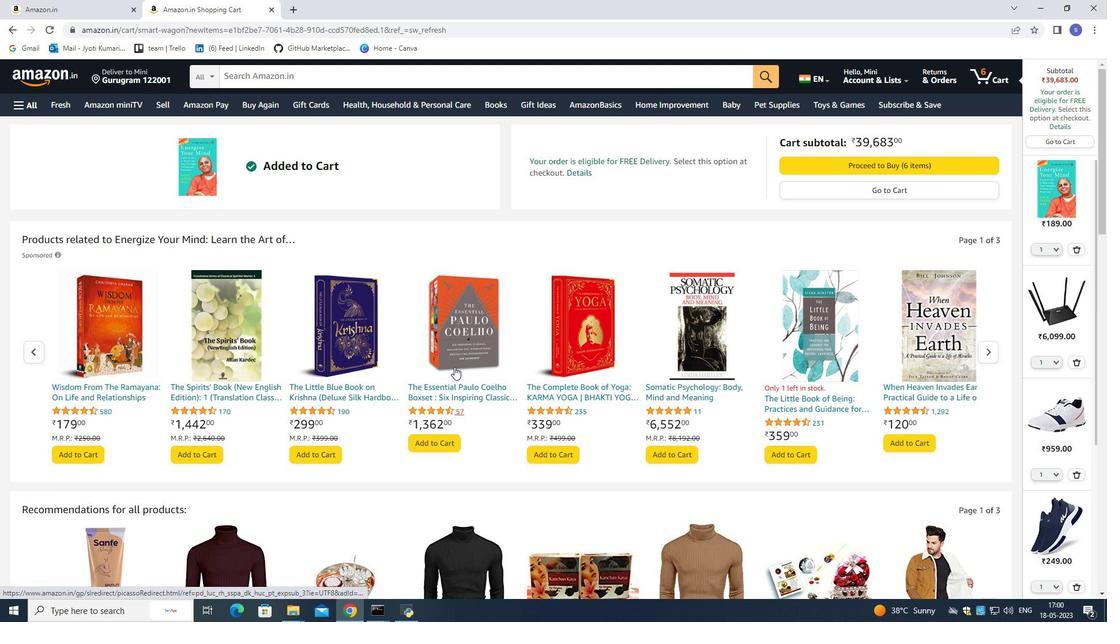 
Action: Mouse scrolled (453, 366) with delta (0, 0)
Screenshot: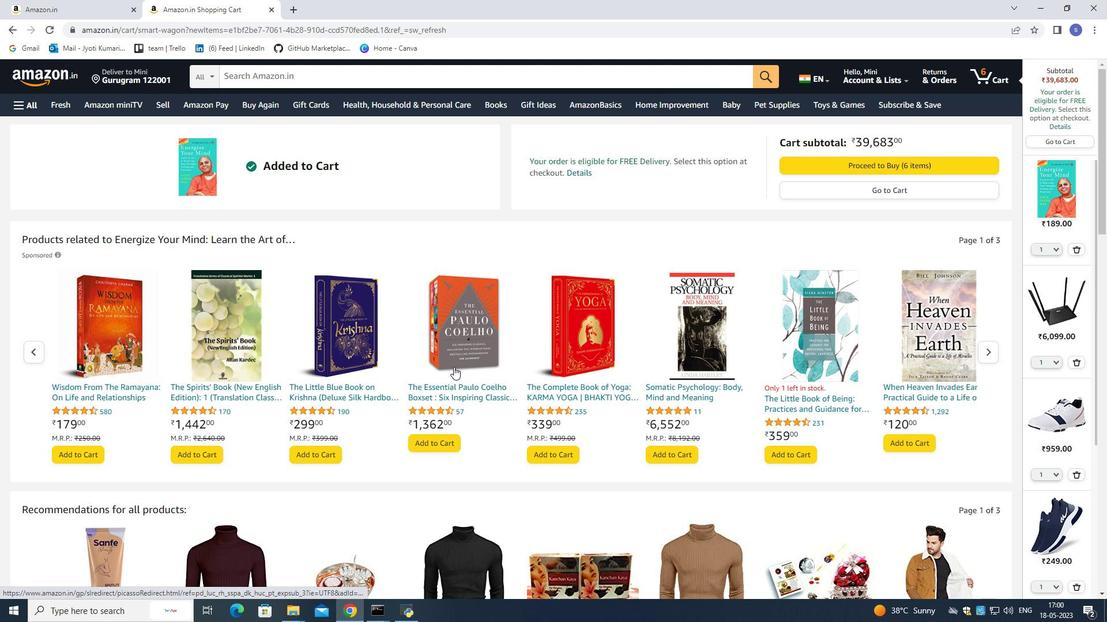 
Action: Mouse scrolled (453, 366) with delta (0, 0)
Screenshot: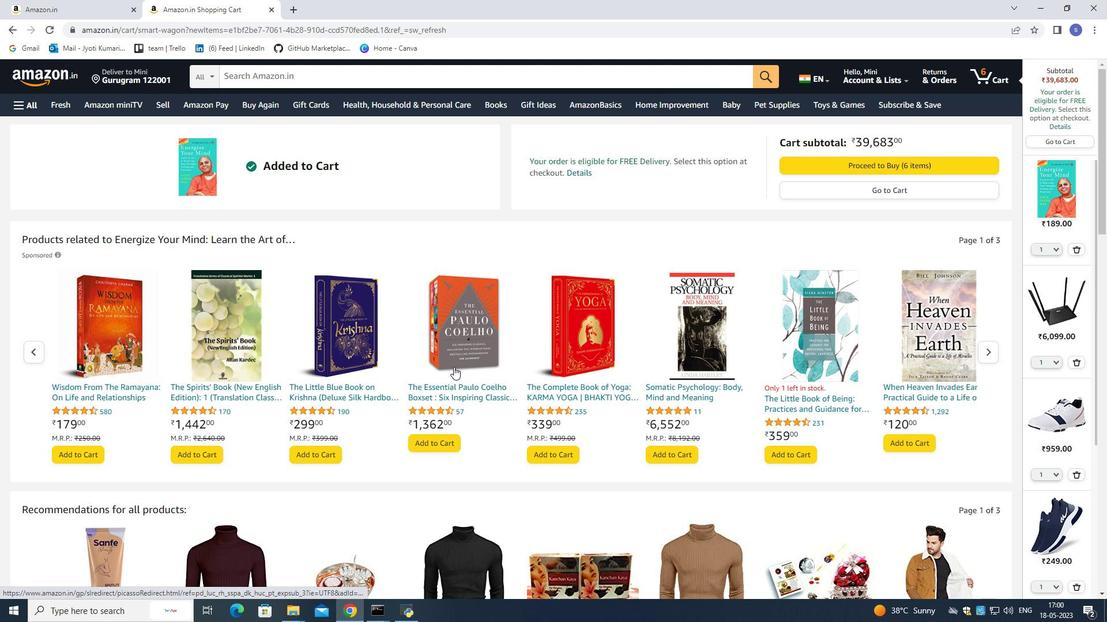 
Action: Mouse moved to (453, 367)
Screenshot: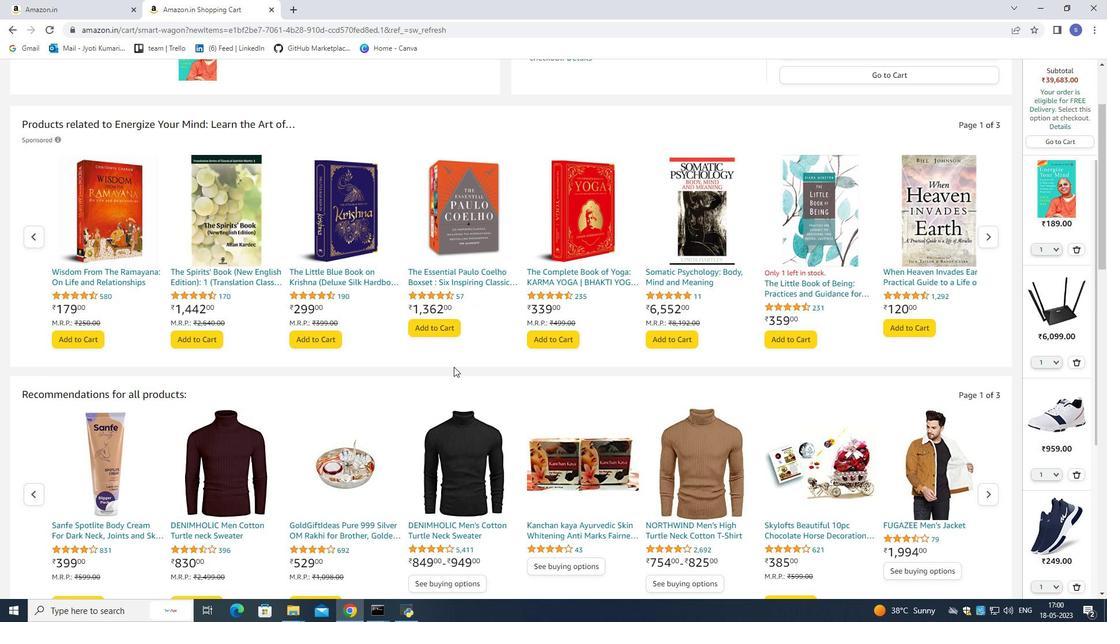 
Action: Mouse scrolled (453, 367) with delta (0, 0)
Screenshot: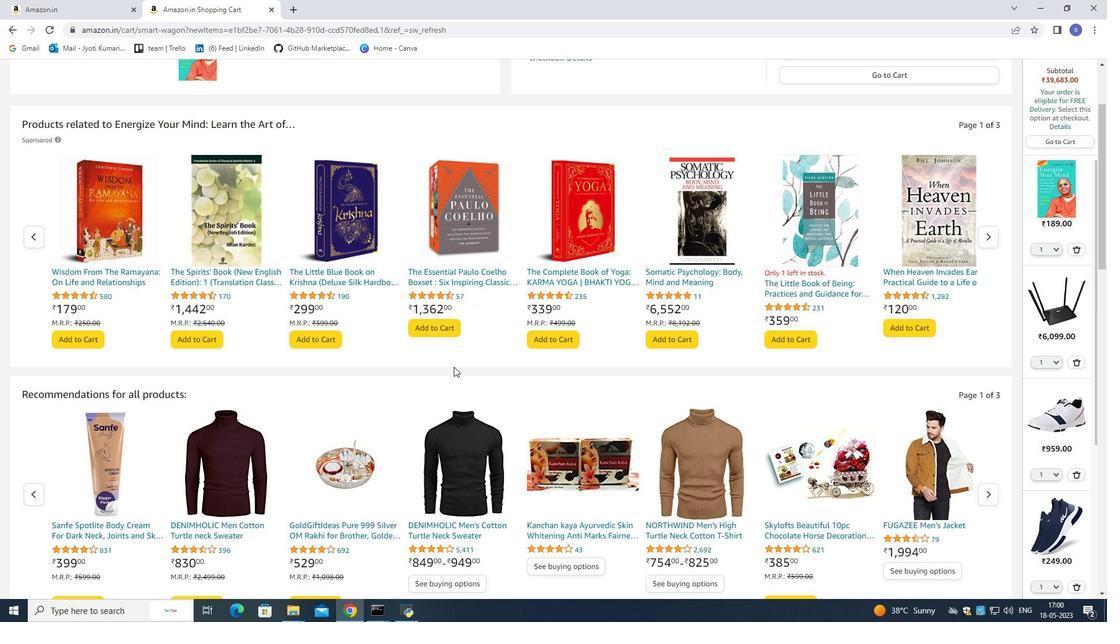 
Action: Mouse moved to (431, 161)
Screenshot: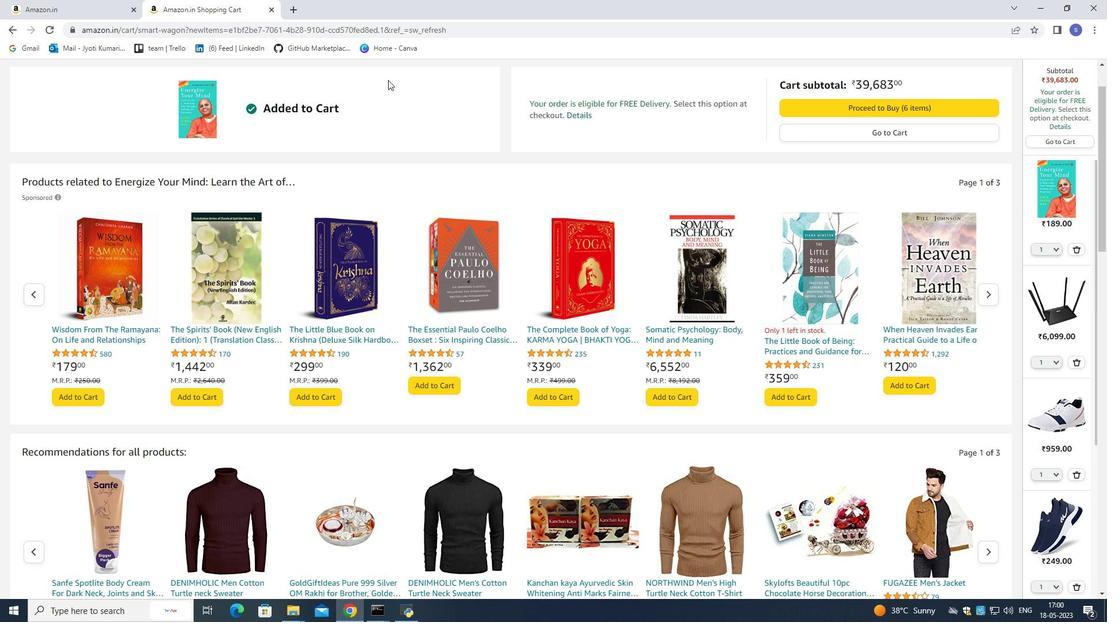 
Action: Mouse scrolled (431, 162) with delta (0, 0)
Screenshot: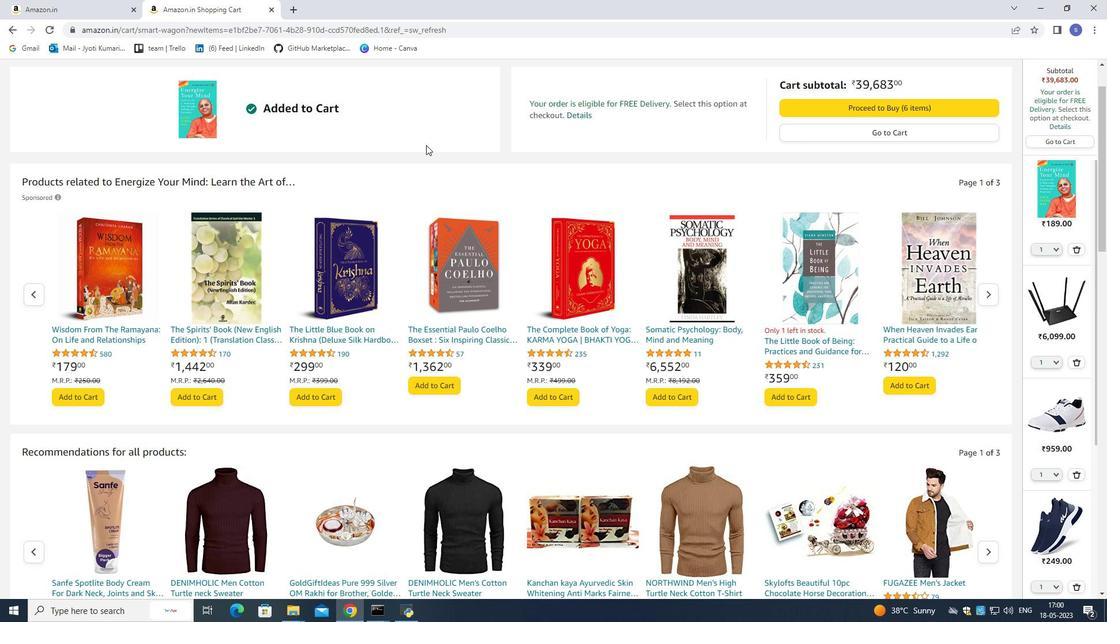 
Action: Mouse scrolled (431, 162) with delta (0, 0)
Screenshot: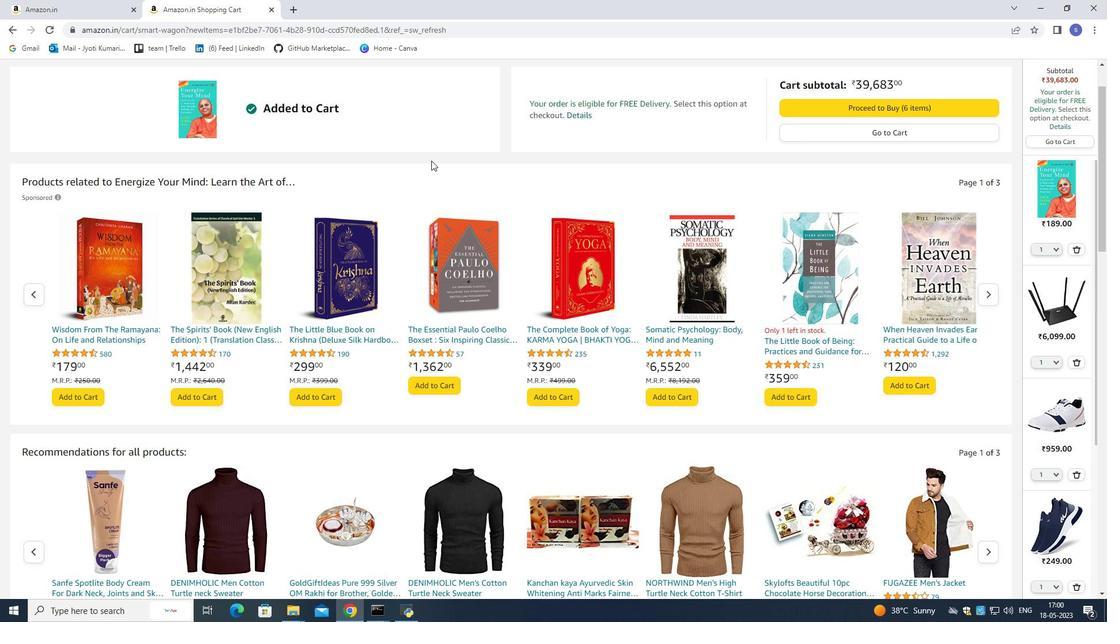 
Action: Mouse scrolled (431, 162) with delta (0, 0)
Screenshot: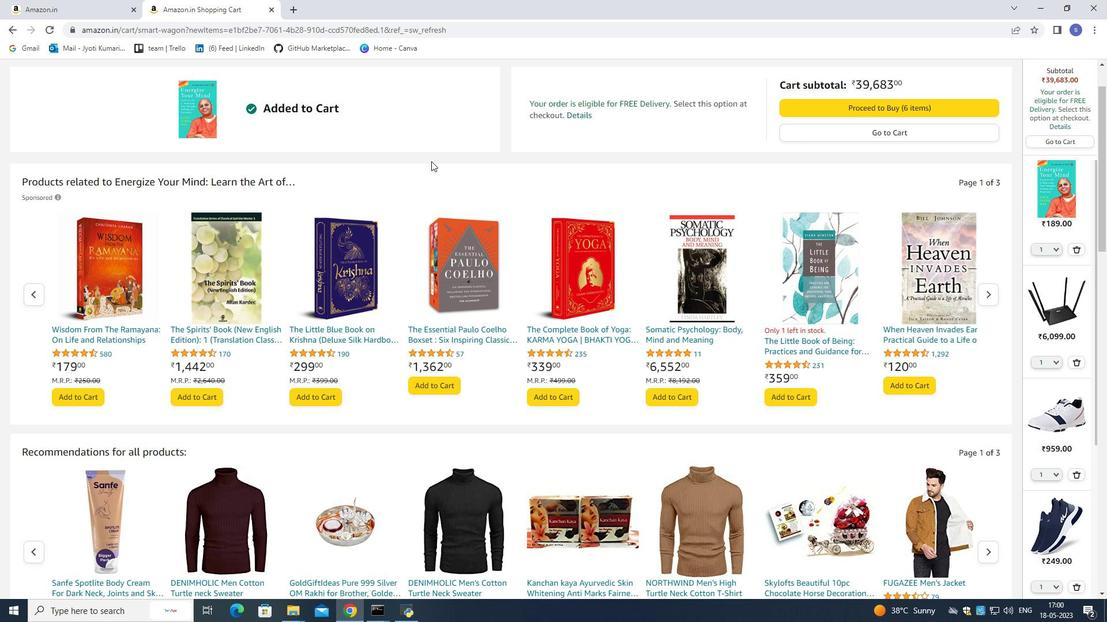 
Action: Mouse scrolled (431, 162) with delta (0, 0)
Screenshot: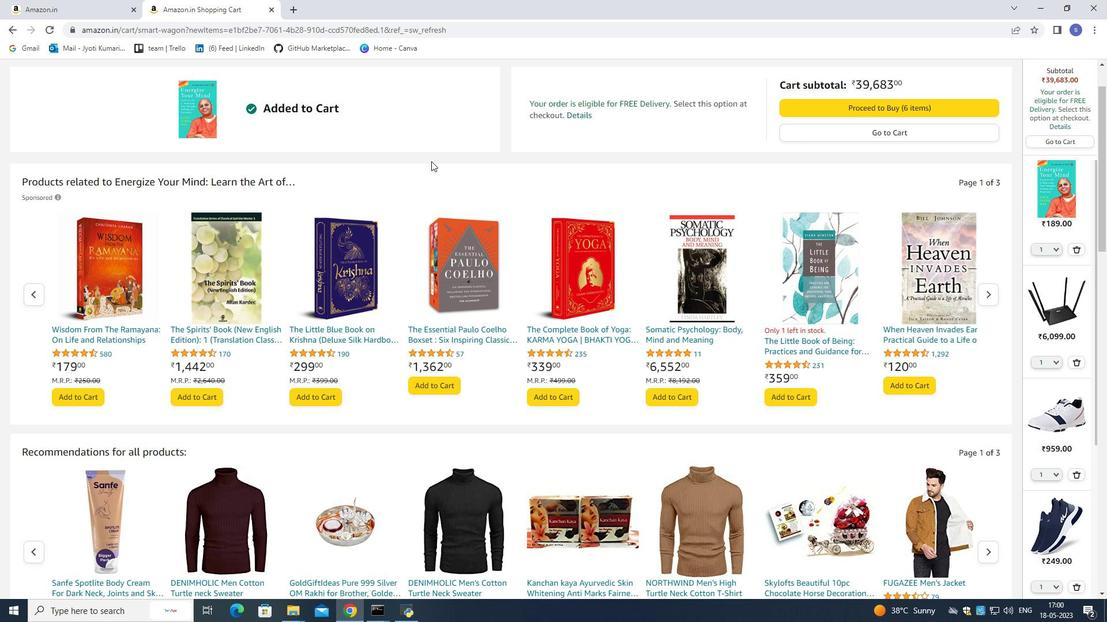 
Action: Mouse moved to (423, 72)
Screenshot: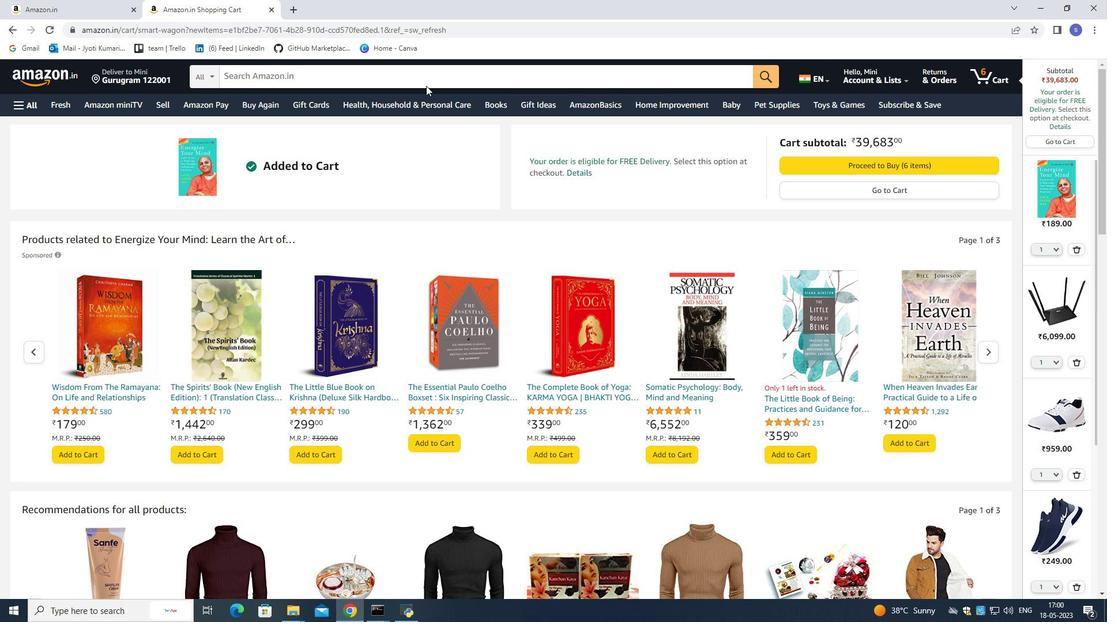 
Action: Mouse pressed left at (423, 72)
Screenshot: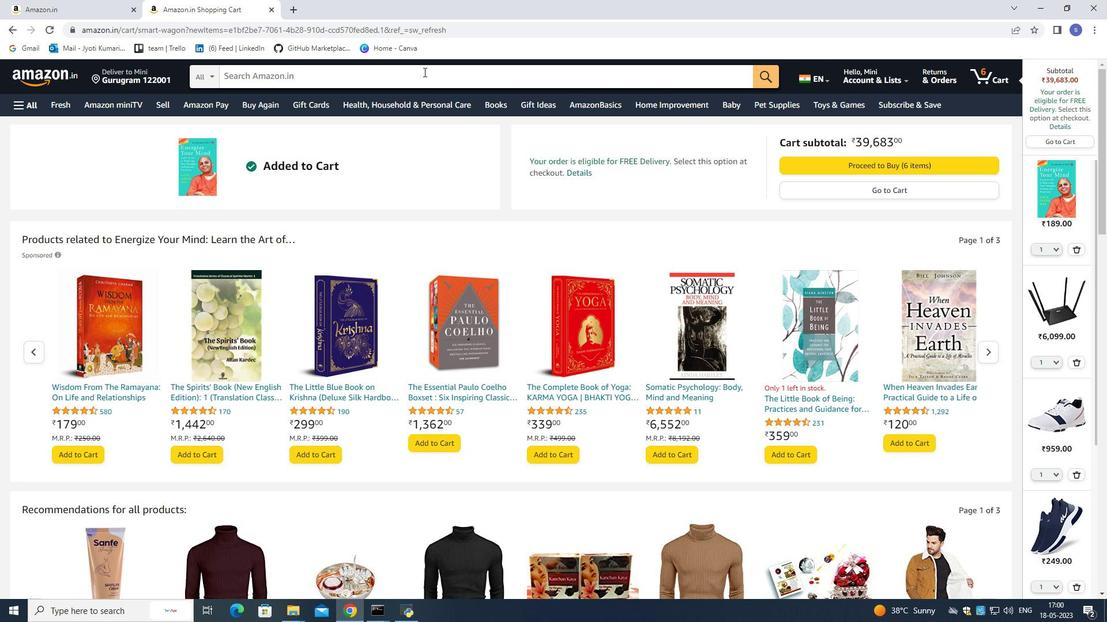 
Action: Mouse moved to (423, 74)
Screenshot: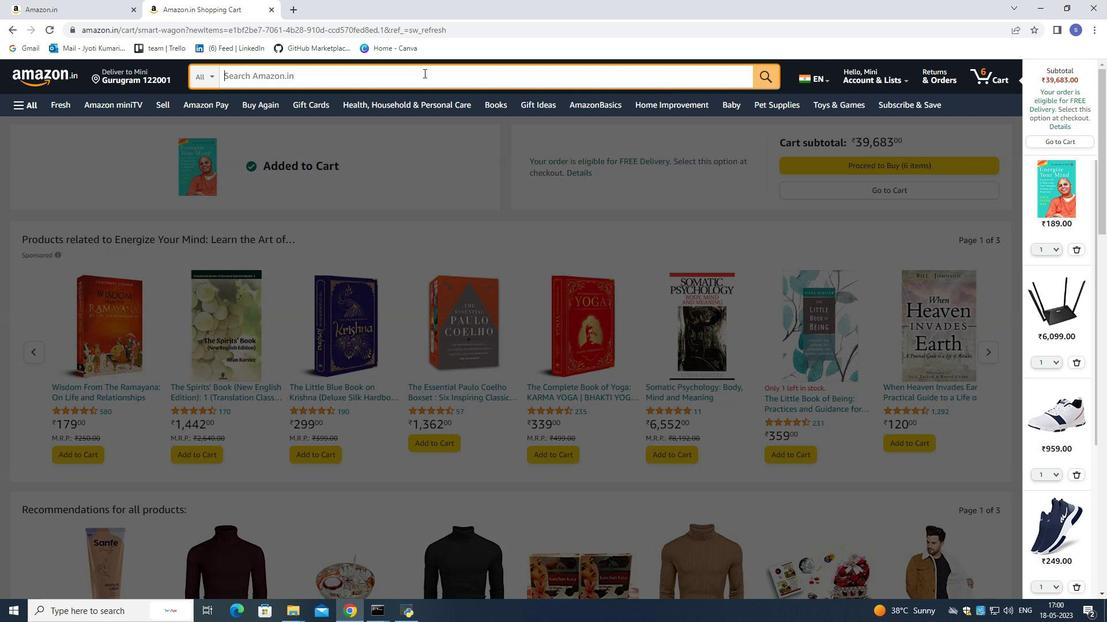 
Action: Key pressed e<Key.space>book<Key.enter>
Screenshot: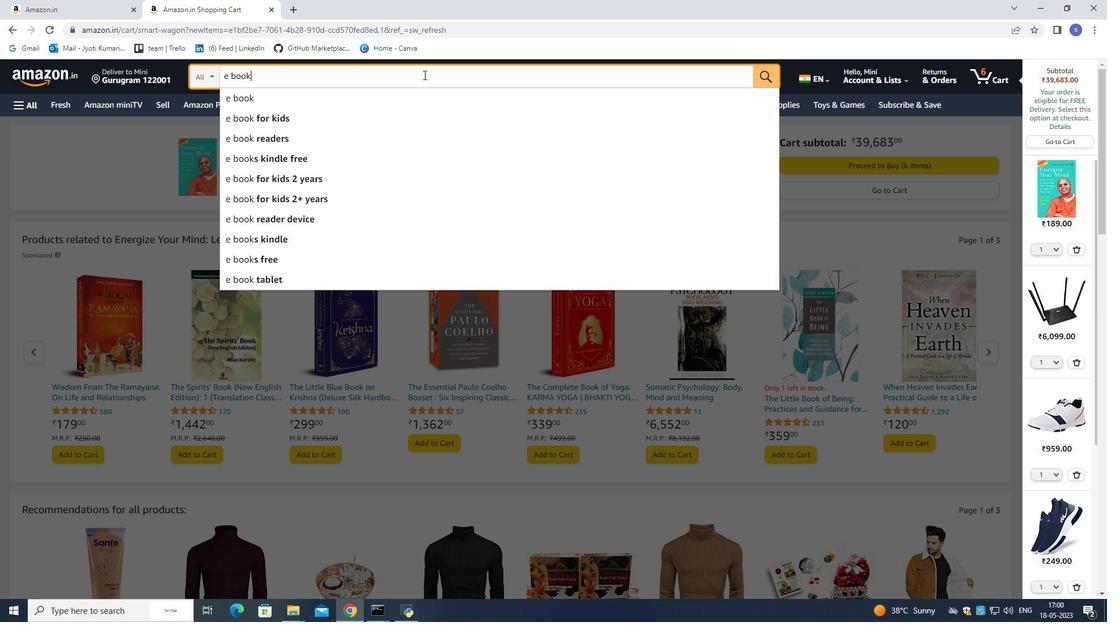 
Action: Mouse moved to (485, 394)
Screenshot: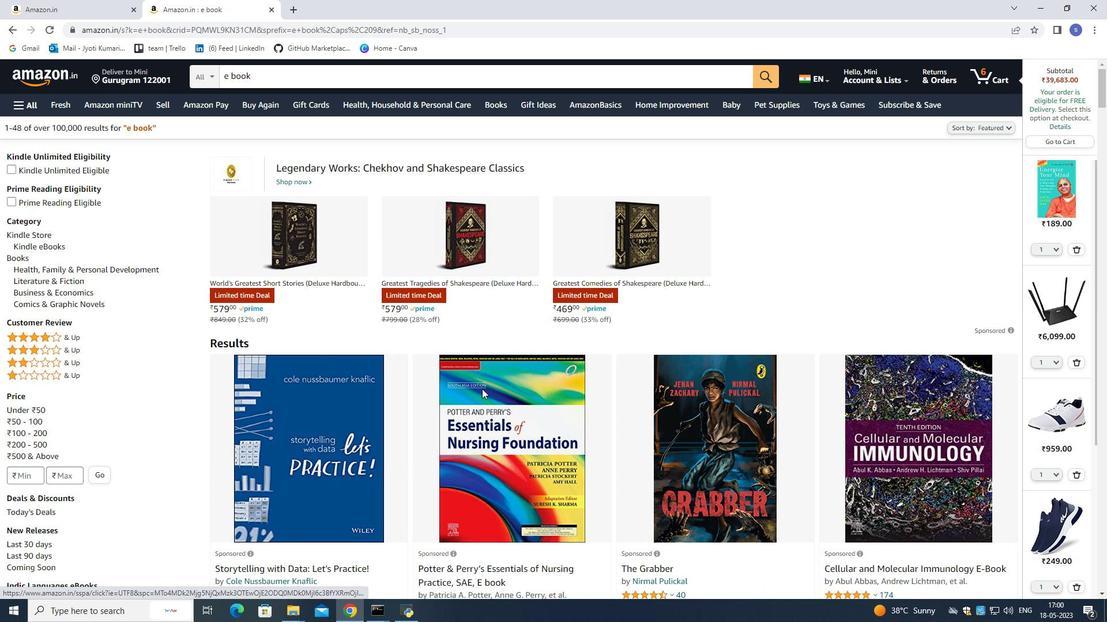 
Action: Mouse scrolled (485, 393) with delta (0, 0)
Screenshot: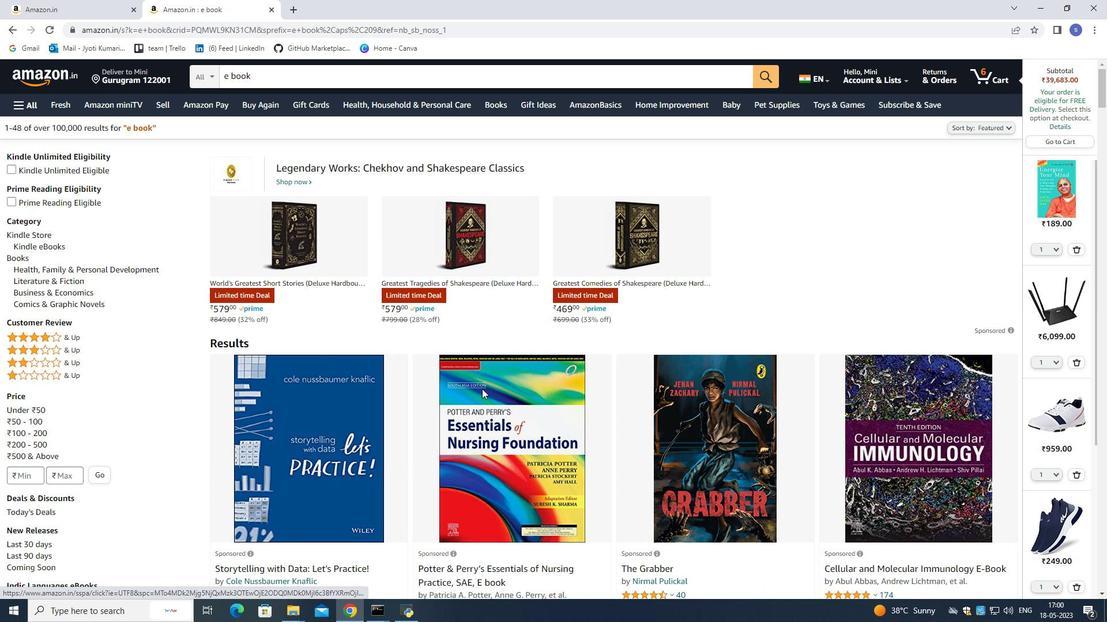 
Action: Mouse moved to (486, 395)
Screenshot: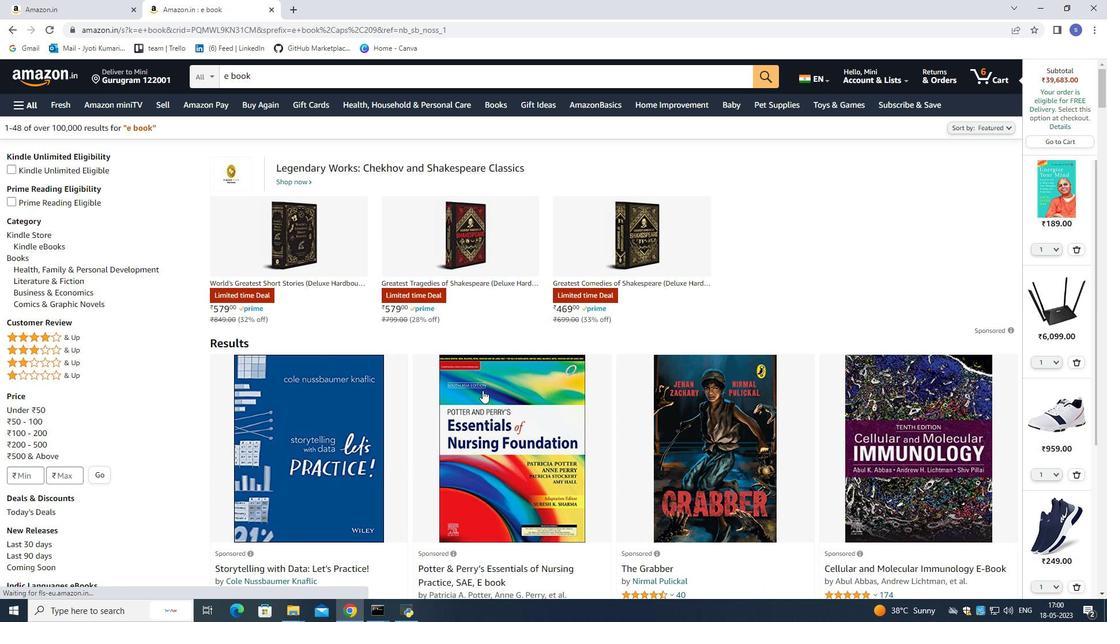 
Action: Mouse scrolled (486, 395) with delta (0, 0)
Screenshot: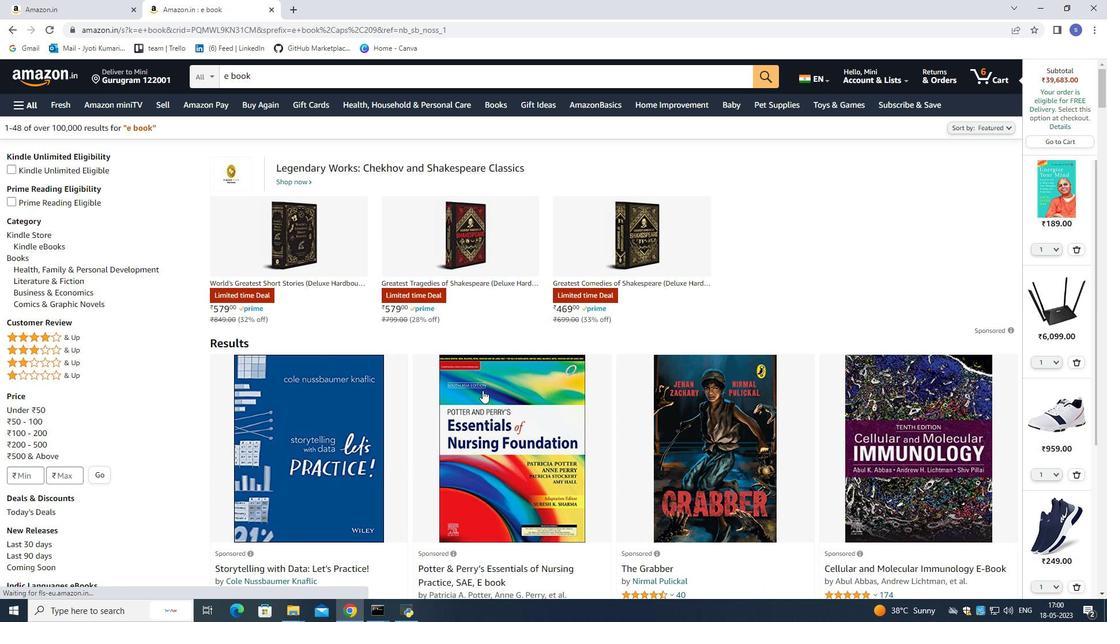 
Action: Mouse moved to (487, 395)
Screenshot: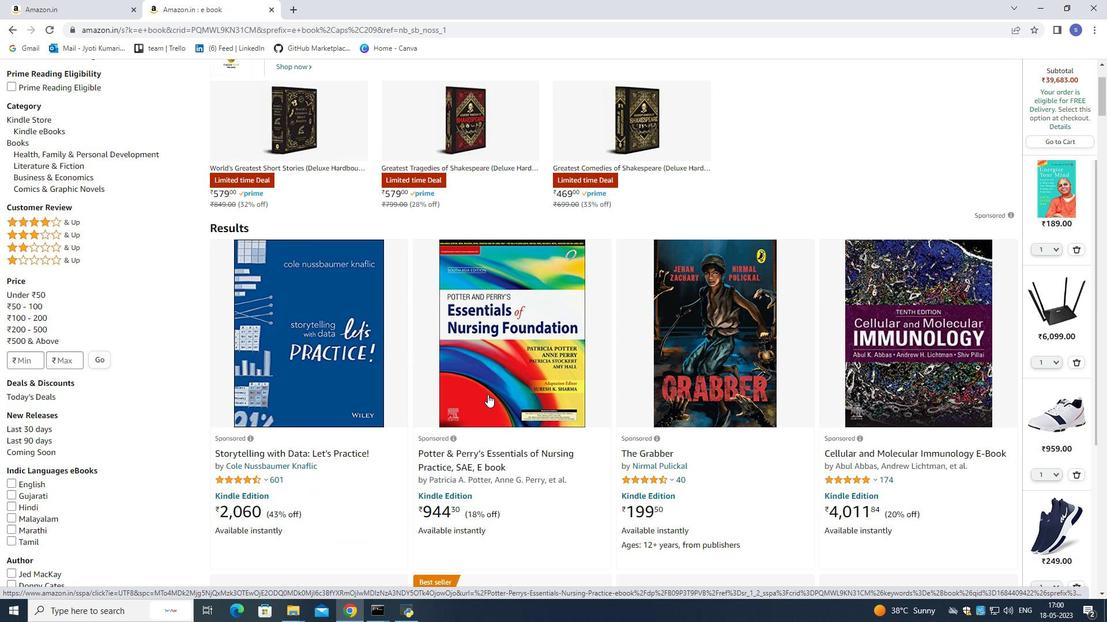 
Action: Mouse scrolled (487, 394) with delta (0, 0)
Screenshot: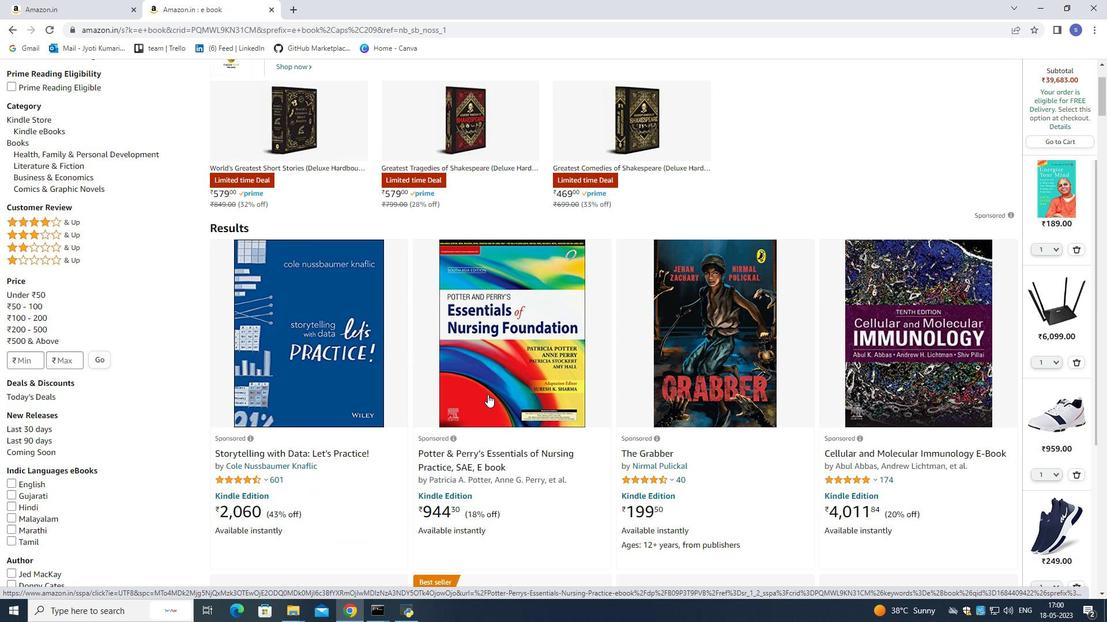 
Action: Mouse moved to (415, 398)
Screenshot: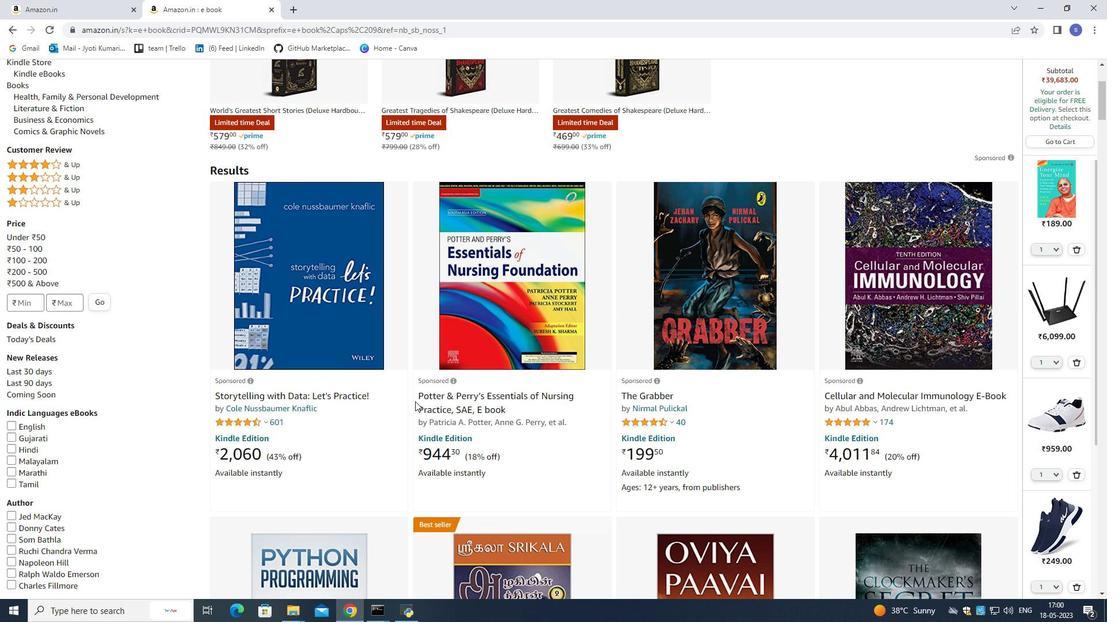 
Action: Mouse scrolled (415, 397) with delta (0, 0)
Screenshot: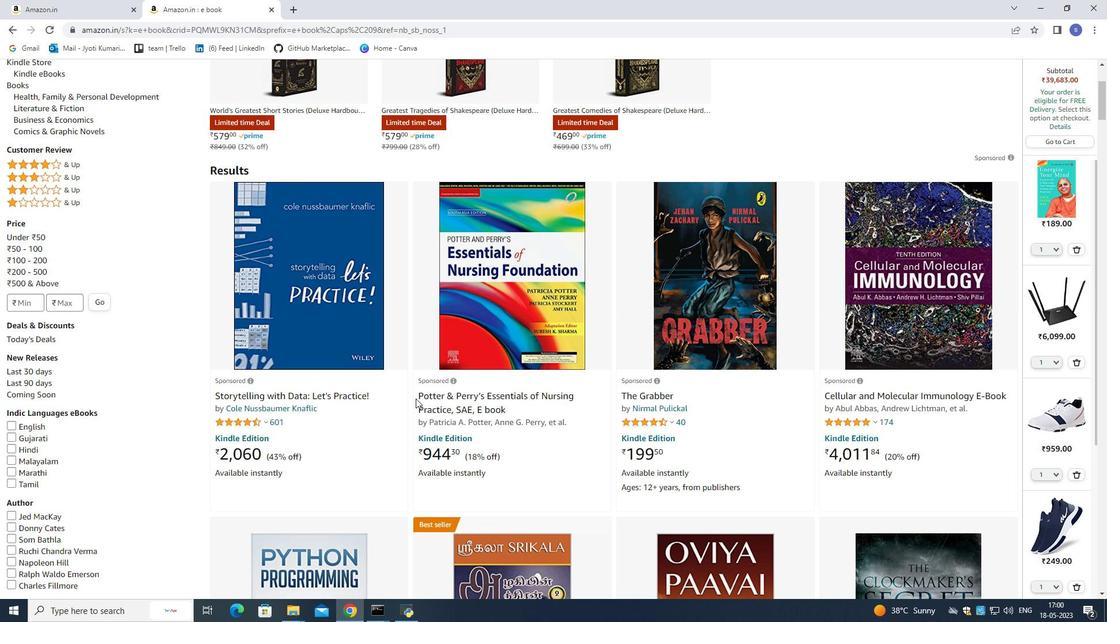 
Action: Mouse scrolled (415, 397) with delta (0, 0)
Screenshot: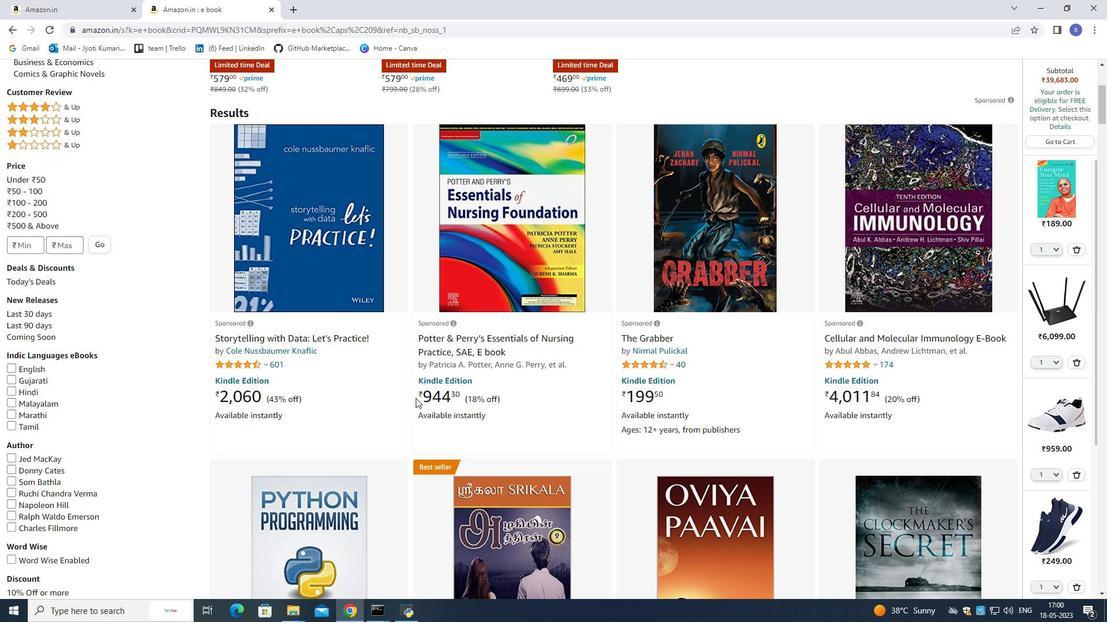 
Action: Mouse scrolled (415, 397) with delta (0, 0)
Screenshot: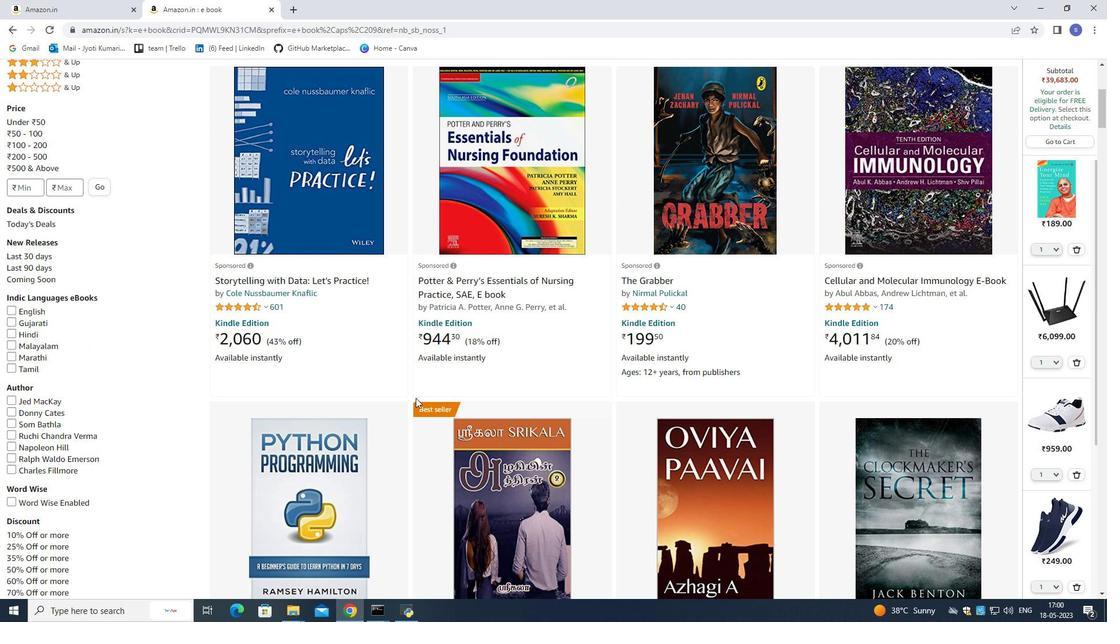 
Action: Mouse scrolled (415, 397) with delta (0, 0)
Screenshot: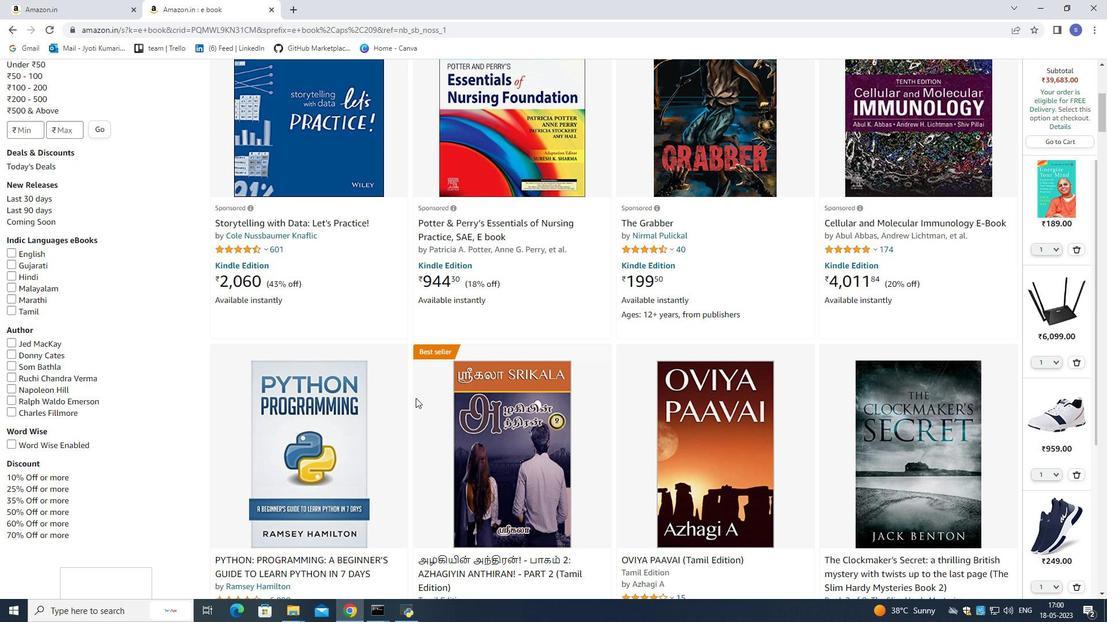
Action: Mouse scrolled (415, 397) with delta (0, 0)
Screenshot: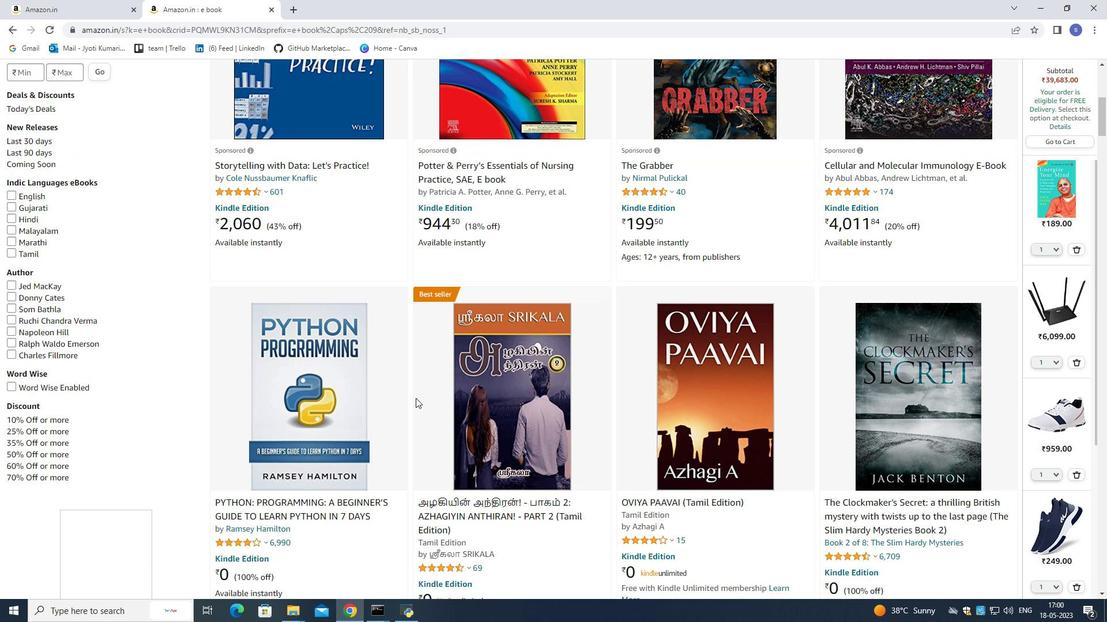 
Action: Mouse scrolled (415, 397) with delta (0, 0)
Screenshot: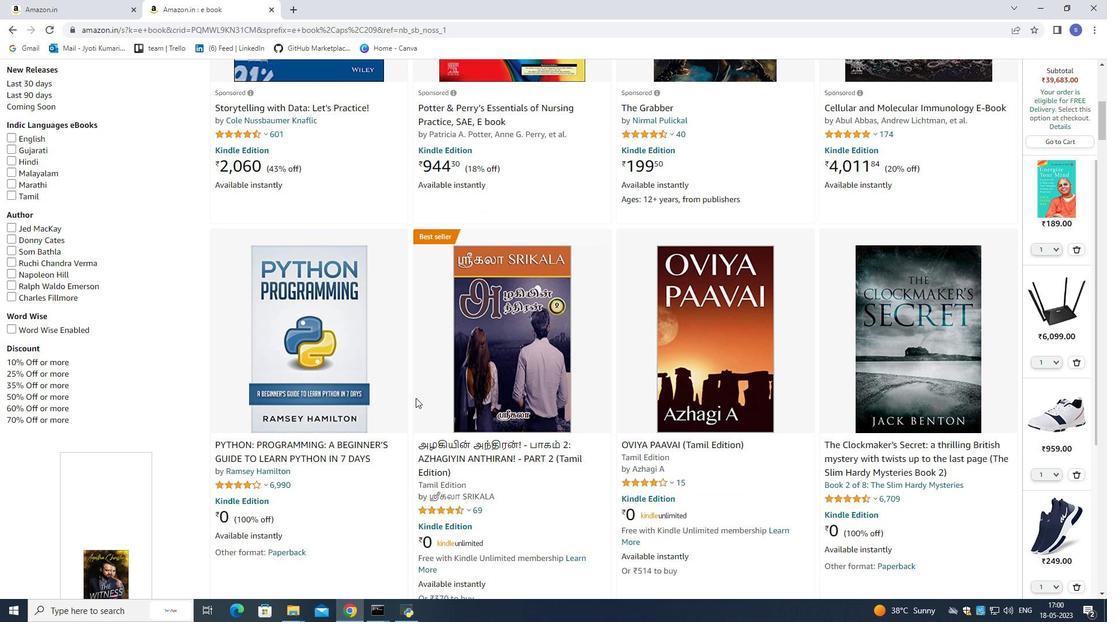 
Action: Mouse moved to (416, 397)
Screenshot: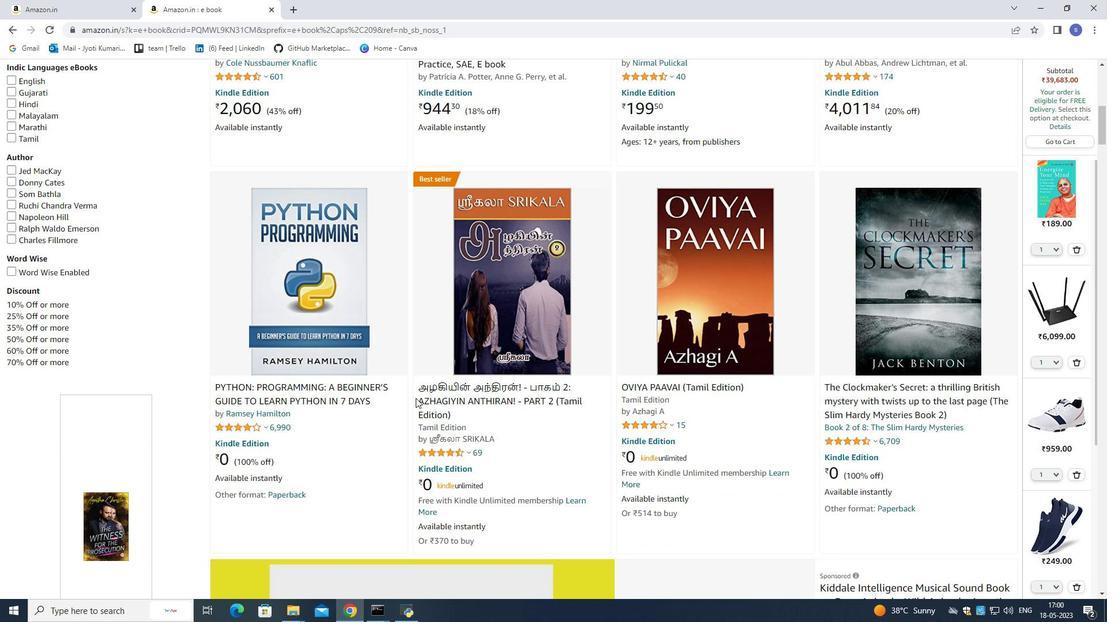 
Action: Mouse scrolled (416, 397) with delta (0, 0)
Screenshot: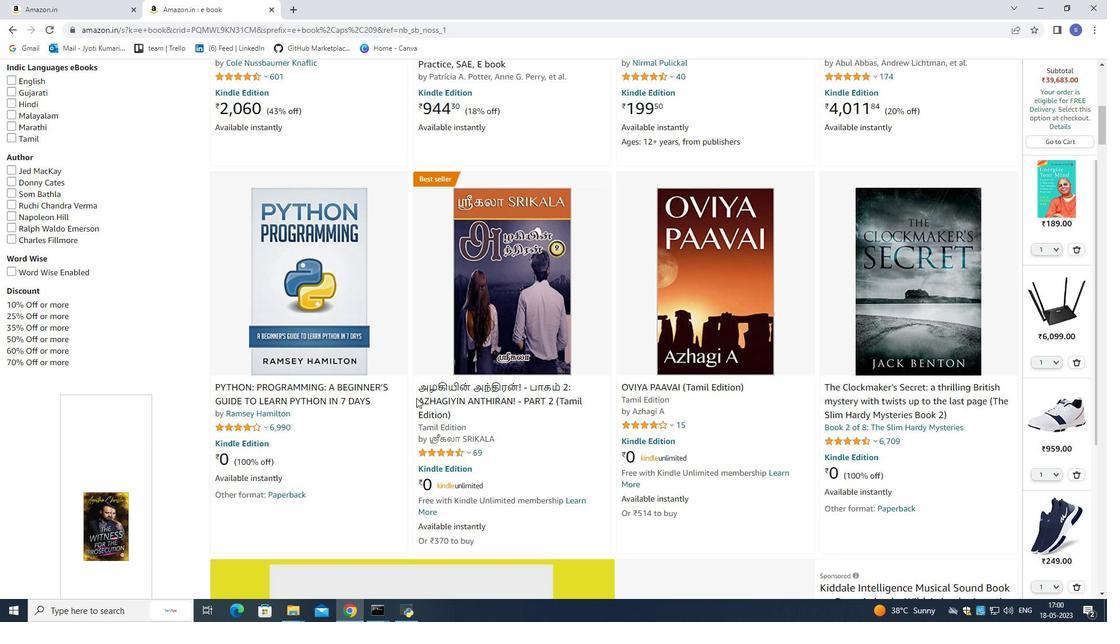 
Action: Mouse scrolled (416, 397) with delta (0, 0)
Screenshot: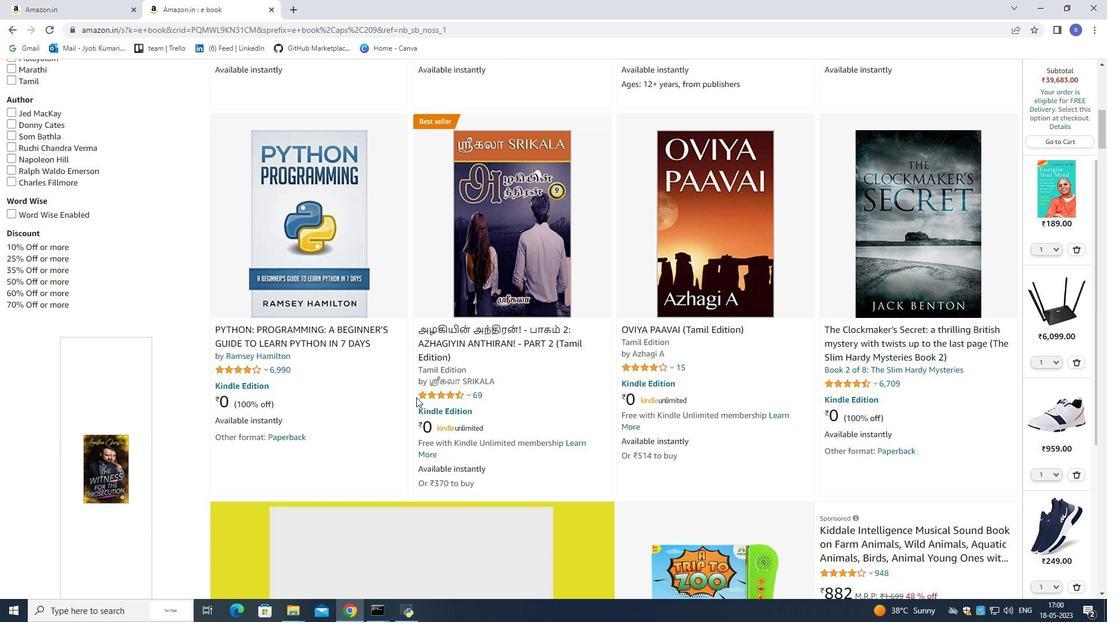 
Action: Mouse scrolled (416, 397) with delta (0, 0)
Screenshot: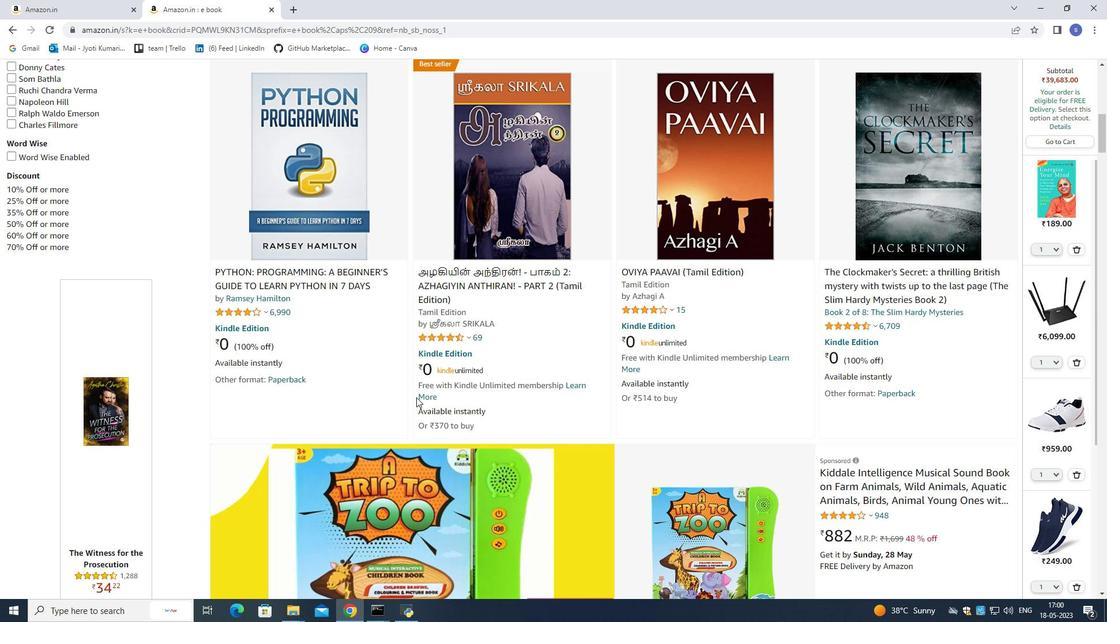 
Action: Mouse scrolled (416, 397) with delta (0, 0)
Screenshot: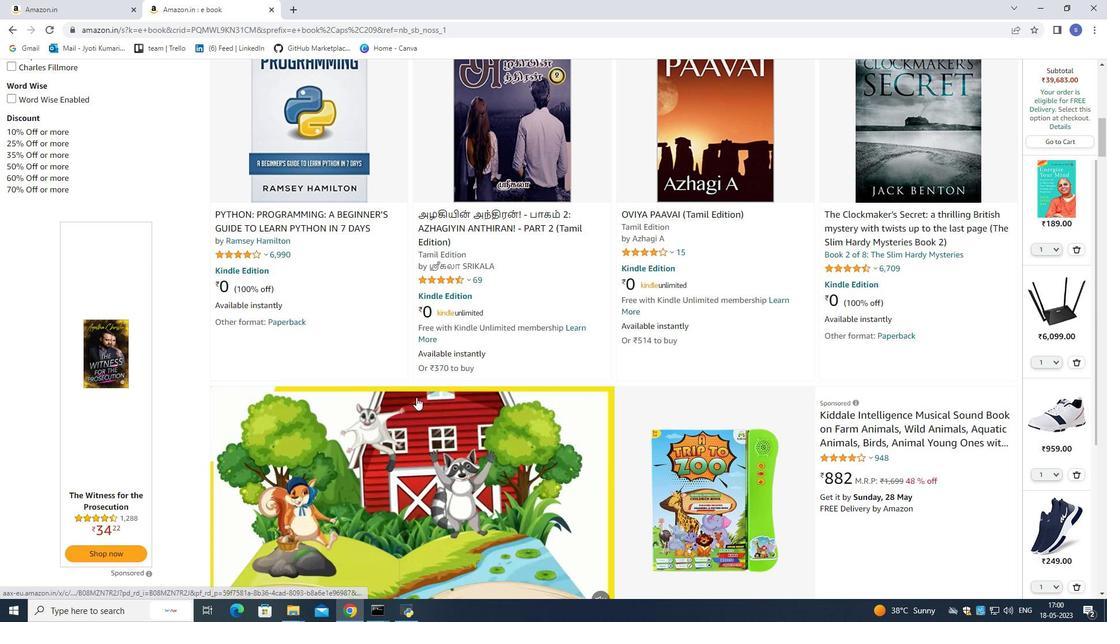 
Action: Mouse scrolled (416, 398) with delta (0, 0)
Screenshot: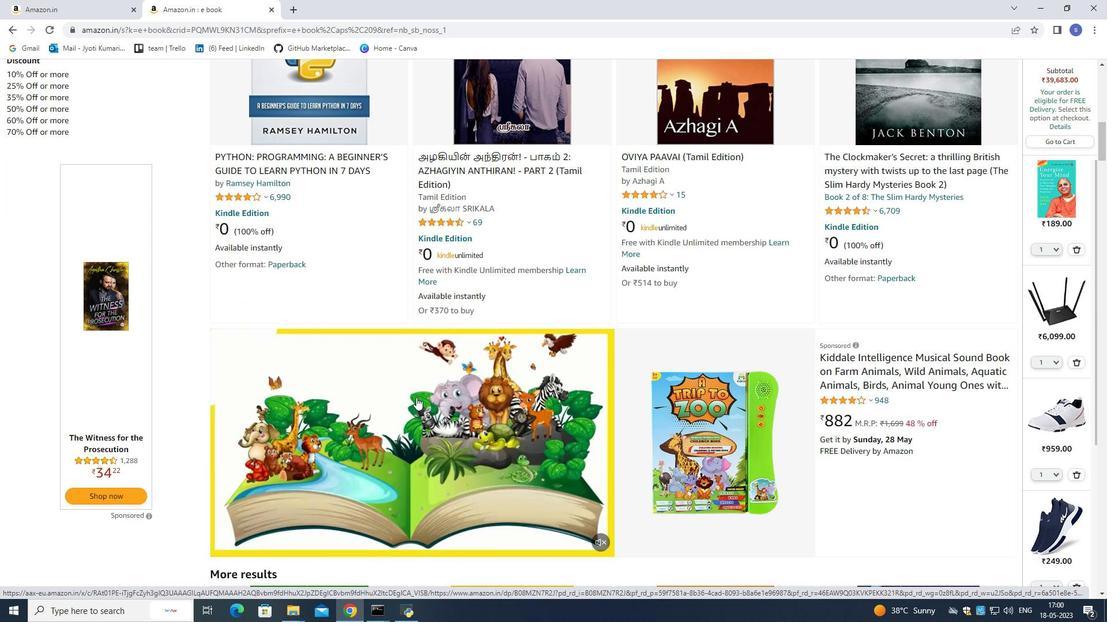 
Action: Mouse moved to (416, 397)
Screenshot: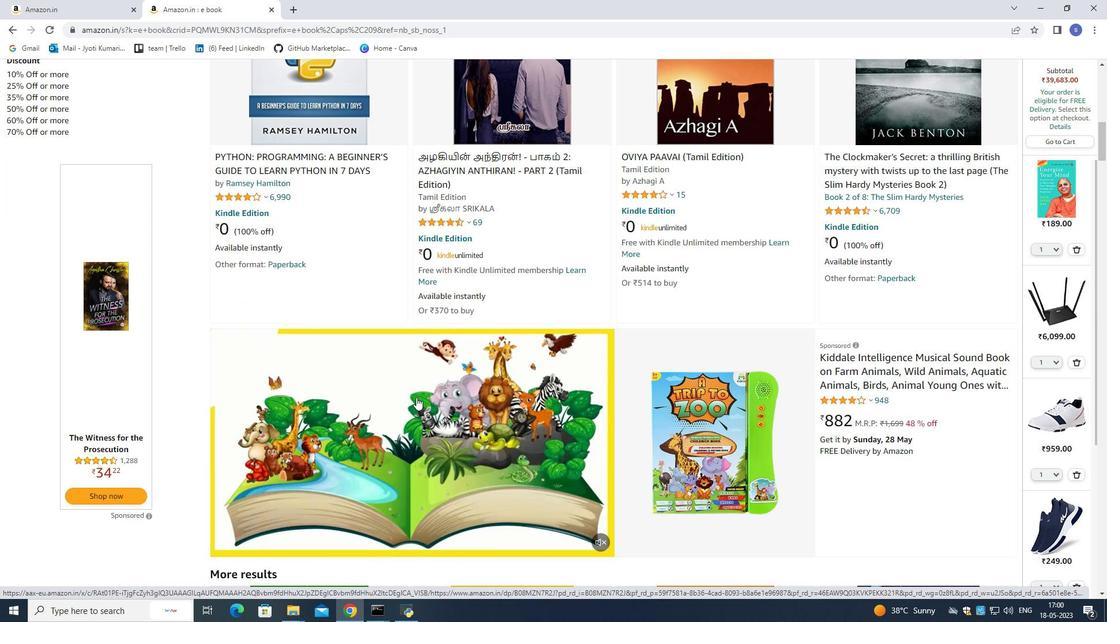 
Action: Mouse scrolled (416, 397) with delta (0, 0)
Screenshot: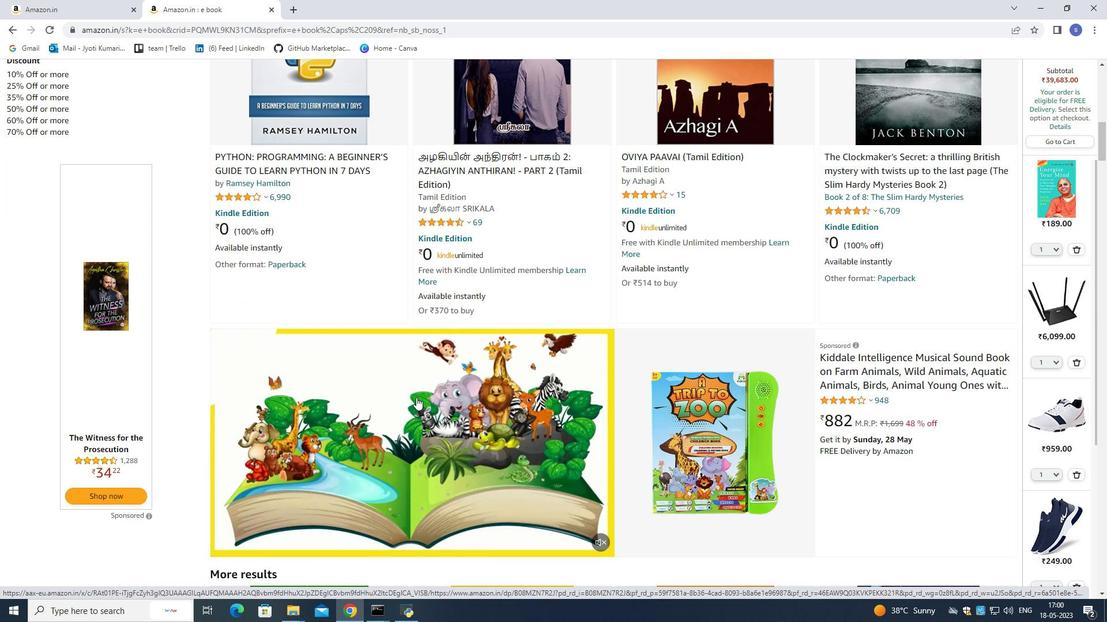 
Action: Mouse scrolled (416, 397) with delta (0, 0)
Screenshot: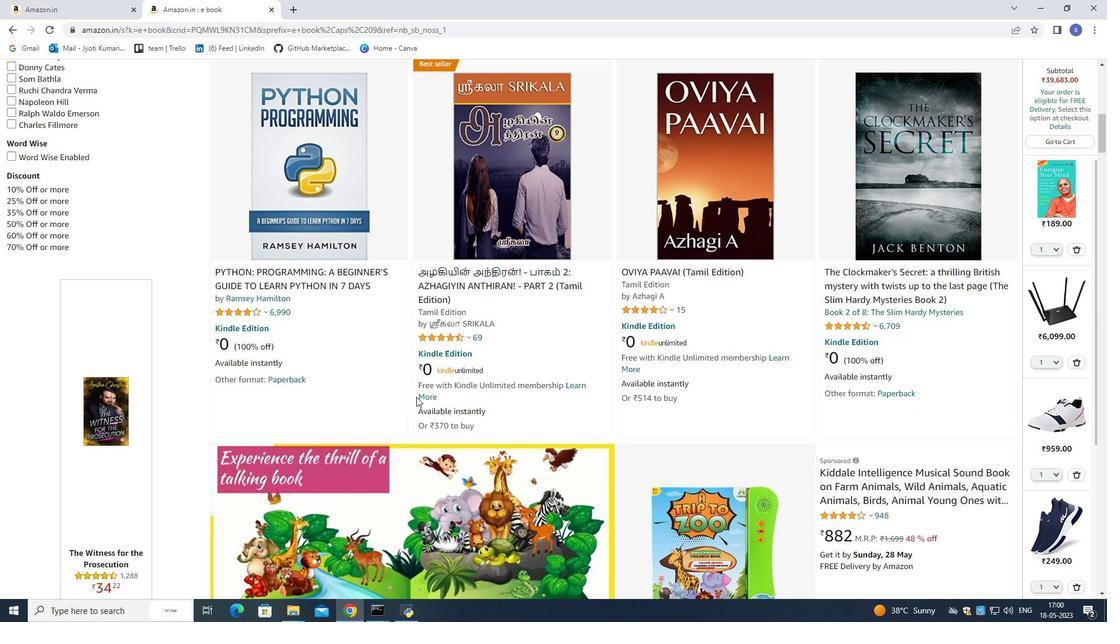 
Action: Mouse moved to (293, 268)
Screenshot: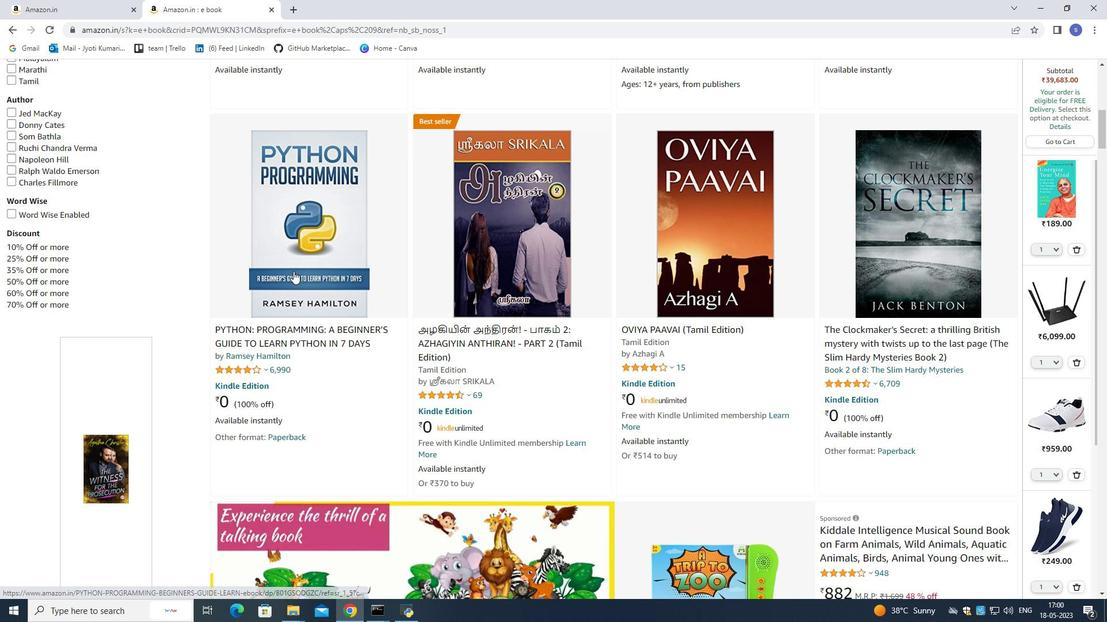 
Action: Mouse pressed left at (293, 268)
Screenshot: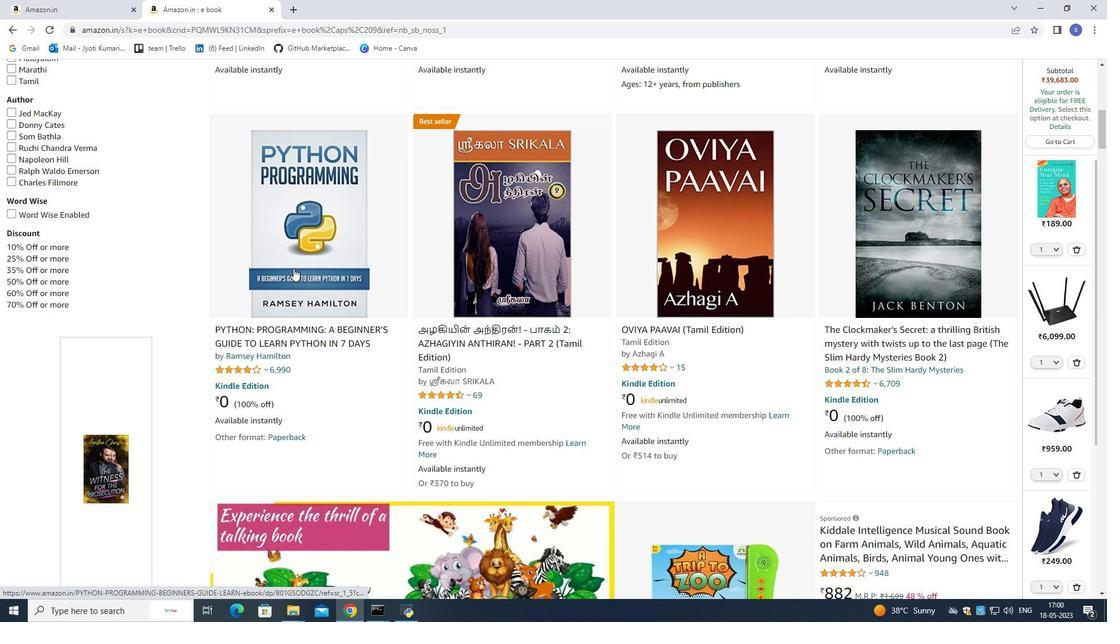 
Action: Mouse moved to (607, 395)
Screenshot: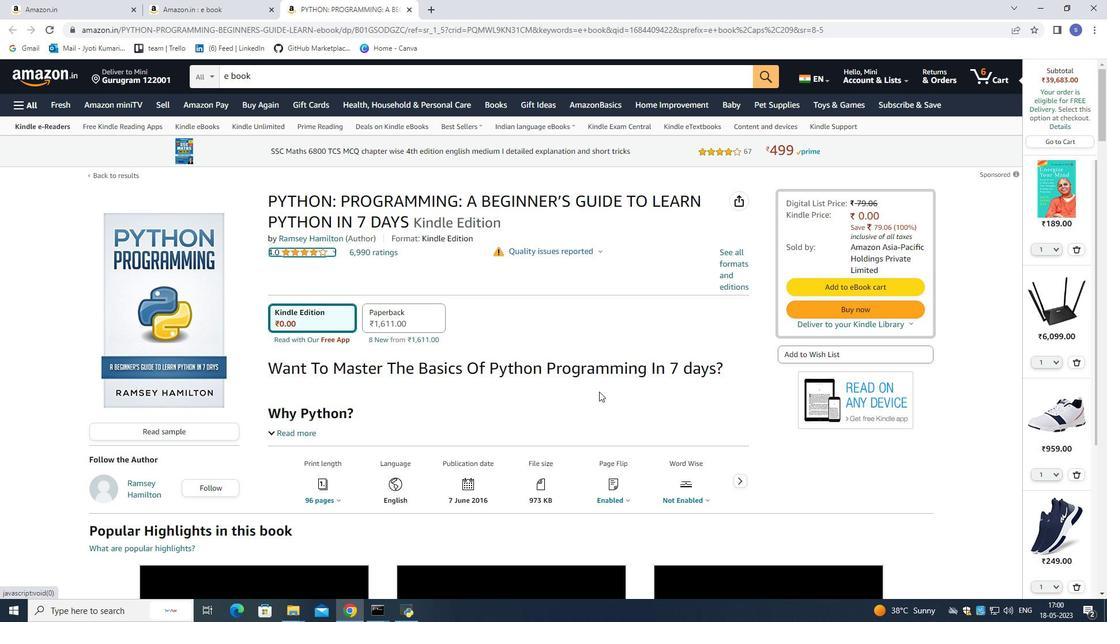 
Action: Mouse scrolled (607, 394) with delta (0, 0)
Screenshot: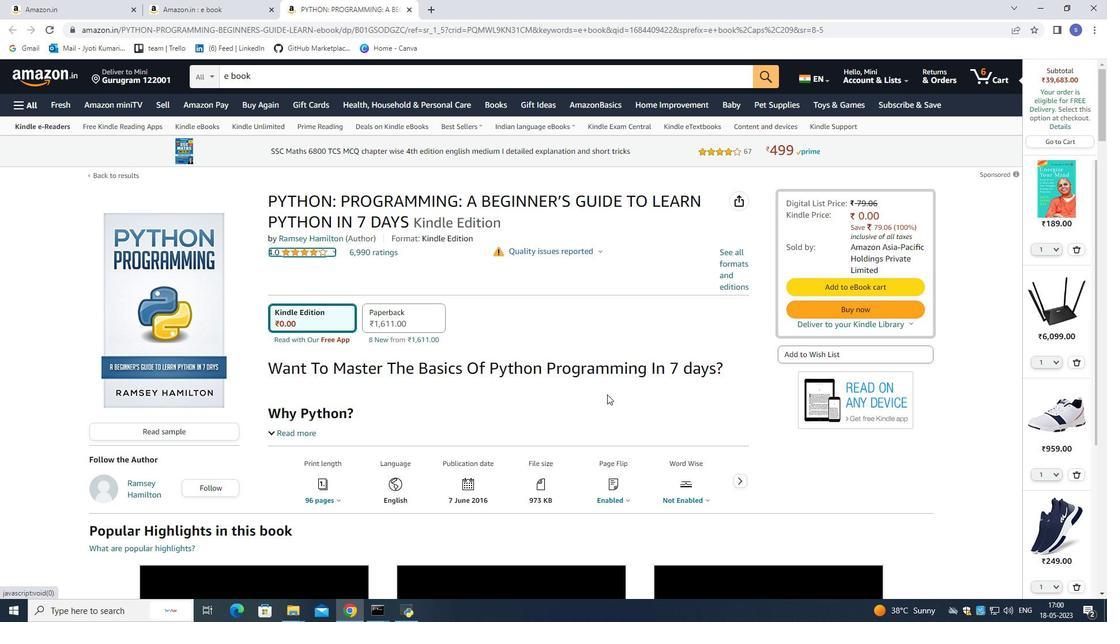 
Action: Mouse moved to (552, 425)
Screenshot: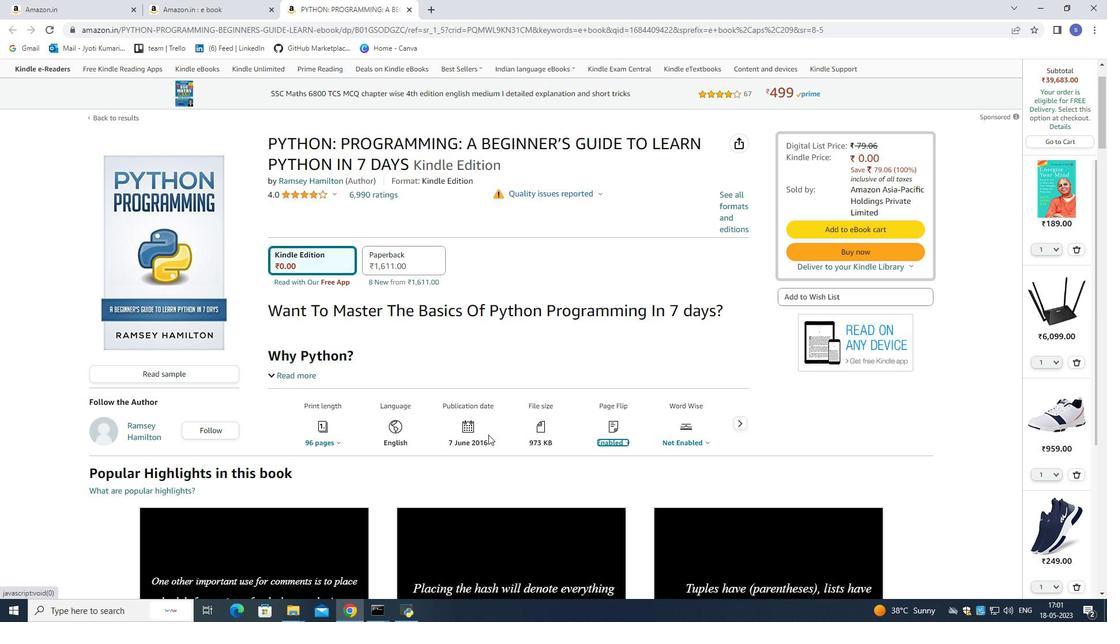 
Action: Mouse scrolled (552, 424) with delta (0, 0)
Screenshot: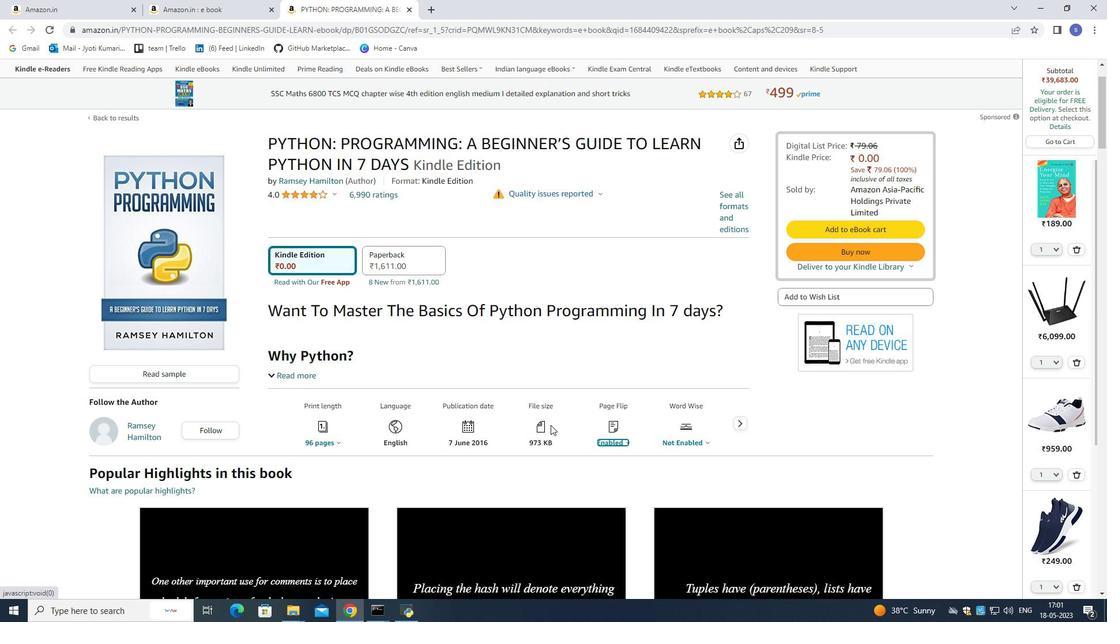 
Action: Mouse moved to (552, 425)
Screenshot: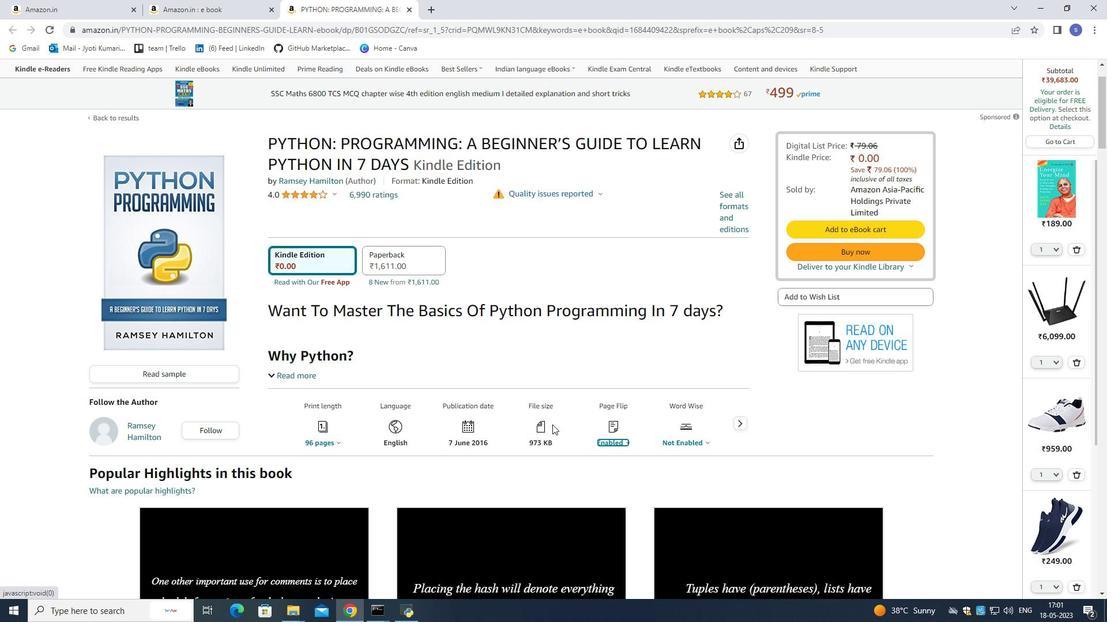 
Action: Mouse scrolled (552, 424) with delta (0, 0)
Screenshot: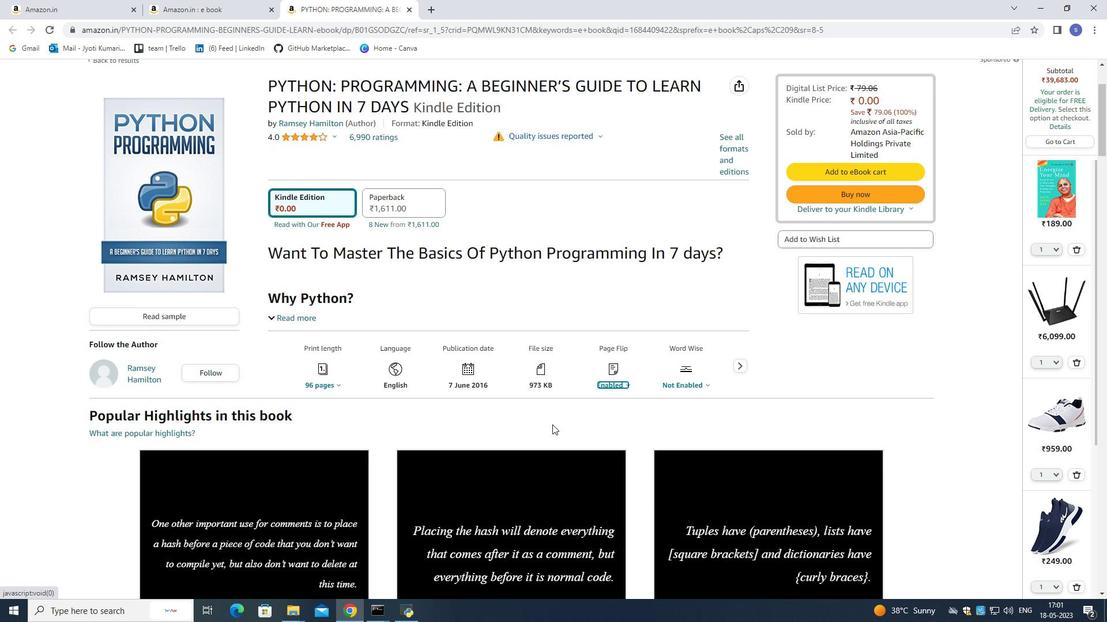 
Action: Mouse scrolled (552, 424) with delta (0, 0)
Screenshot: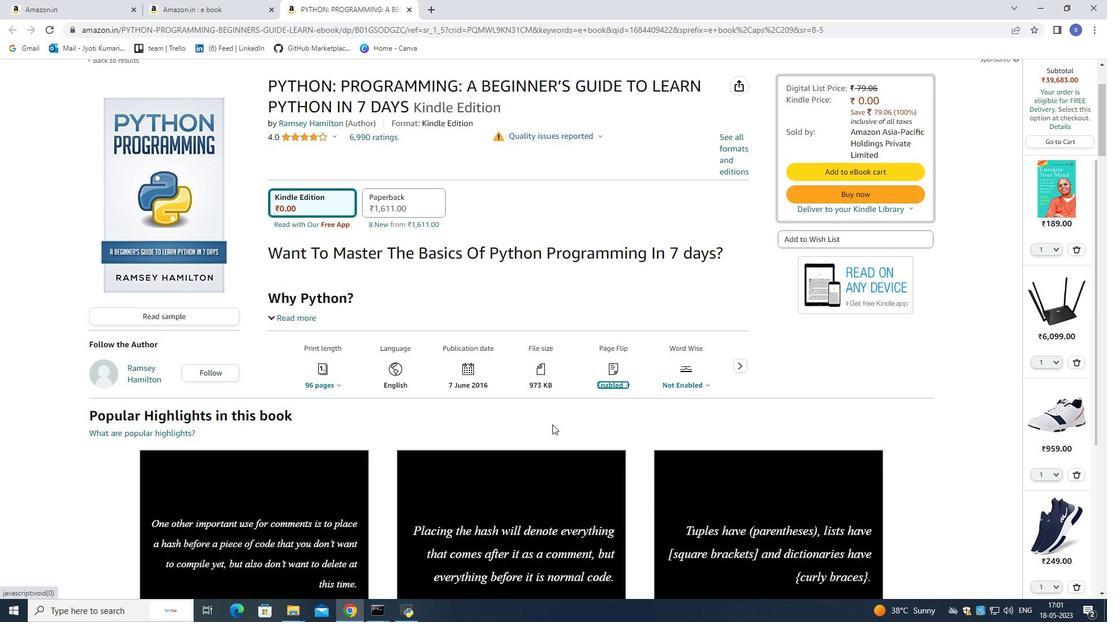 
Action: Mouse scrolled (552, 424) with delta (0, 0)
Screenshot: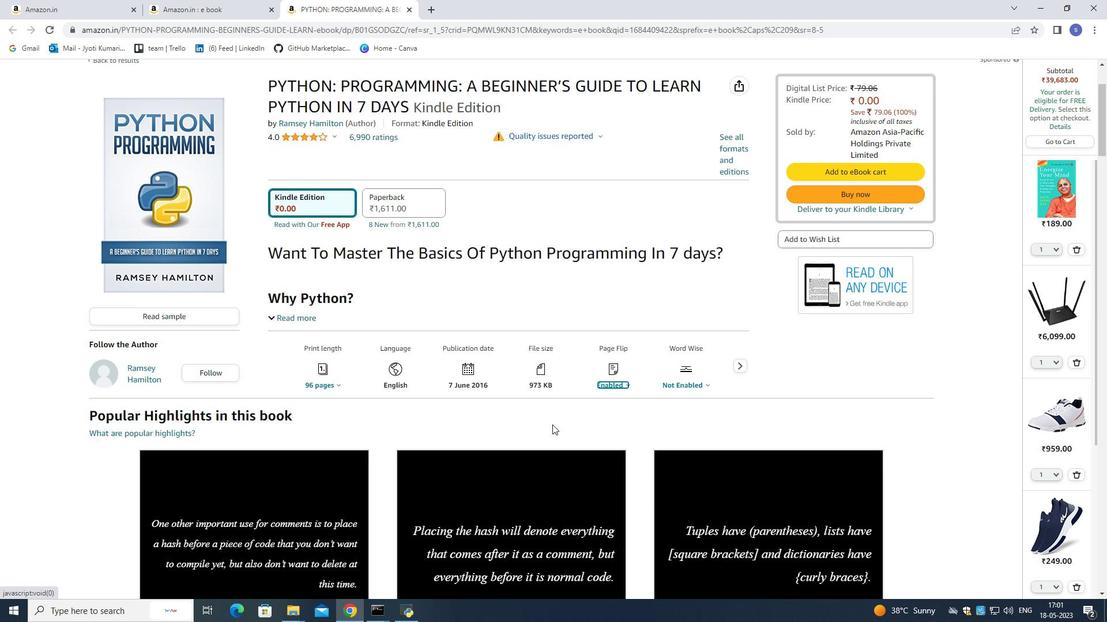 
Action: Mouse scrolled (552, 424) with delta (0, 0)
Screenshot: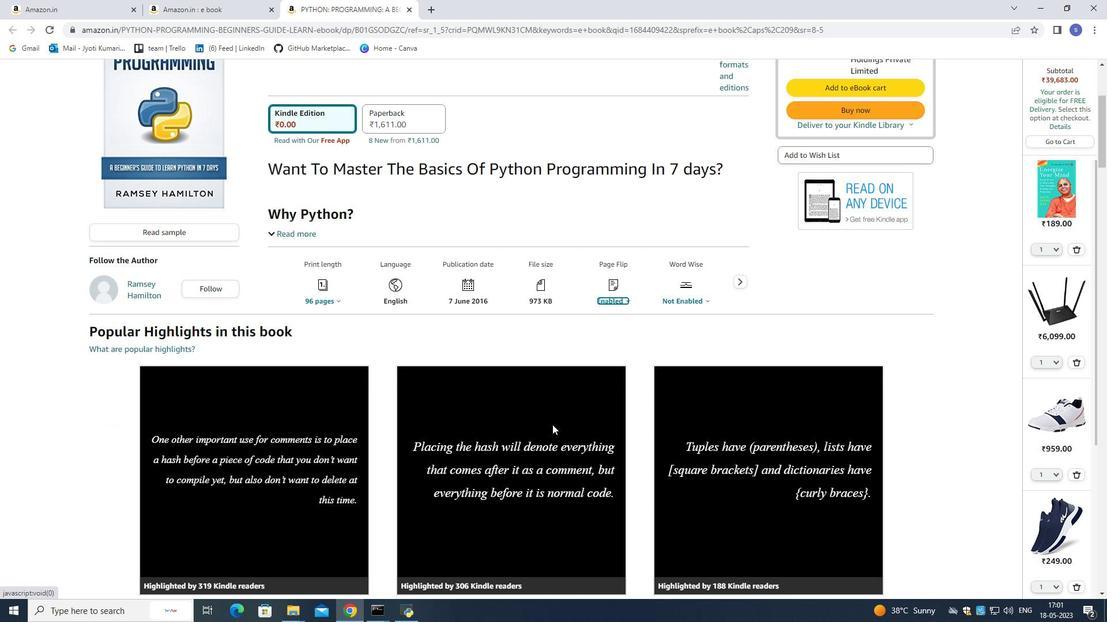 
Action: Mouse scrolled (552, 424) with delta (0, 0)
Screenshot: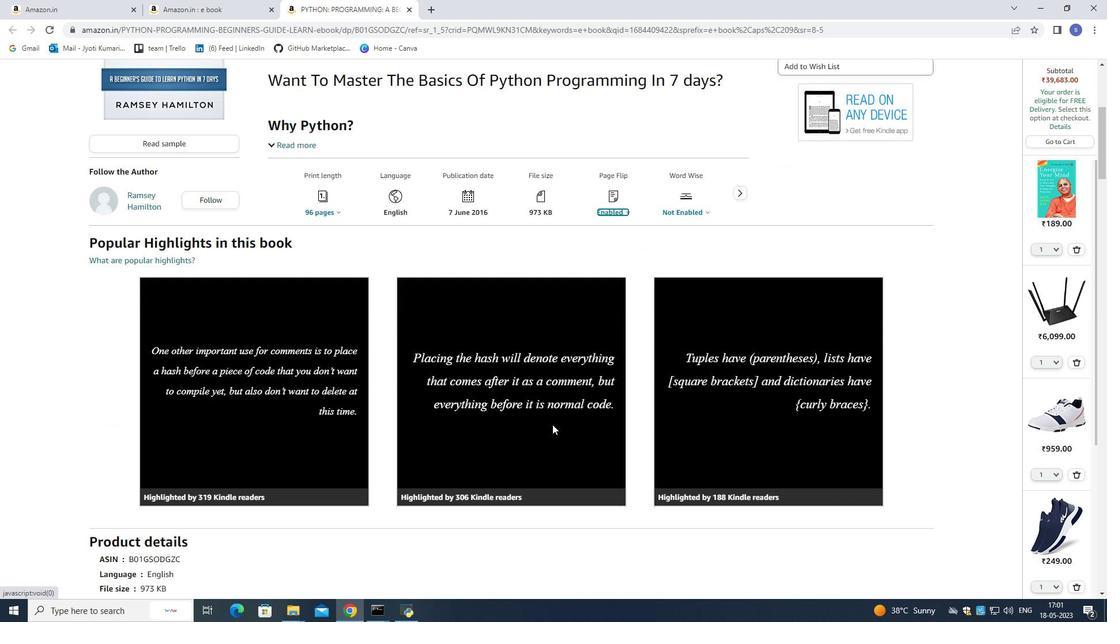 
Action: Mouse scrolled (552, 424) with delta (0, 0)
Screenshot: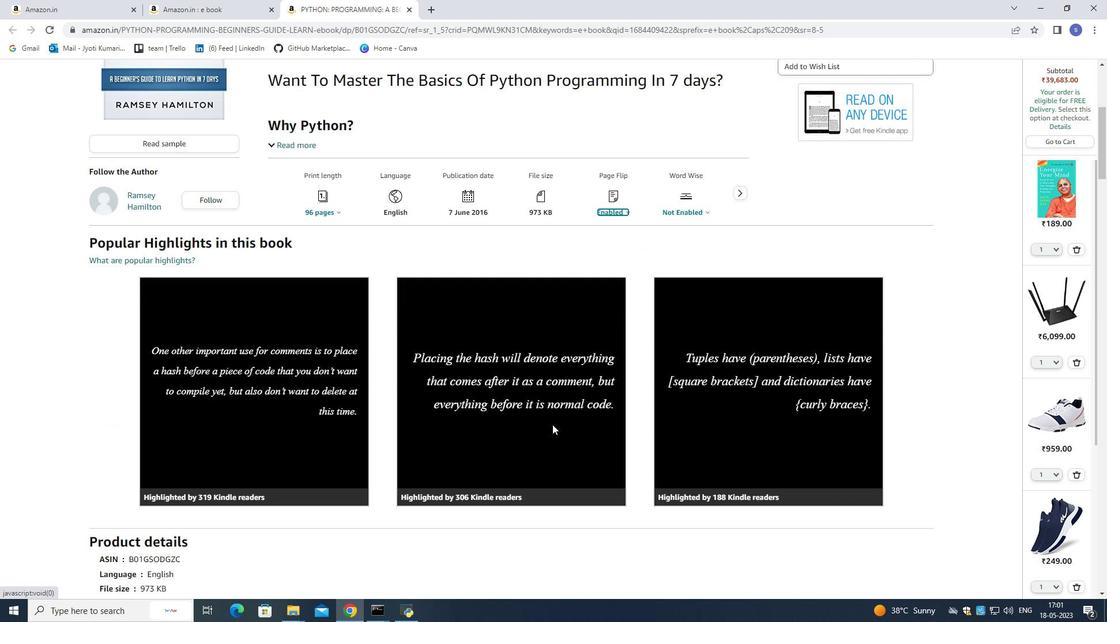 
Action: Mouse moved to (552, 425)
Screenshot: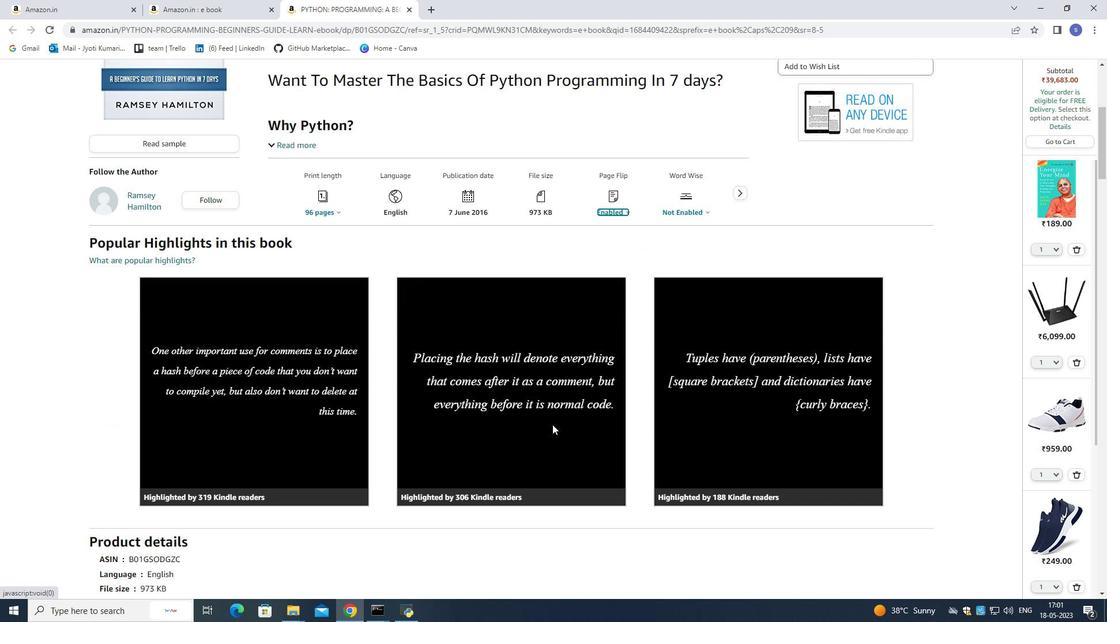 
Action: Mouse scrolled (552, 424) with delta (0, 0)
Screenshot: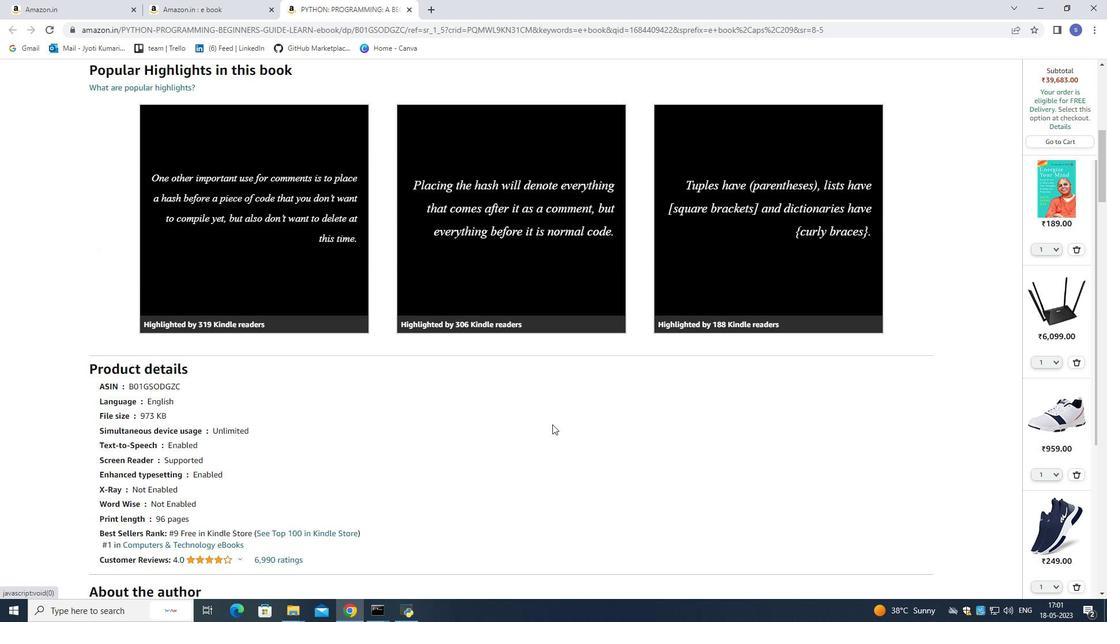 
Action: Mouse scrolled (552, 424) with delta (0, 0)
Screenshot: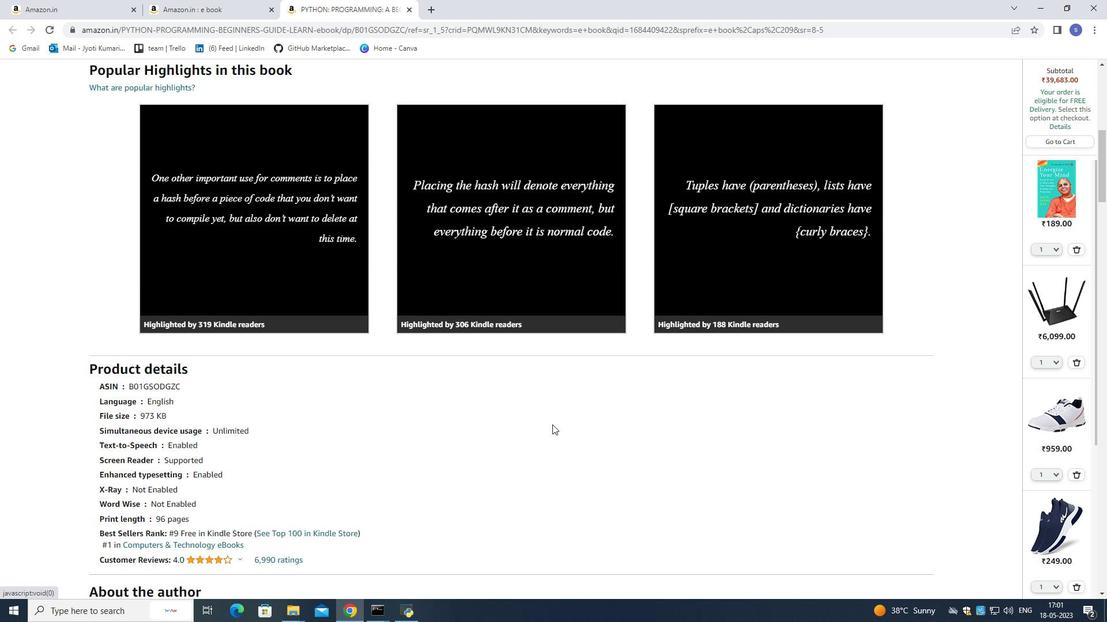 
Action: Mouse scrolled (552, 424) with delta (0, 0)
Screenshot: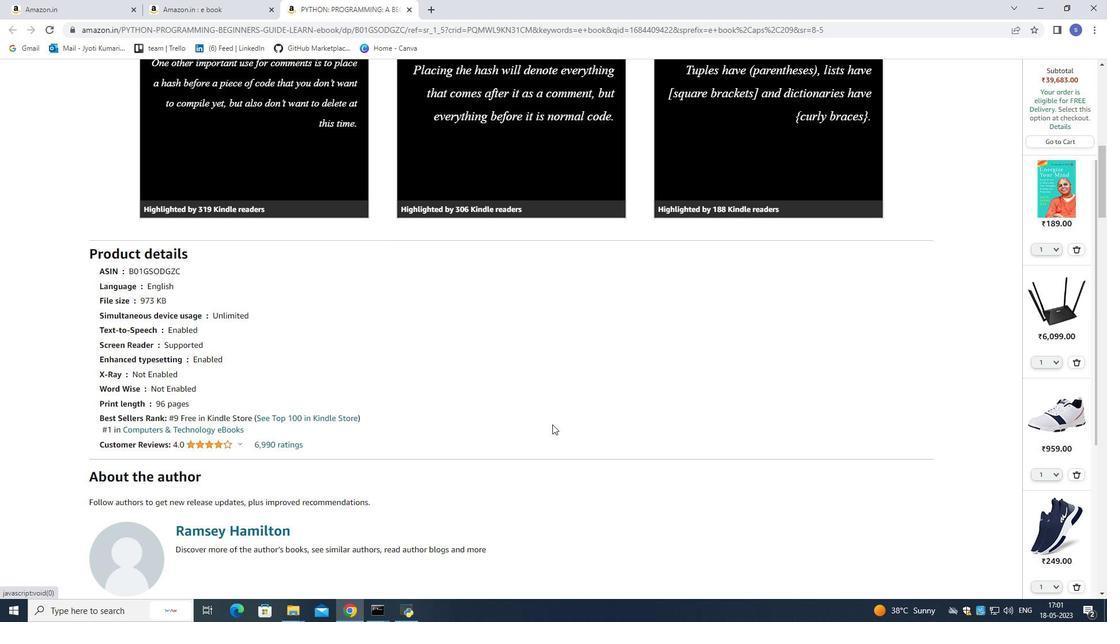 
Action: Mouse scrolled (552, 424) with delta (0, 0)
Screenshot: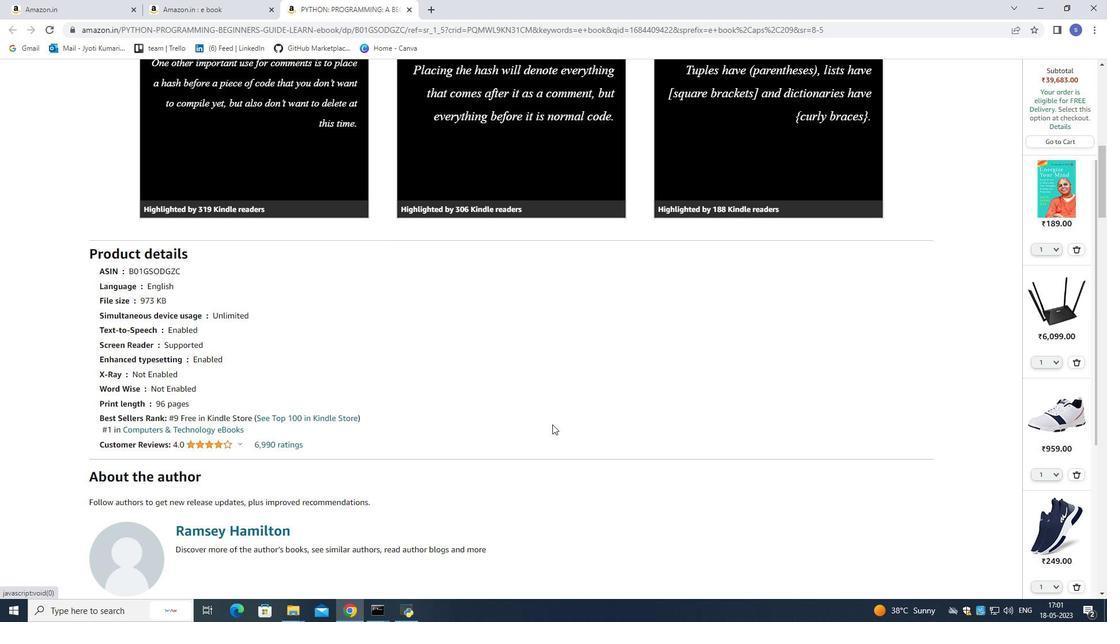 
Action: Mouse moved to (552, 425)
Screenshot: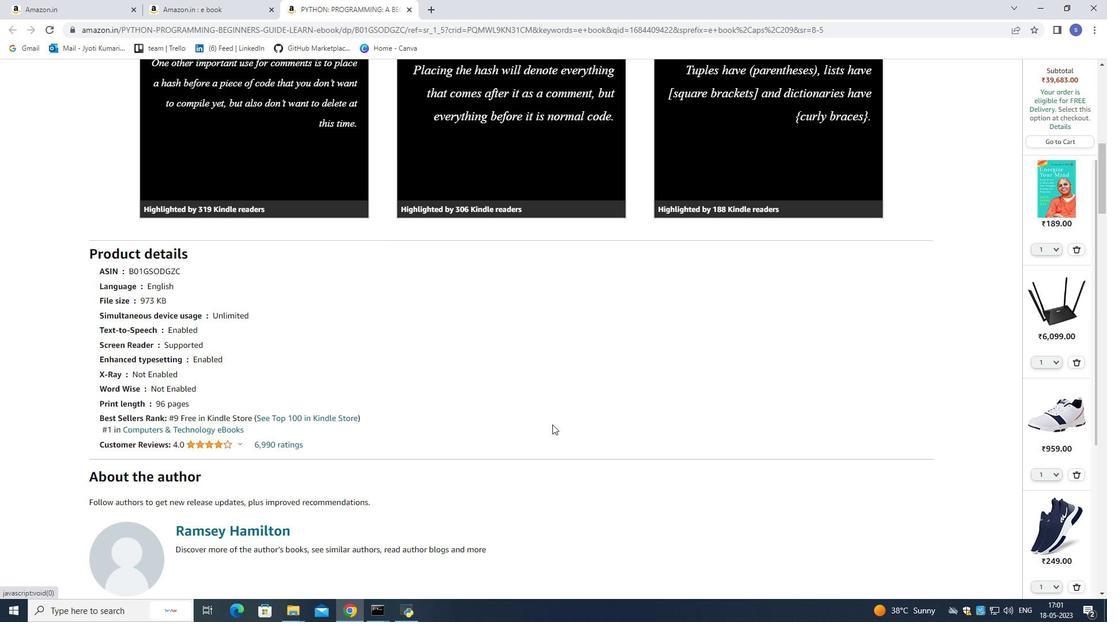 
Action: Mouse scrolled (552, 425) with delta (0, 0)
Screenshot: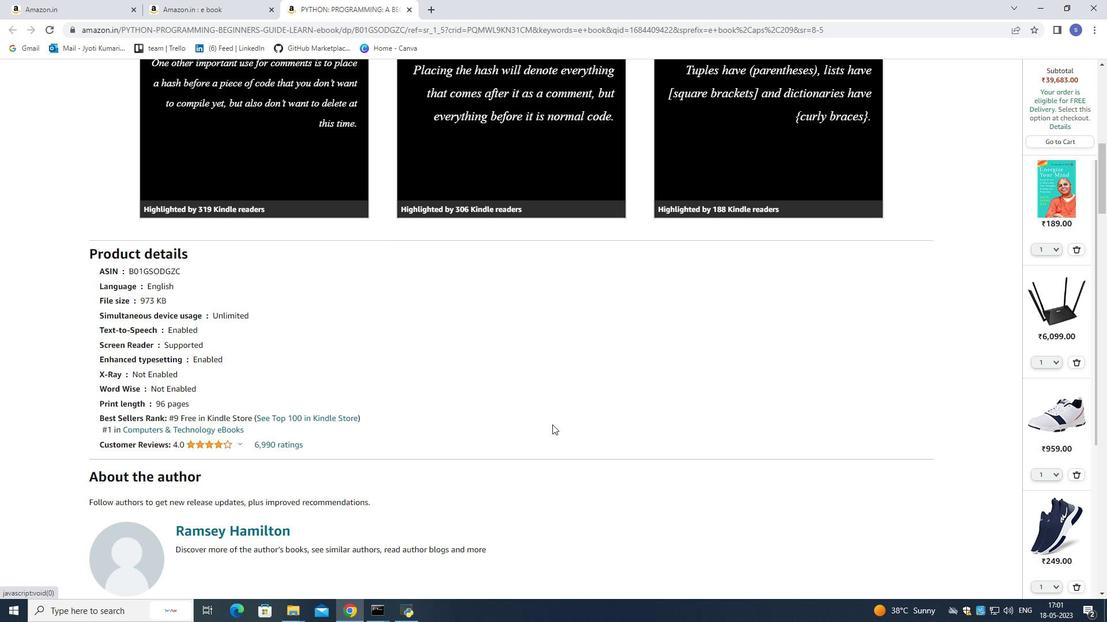 
Action: Mouse moved to (552, 425)
Screenshot: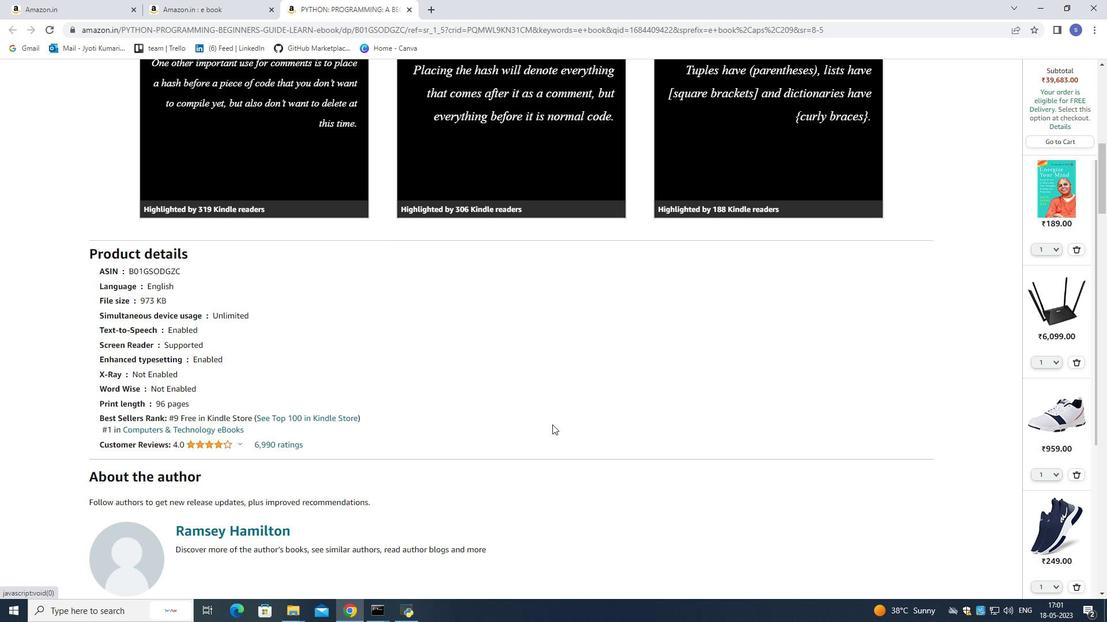 
Action: Mouse scrolled (552, 425) with delta (0, 0)
Screenshot: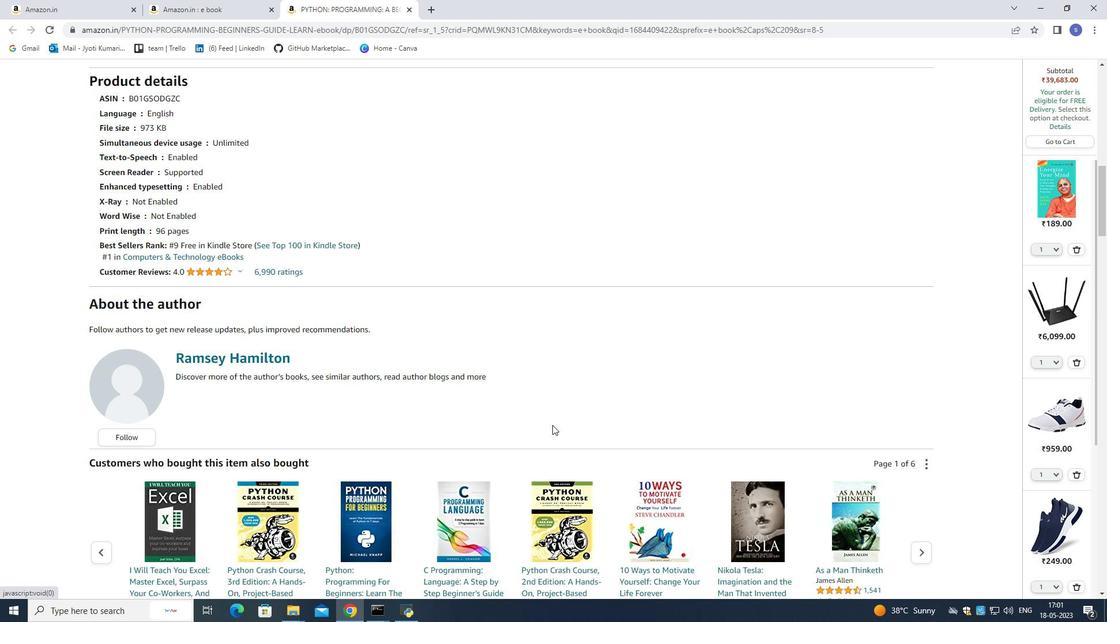 
Action: Mouse moved to (552, 426)
Screenshot: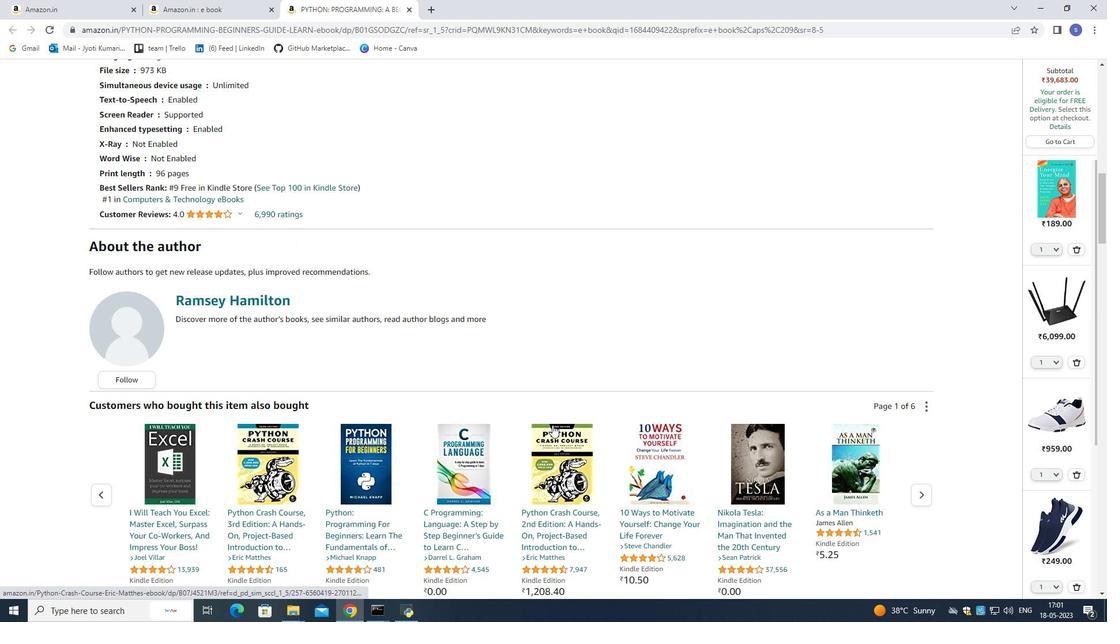 
Action: Mouse scrolled (552, 425) with delta (0, 0)
Screenshot: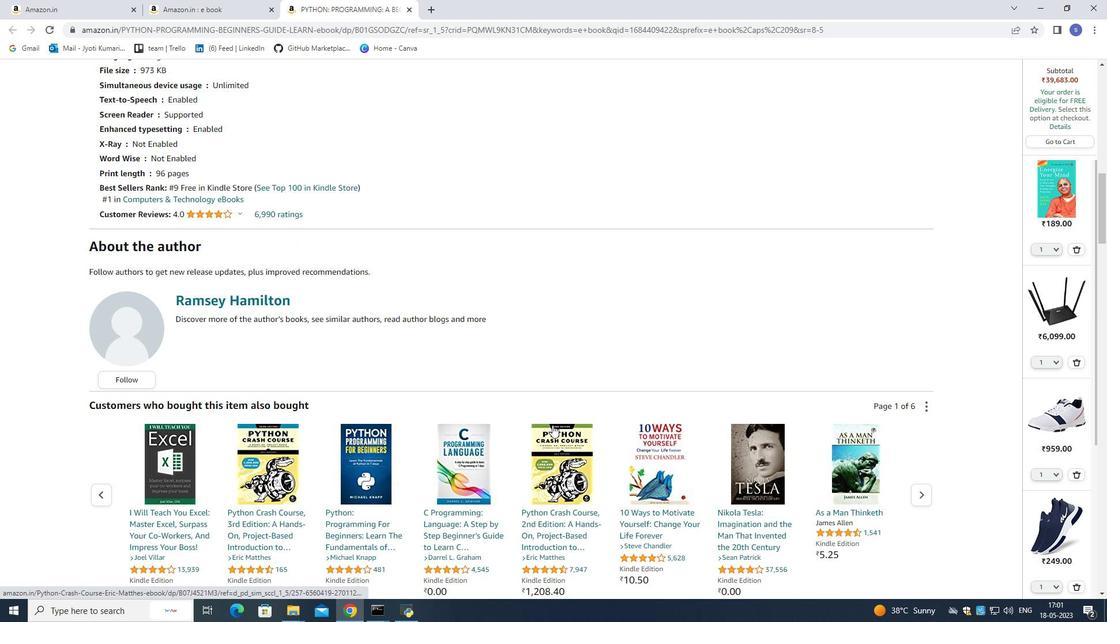
Action: Mouse moved to (171, 11)
Screenshot: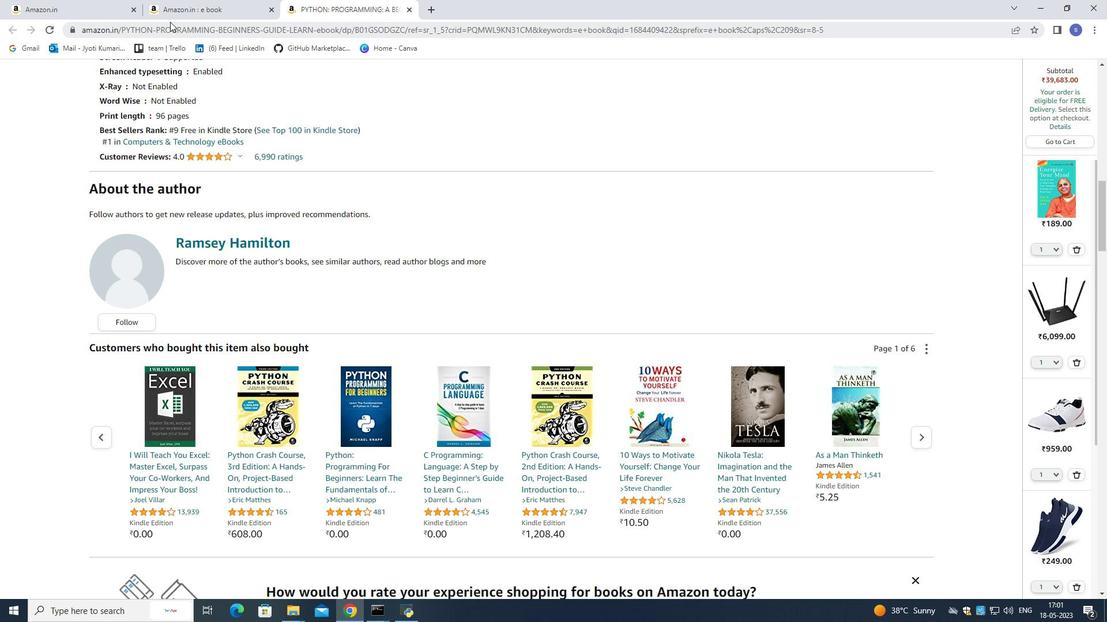 
Action: Mouse pressed left at (171, 11)
Screenshot: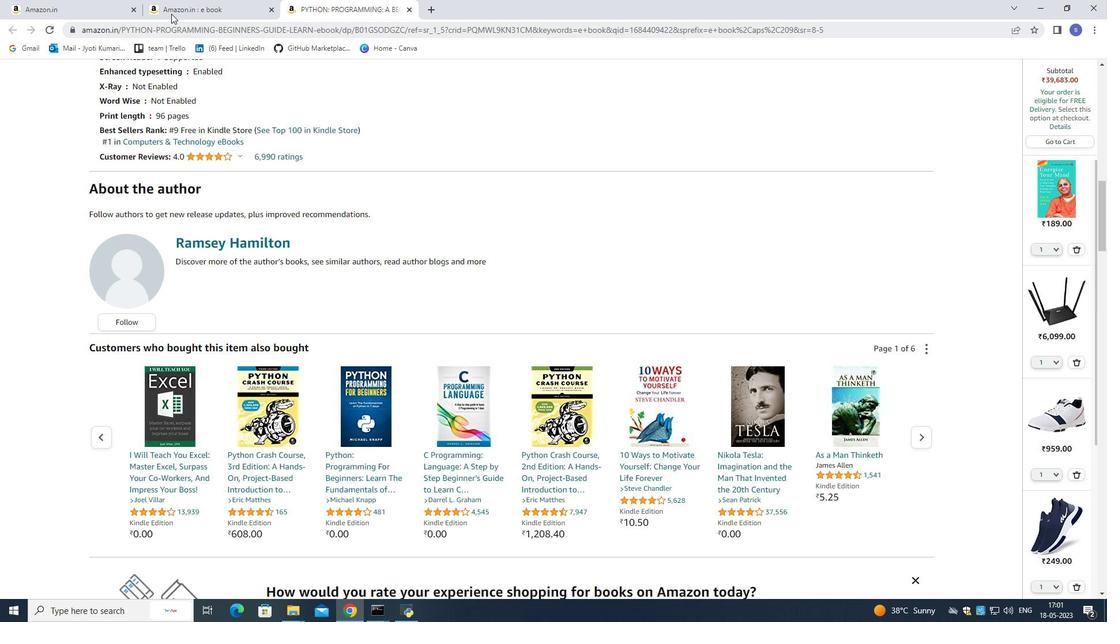 
Action: Mouse moved to (761, 496)
Screenshot: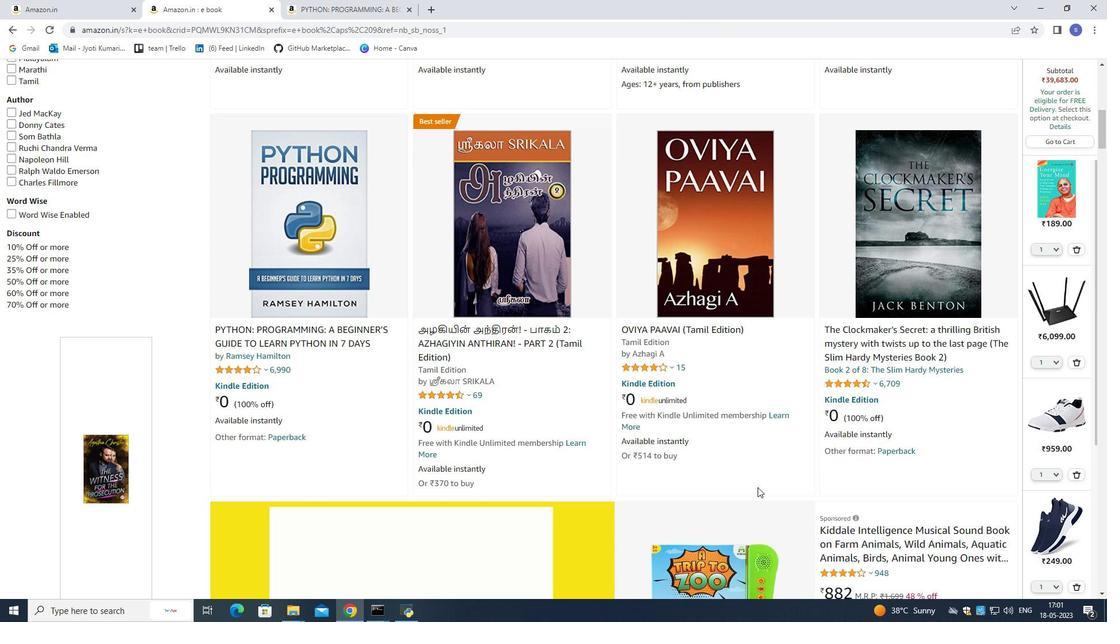 
Action: Mouse scrolled (761, 497) with delta (0, 0)
Screenshot: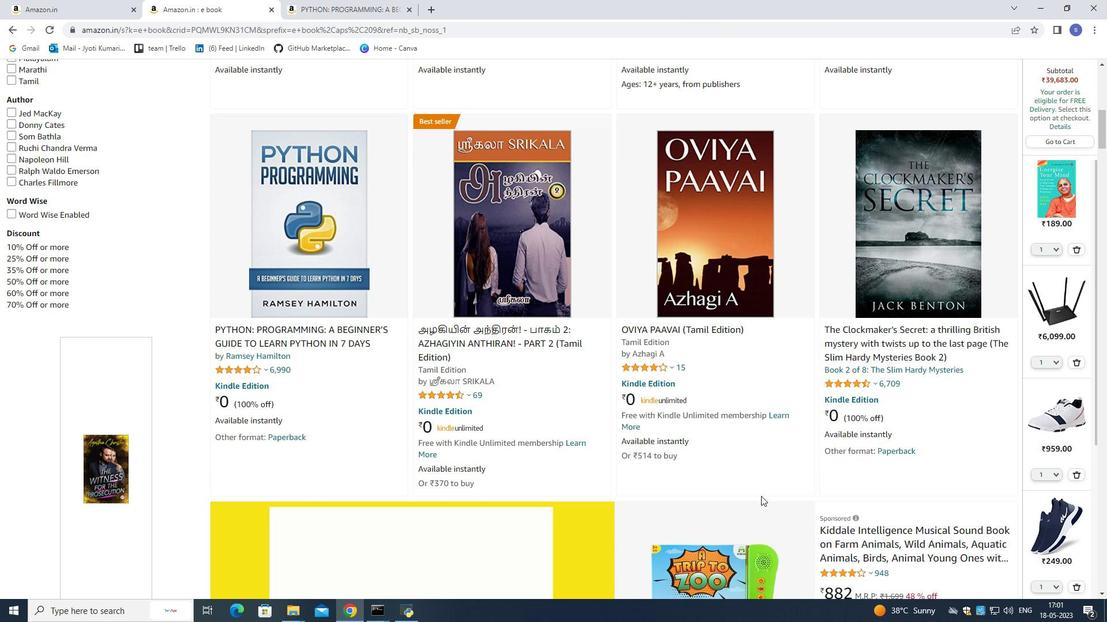 
Action: Mouse moved to (758, 482)
Screenshot: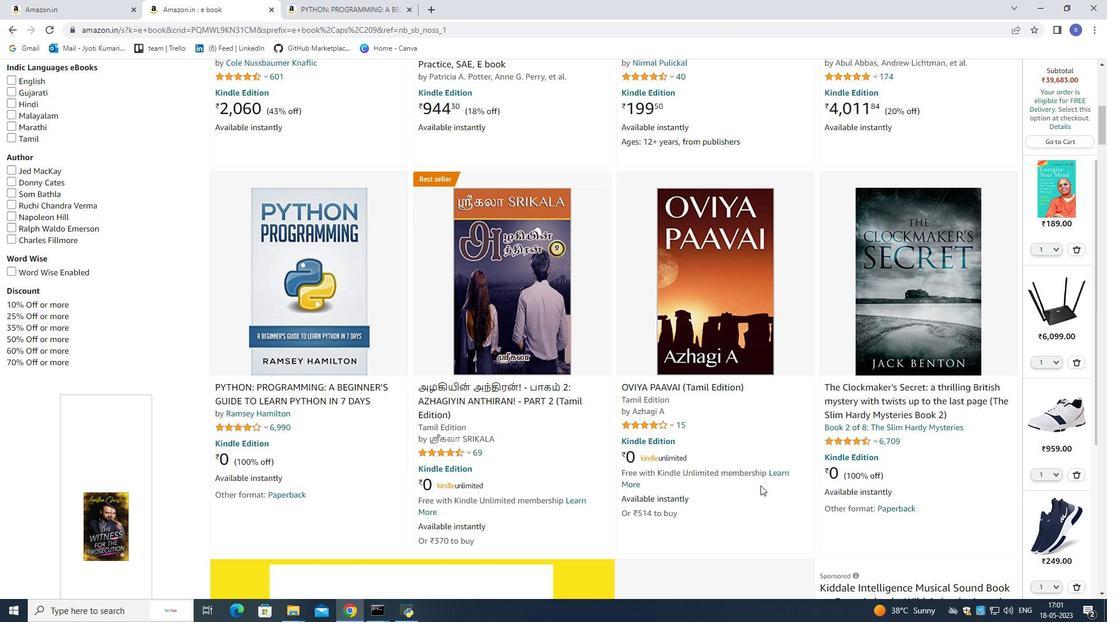 
Action: Mouse scrolled (758, 483) with delta (0, 0)
Screenshot: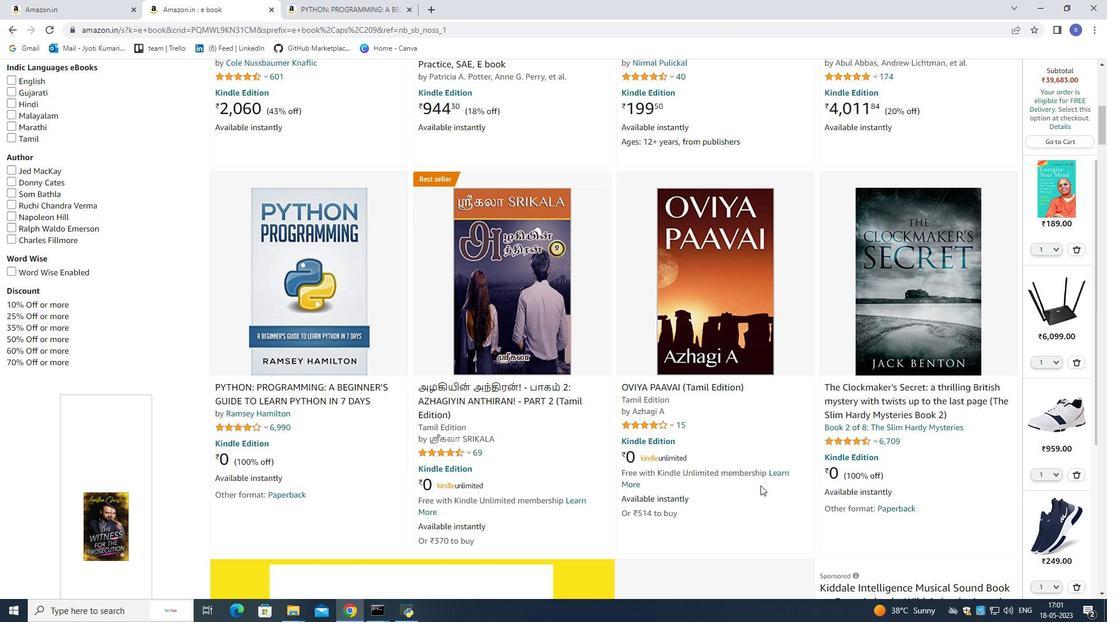 
Action: Mouse moved to (753, 474)
